 Task: Plan a trip to Turrialba, Costa Rica from 6th December, 2023 to 10th December, 2023 for 1 adult.1  bedroom having 1 bed and 1 bathroom. Property type can be hotel. Look for 4 properties as per requirement.
Action: Mouse moved to (456, 153)
Screenshot: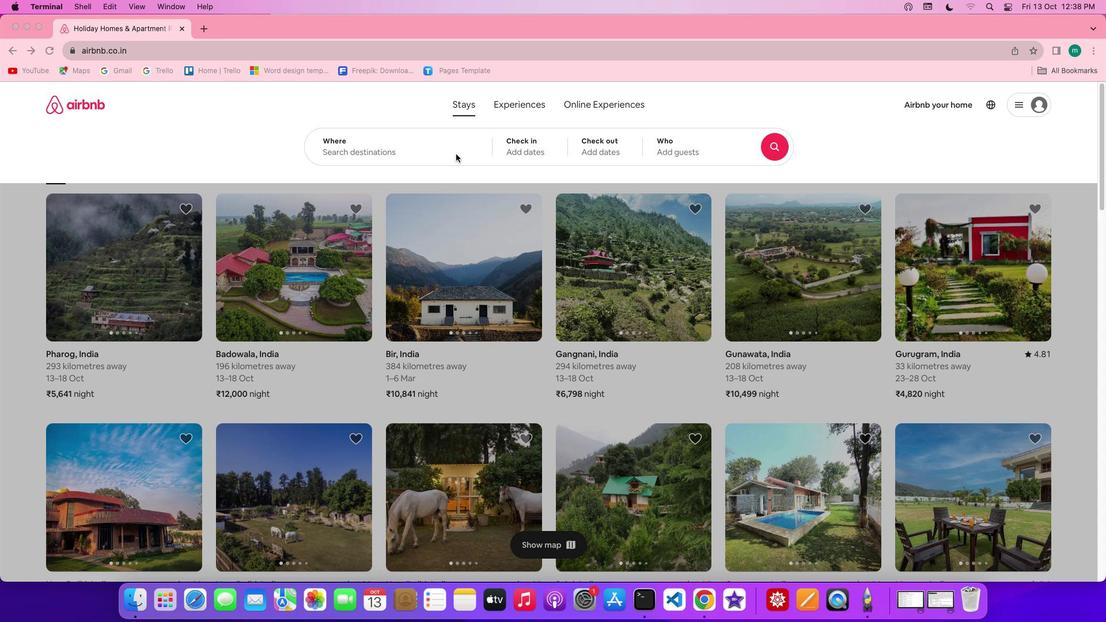 
Action: Mouse pressed left at (456, 153)
Screenshot: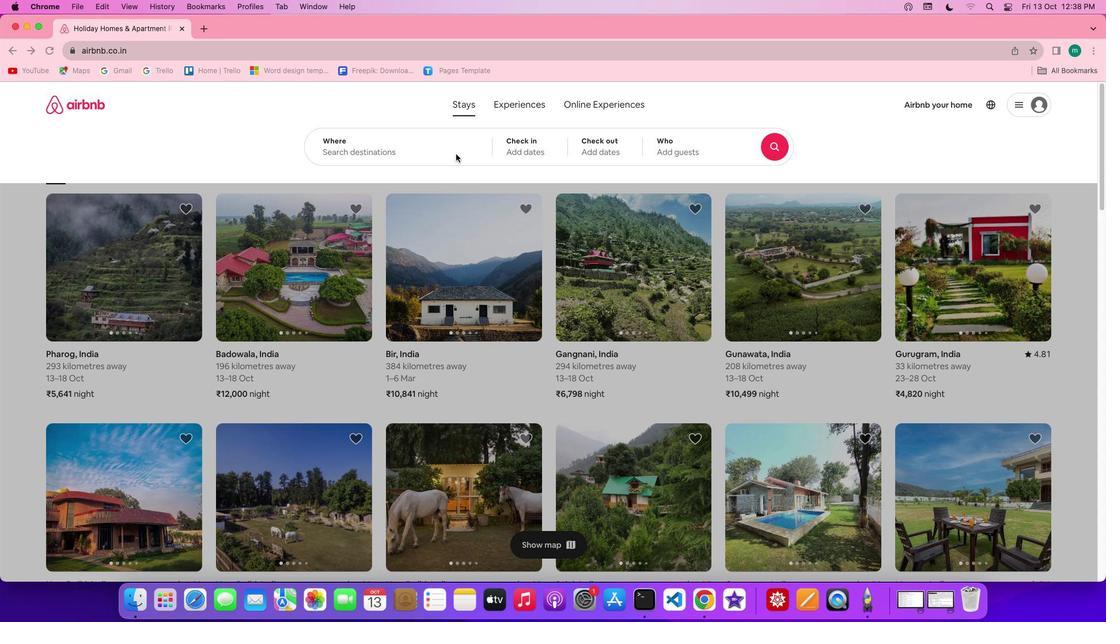 
Action: Mouse pressed left at (456, 153)
Screenshot: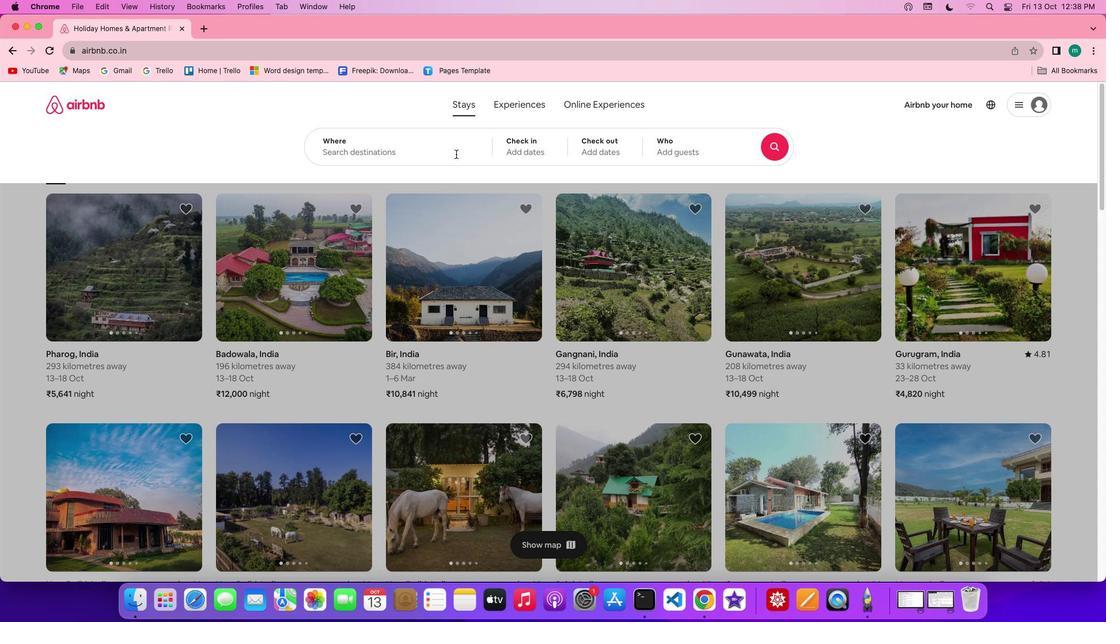 
Action: Key pressed Key.shift'T''u''r''r''i''a''l''b''a'','Key.shift'C''o''s''t''a'Key.spaceKey.shift'R''i''c''a'
Screenshot: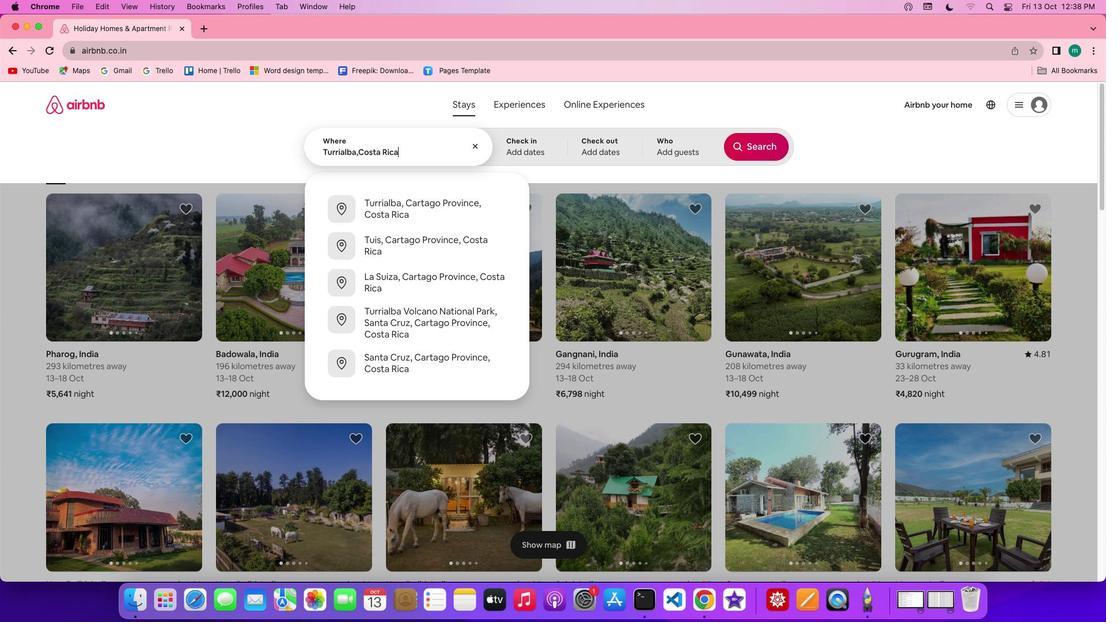 
Action: Mouse moved to (539, 148)
Screenshot: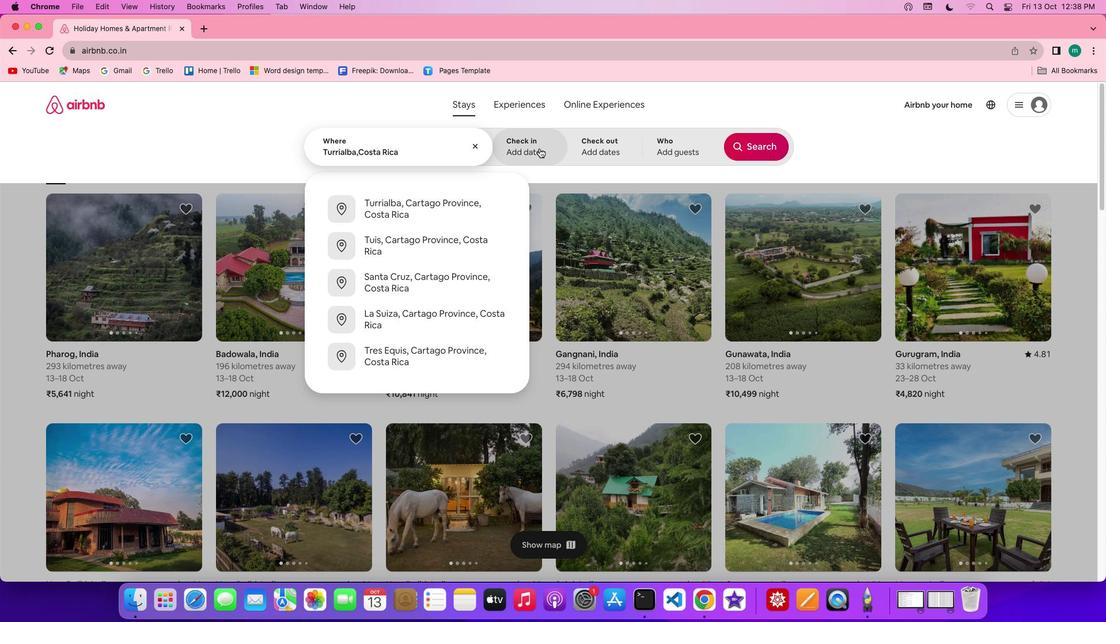 
Action: Mouse pressed left at (539, 148)
Screenshot: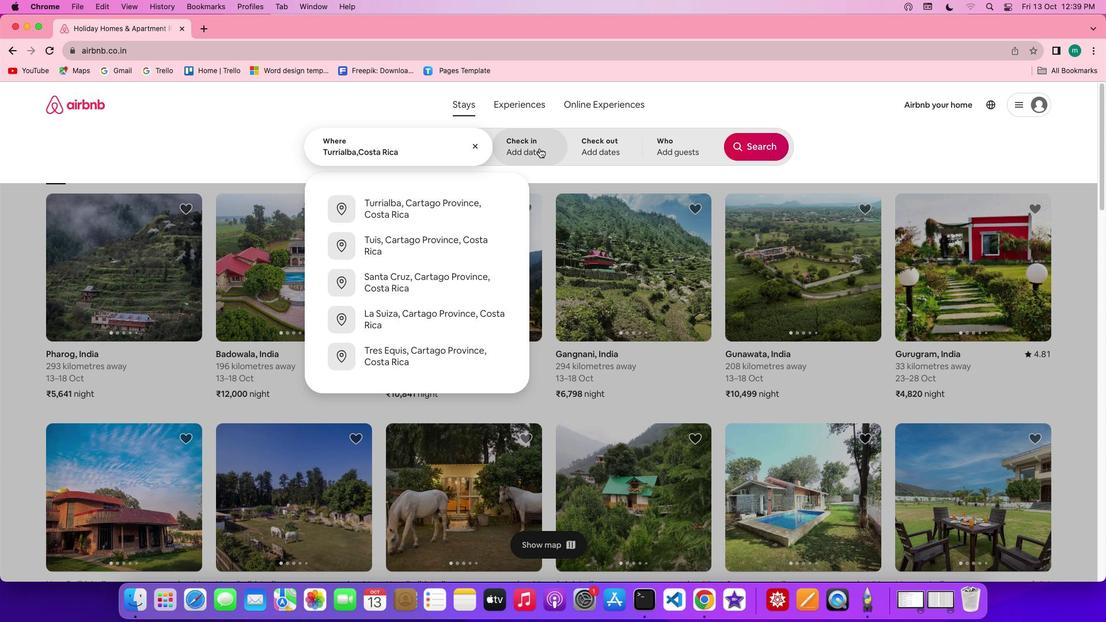 
Action: Mouse moved to (753, 241)
Screenshot: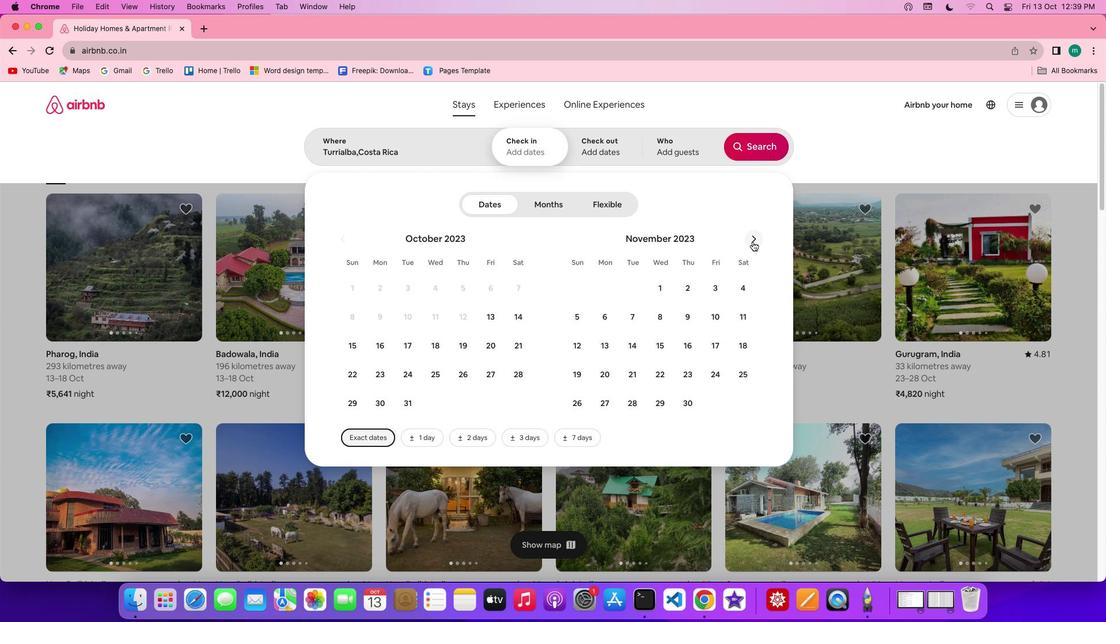 
Action: Mouse pressed left at (753, 241)
Screenshot: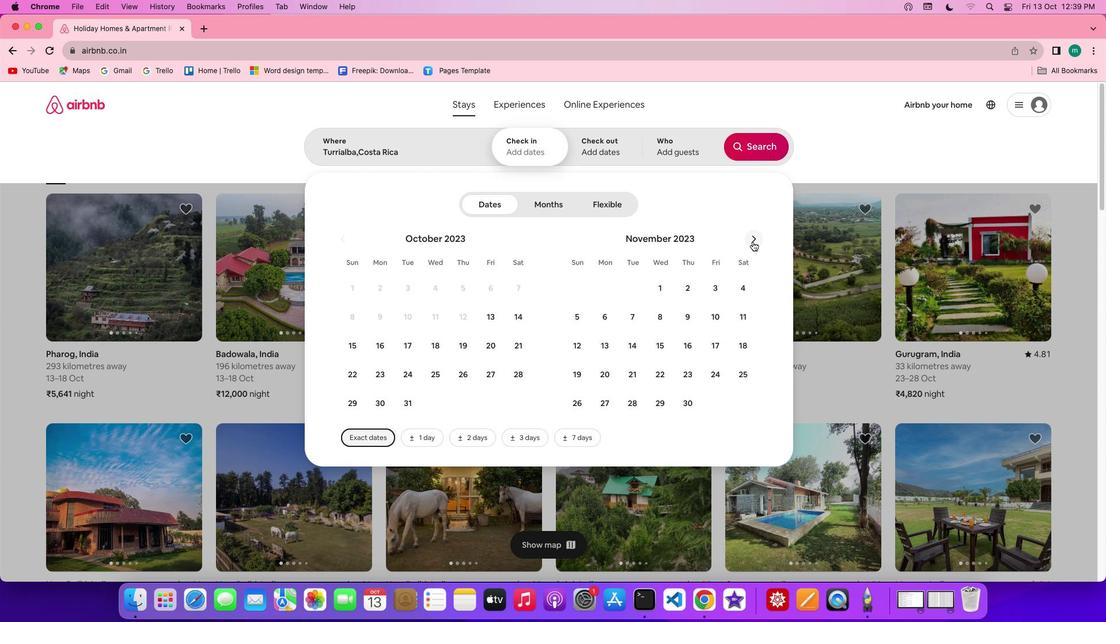 
Action: Mouse moved to (663, 313)
Screenshot: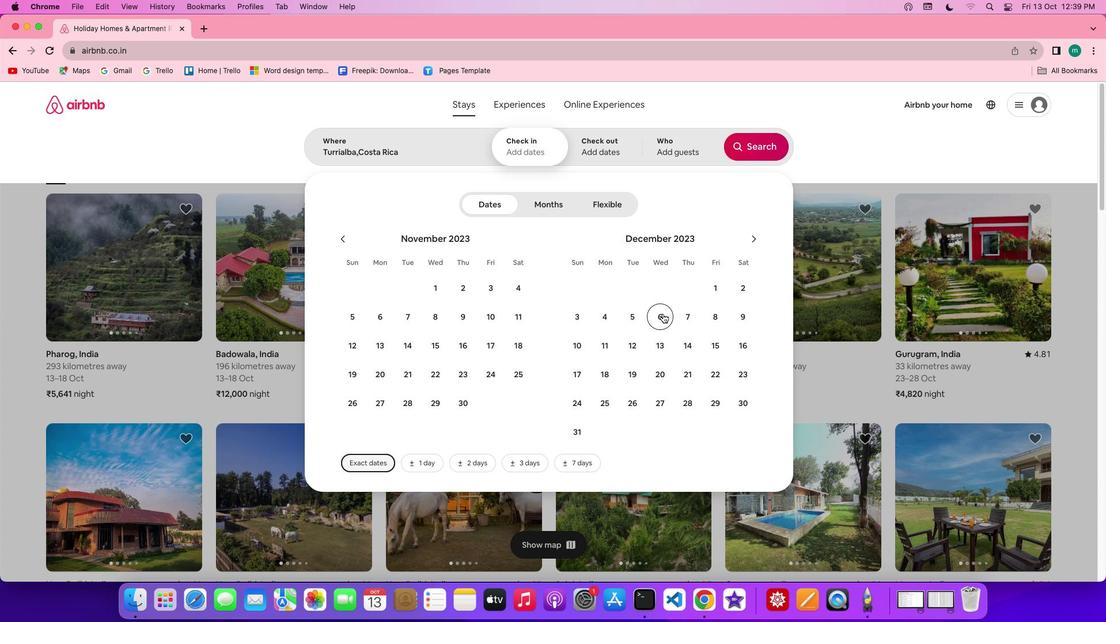 
Action: Mouse pressed left at (663, 313)
Screenshot: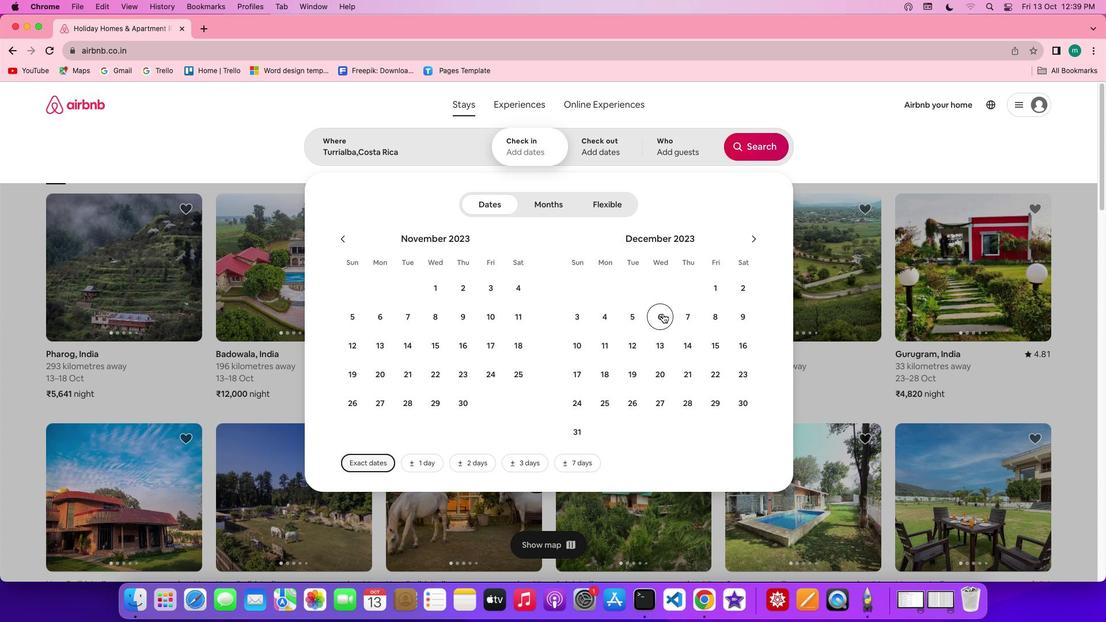 
Action: Mouse moved to (588, 345)
Screenshot: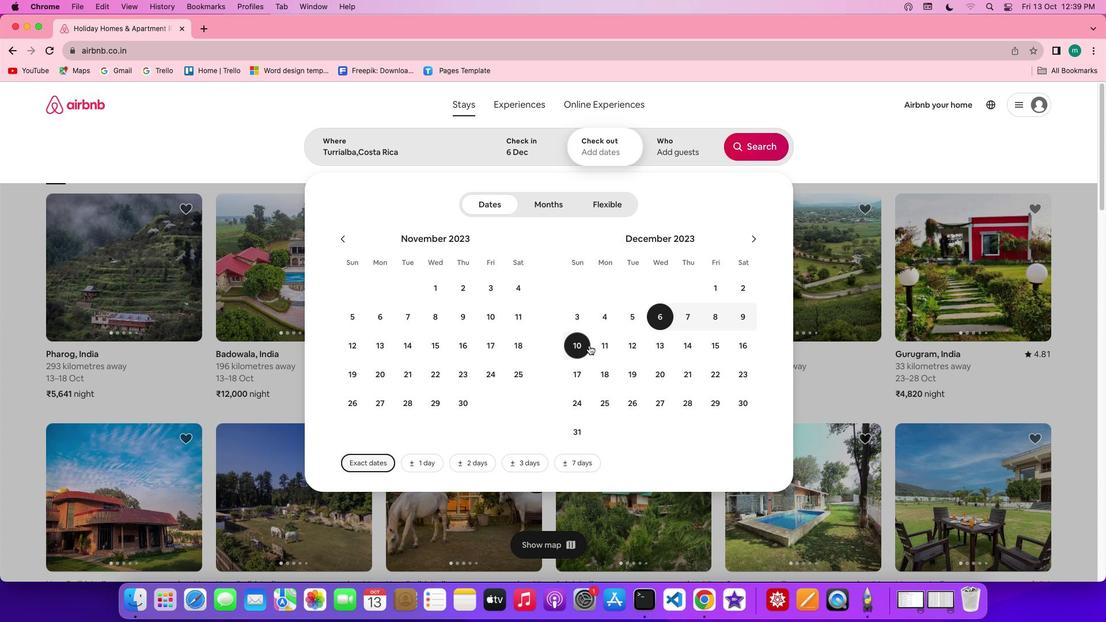 
Action: Mouse pressed left at (588, 345)
Screenshot: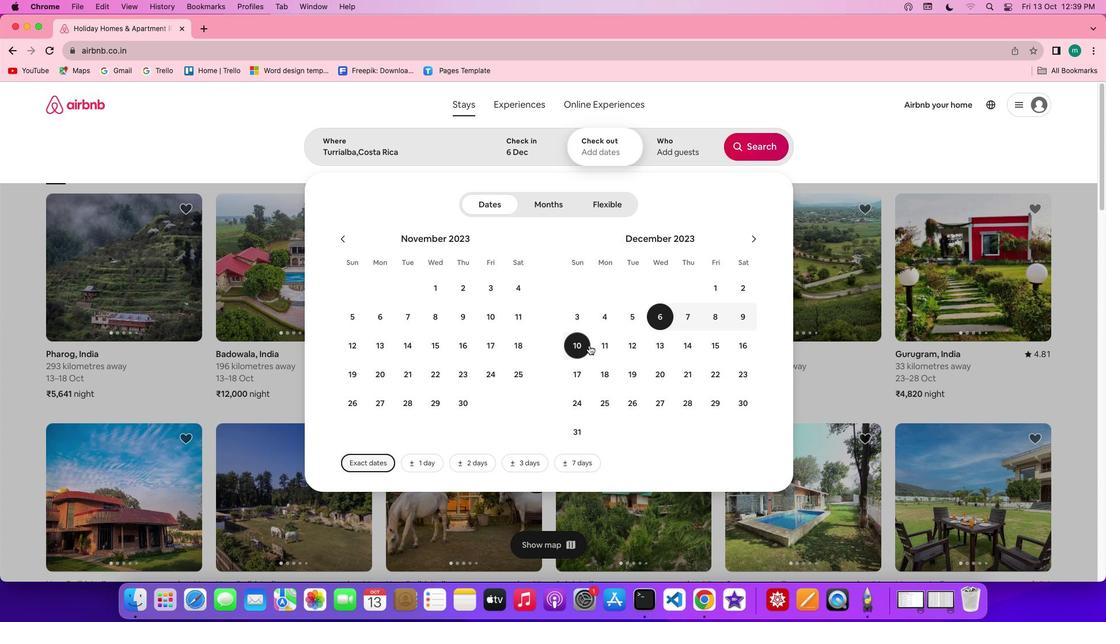 
Action: Mouse moved to (689, 140)
Screenshot: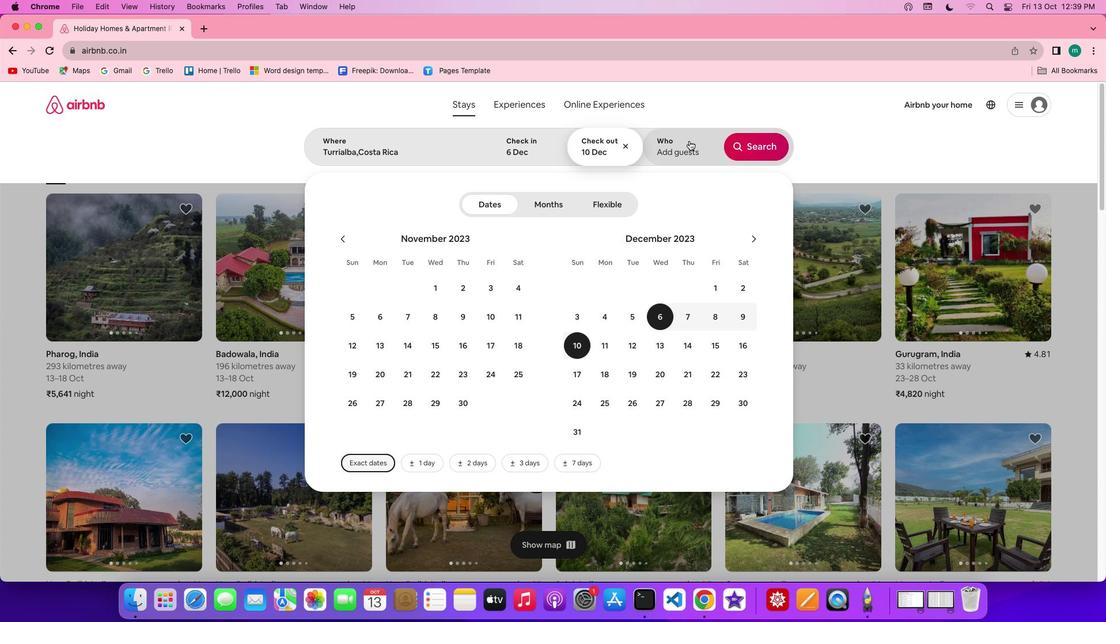 
Action: Mouse pressed left at (689, 140)
Screenshot: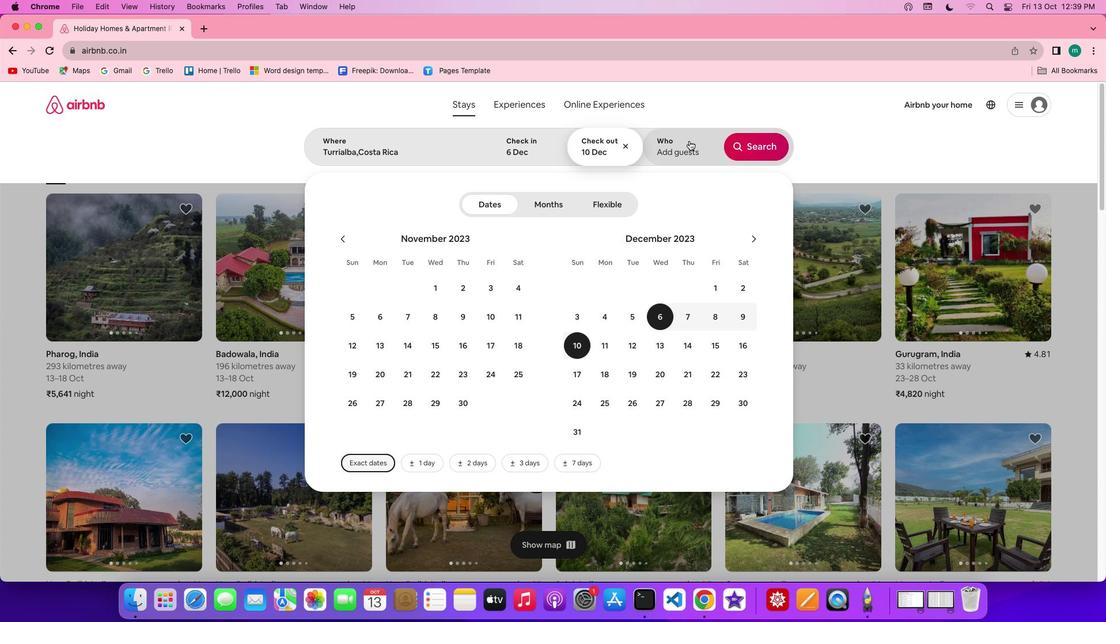 
Action: Mouse moved to (765, 210)
Screenshot: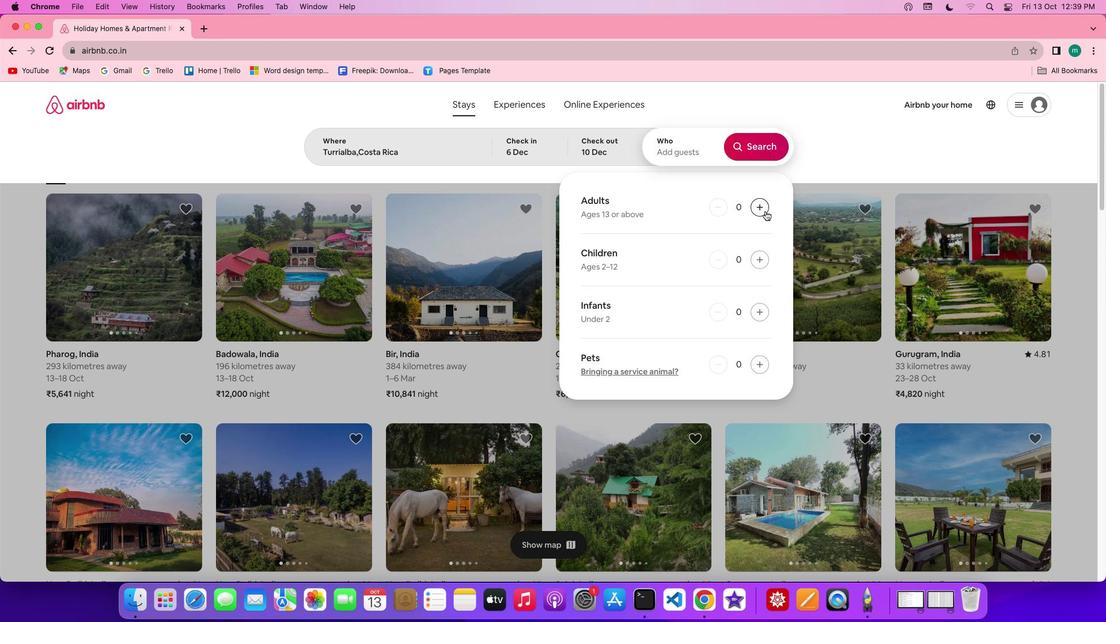 
Action: Mouse pressed left at (765, 210)
Screenshot: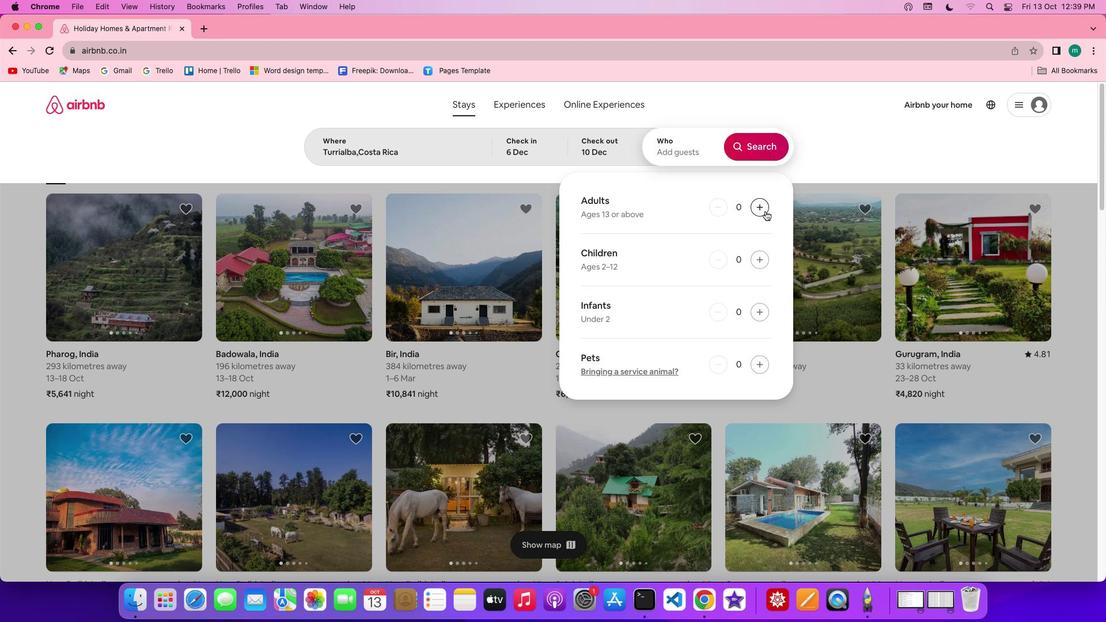 
Action: Mouse moved to (755, 147)
Screenshot: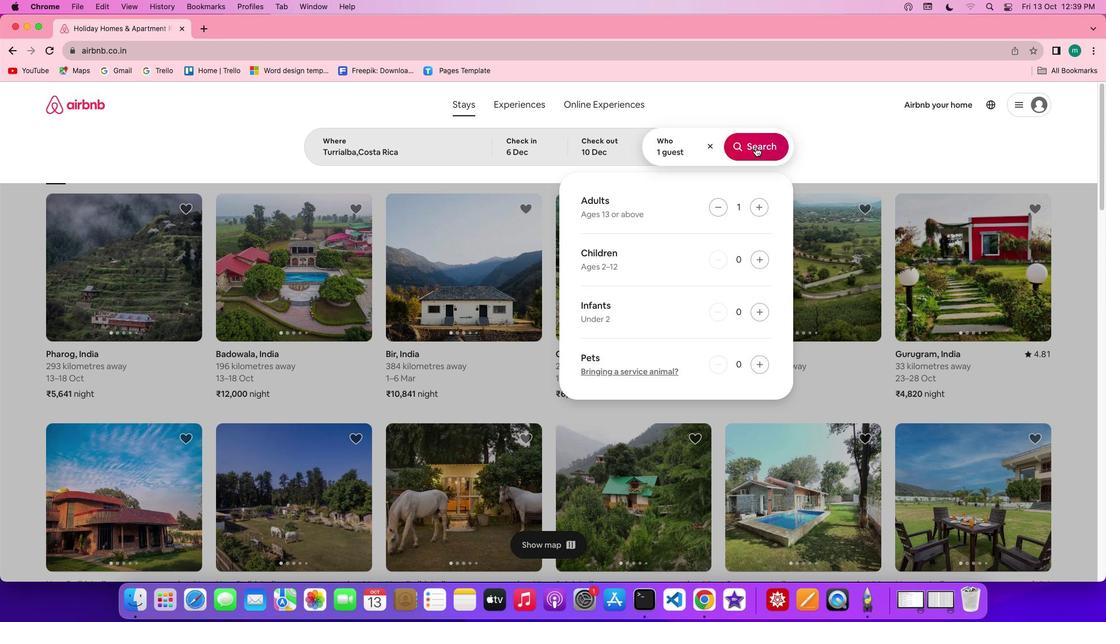 
Action: Mouse pressed left at (755, 147)
Screenshot: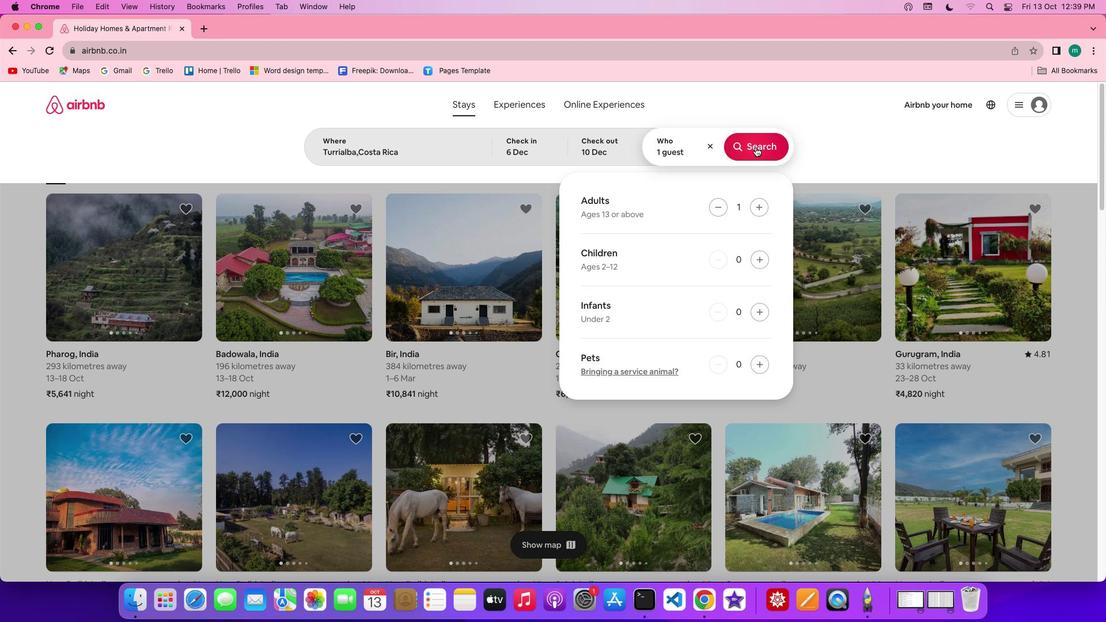 
Action: Mouse moved to (915, 153)
Screenshot: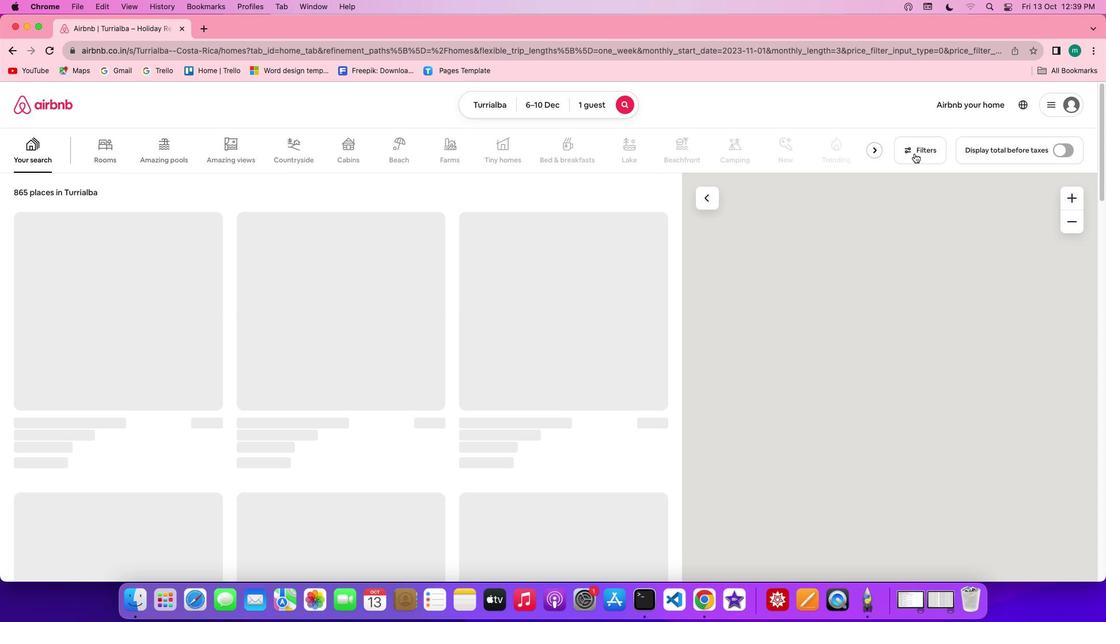 
Action: Mouse pressed left at (915, 153)
Screenshot: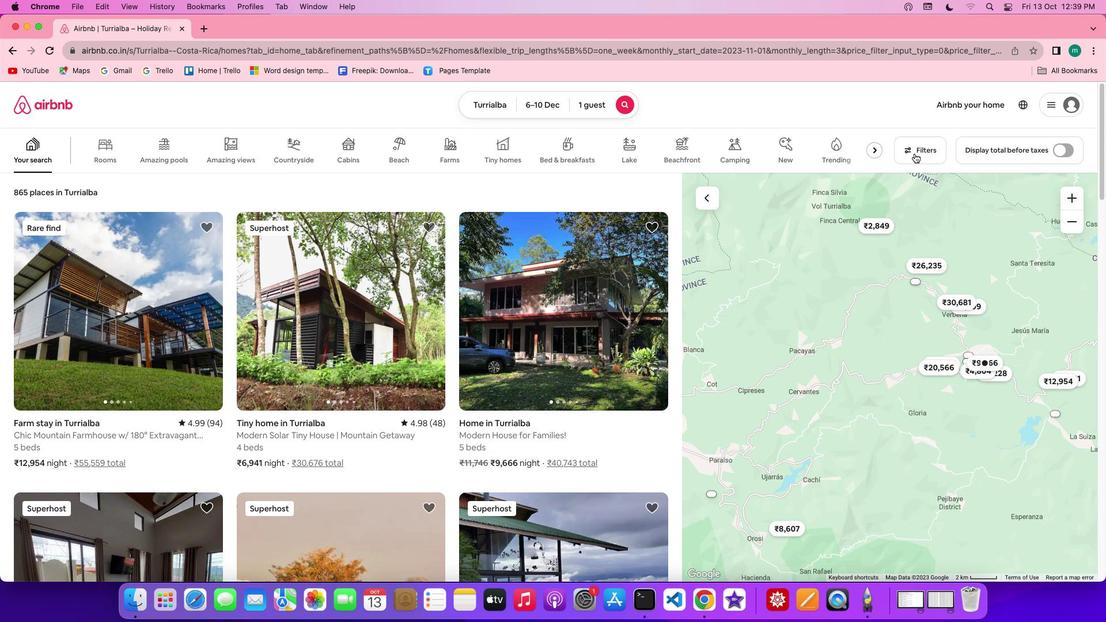 
Action: Mouse moved to (576, 338)
Screenshot: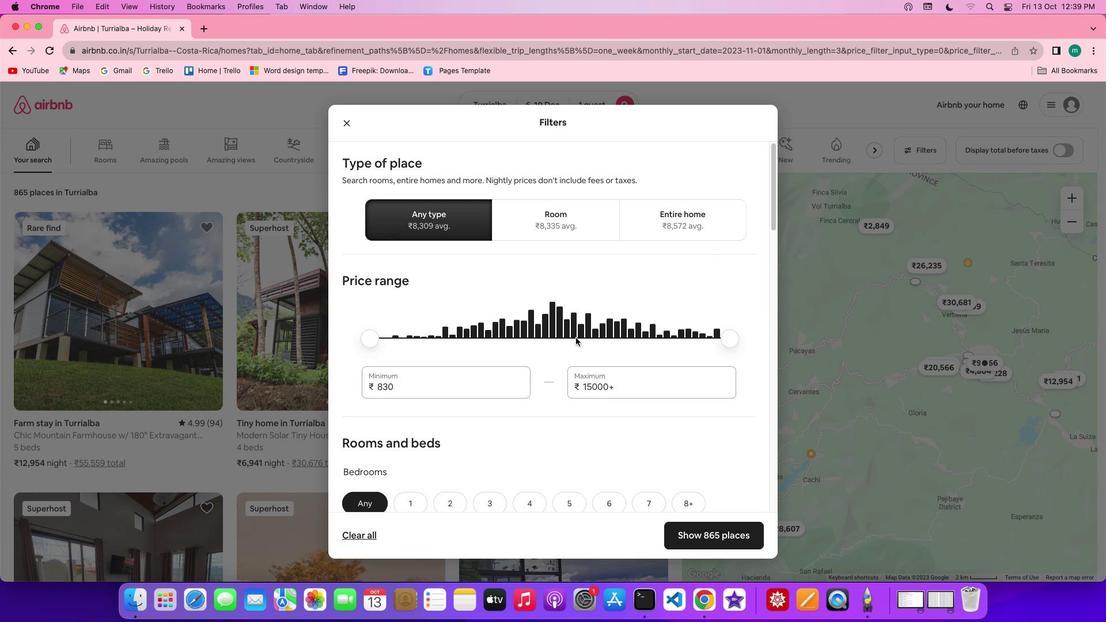 
Action: Mouse scrolled (576, 338) with delta (0, 0)
Screenshot: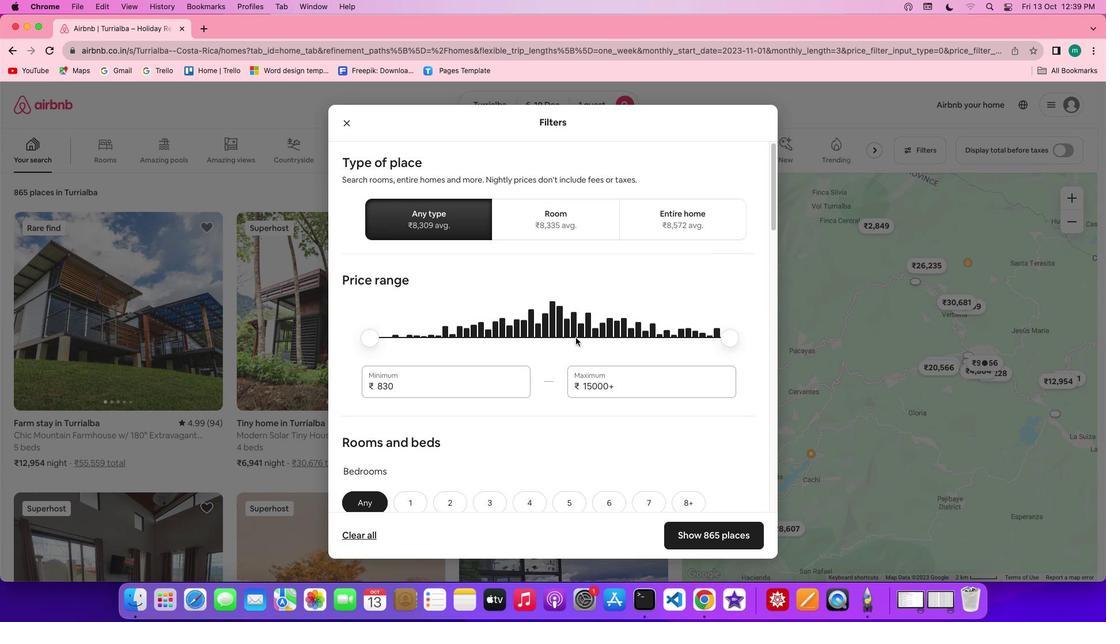 
Action: Mouse scrolled (576, 338) with delta (0, 0)
Screenshot: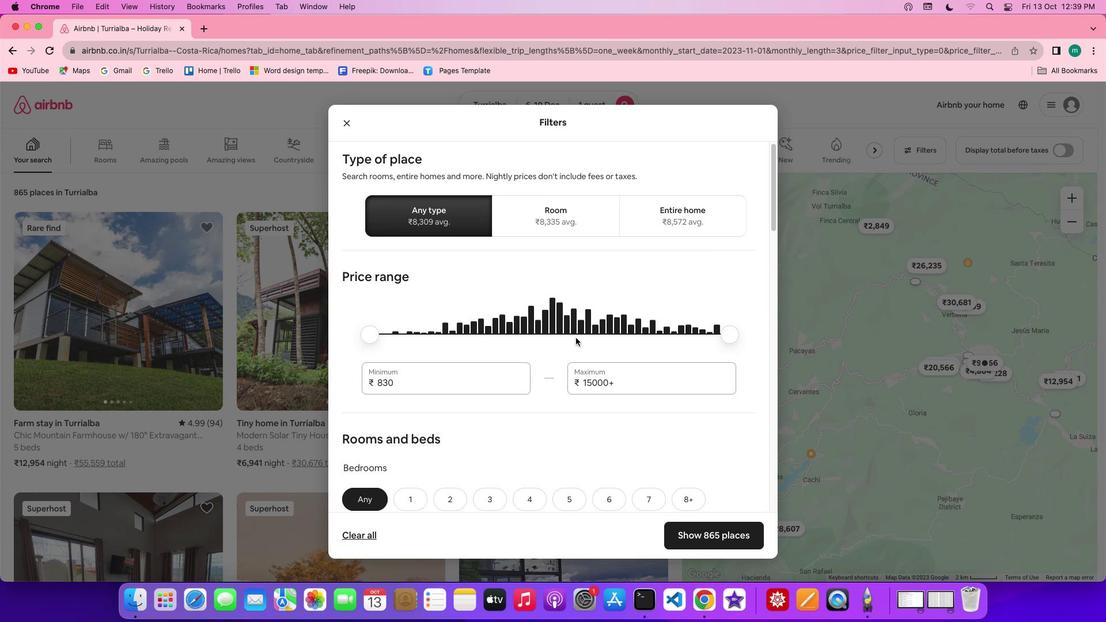 
Action: Mouse scrolled (576, 338) with delta (0, 0)
Screenshot: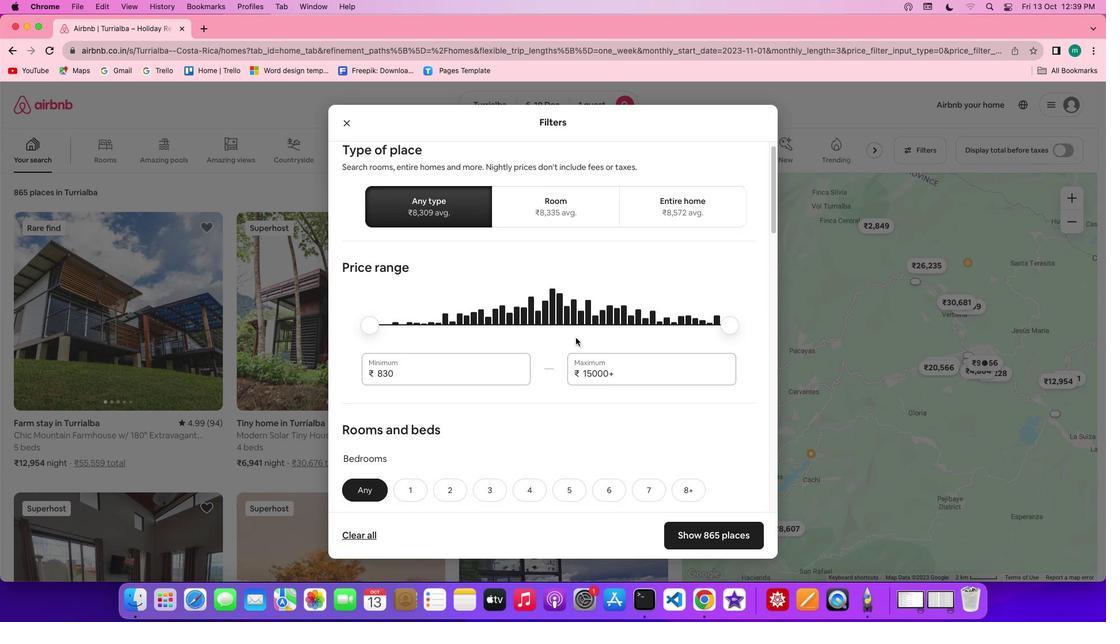 
Action: Mouse scrolled (576, 338) with delta (0, 0)
Screenshot: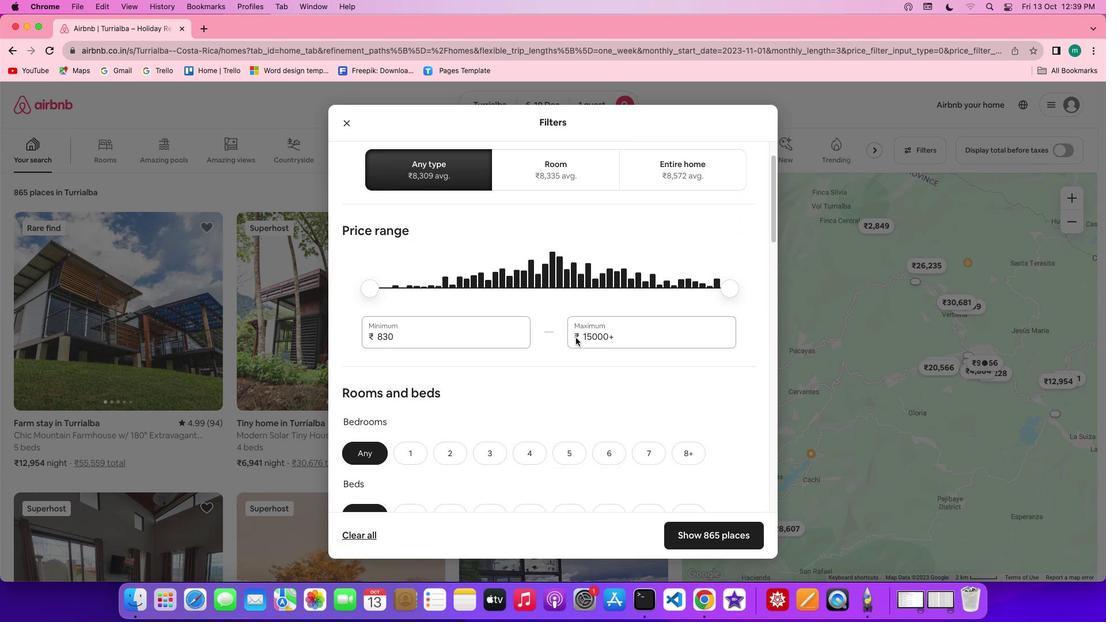 
Action: Mouse scrolled (576, 338) with delta (0, 0)
Screenshot: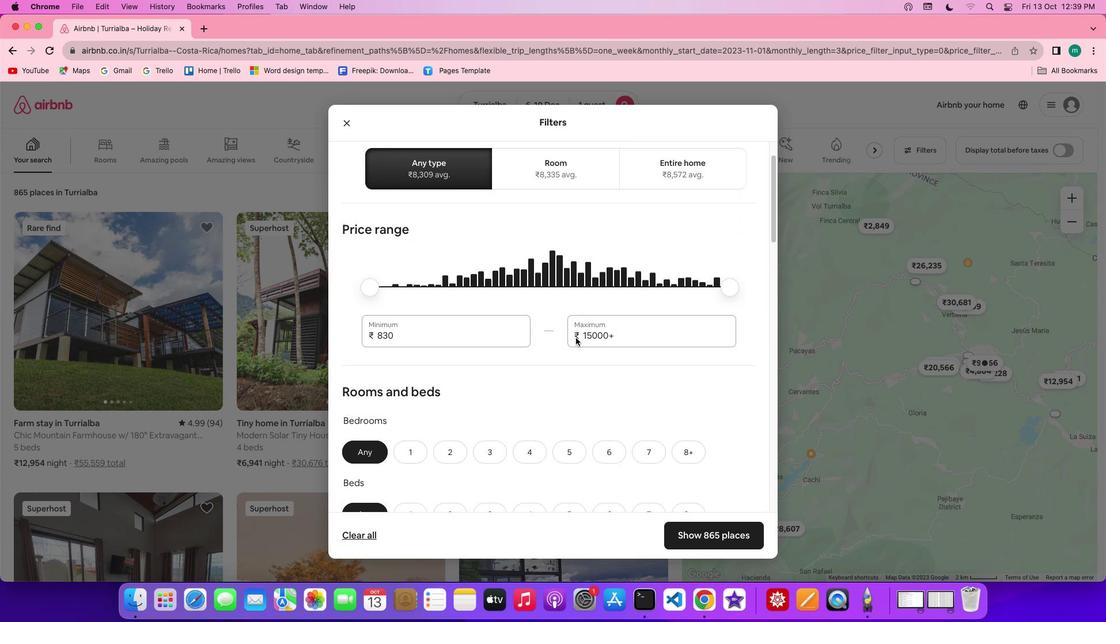 
Action: Mouse scrolled (576, 338) with delta (0, 0)
Screenshot: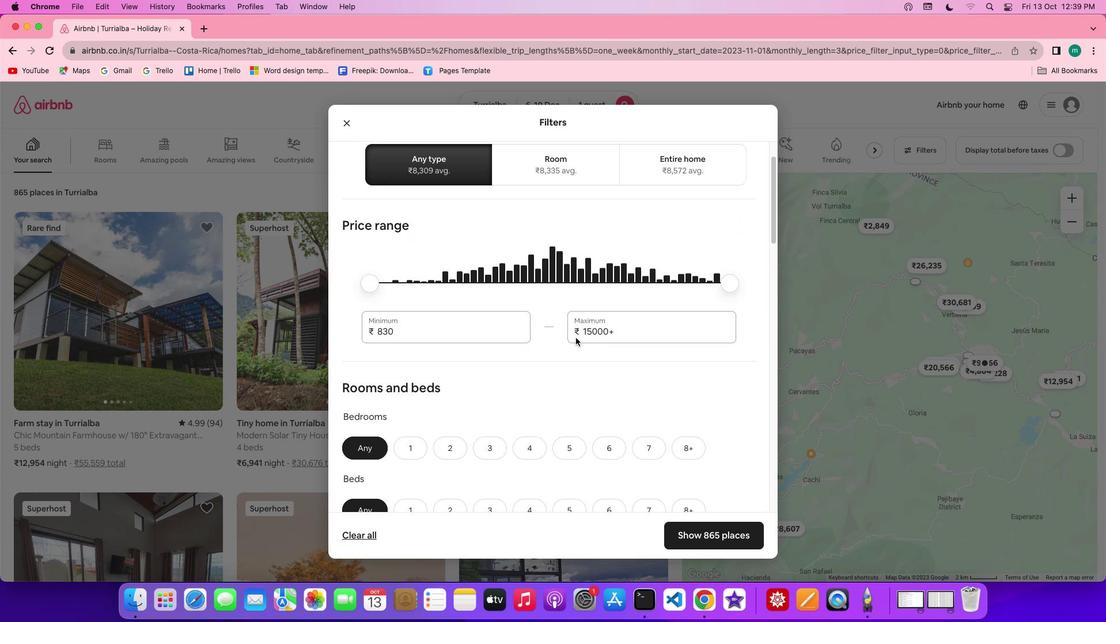 
Action: Mouse scrolled (576, 338) with delta (0, 0)
Screenshot: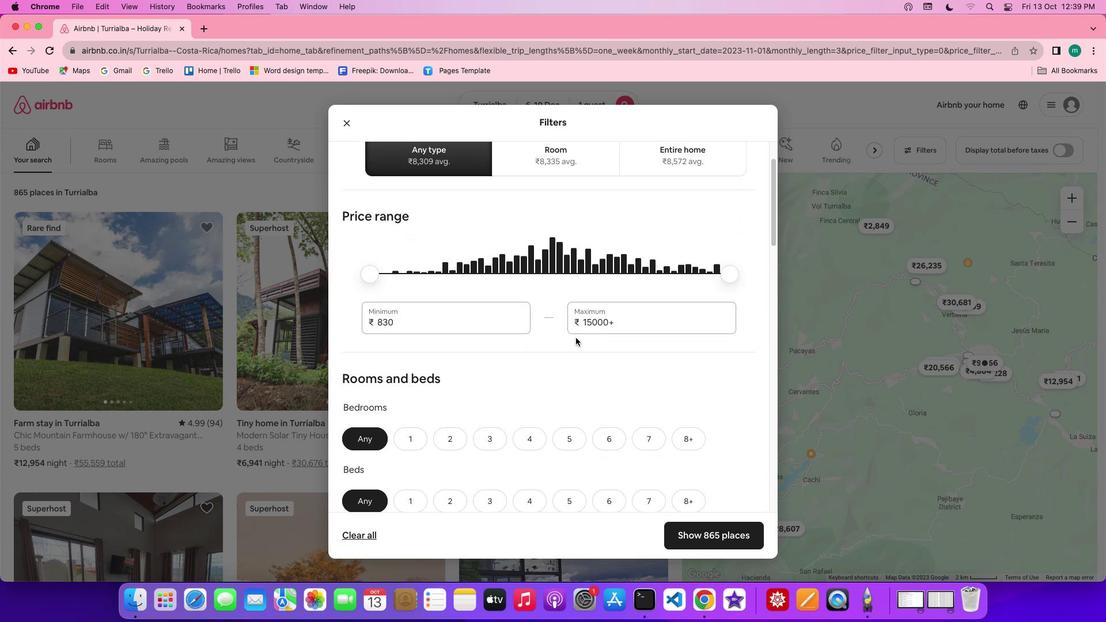 
Action: Mouse scrolled (576, 338) with delta (0, 0)
Screenshot: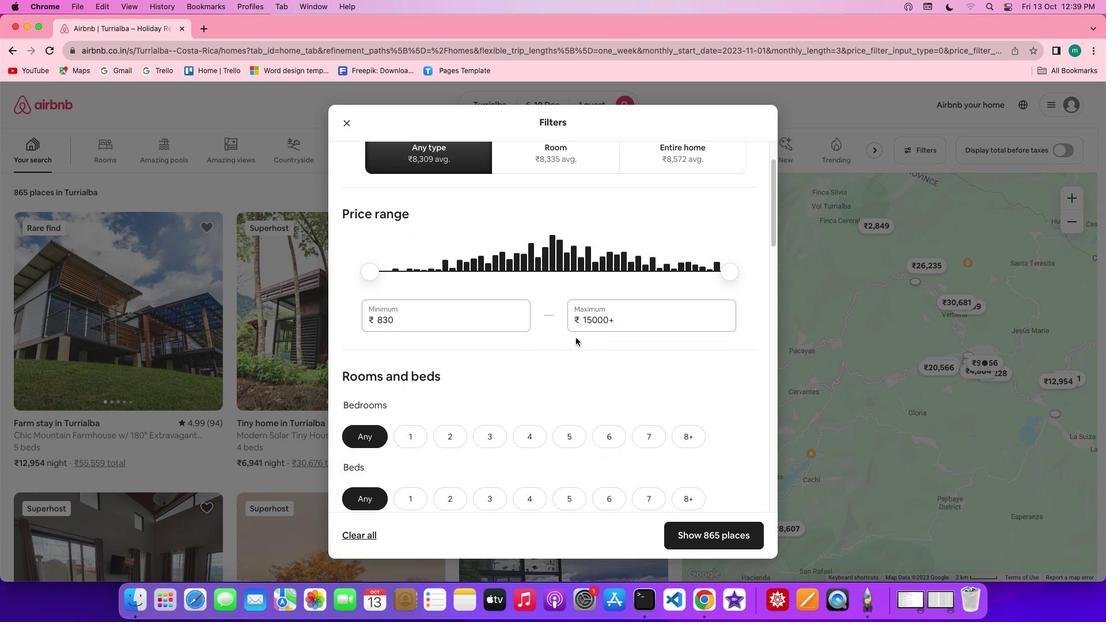 
Action: Mouse scrolled (576, 338) with delta (0, 0)
Screenshot: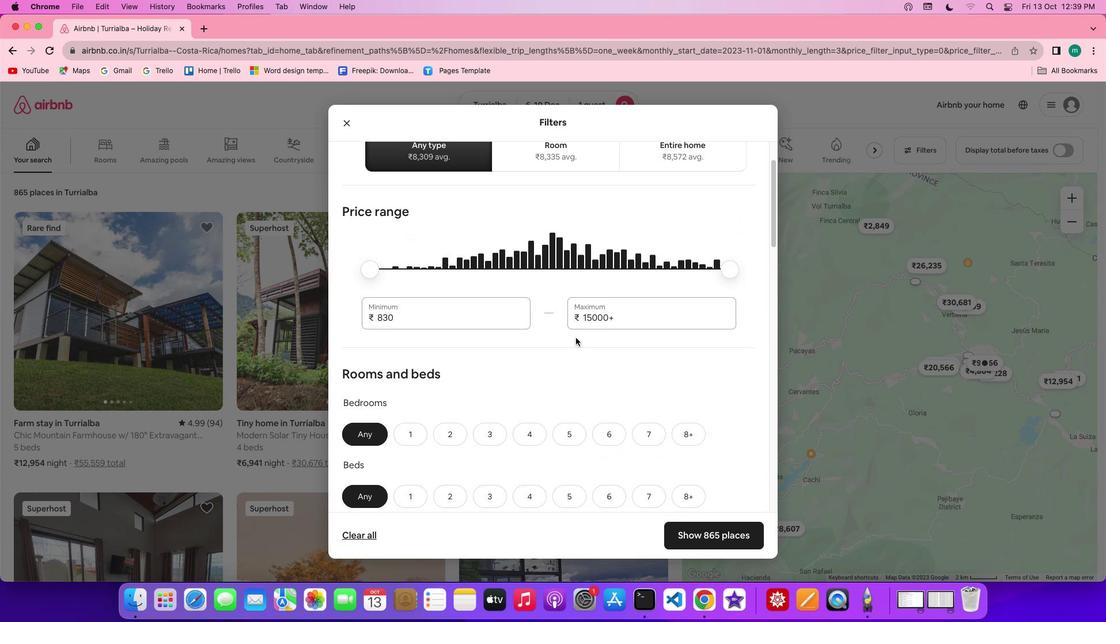 
Action: Mouse scrolled (576, 338) with delta (0, 0)
Screenshot: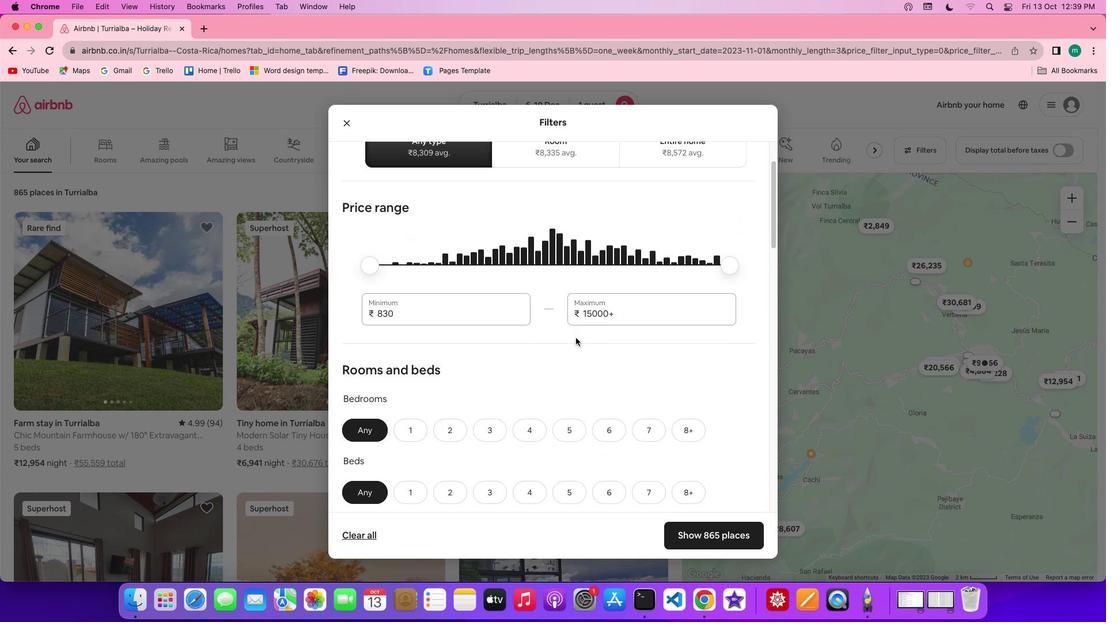 
Action: Mouse scrolled (576, 338) with delta (0, 0)
Screenshot: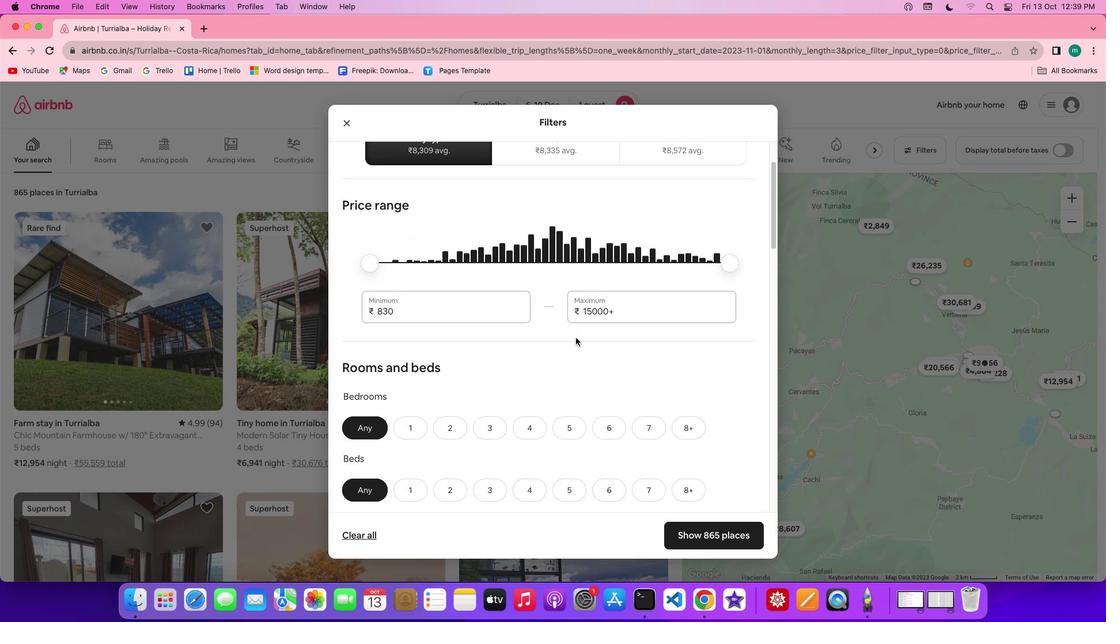 
Action: Mouse scrolled (576, 338) with delta (0, 0)
Screenshot: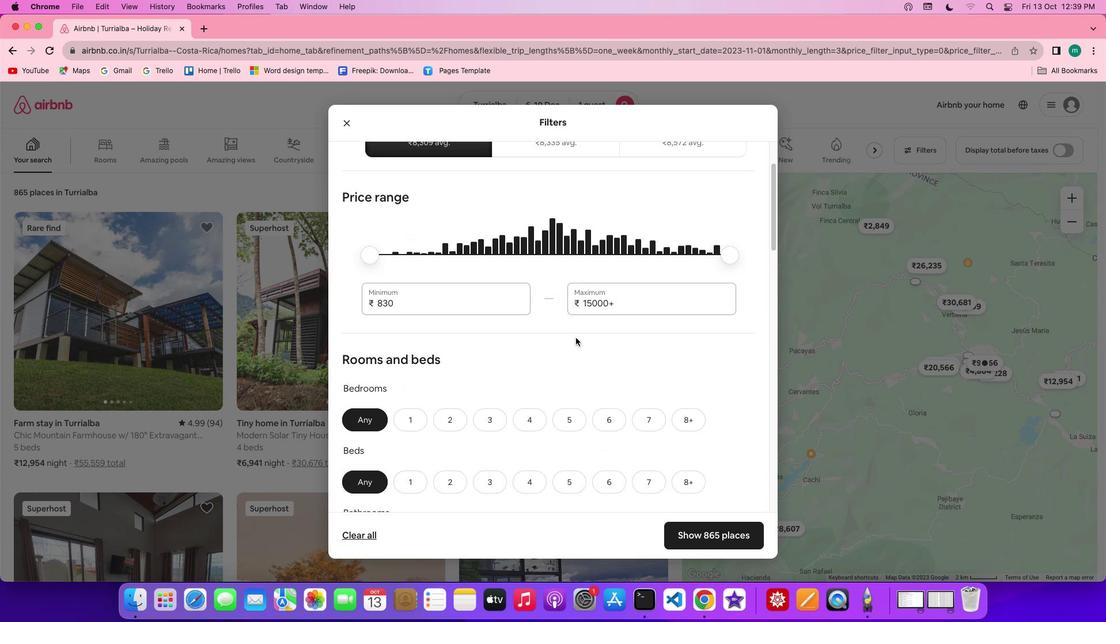 
Action: Mouse scrolled (576, 338) with delta (0, -1)
Screenshot: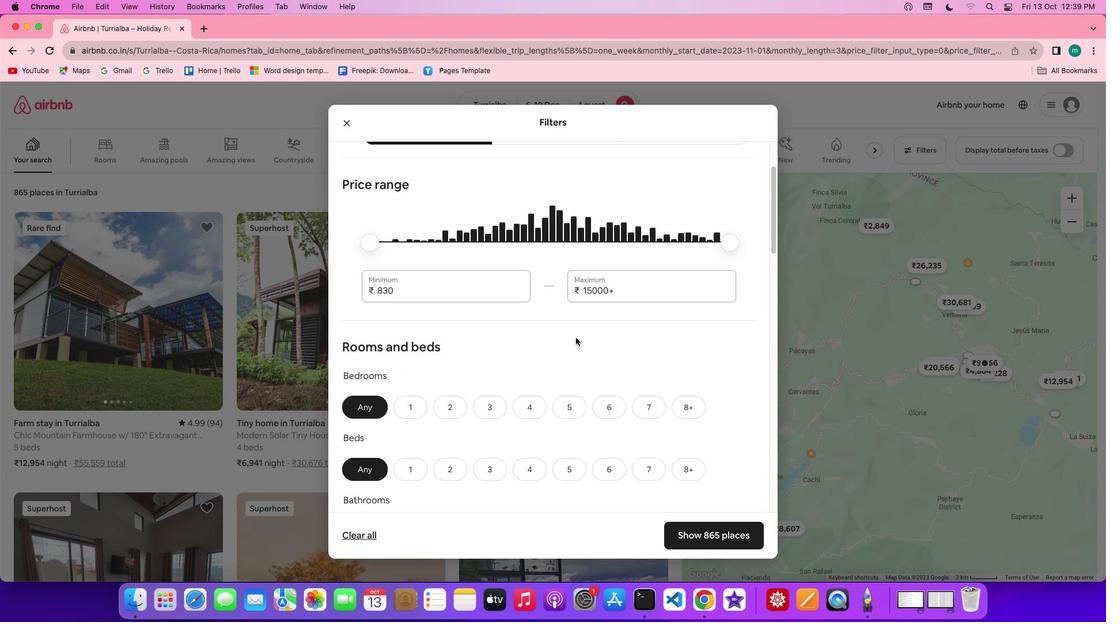
Action: Mouse scrolled (576, 338) with delta (0, 0)
Screenshot: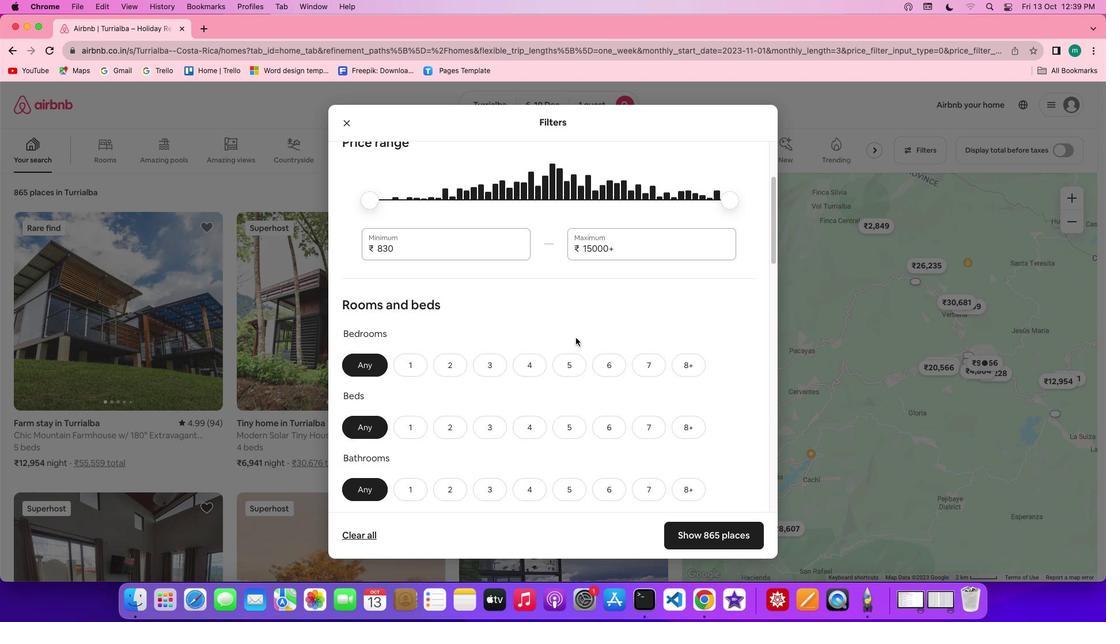 
Action: Mouse scrolled (576, 338) with delta (0, 0)
Screenshot: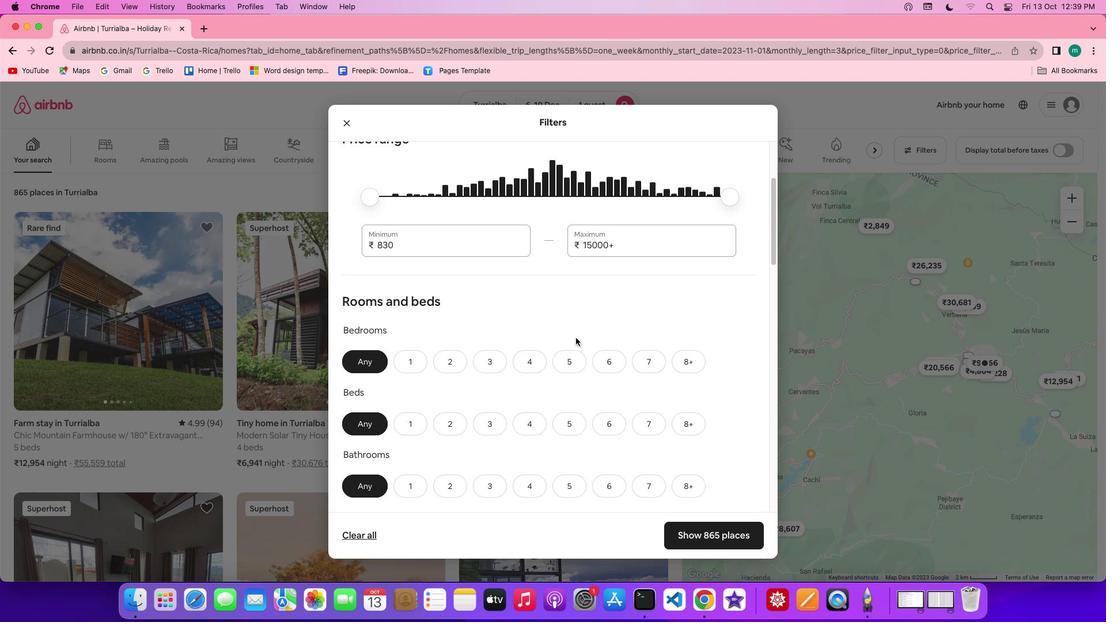 
Action: Mouse scrolled (576, 338) with delta (0, 0)
Screenshot: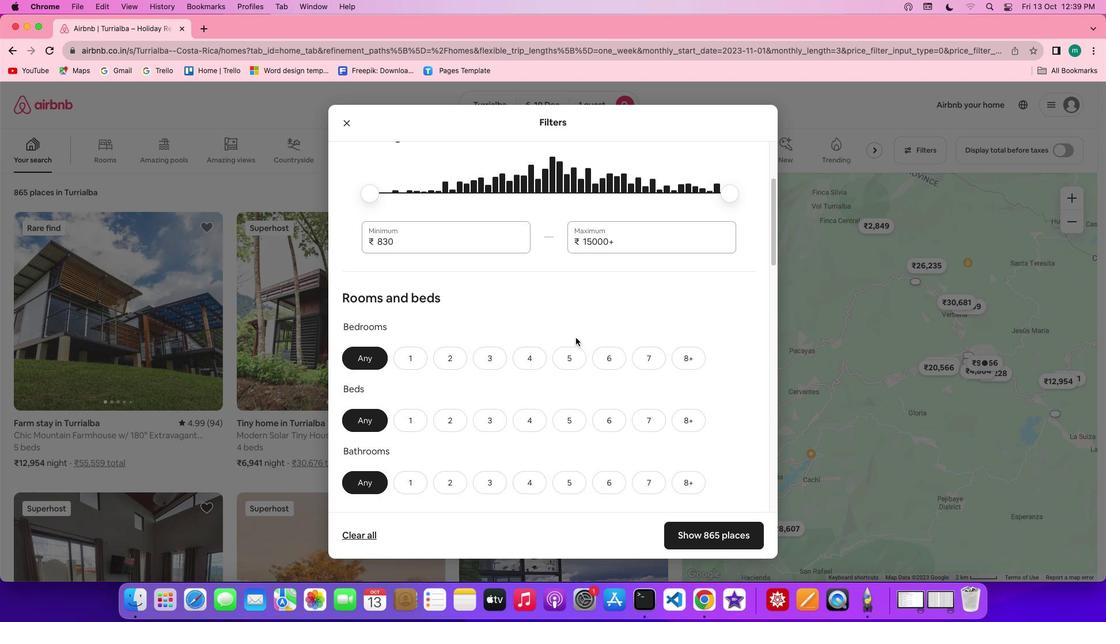
Action: Mouse scrolled (576, 338) with delta (0, 0)
Screenshot: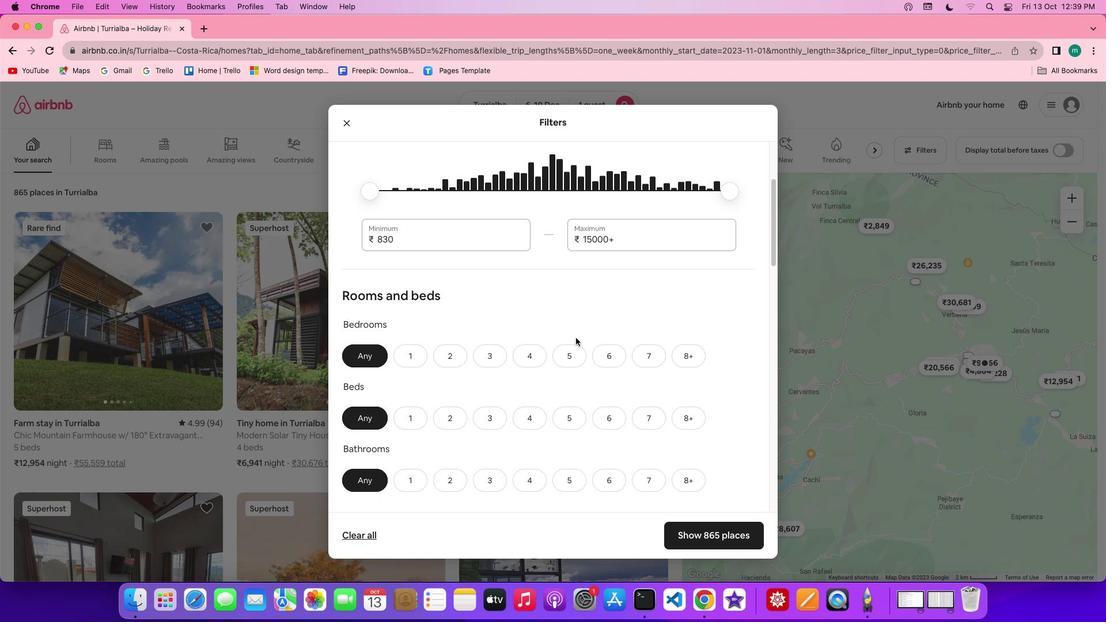 
Action: Mouse scrolled (576, 338) with delta (0, 0)
Screenshot: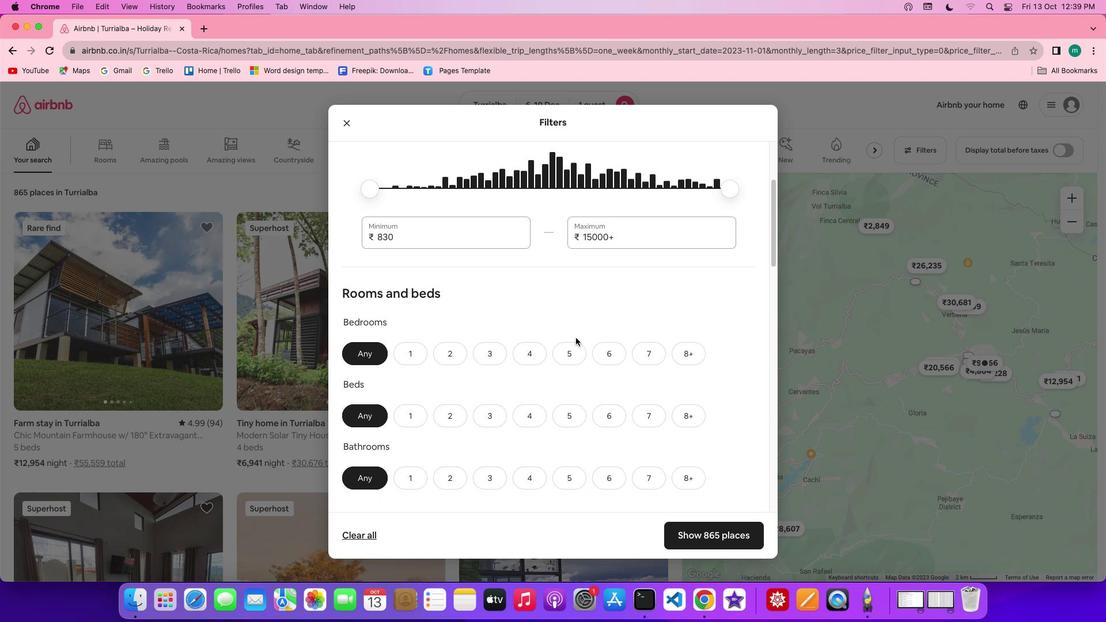 
Action: Mouse scrolled (576, 338) with delta (0, 0)
Screenshot: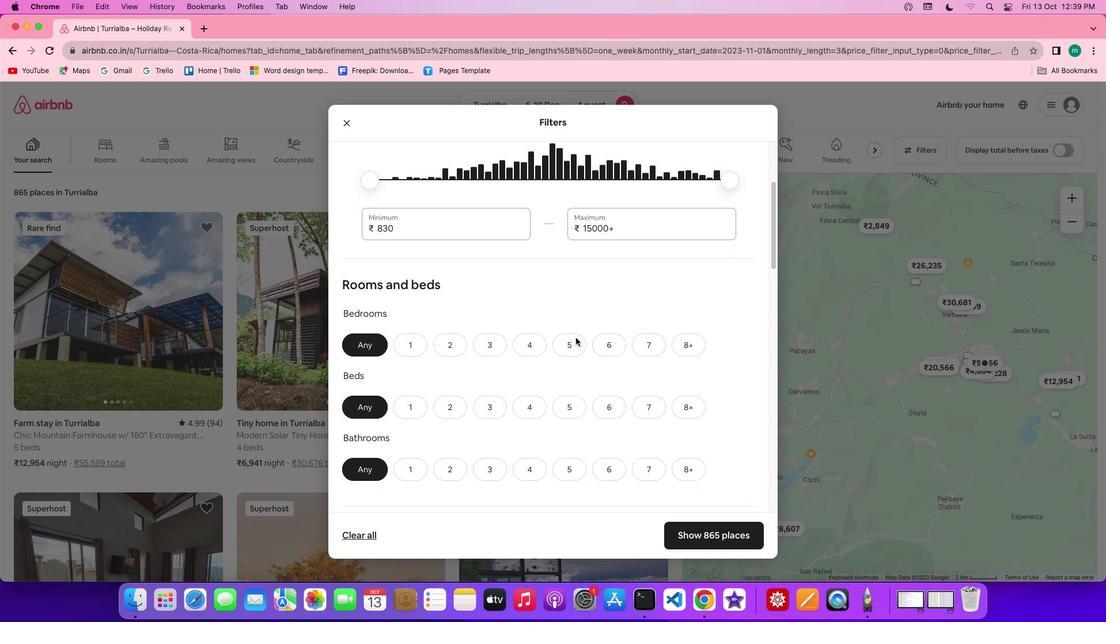 
Action: Mouse scrolled (576, 338) with delta (0, 0)
Screenshot: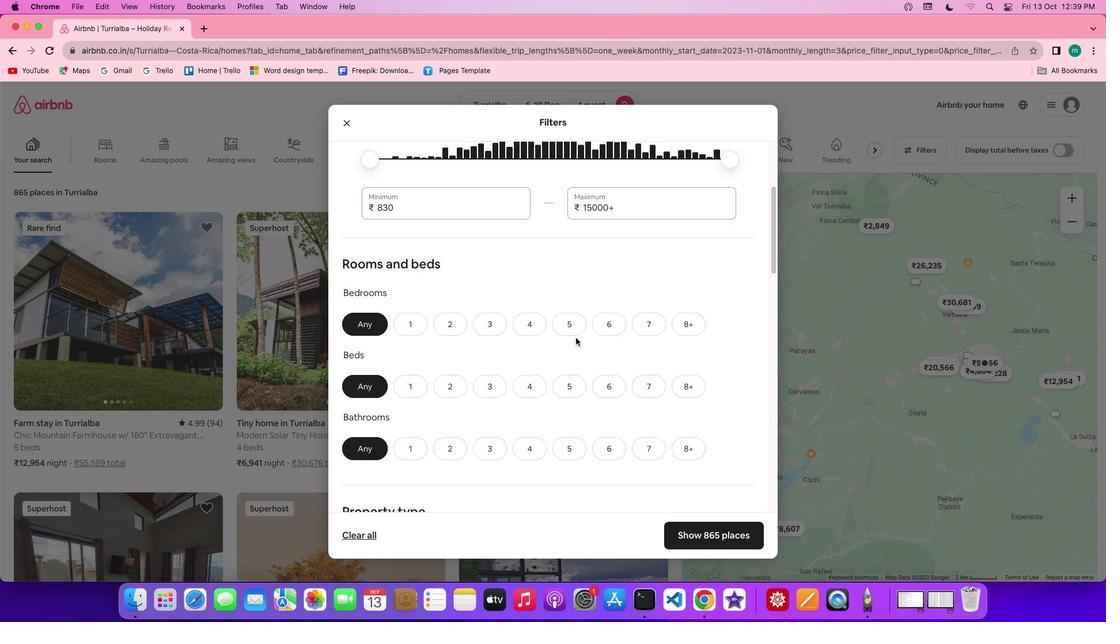 
Action: Mouse scrolled (576, 338) with delta (0, 0)
Screenshot: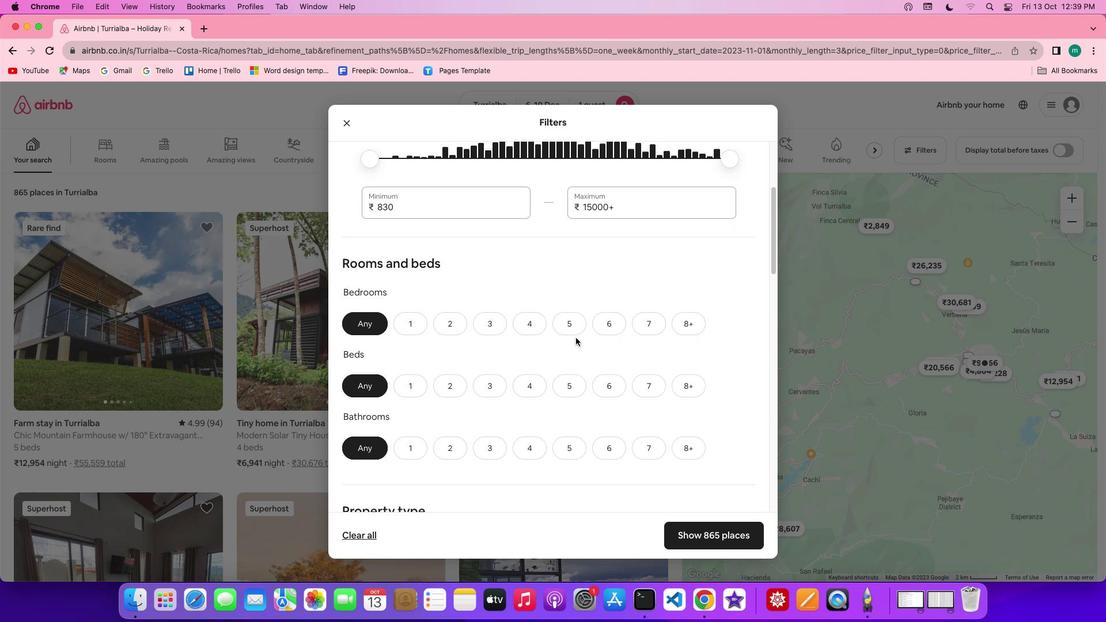 
Action: Mouse scrolled (576, 338) with delta (0, 0)
Screenshot: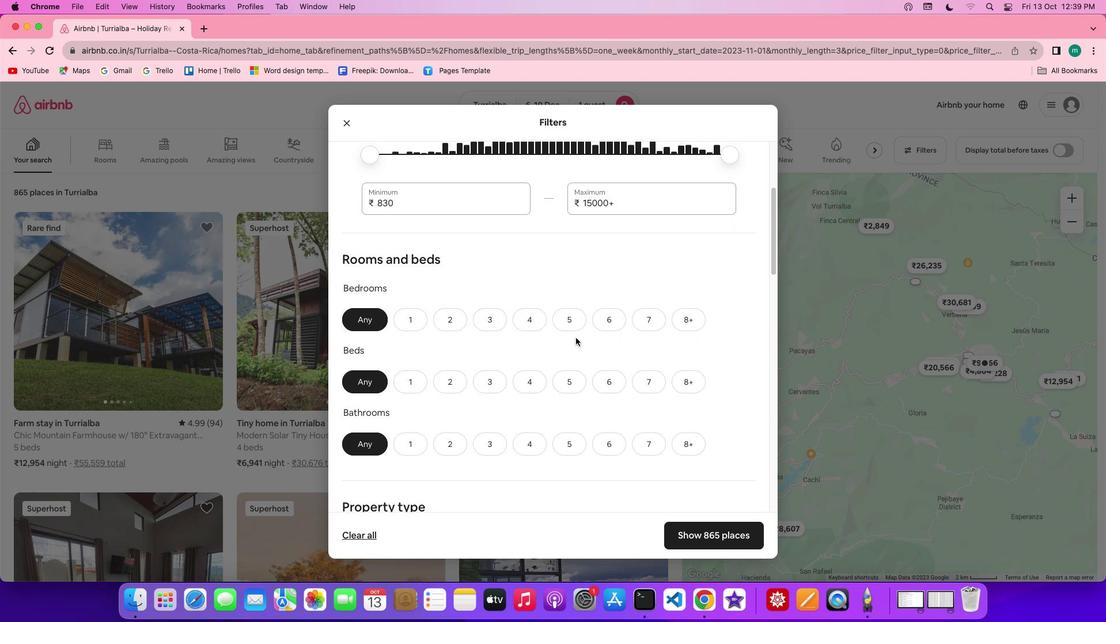 
Action: Mouse moved to (405, 298)
Screenshot: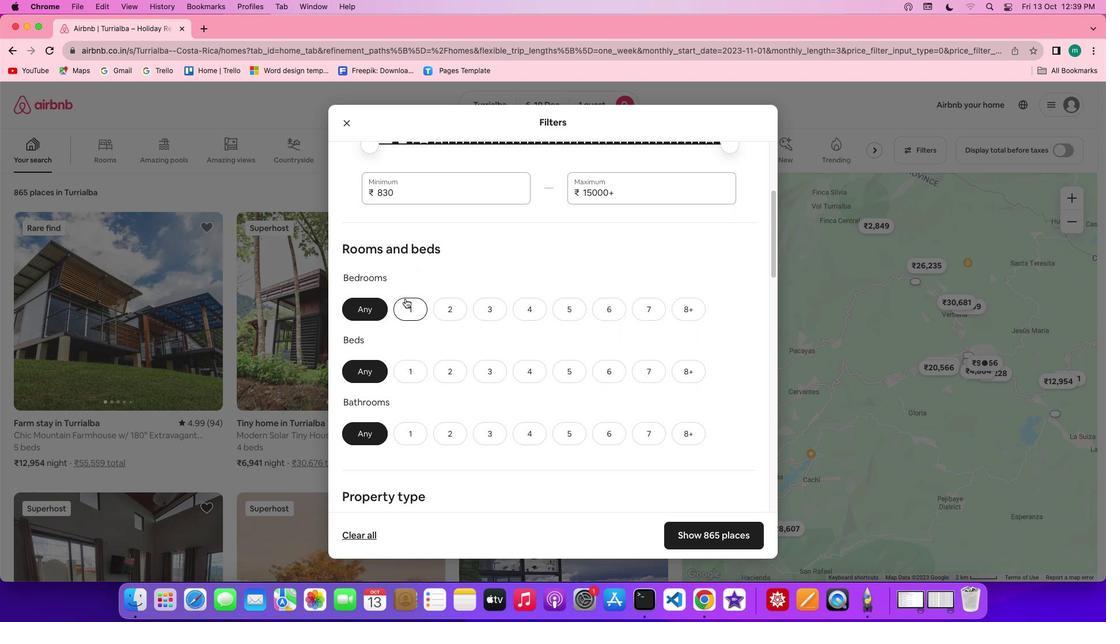 
Action: Mouse pressed left at (405, 298)
Screenshot: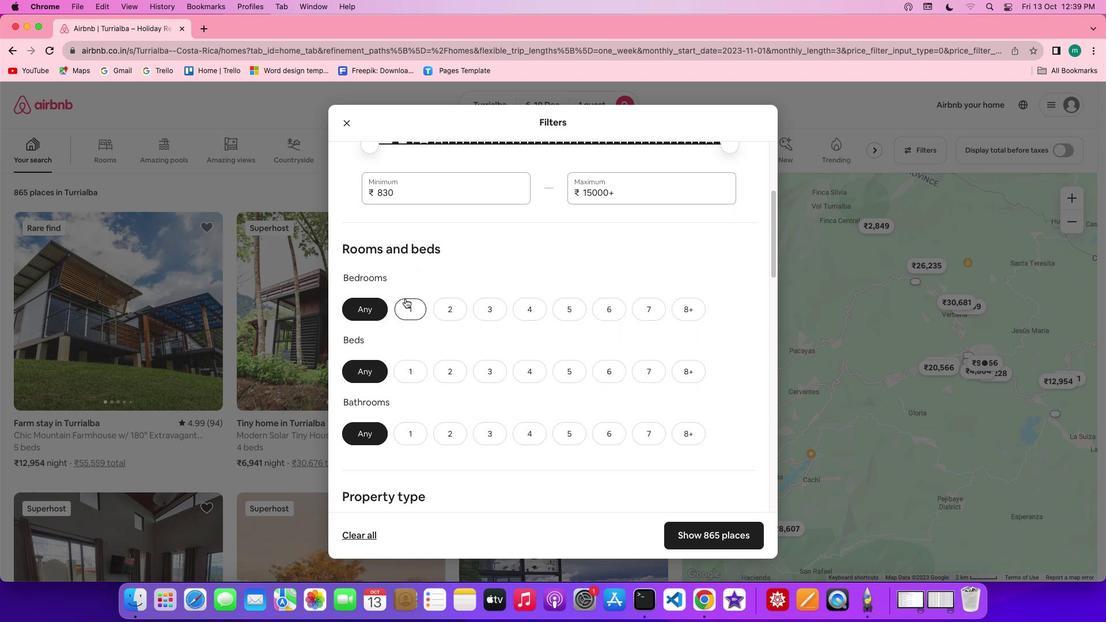 
Action: Mouse moved to (409, 368)
Screenshot: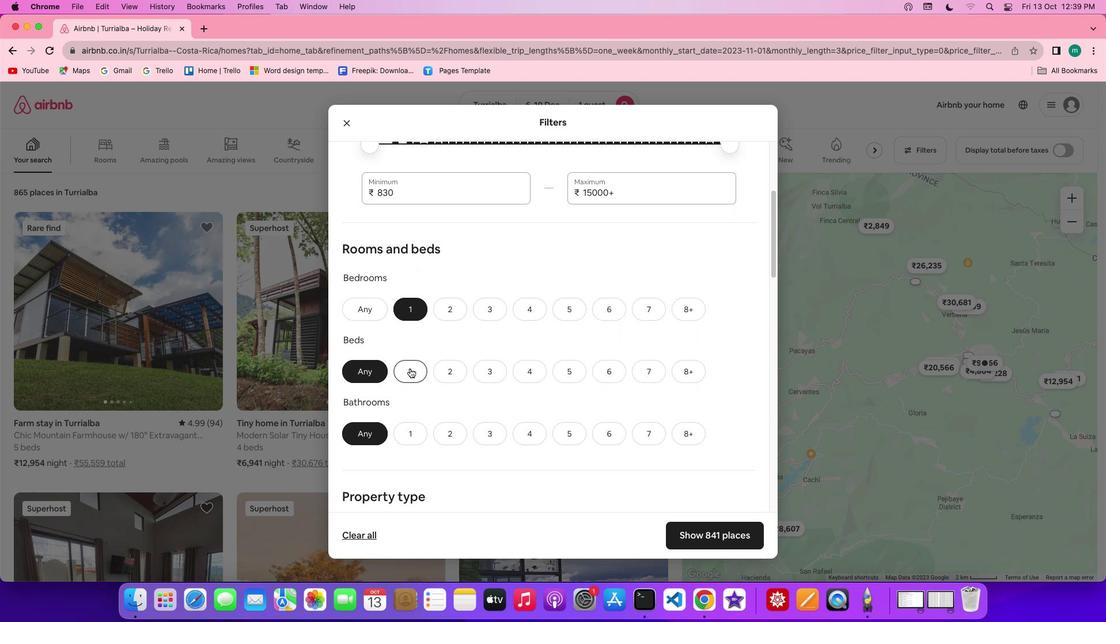 
Action: Mouse pressed left at (409, 368)
Screenshot: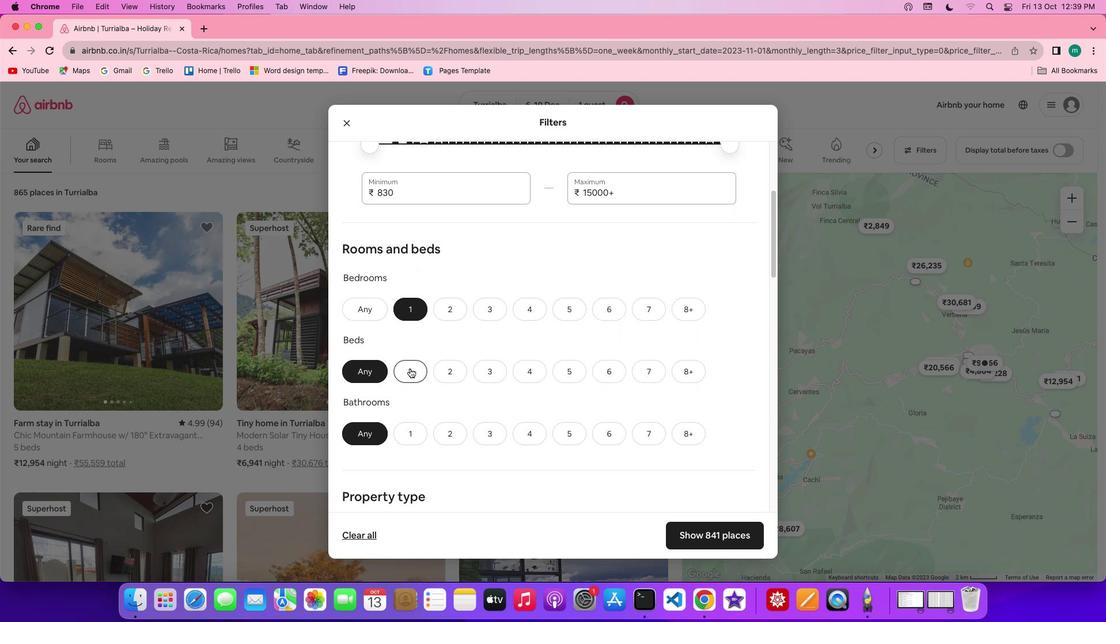 
Action: Mouse moved to (407, 435)
Screenshot: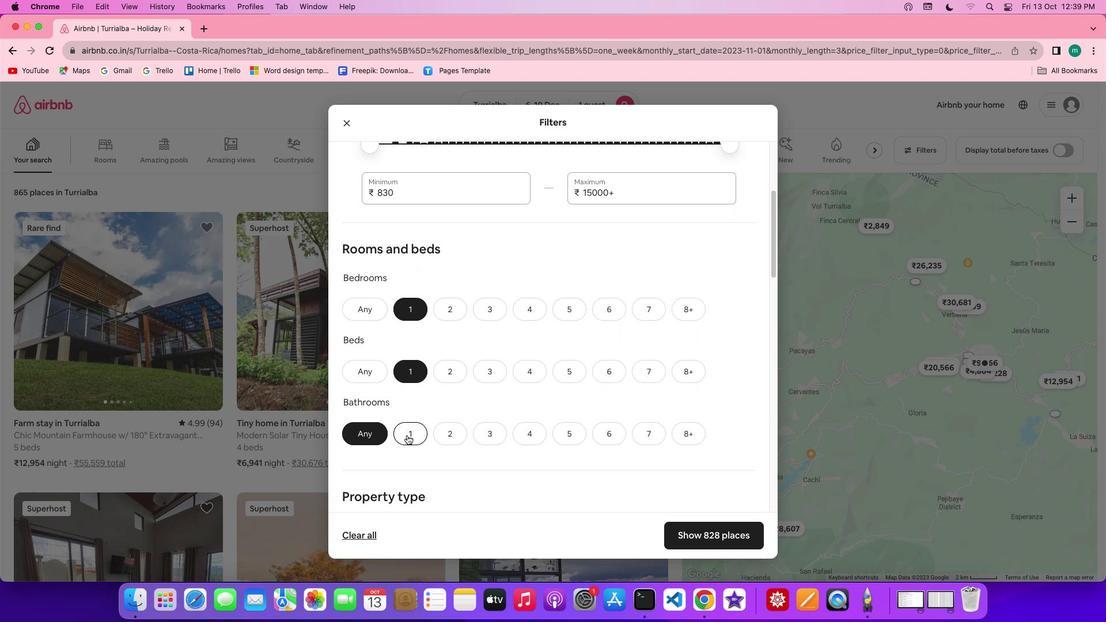 
Action: Mouse pressed left at (407, 435)
Screenshot: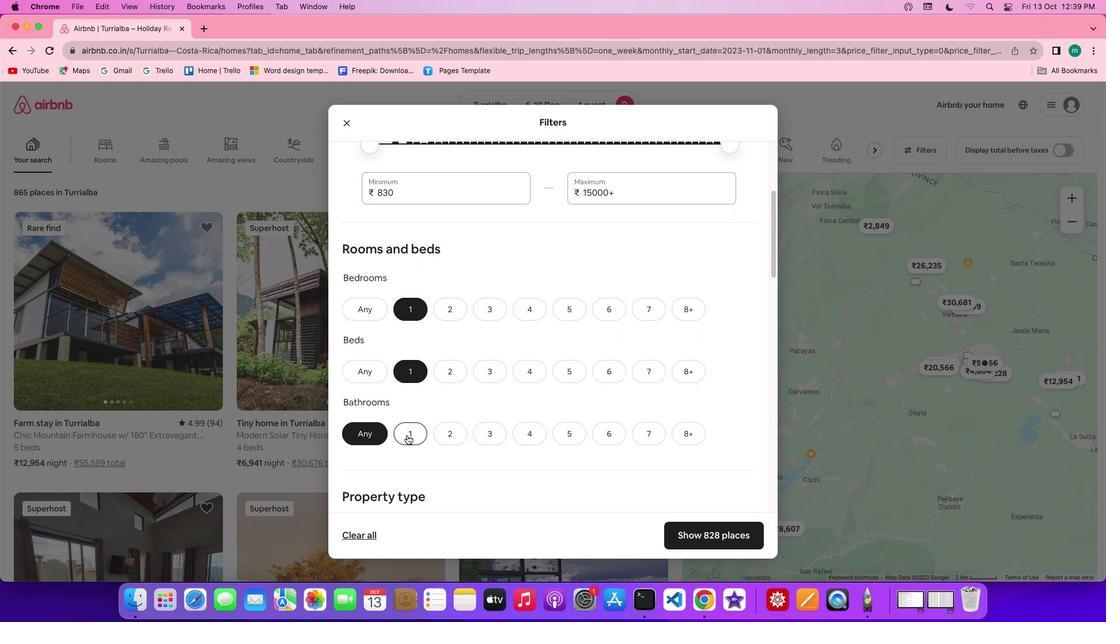 
Action: Mouse moved to (541, 425)
Screenshot: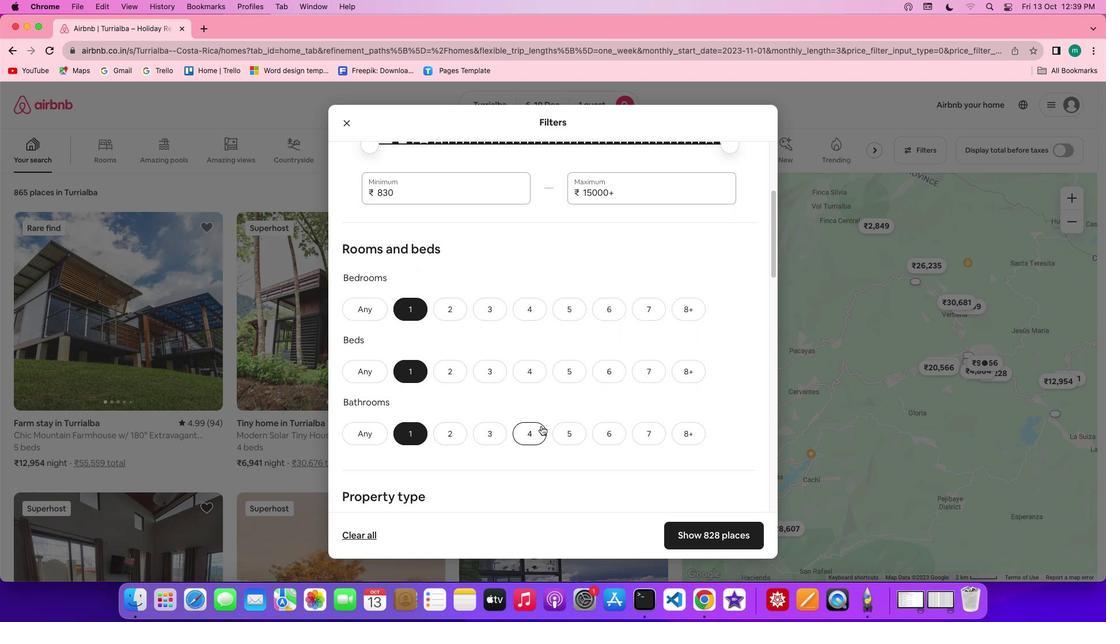 
Action: Mouse scrolled (541, 425) with delta (0, 0)
Screenshot: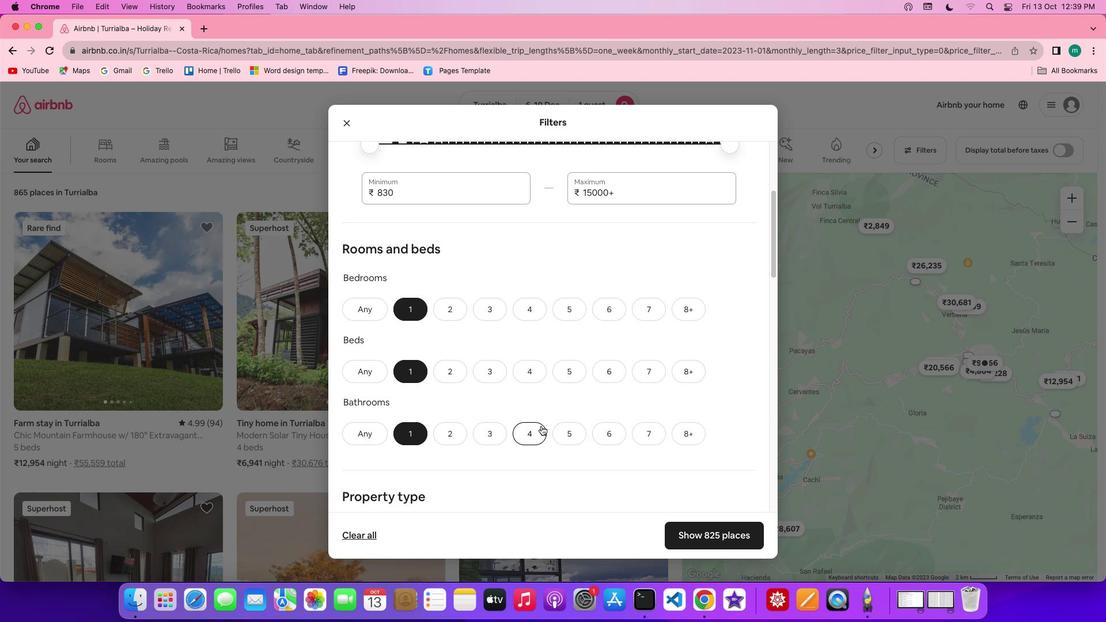 
Action: Mouse scrolled (541, 425) with delta (0, 0)
Screenshot: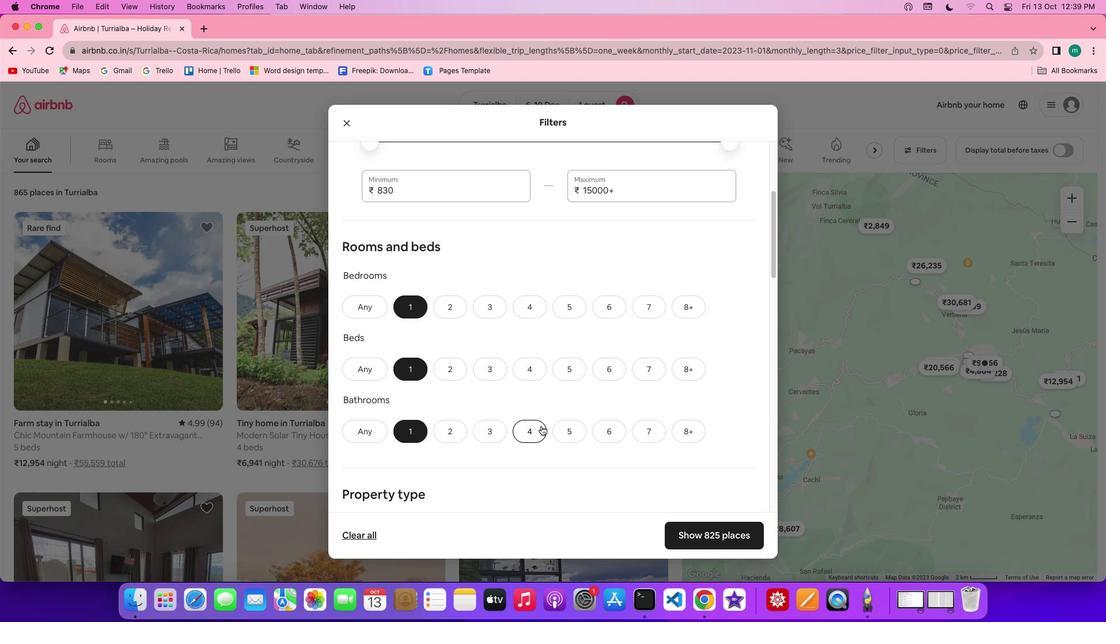 
Action: Mouse scrolled (541, 425) with delta (0, 0)
Screenshot: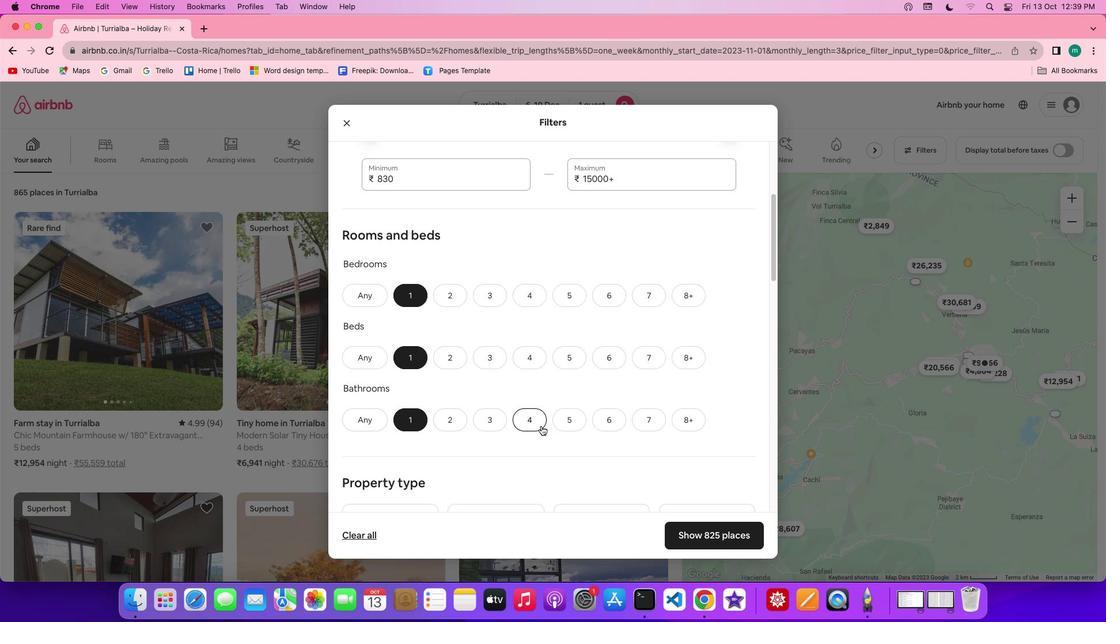 
Action: Mouse scrolled (541, 425) with delta (0, 0)
Screenshot: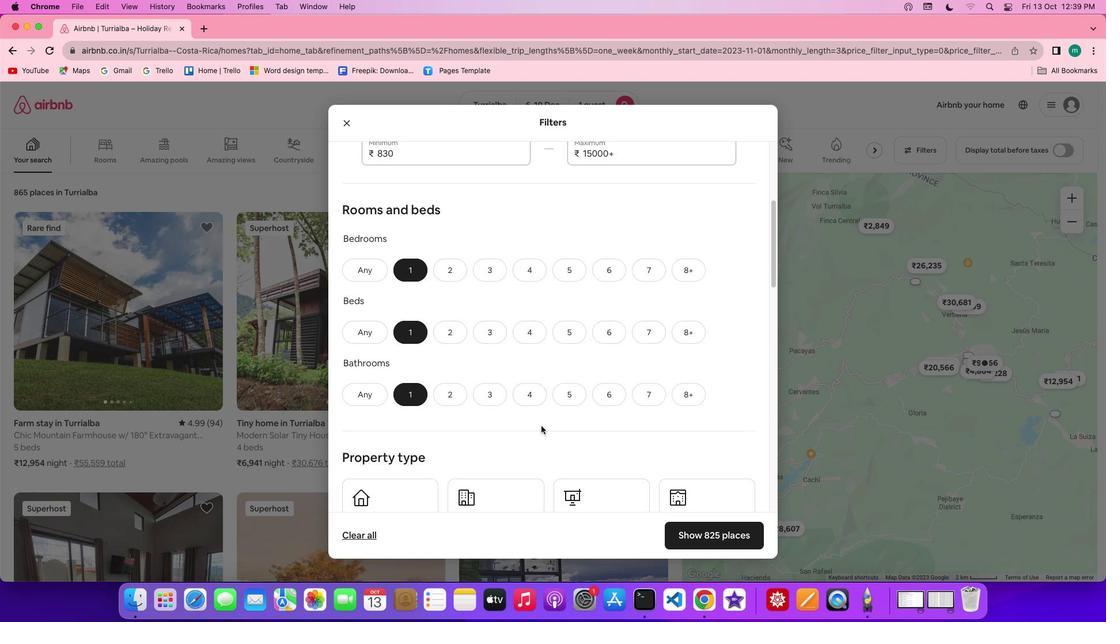 
Action: Mouse scrolled (541, 425) with delta (0, 0)
Screenshot: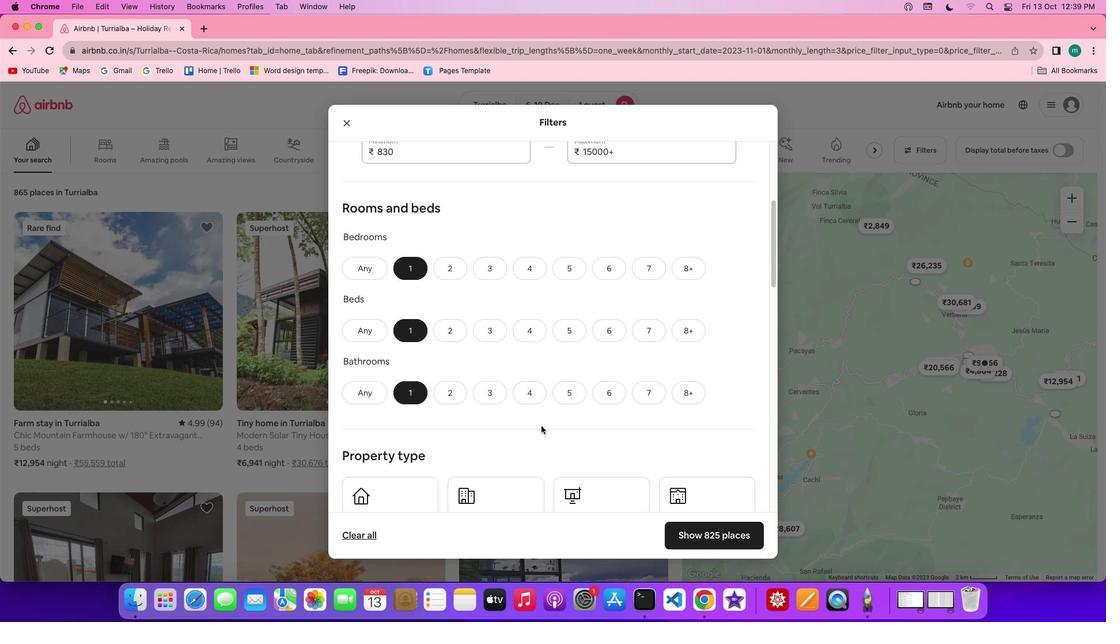 
Action: Mouse scrolled (541, 425) with delta (0, 0)
Screenshot: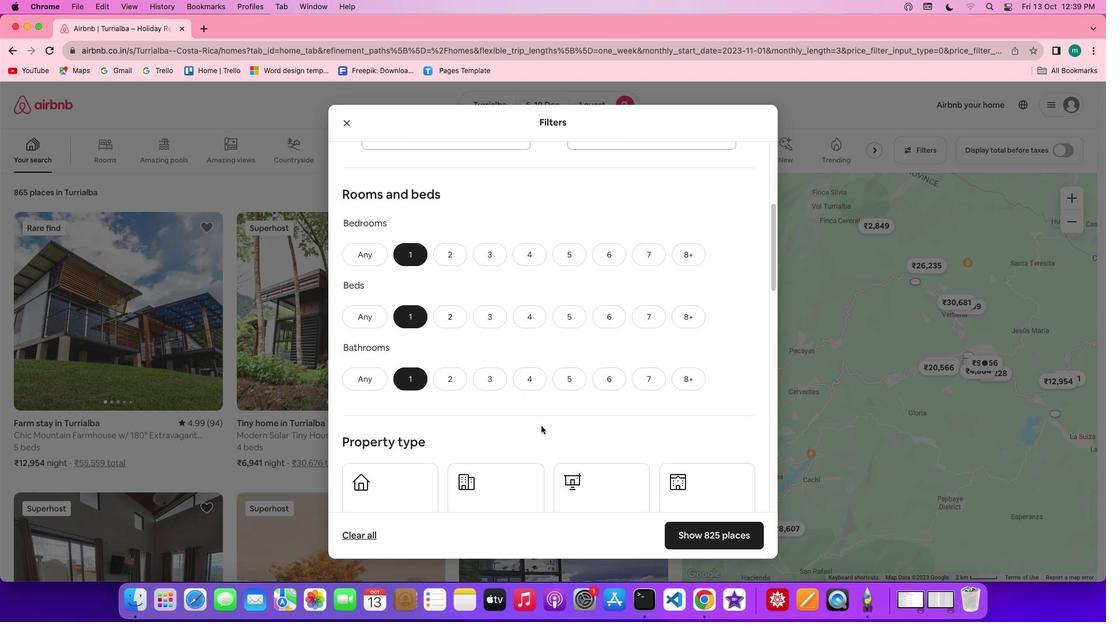 
Action: Mouse scrolled (541, 425) with delta (0, 0)
Screenshot: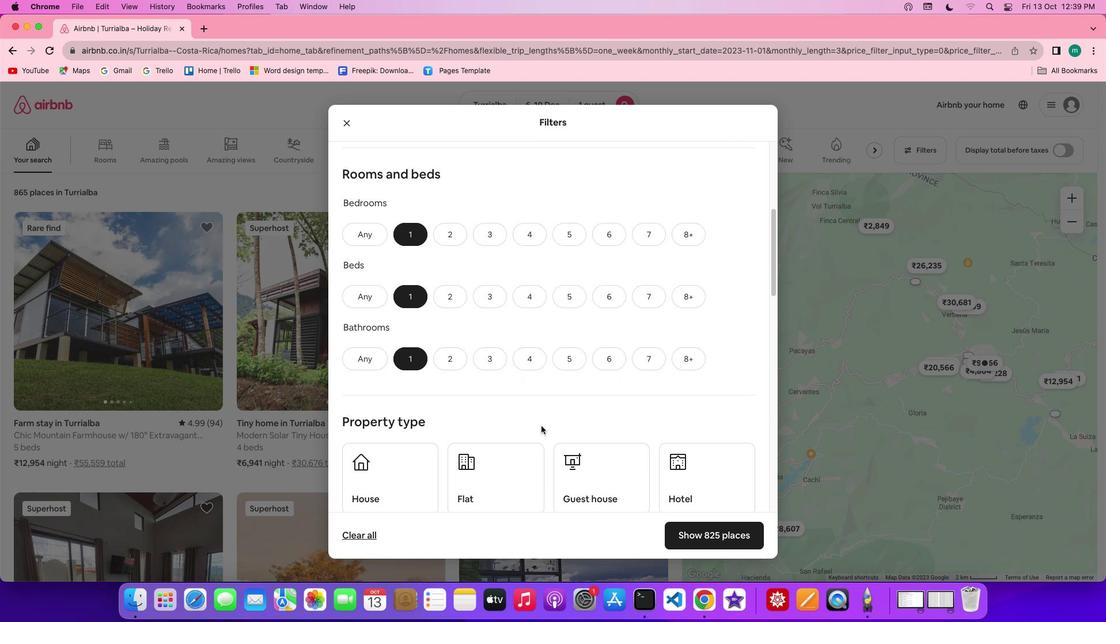 
Action: Mouse scrolled (541, 425) with delta (0, 0)
Screenshot: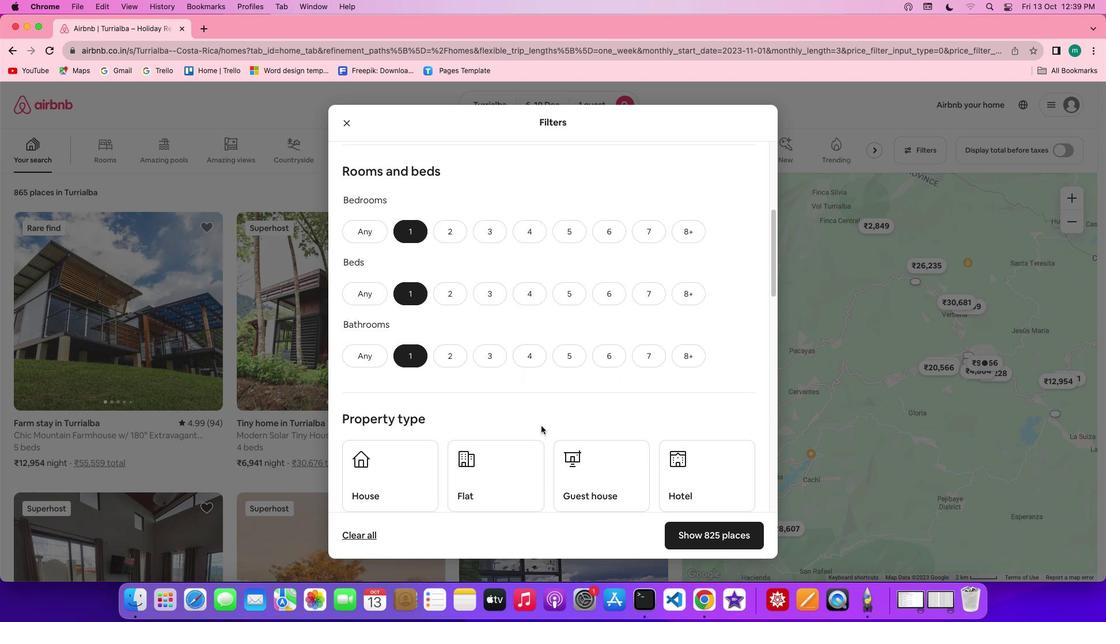 
Action: Mouse scrolled (541, 425) with delta (0, 0)
Screenshot: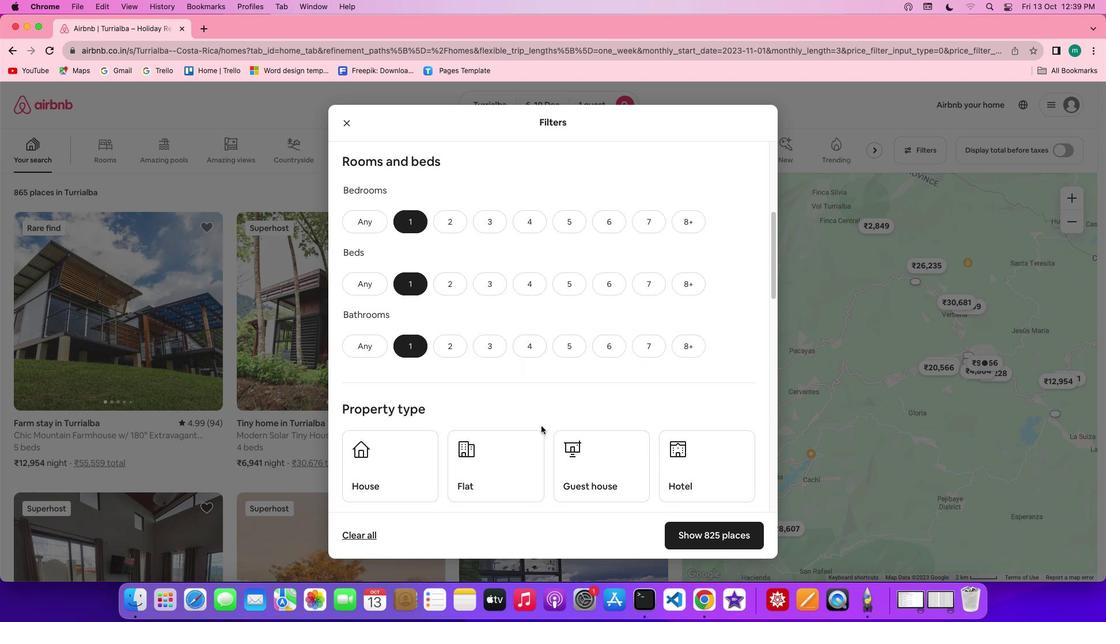 
Action: Mouse scrolled (541, 425) with delta (0, 0)
Screenshot: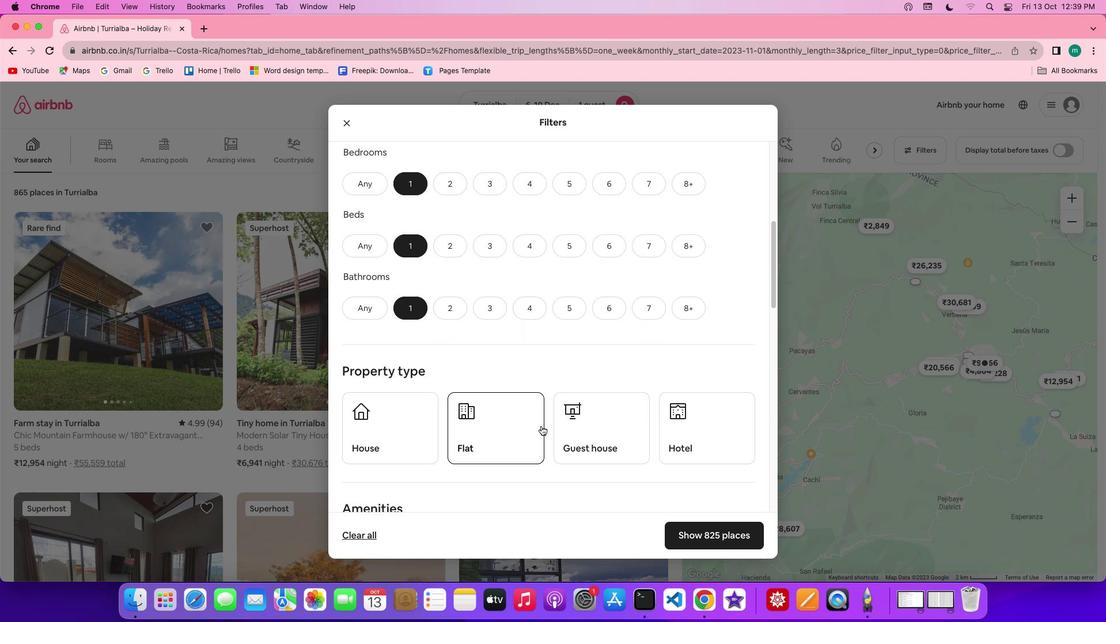 
Action: Mouse scrolled (541, 425) with delta (0, 0)
Screenshot: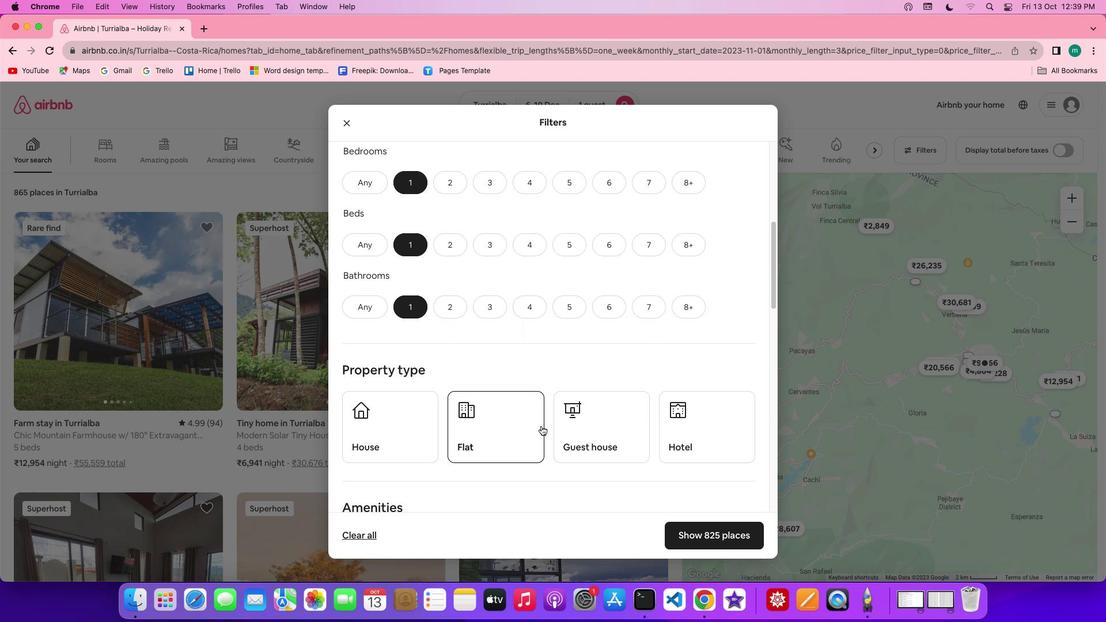 
Action: Mouse scrolled (541, 425) with delta (0, 0)
Screenshot: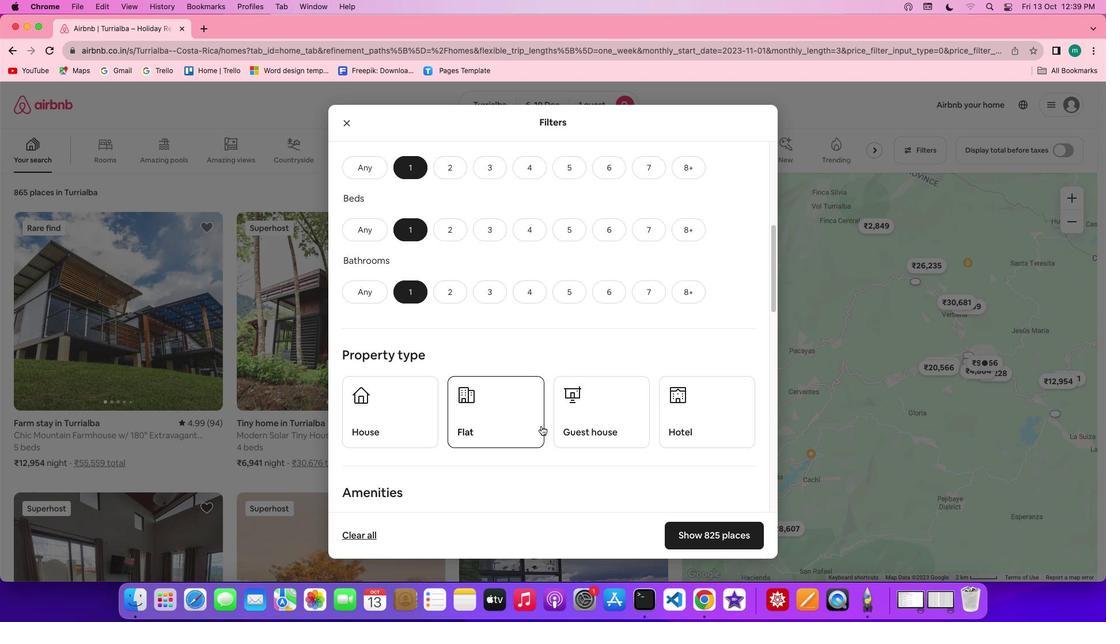 
Action: Mouse scrolled (541, 425) with delta (0, 0)
Screenshot: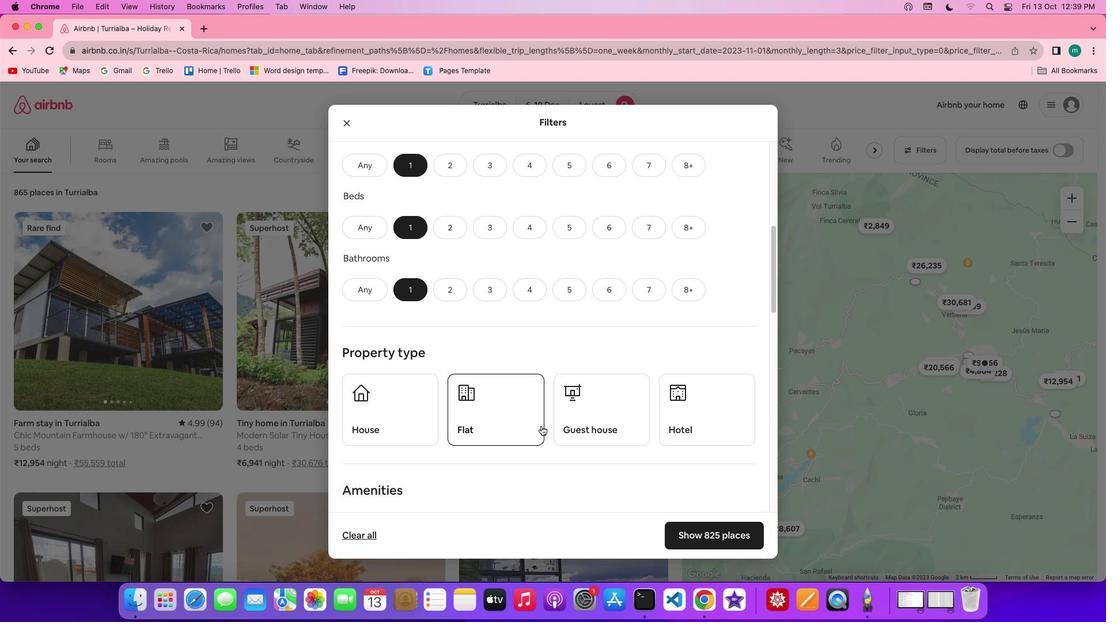 
Action: Mouse scrolled (541, 425) with delta (0, 0)
Screenshot: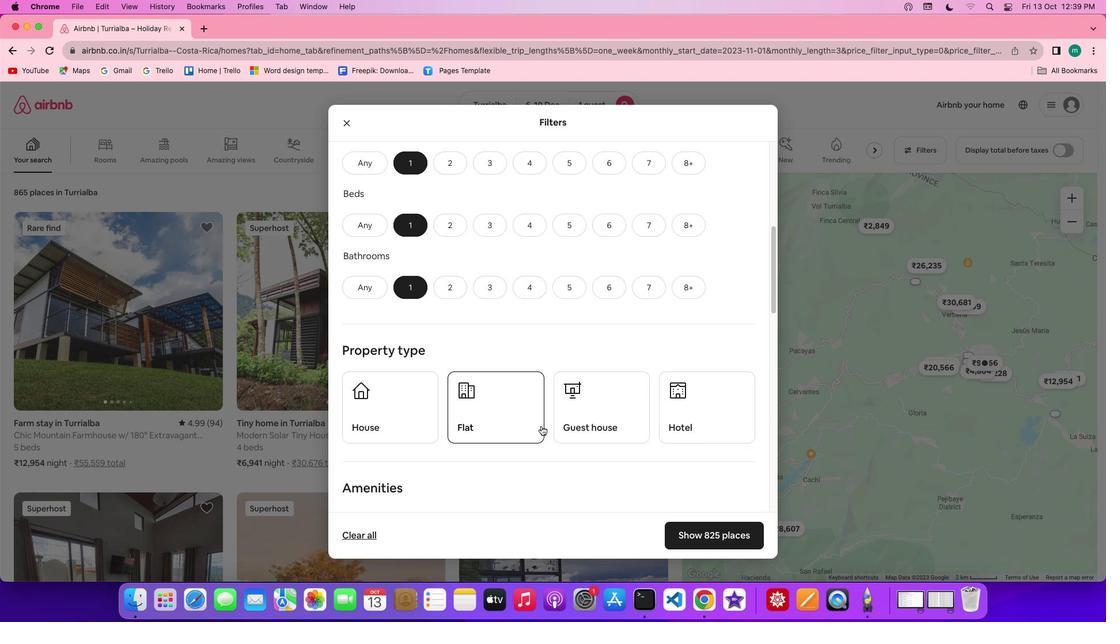 
Action: Mouse scrolled (541, 425) with delta (0, 0)
Screenshot: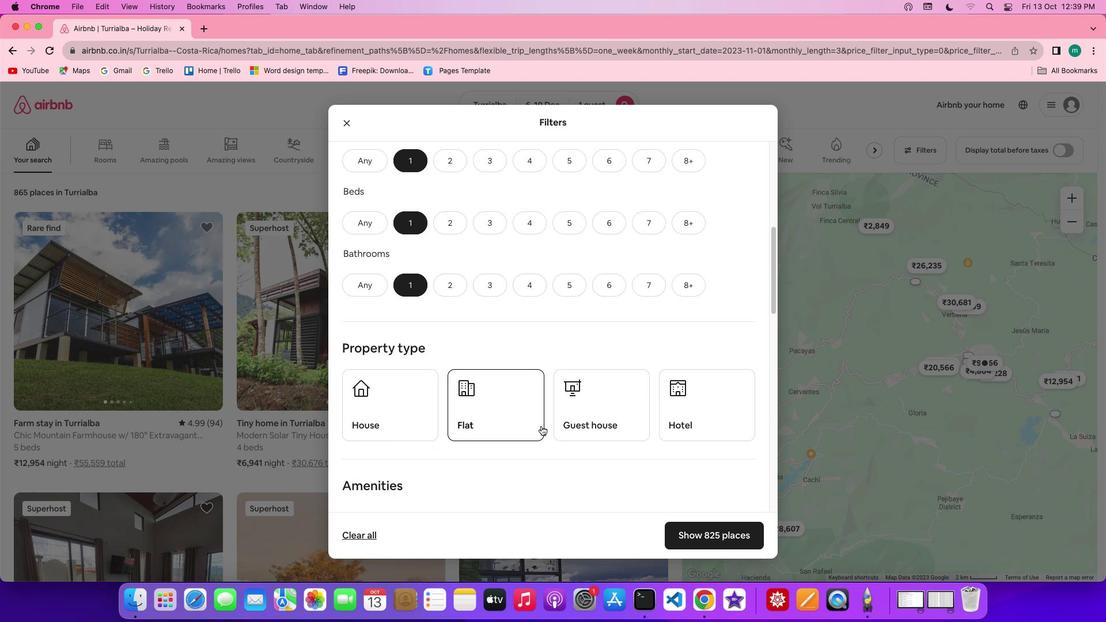 
Action: Mouse scrolled (541, 425) with delta (0, 0)
Screenshot: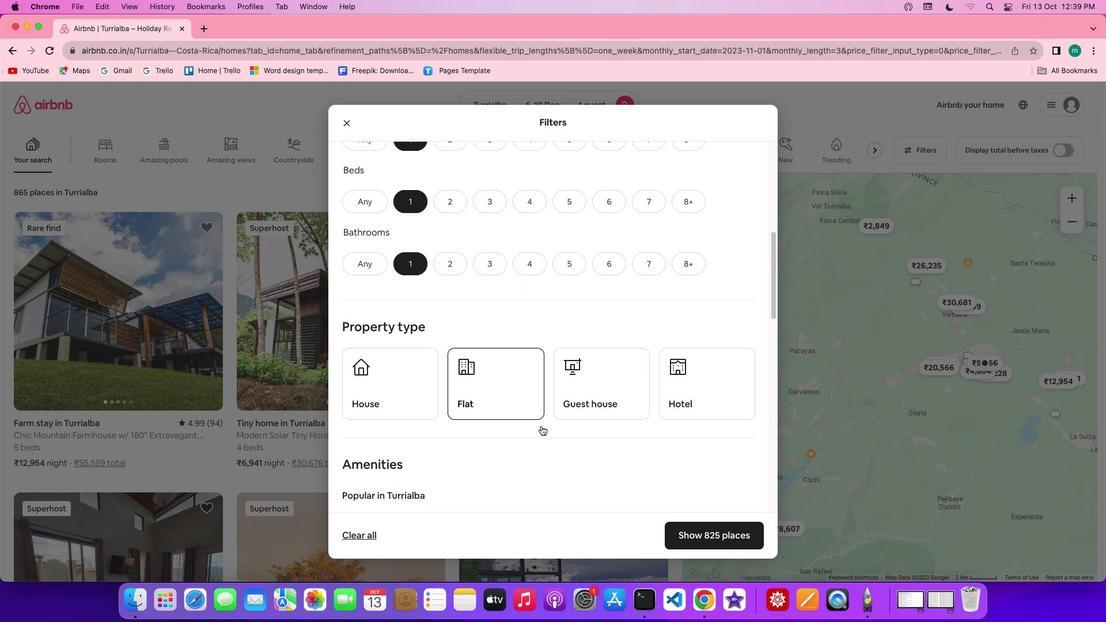 
Action: Mouse moved to (731, 354)
Screenshot: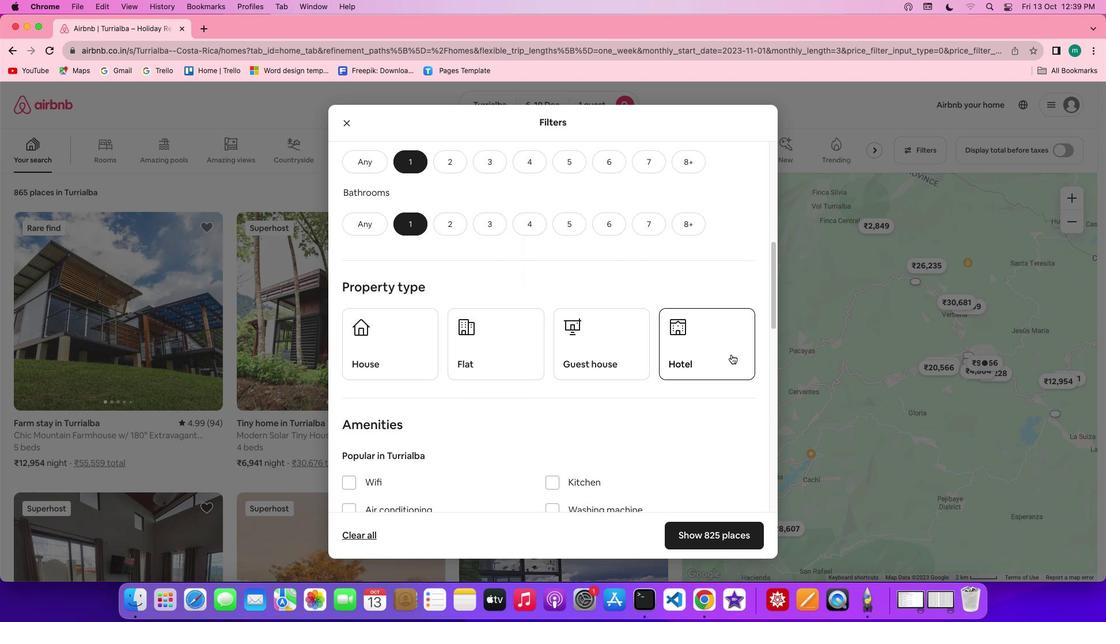 
Action: Mouse pressed left at (731, 354)
Screenshot: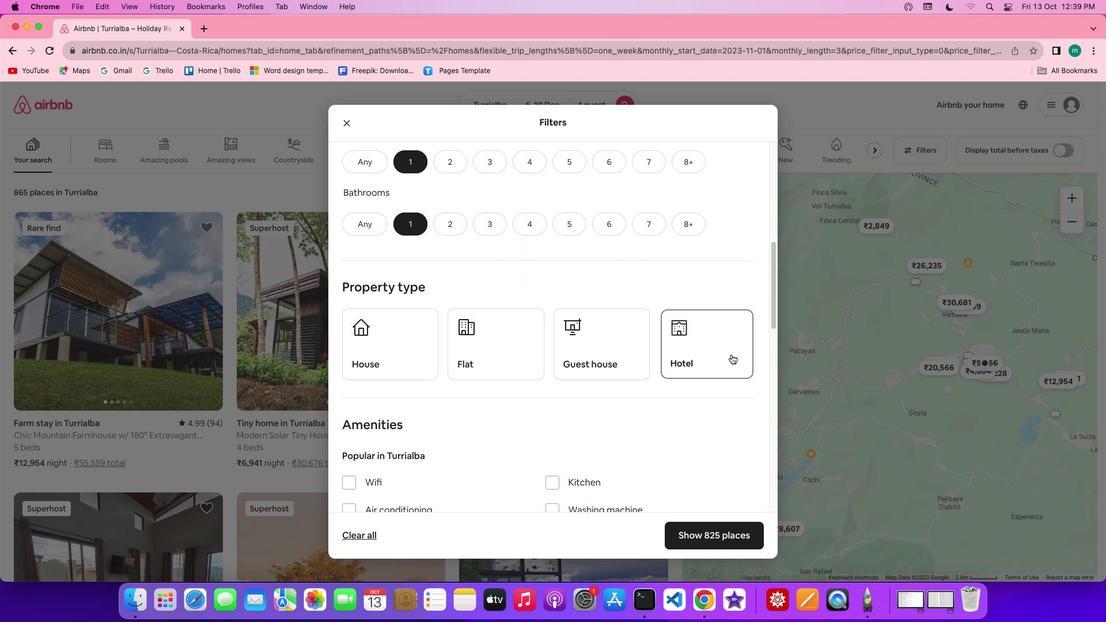 
Action: Mouse moved to (740, 538)
Screenshot: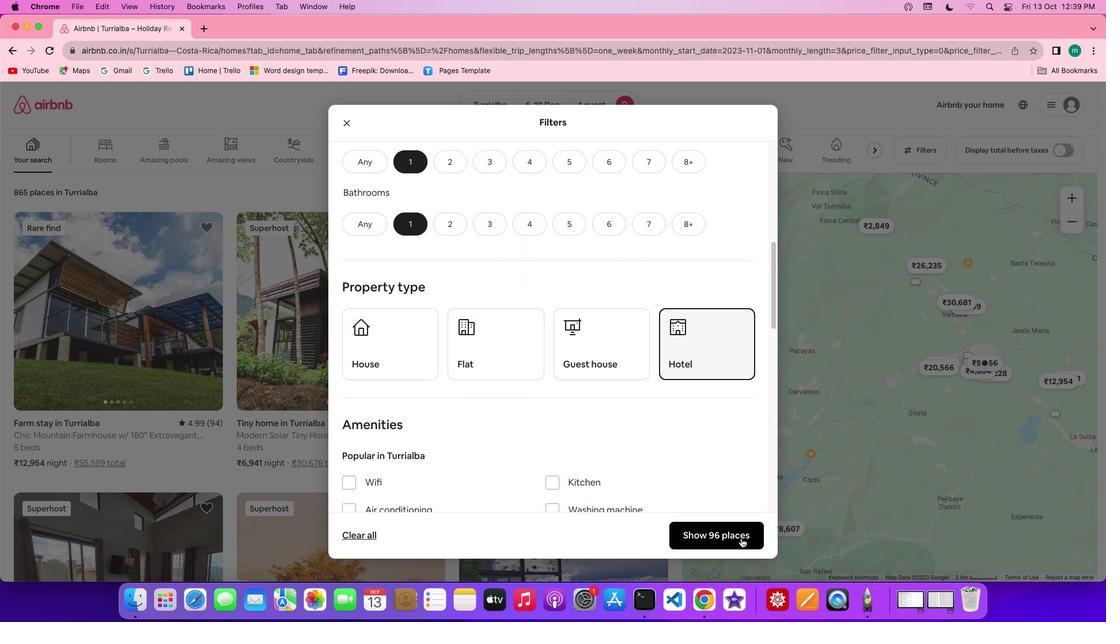 
Action: Mouse pressed left at (740, 538)
Screenshot: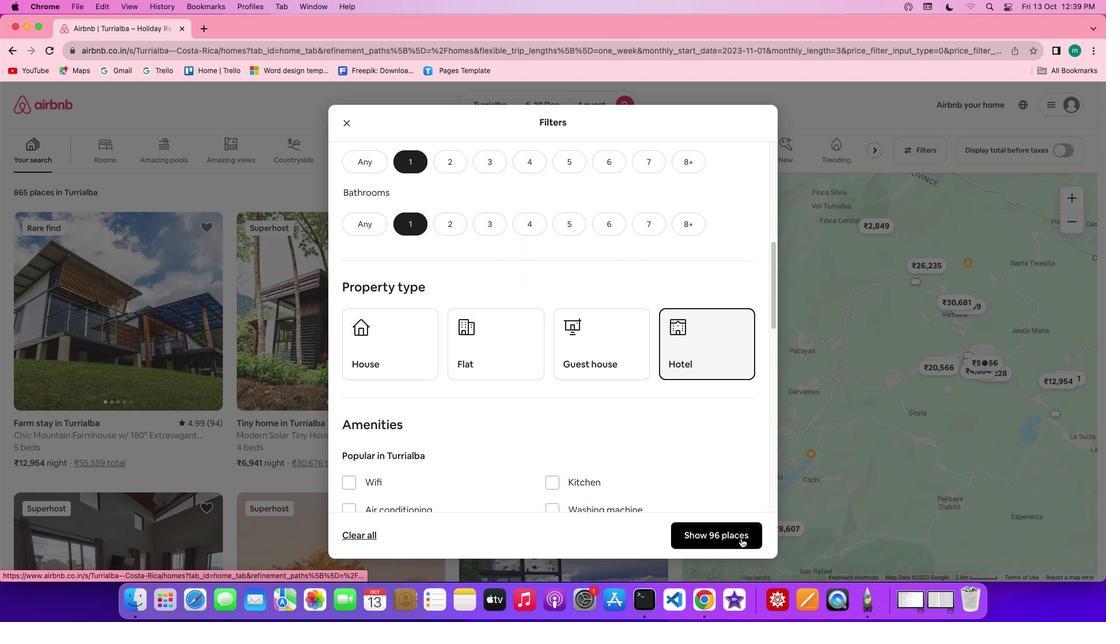 
Action: Mouse moved to (108, 365)
Screenshot: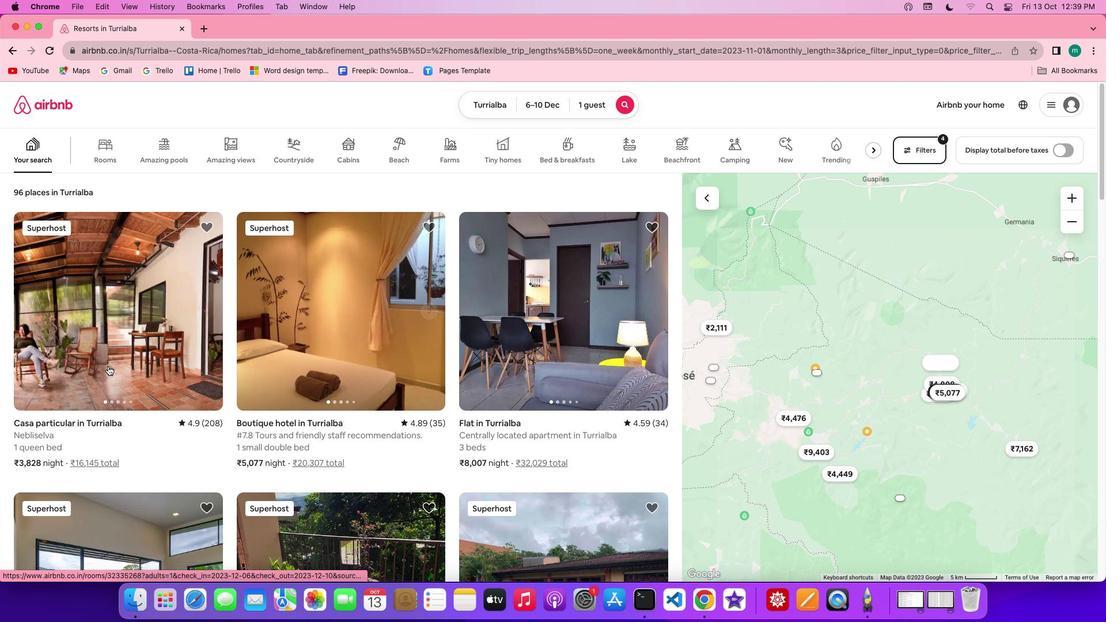 
Action: Mouse pressed left at (108, 365)
Screenshot: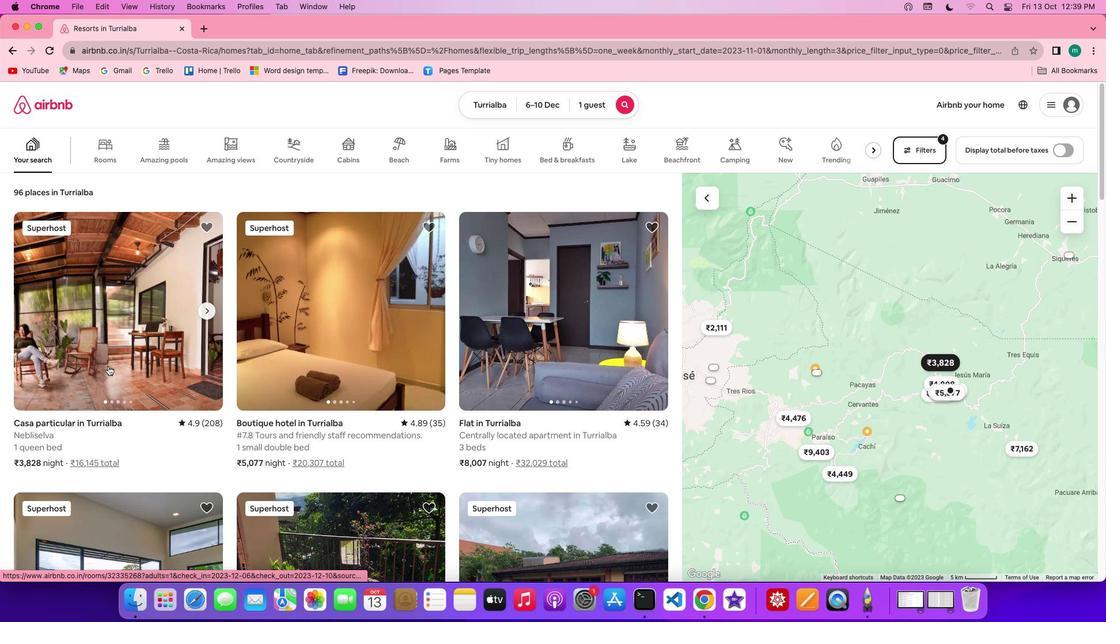 
Action: Mouse moved to (798, 432)
Screenshot: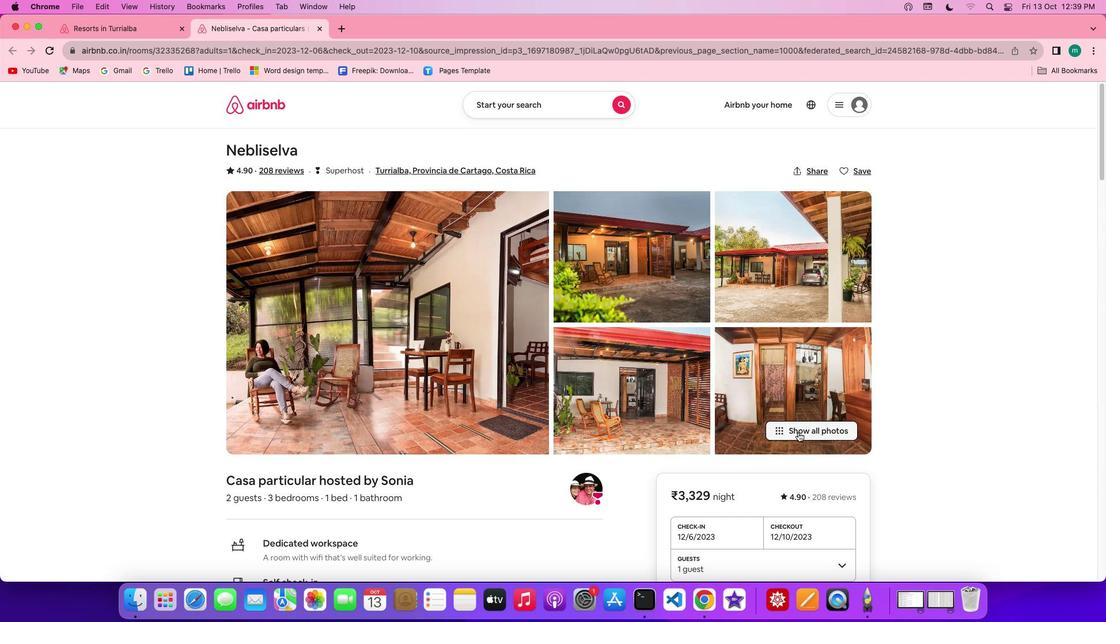 
Action: Mouse pressed left at (798, 432)
Screenshot: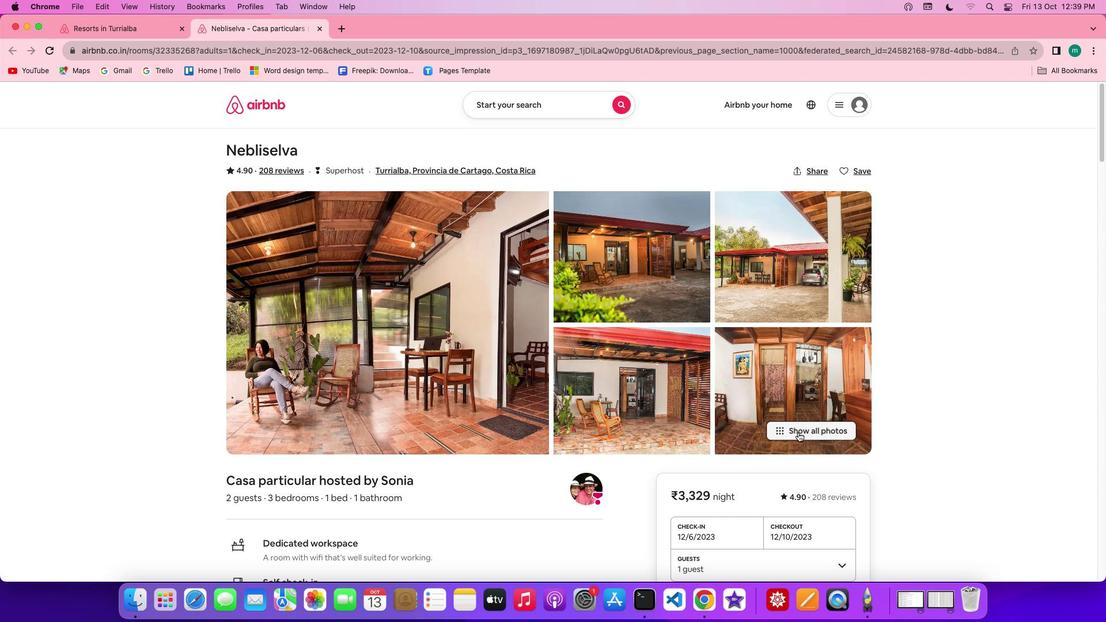 
Action: Mouse moved to (568, 423)
Screenshot: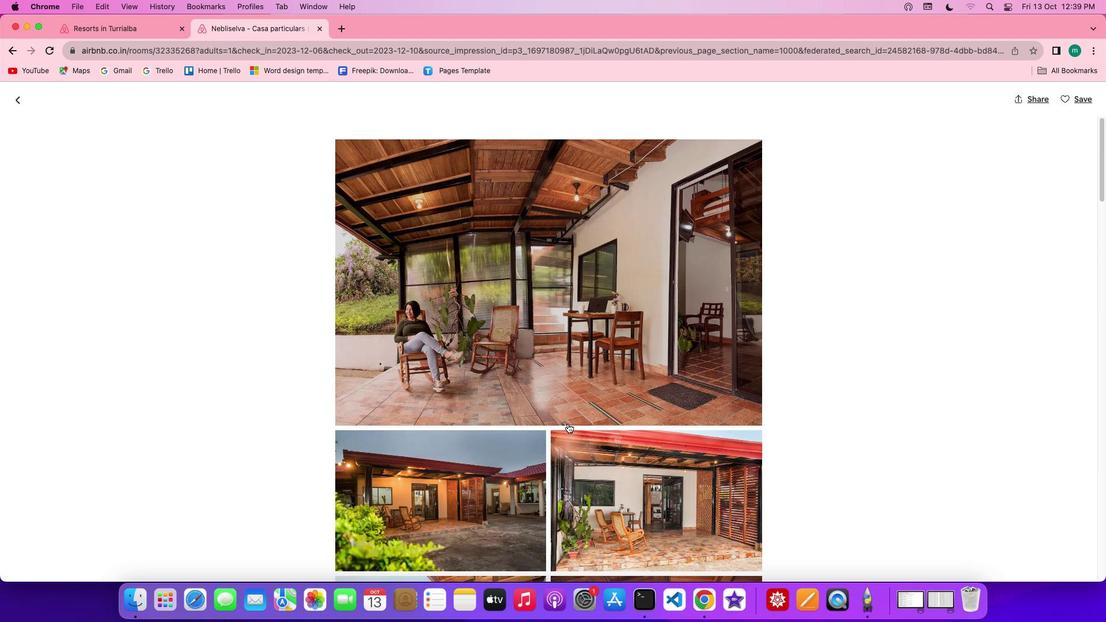
Action: Mouse scrolled (568, 423) with delta (0, 0)
Screenshot: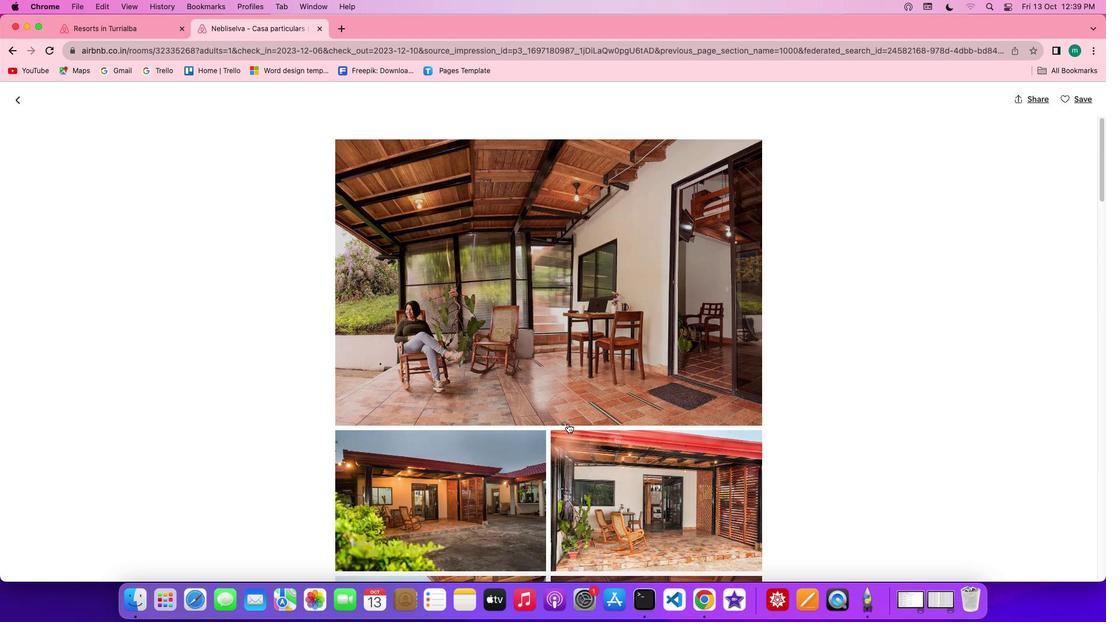 
Action: Mouse scrolled (568, 423) with delta (0, 0)
Screenshot: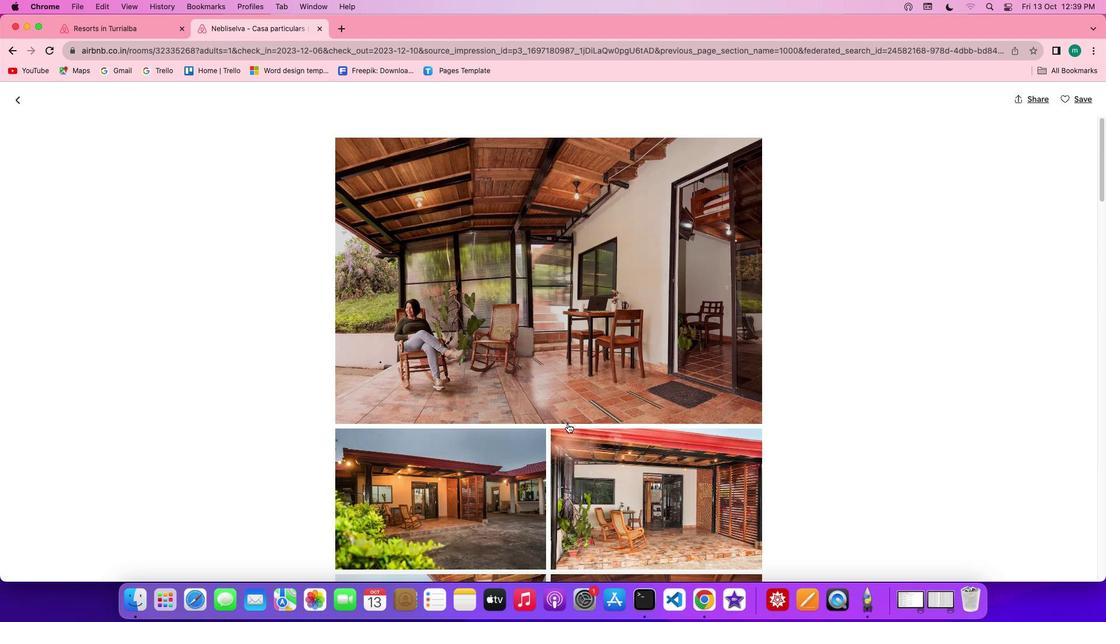 
Action: Mouse scrolled (568, 423) with delta (0, 0)
Screenshot: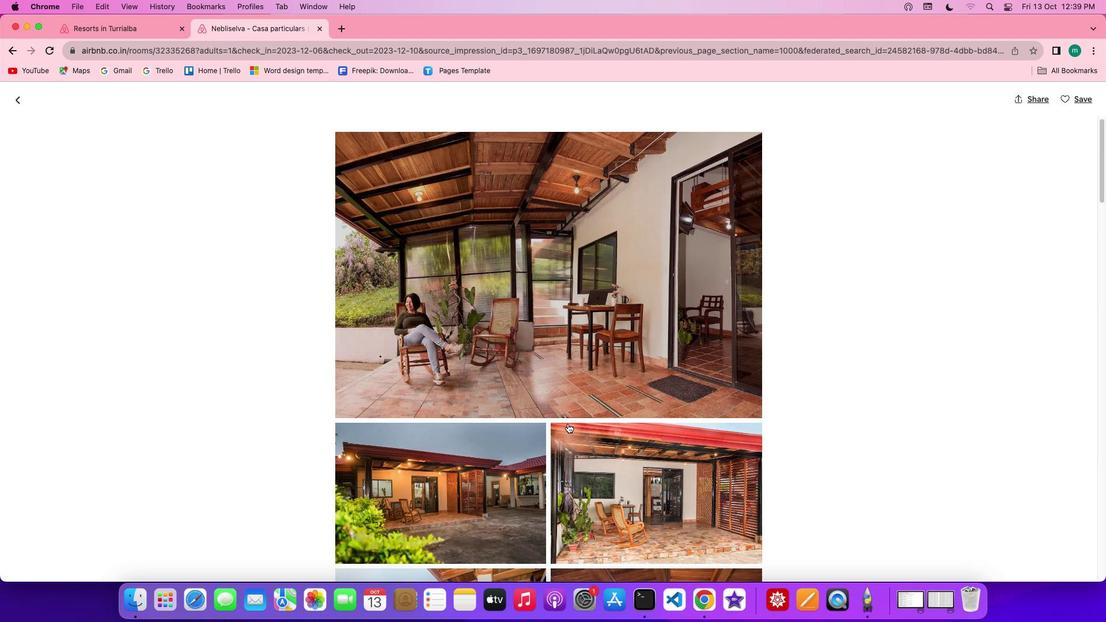 
Action: Mouse scrolled (568, 423) with delta (0, 0)
Screenshot: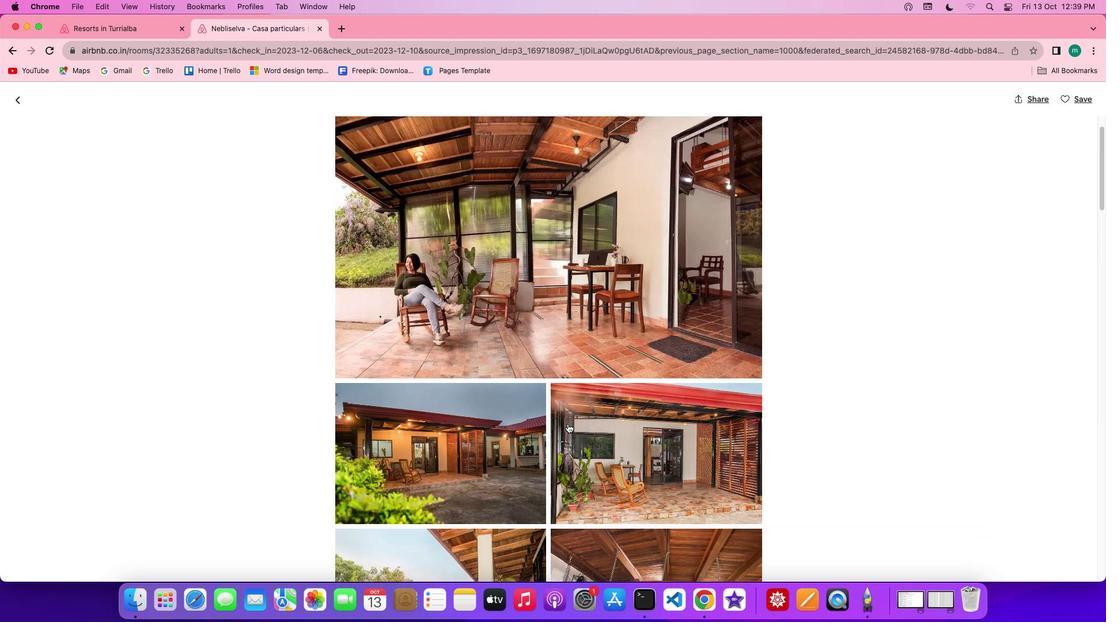 
Action: Mouse scrolled (568, 423) with delta (0, 0)
Screenshot: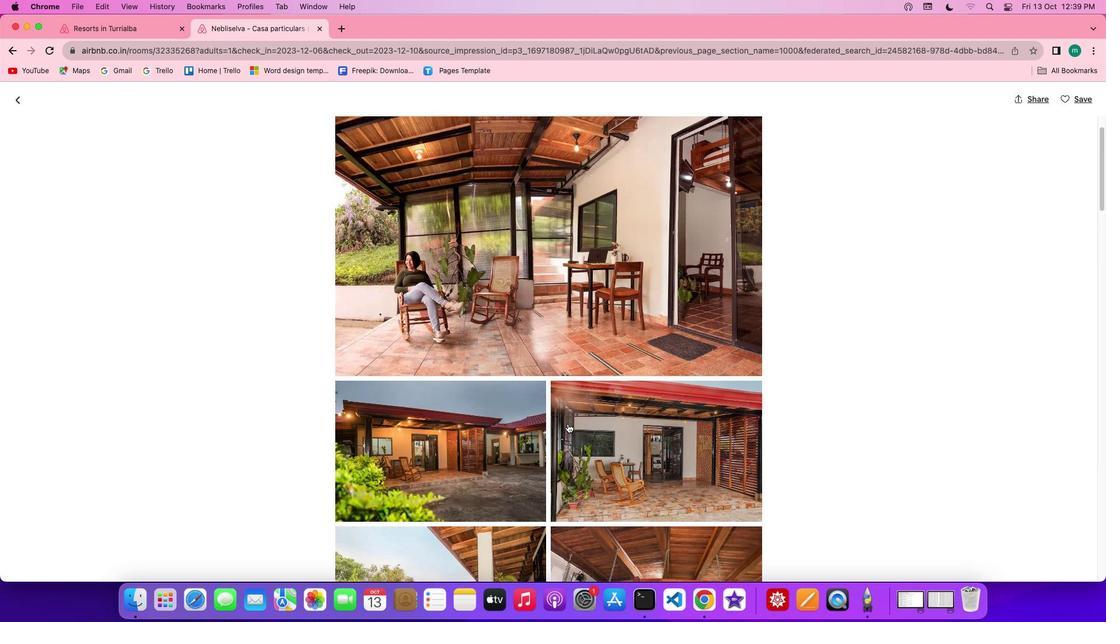 
Action: Mouse scrolled (568, 423) with delta (0, 0)
Screenshot: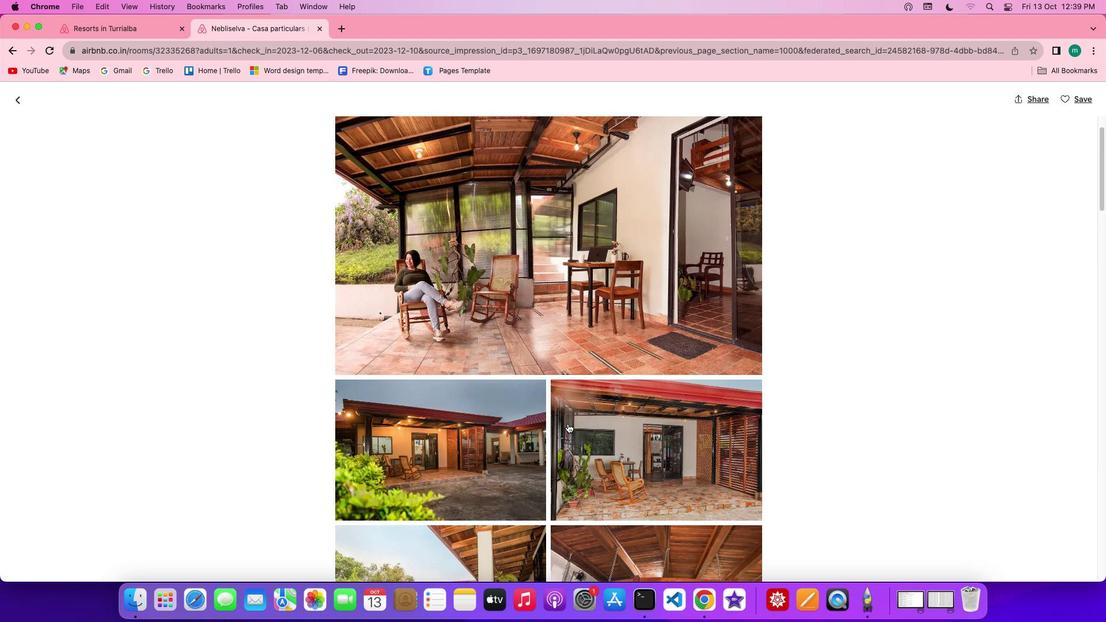 
Action: Mouse scrolled (568, 423) with delta (0, -1)
Screenshot: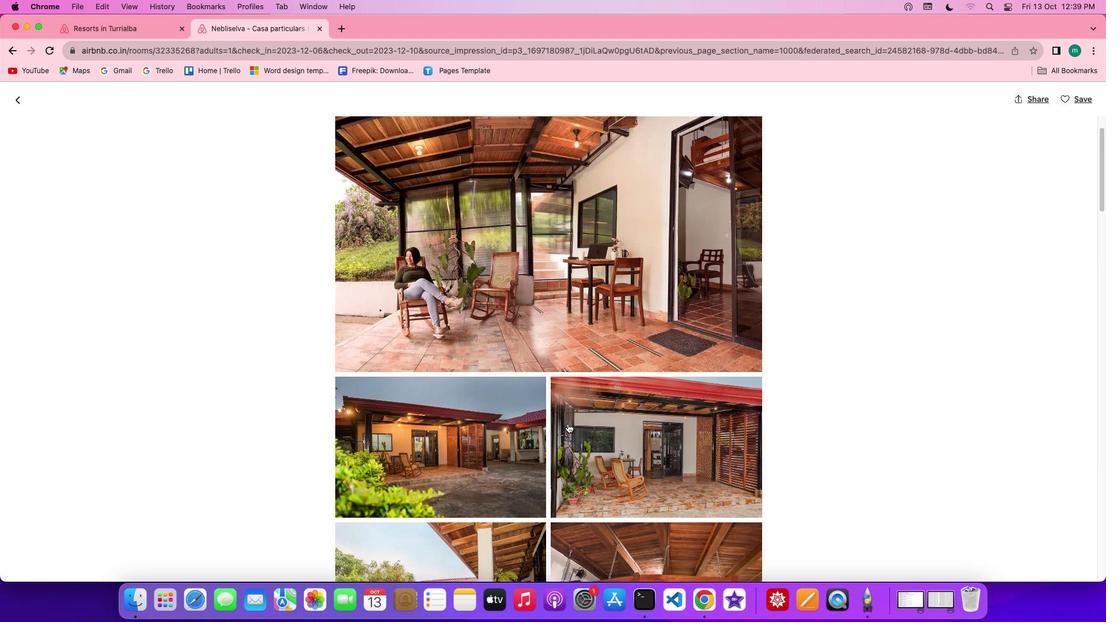 
Action: Mouse scrolled (568, 423) with delta (0, 0)
Screenshot: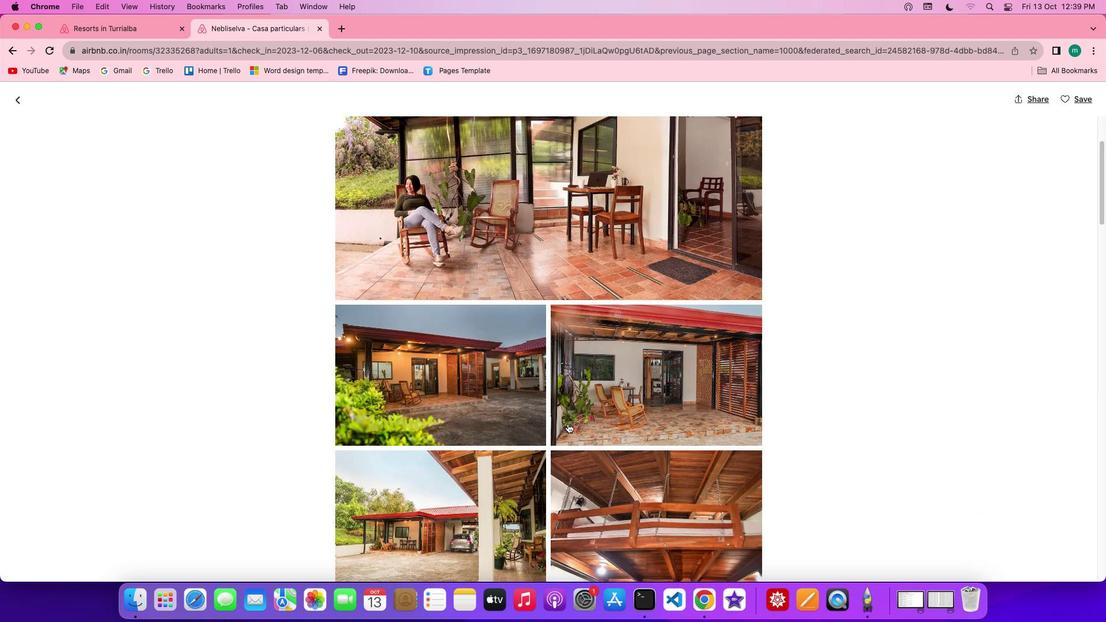 
Action: Mouse scrolled (568, 423) with delta (0, 0)
Screenshot: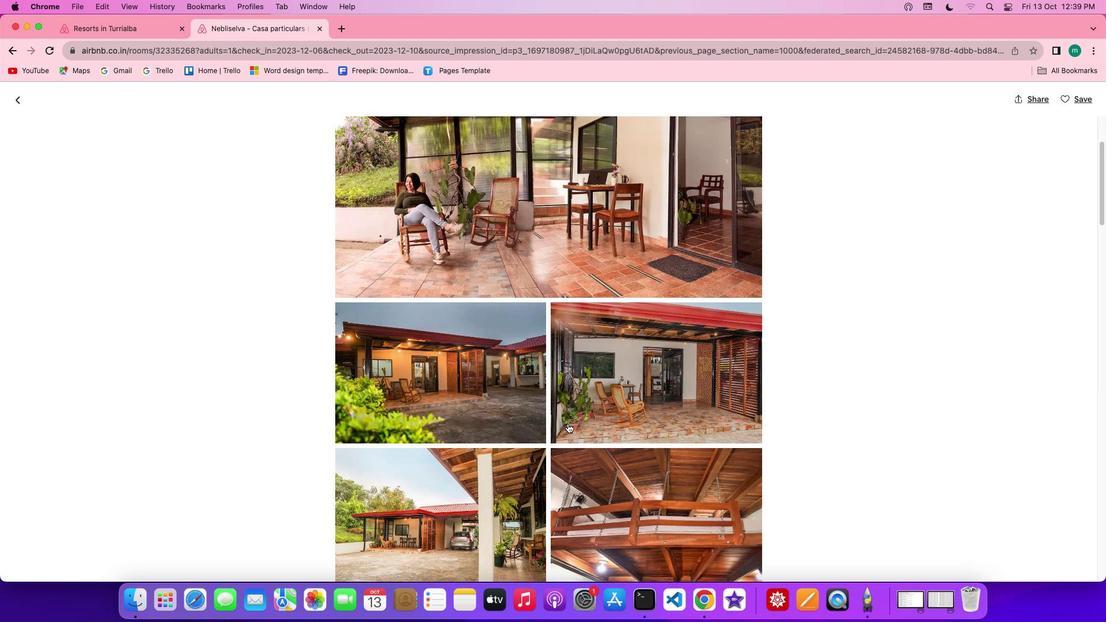 
Action: Mouse scrolled (568, 423) with delta (0, 0)
Screenshot: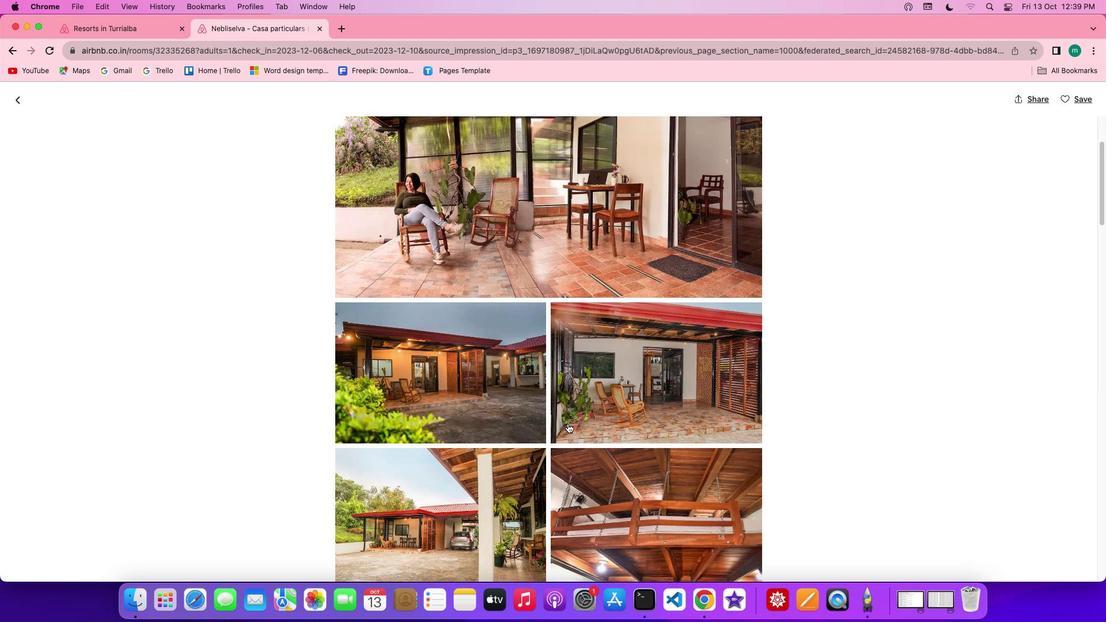 
Action: Mouse scrolled (568, 423) with delta (0, -1)
Screenshot: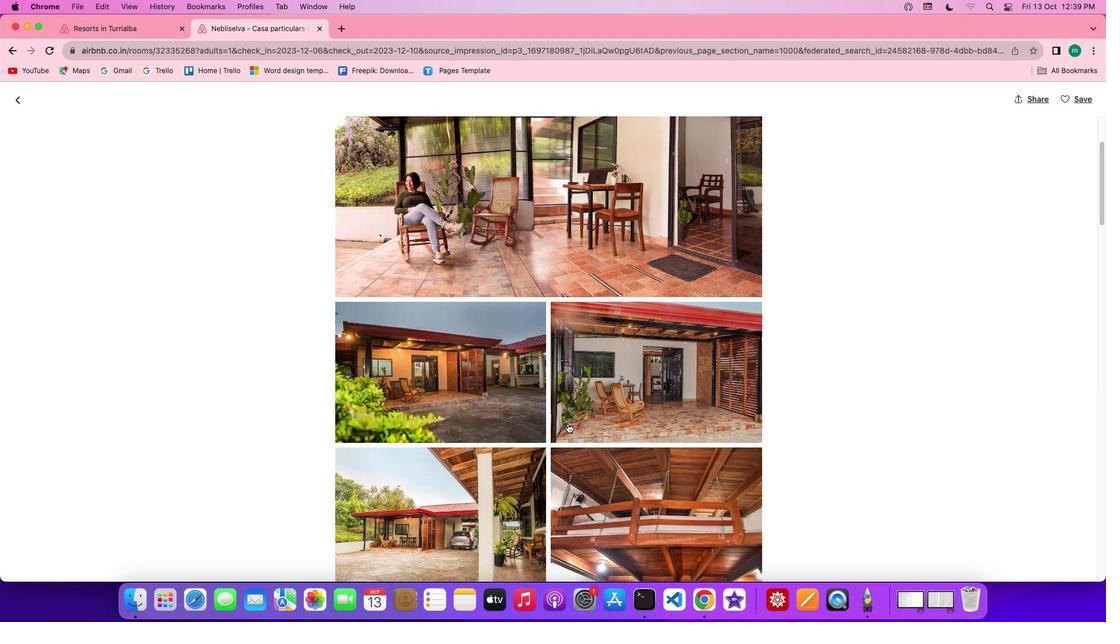 
Action: Mouse scrolled (568, 423) with delta (0, 0)
Screenshot: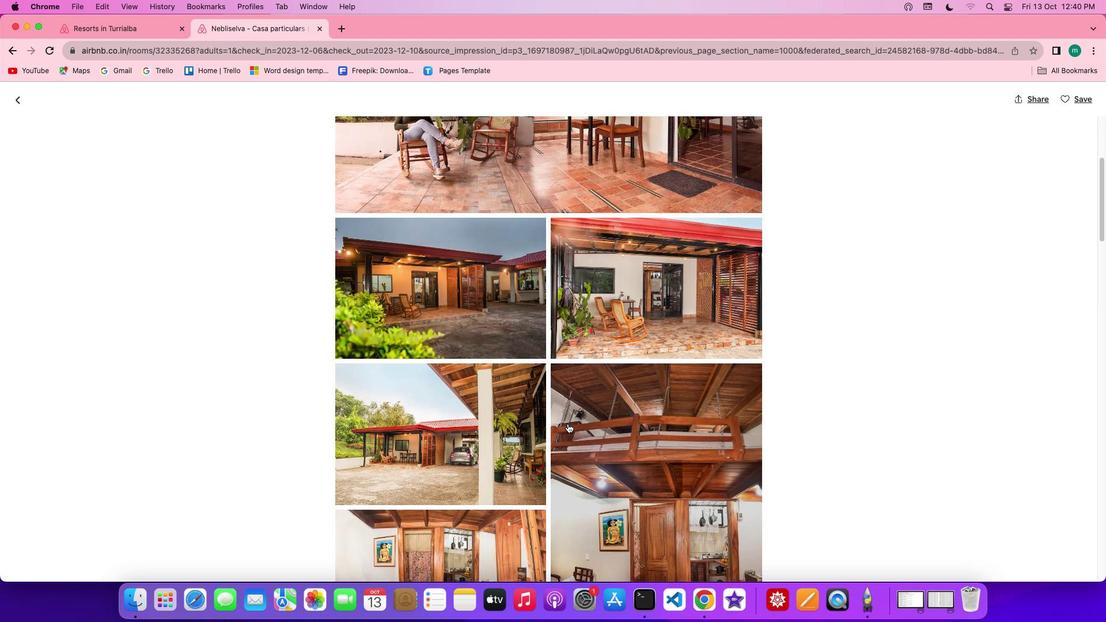 
Action: Mouse scrolled (568, 423) with delta (0, 0)
Screenshot: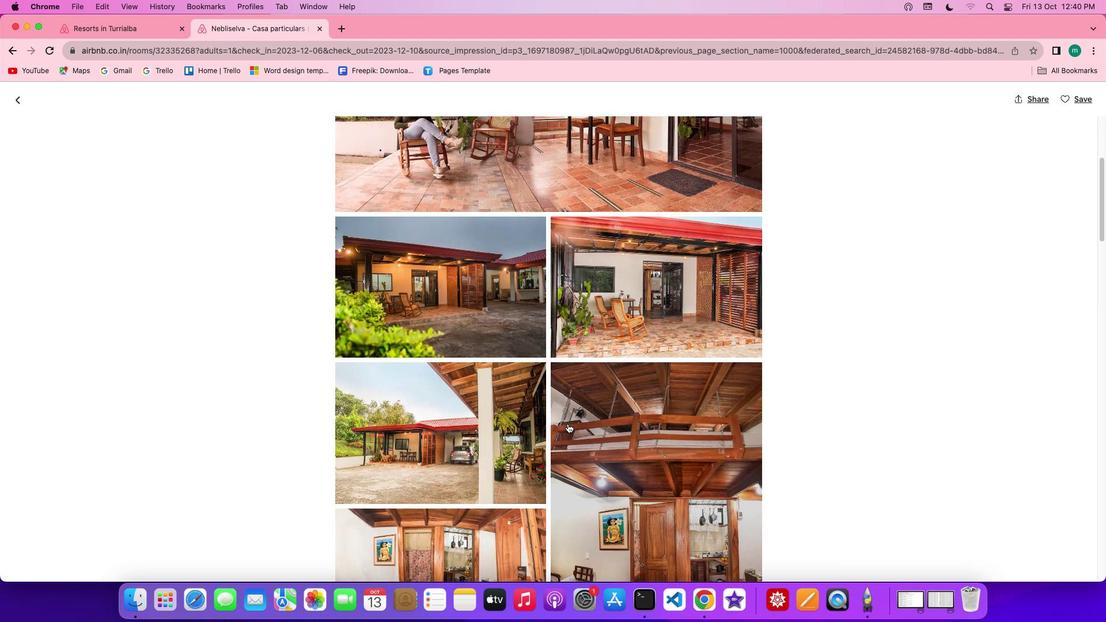 
Action: Mouse moved to (692, 462)
Screenshot: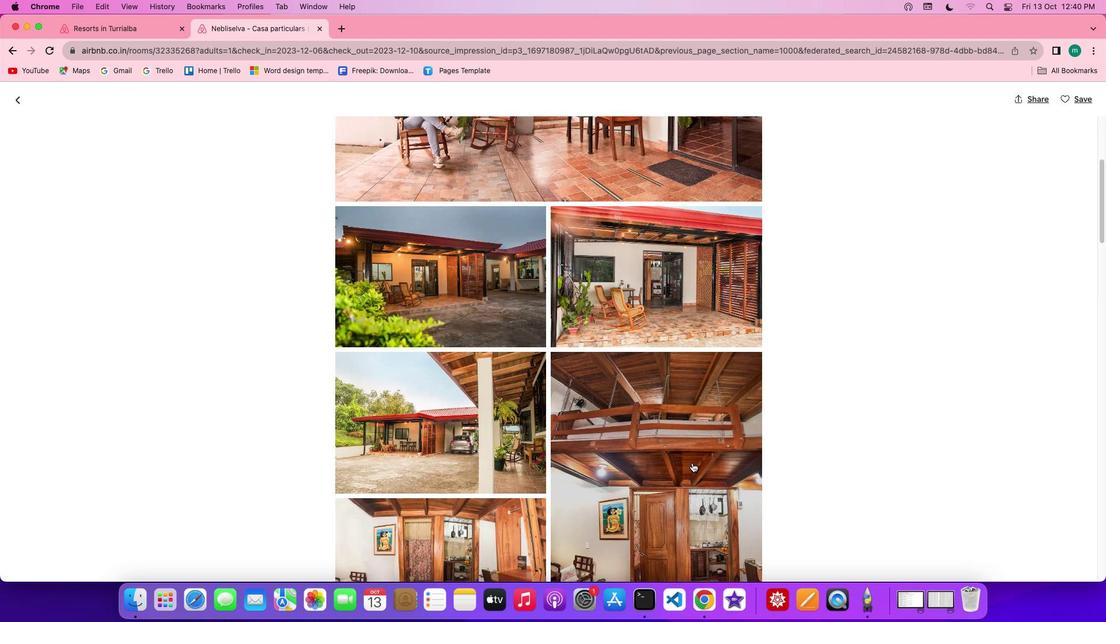 
Action: Mouse scrolled (692, 462) with delta (0, 0)
Screenshot: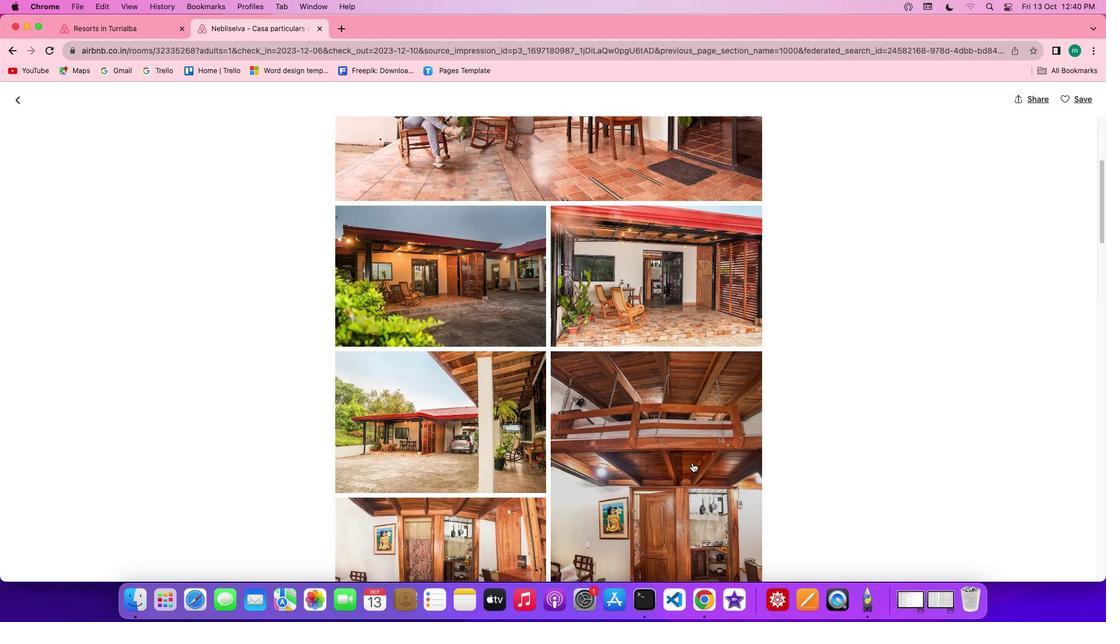 
Action: Mouse scrolled (692, 462) with delta (0, 0)
Screenshot: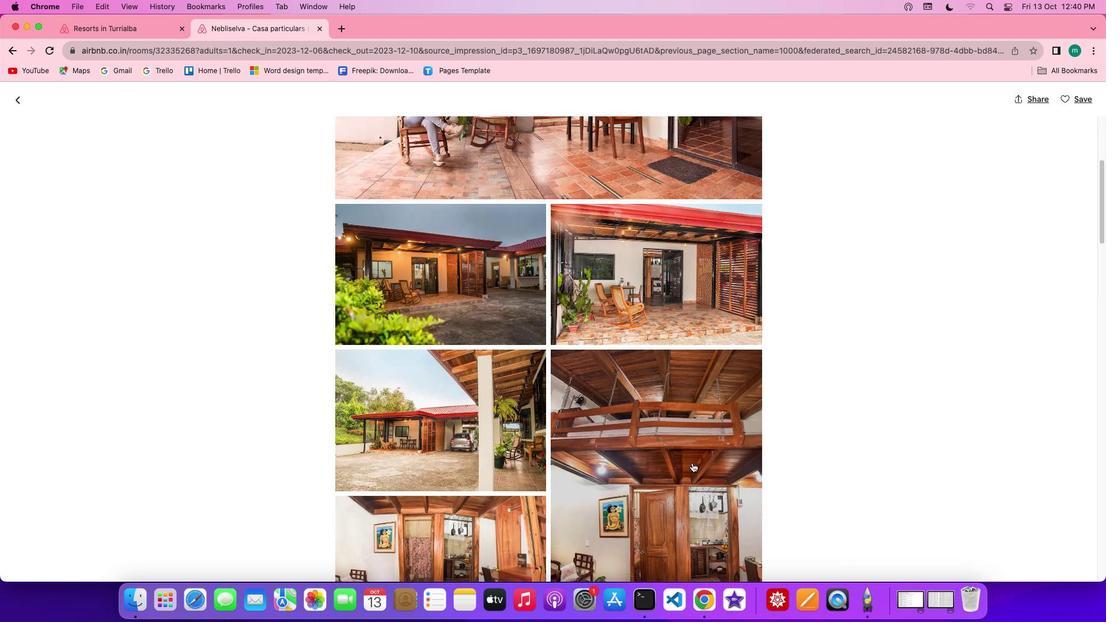 
Action: Mouse scrolled (692, 462) with delta (0, 0)
Screenshot: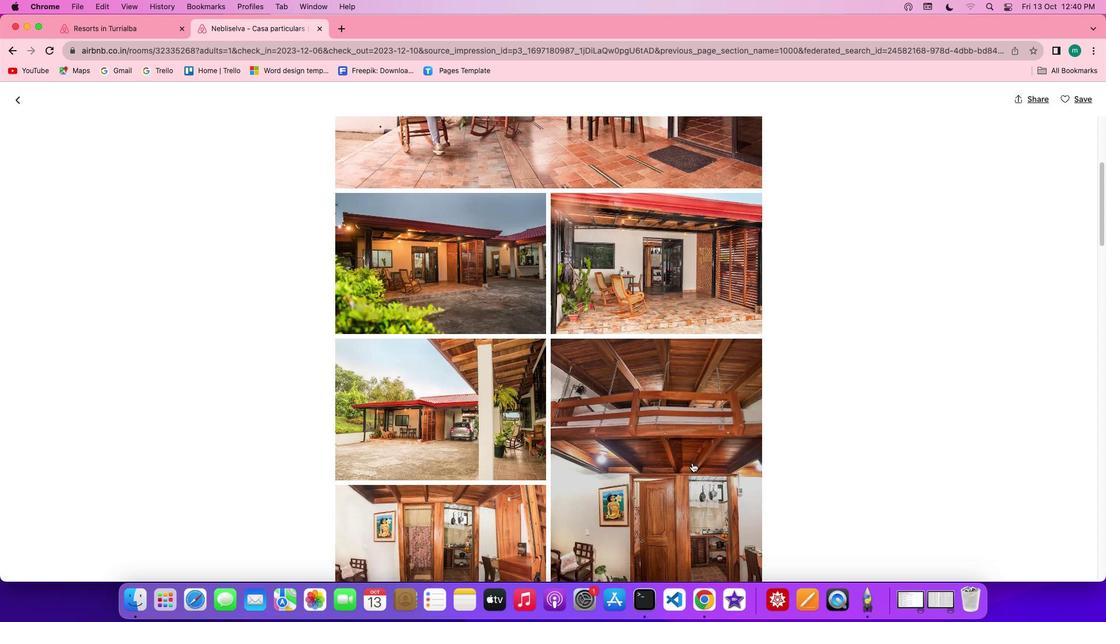 
Action: Mouse scrolled (692, 462) with delta (0, 0)
Screenshot: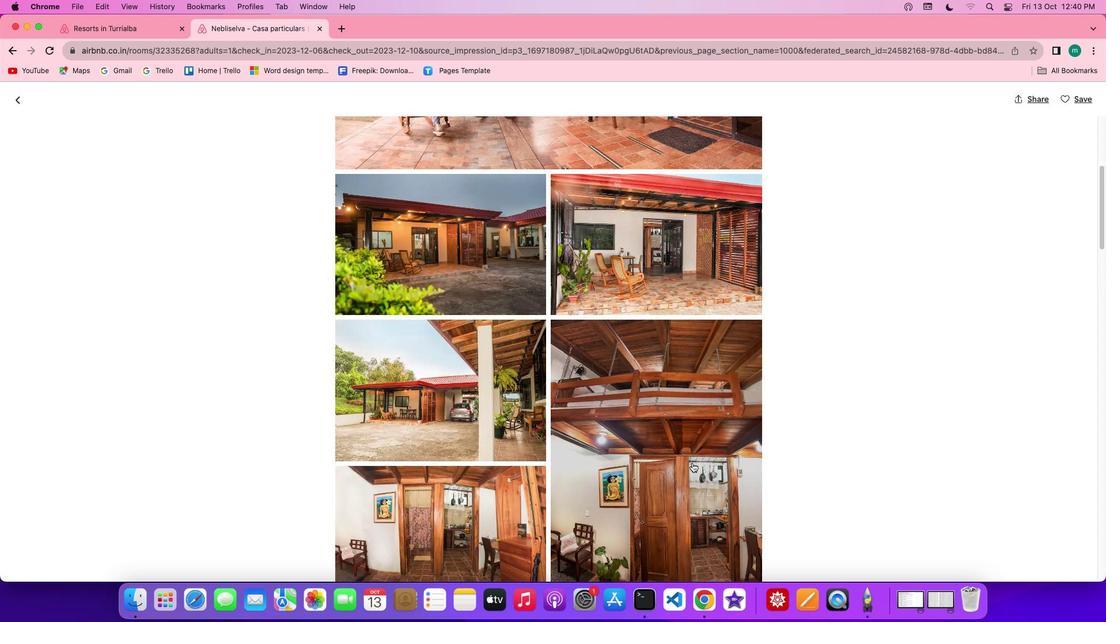 
Action: Mouse scrolled (692, 462) with delta (0, 0)
Screenshot: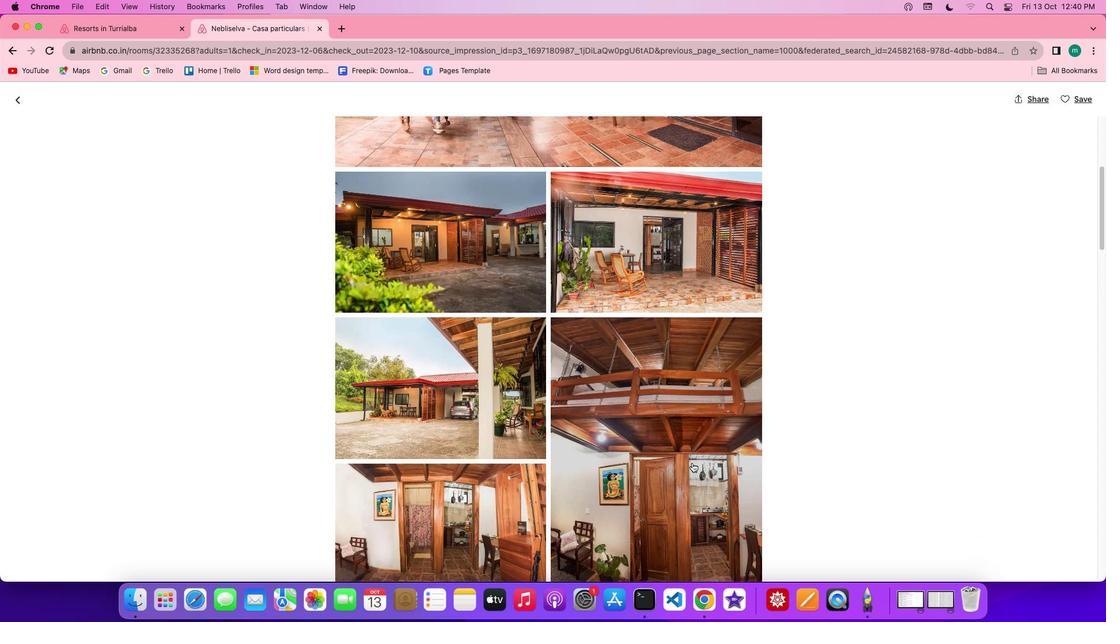 
Action: Mouse scrolled (692, 462) with delta (0, 0)
Screenshot: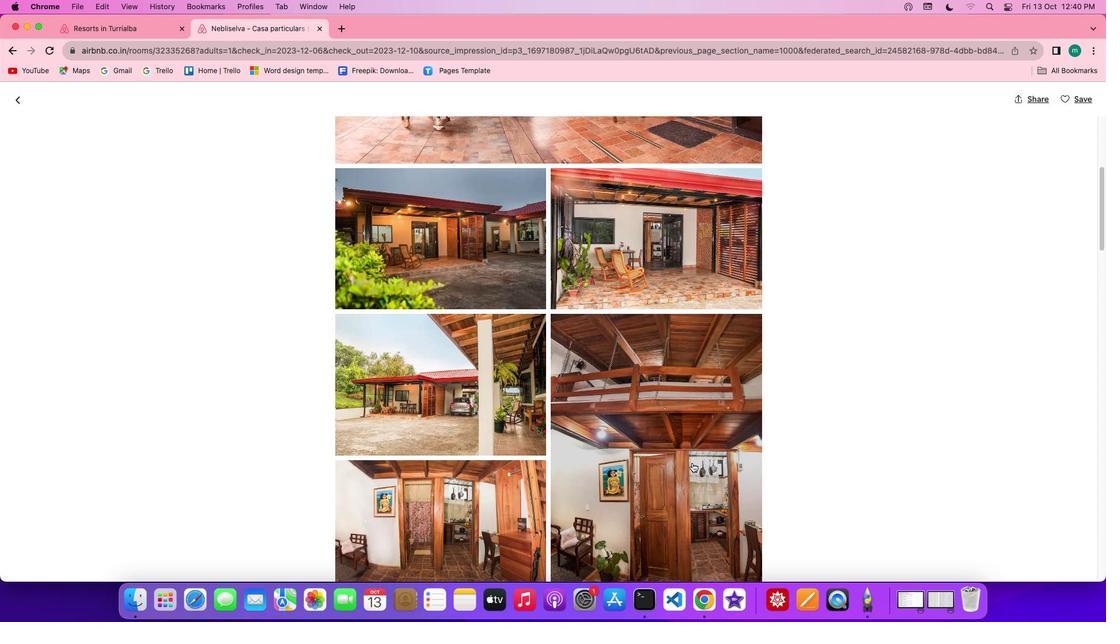 
Action: Mouse scrolled (692, 462) with delta (0, 0)
Screenshot: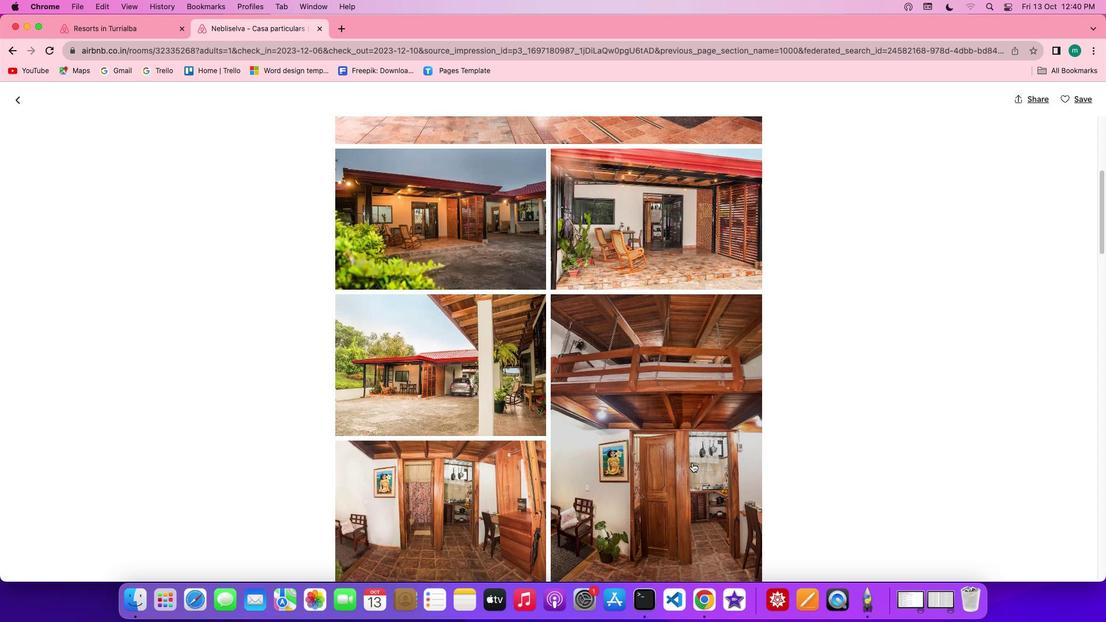 
Action: Mouse scrolled (692, 462) with delta (0, 0)
Screenshot: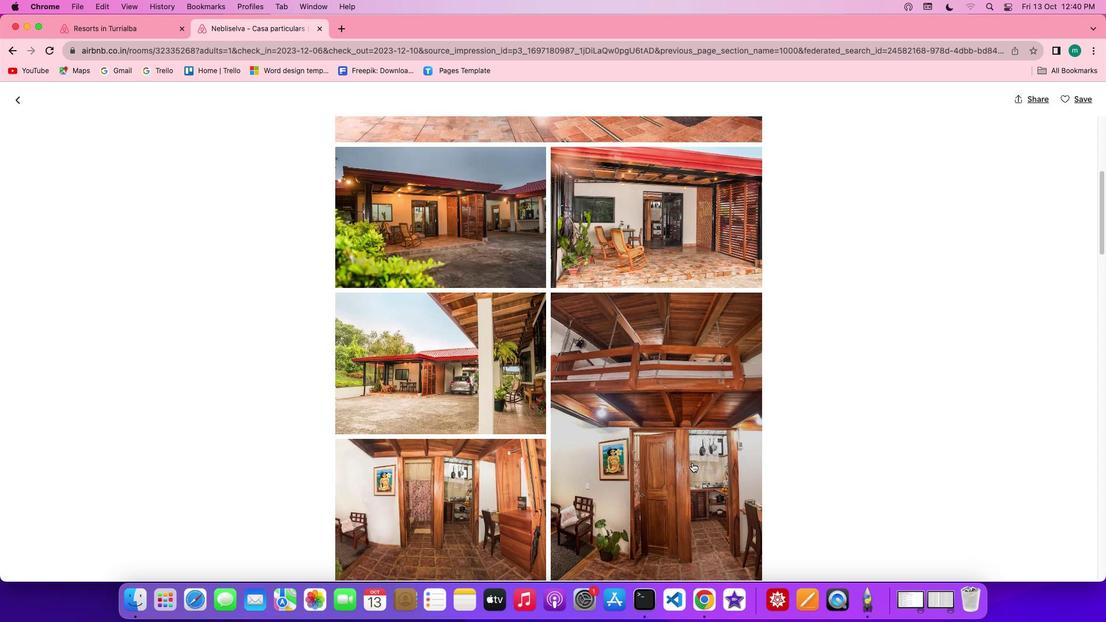 
Action: Mouse scrolled (692, 462) with delta (0, 0)
Screenshot: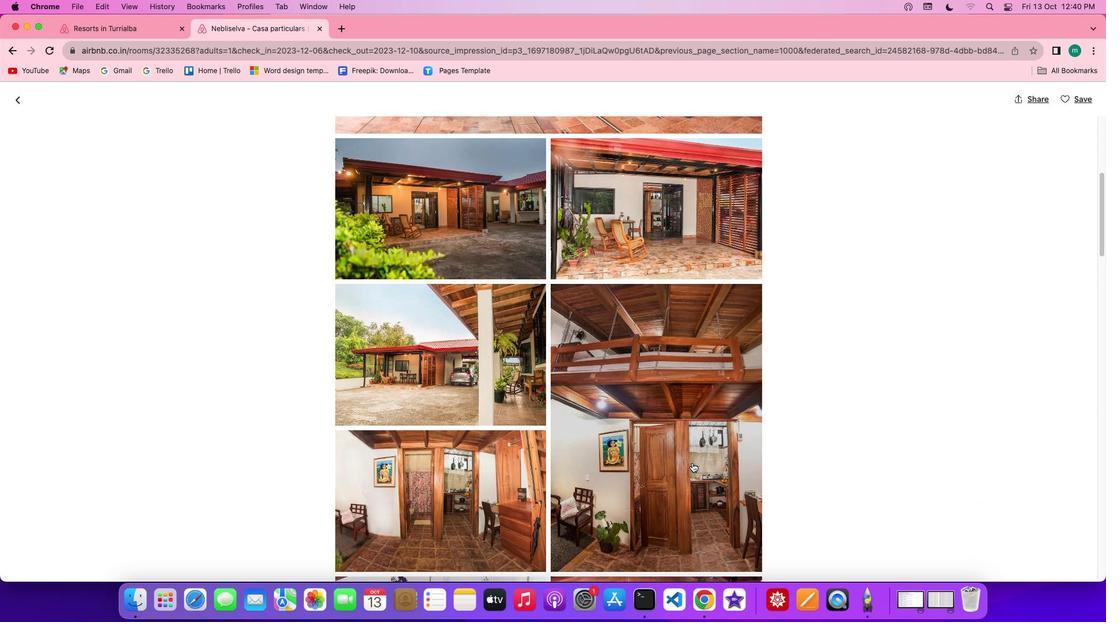 
Action: Mouse scrolled (692, 462) with delta (0, 0)
Screenshot: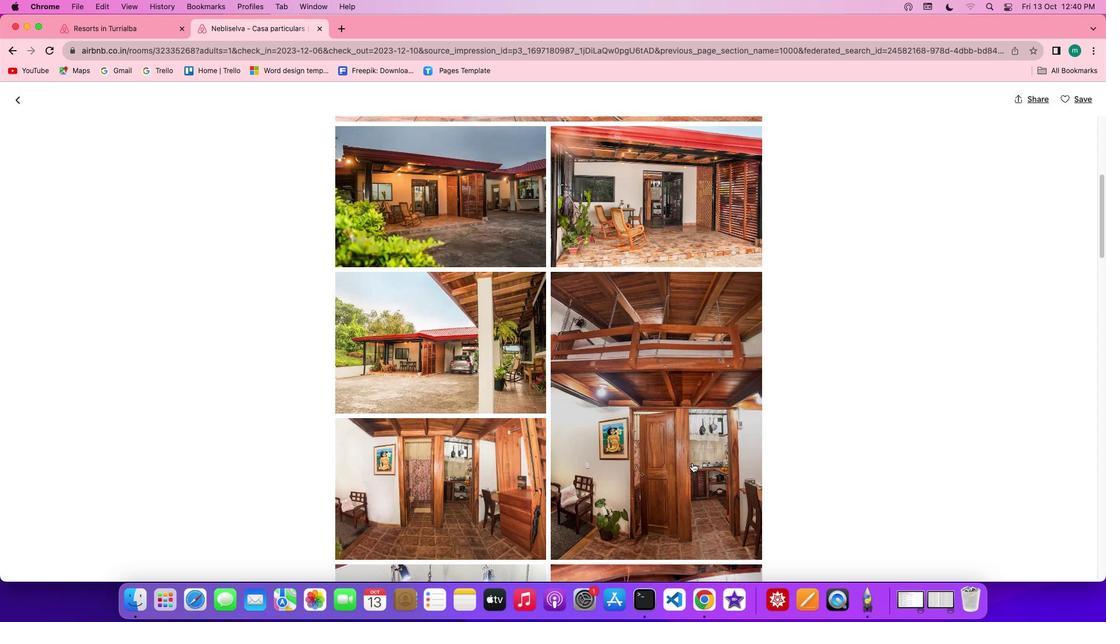 
Action: Mouse scrolled (692, 462) with delta (0, 0)
Screenshot: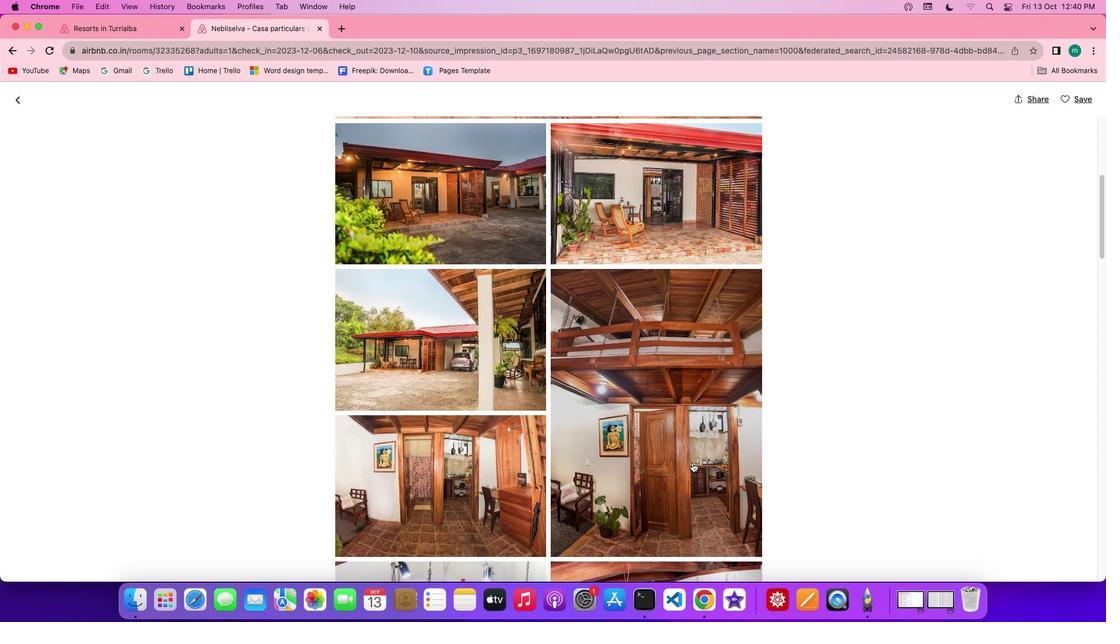
Action: Mouse scrolled (692, 462) with delta (0, 0)
Screenshot: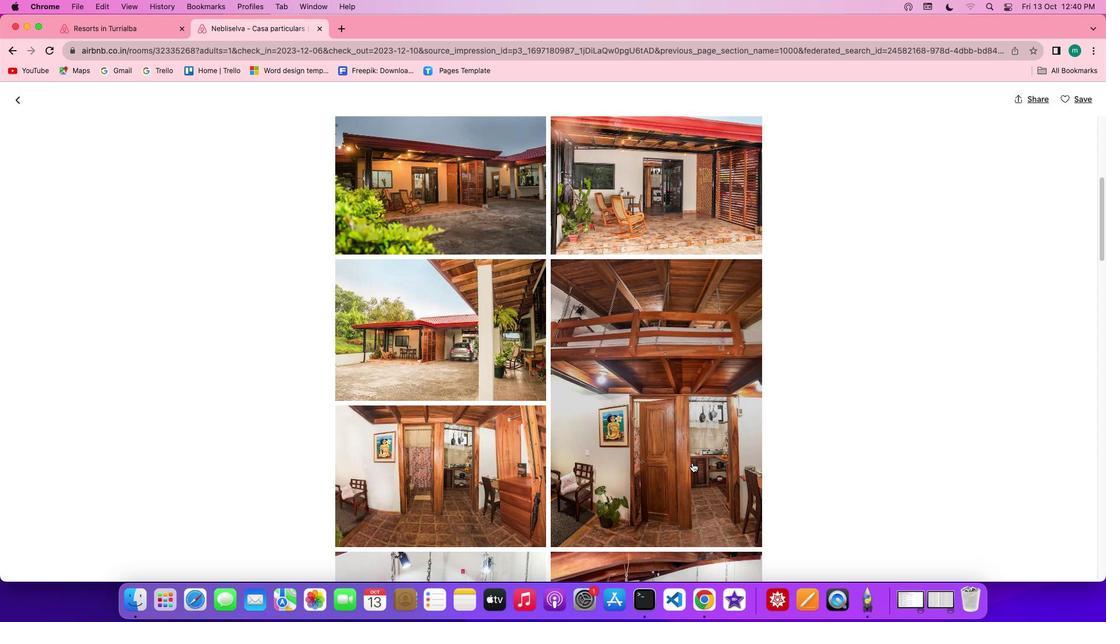 
Action: Mouse scrolled (692, 462) with delta (0, 0)
Screenshot: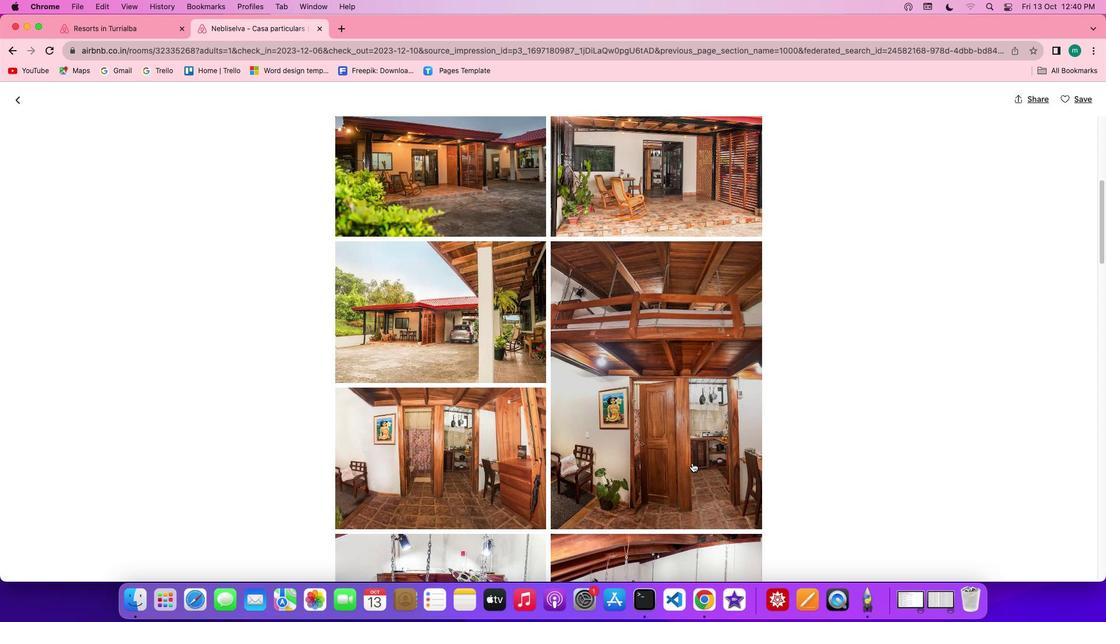 
Action: Mouse scrolled (692, 462) with delta (0, 0)
Screenshot: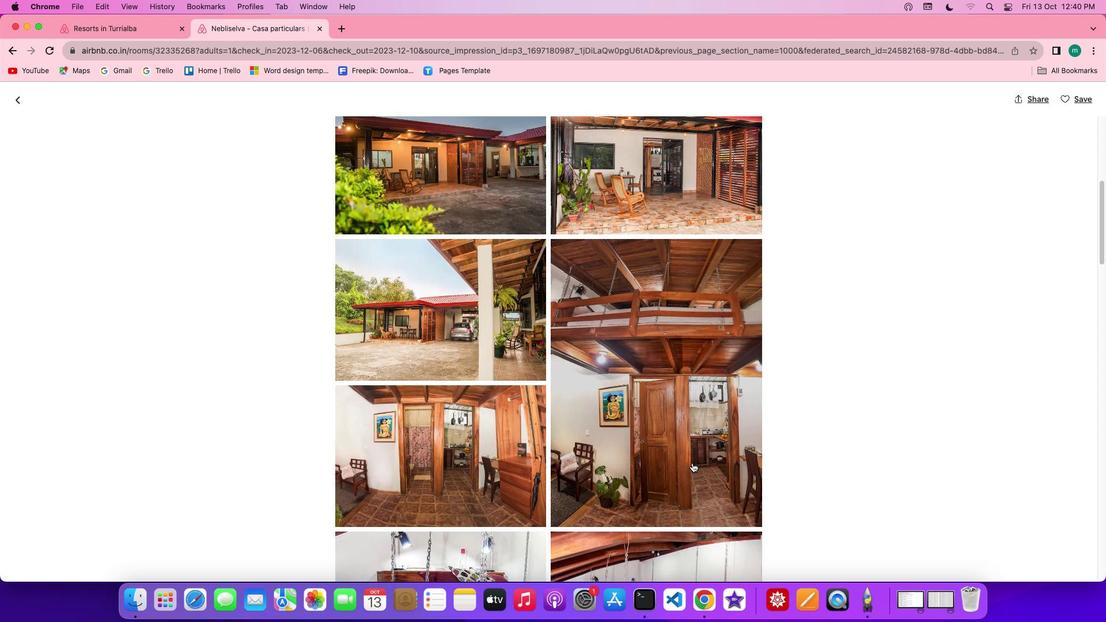 
Action: Mouse scrolled (692, 462) with delta (0, 0)
Screenshot: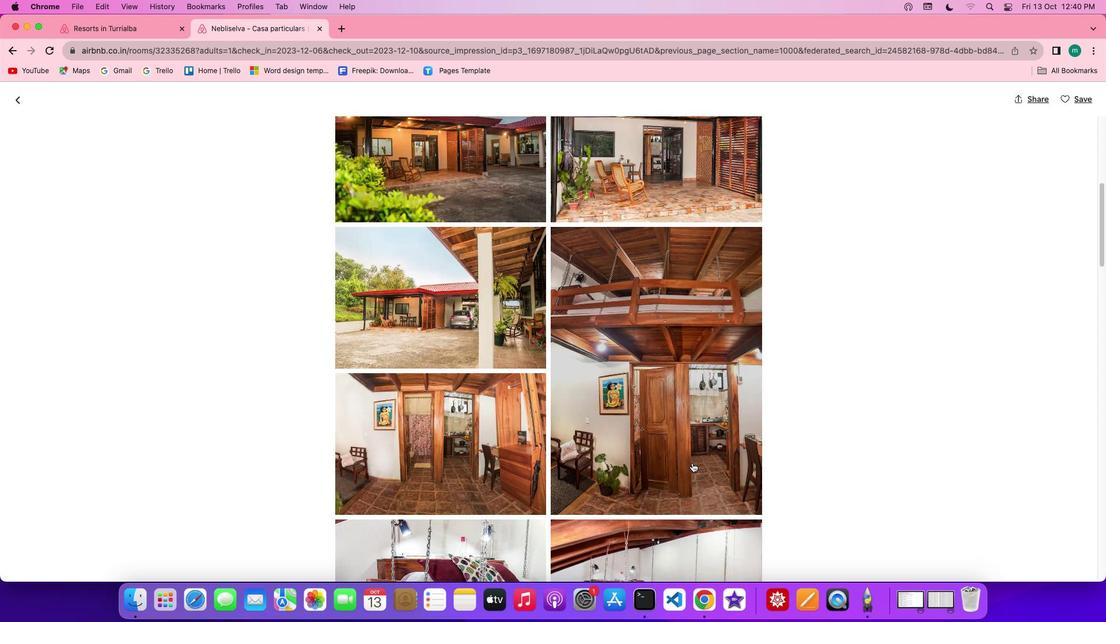 
Action: Mouse scrolled (692, 462) with delta (0, 0)
Screenshot: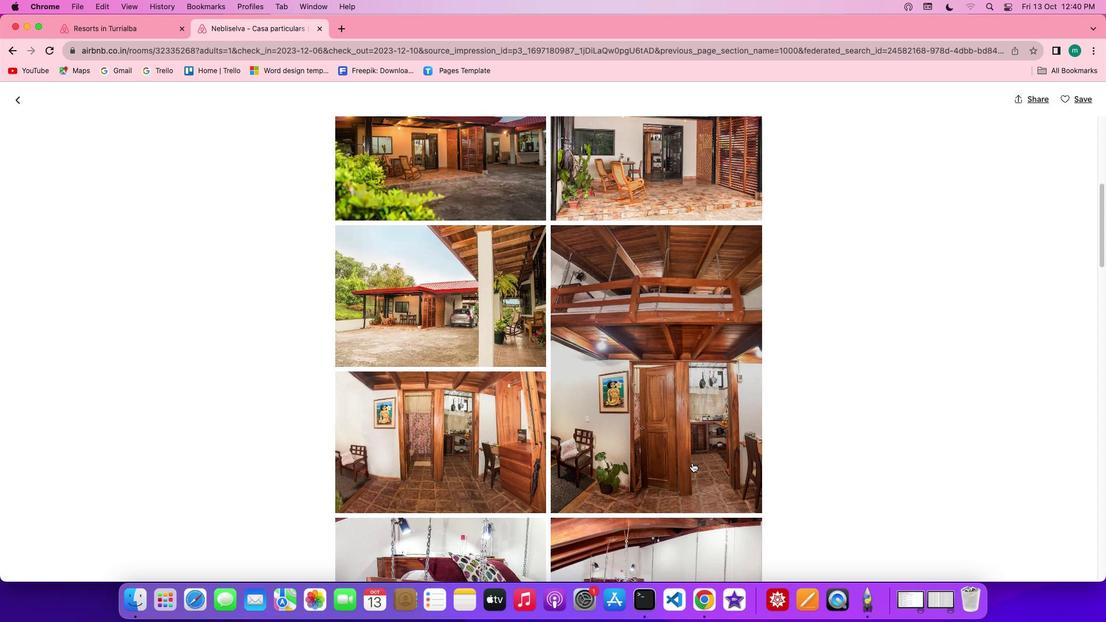
Action: Mouse scrolled (692, 462) with delta (0, 0)
Screenshot: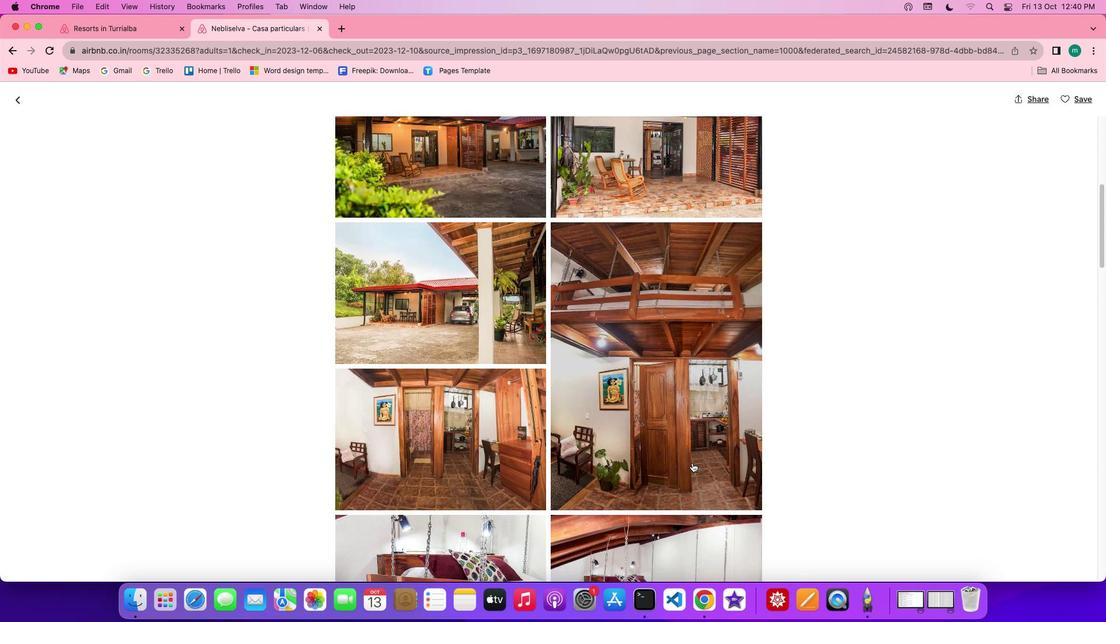 
Action: Mouse scrolled (692, 462) with delta (0, 0)
Screenshot: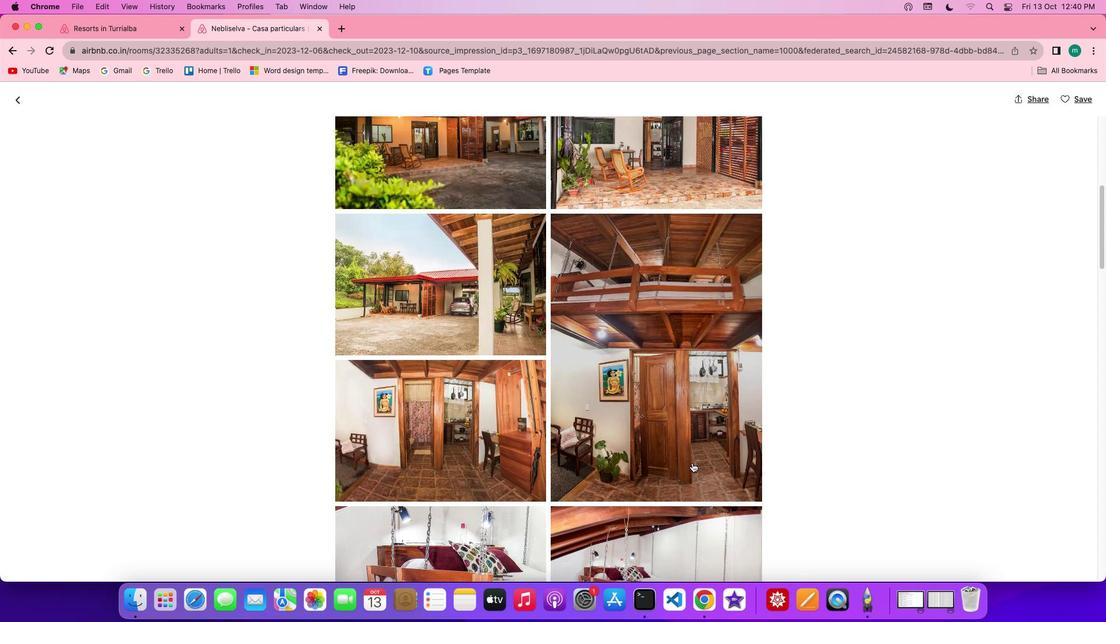 
Action: Mouse scrolled (692, 462) with delta (0, 0)
Screenshot: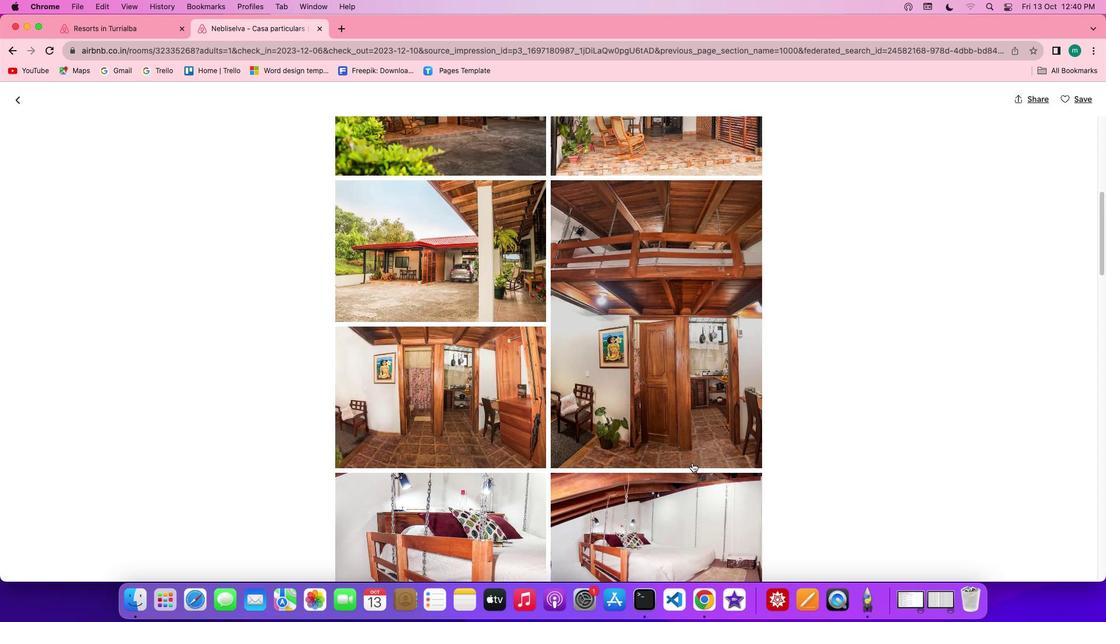 
Action: Mouse scrolled (692, 462) with delta (0, 0)
Screenshot: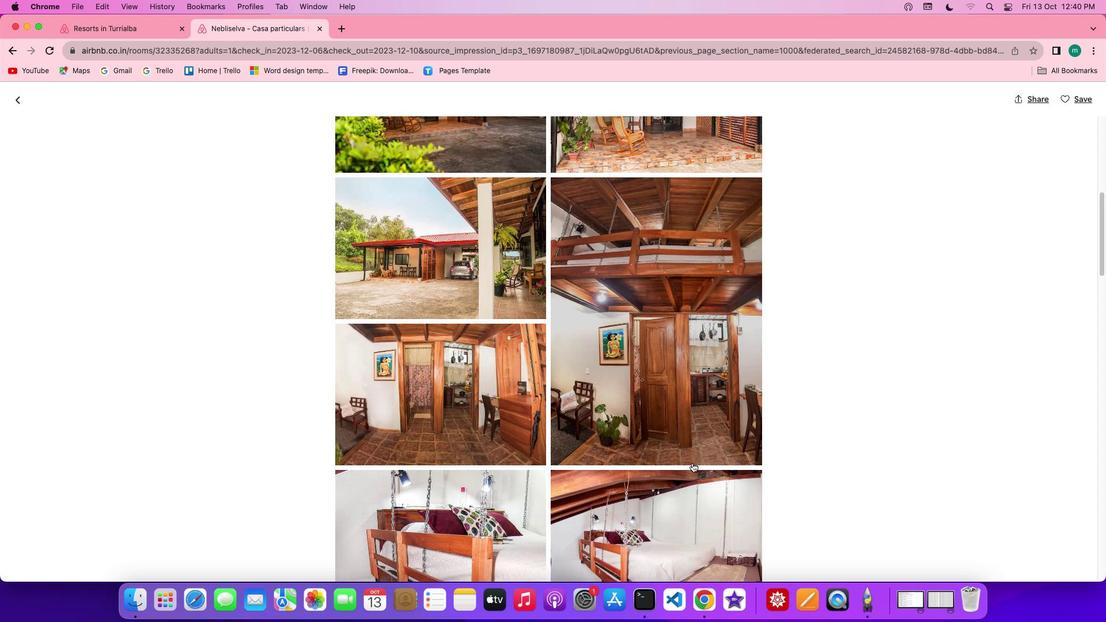 
Action: Mouse scrolled (692, 462) with delta (0, 0)
Screenshot: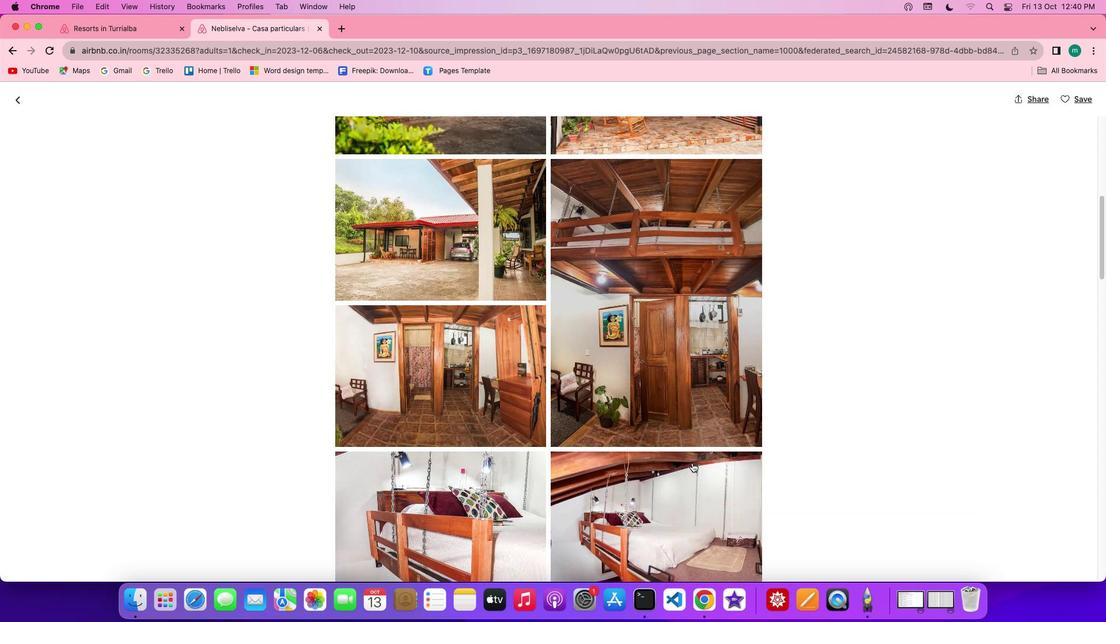 
Action: Mouse scrolled (692, 462) with delta (0, 0)
Screenshot: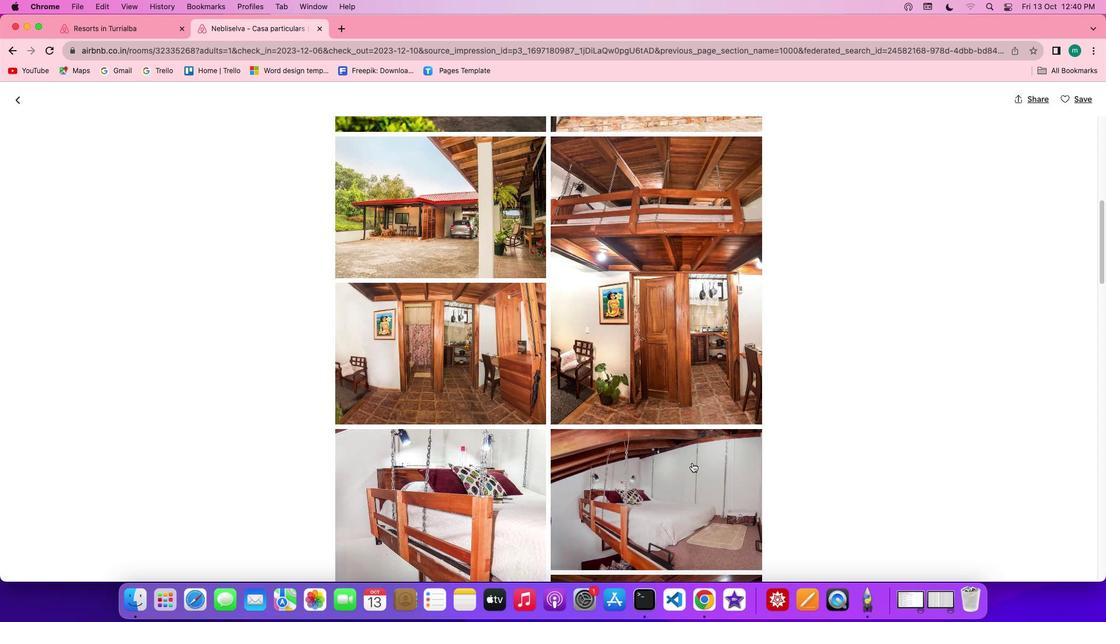 
Action: Mouse scrolled (692, 462) with delta (0, 0)
Screenshot: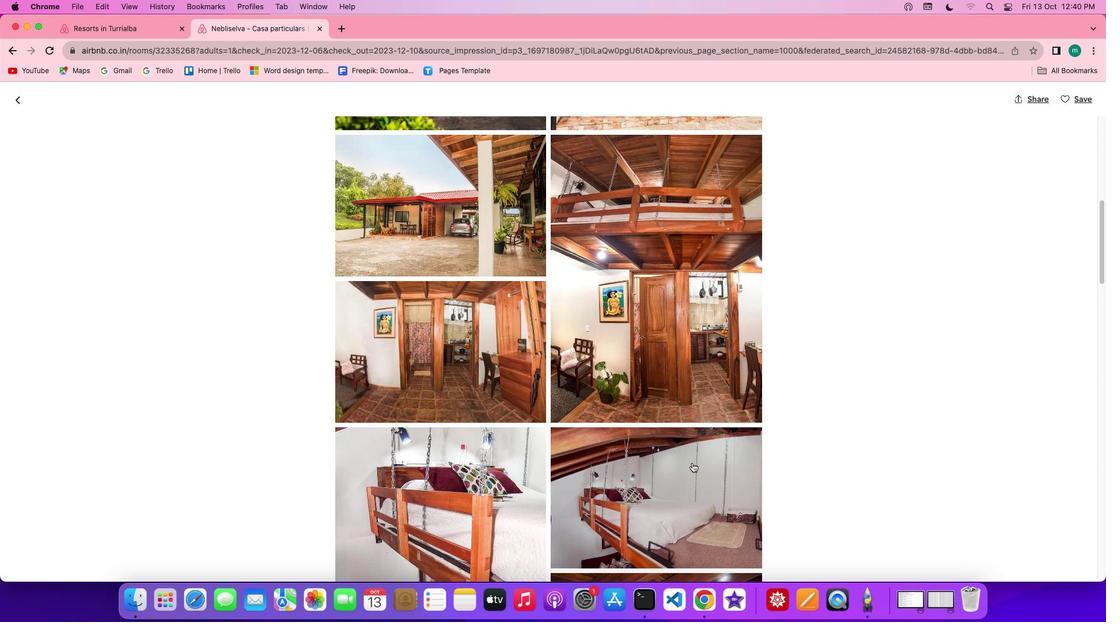 
Action: Mouse scrolled (692, 462) with delta (0, 0)
Screenshot: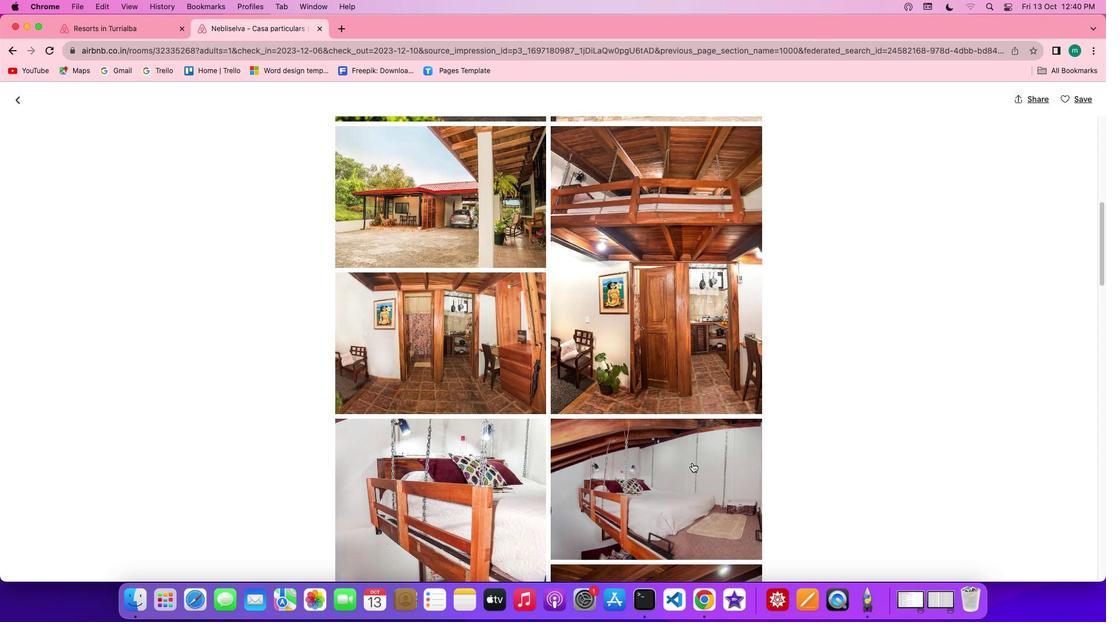 
Action: Mouse scrolled (692, 462) with delta (0, 0)
Screenshot: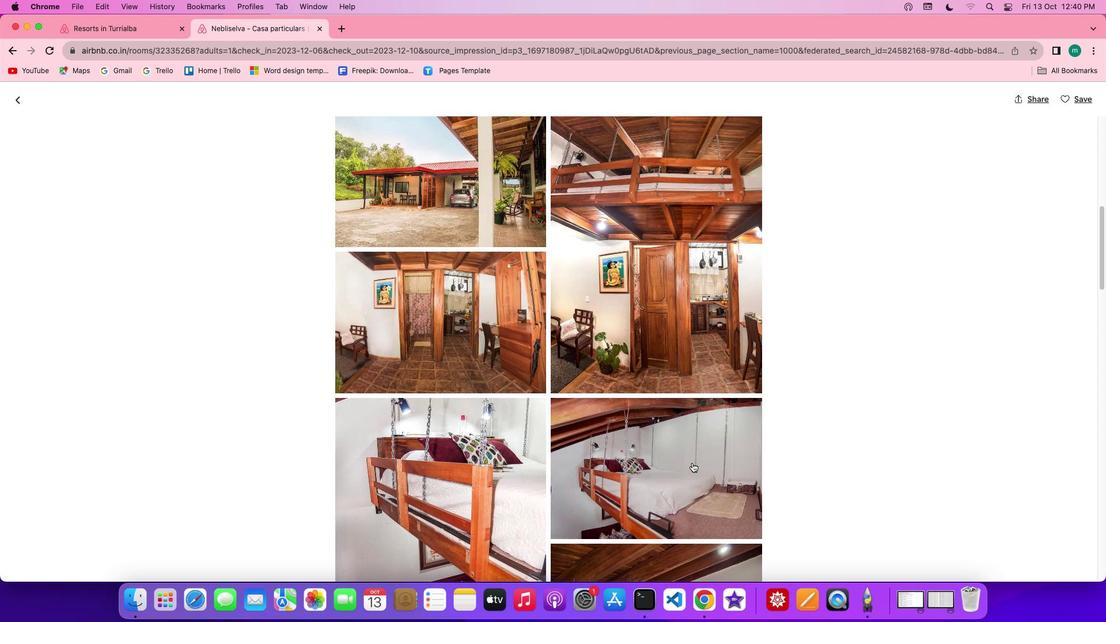 
Action: Mouse scrolled (692, 462) with delta (0, 0)
Screenshot: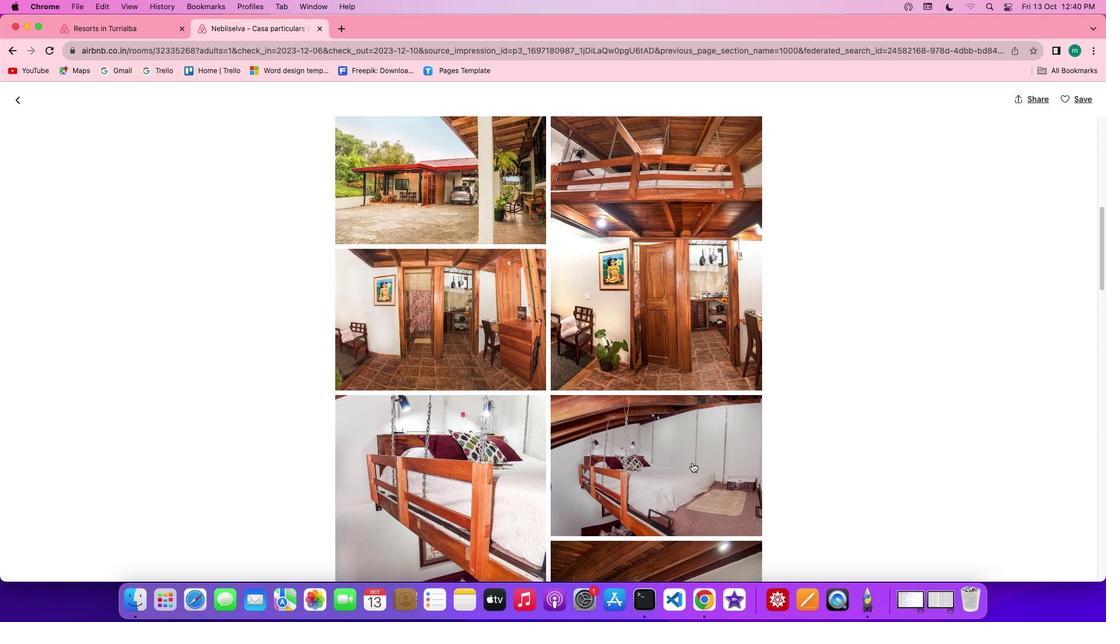 
Action: Mouse scrolled (692, 462) with delta (0, 0)
Screenshot: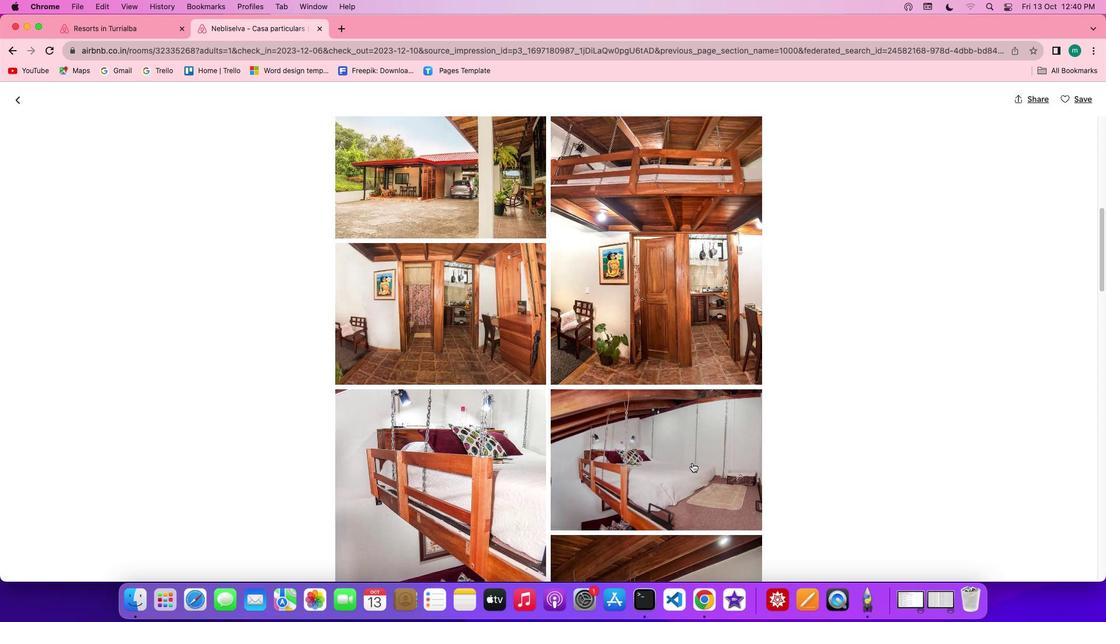 
Action: Mouse scrolled (692, 462) with delta (0, 0)
Screenshot: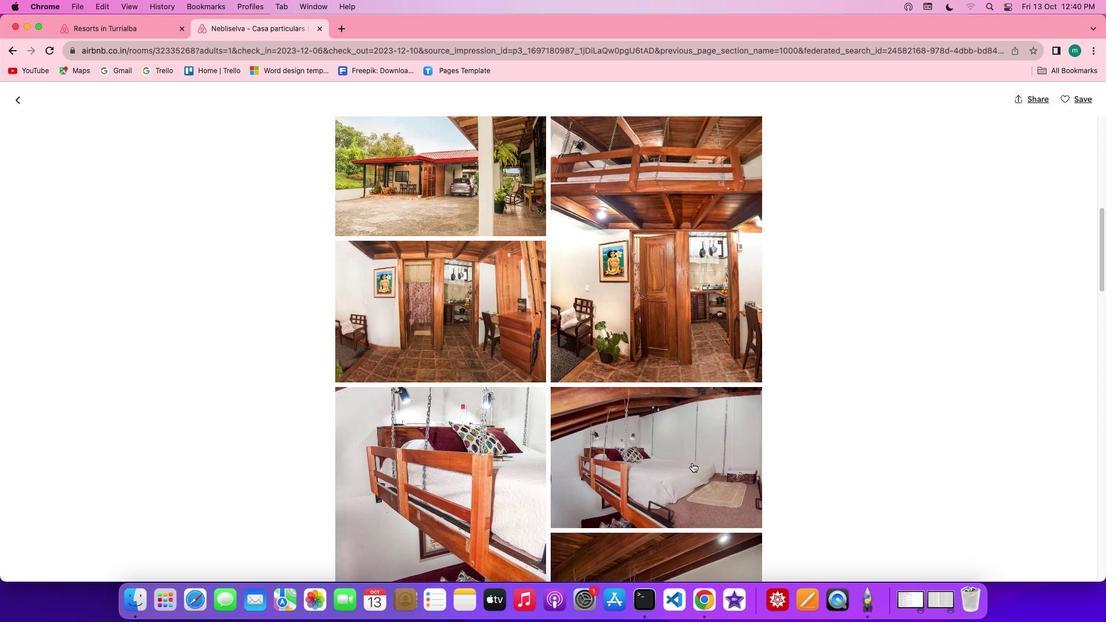 
Action: Mouse scrolled (692, 462) with delta (0, 0)
Screenshot: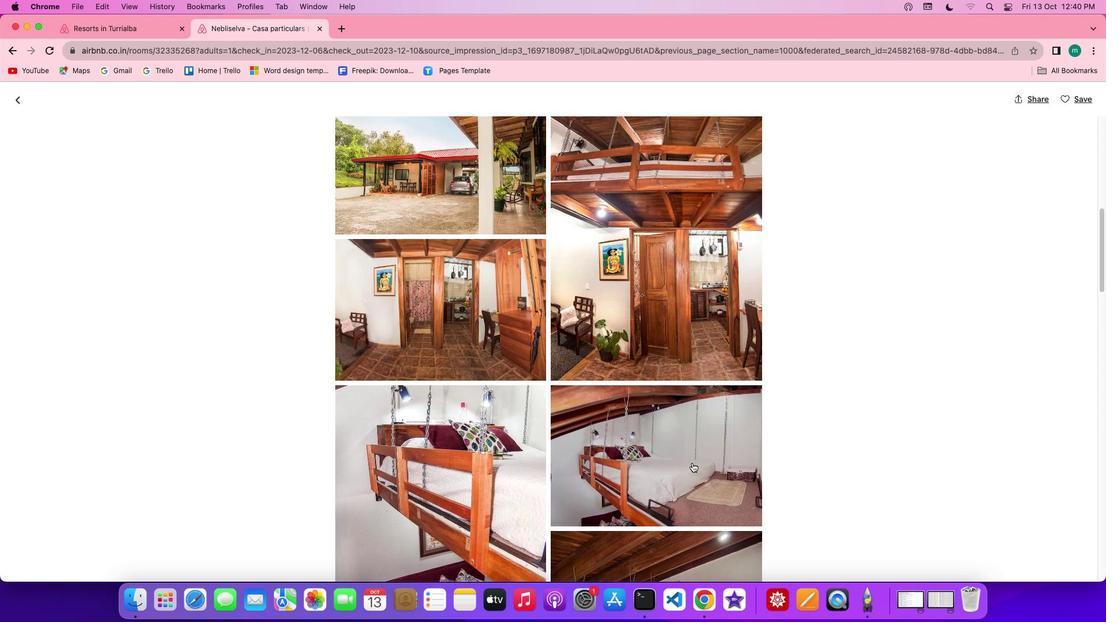 
Action: Mouse scrolled (692, 462) with delta (0, 0)
Screenshot: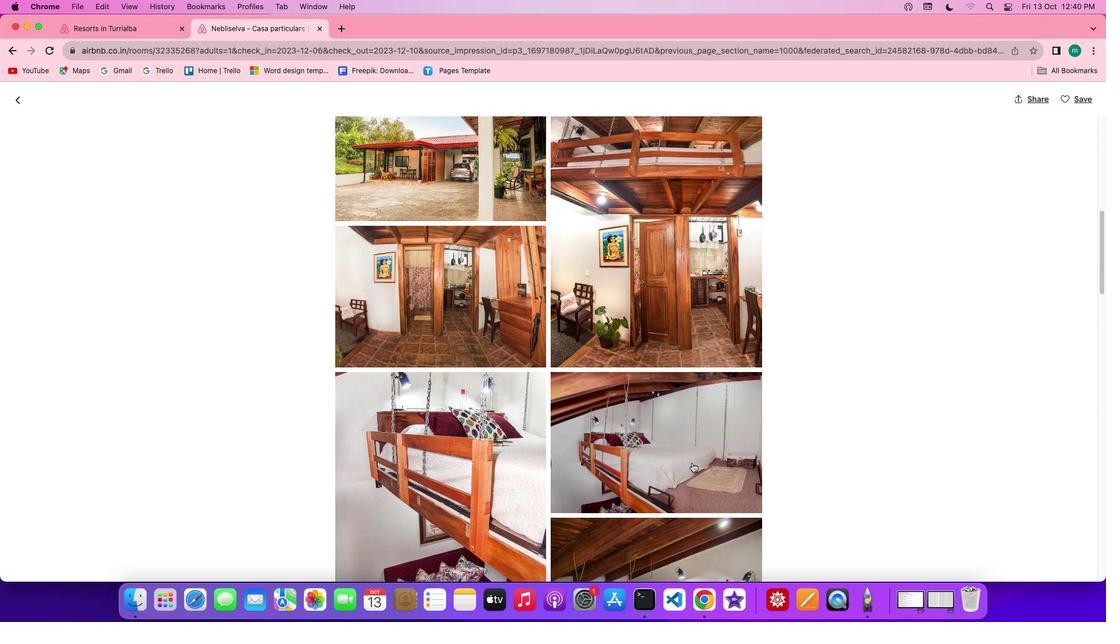 
Action: Mouse scrolled (692, 462) with delta (0, 0)
Screenshot: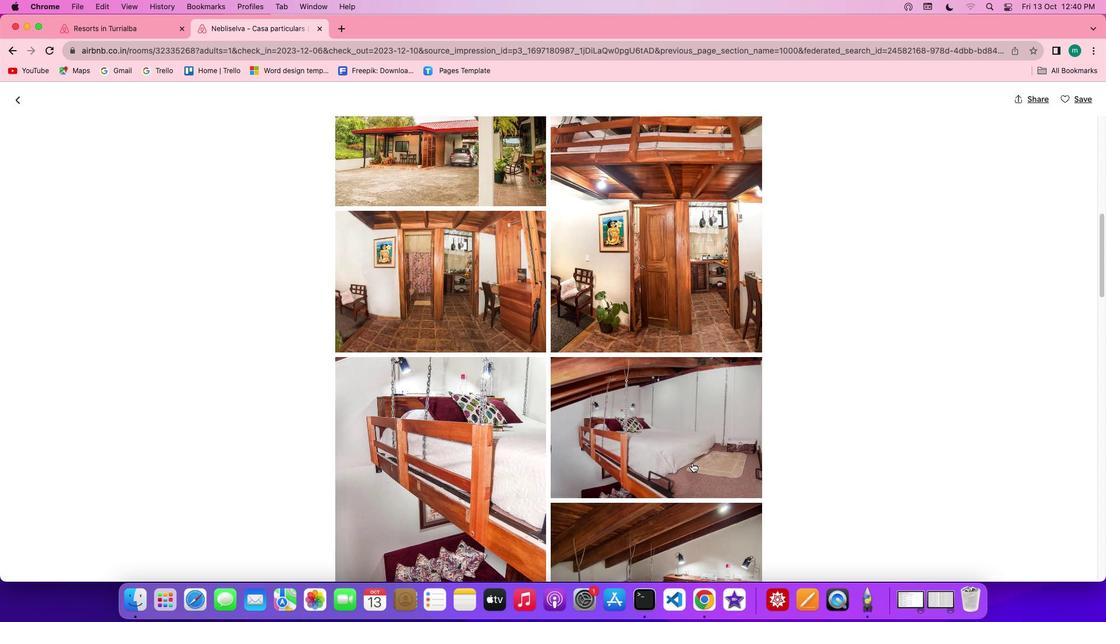 
Action: Mouse scrolled (692, 462) with delta (0, 0)
Screenshot: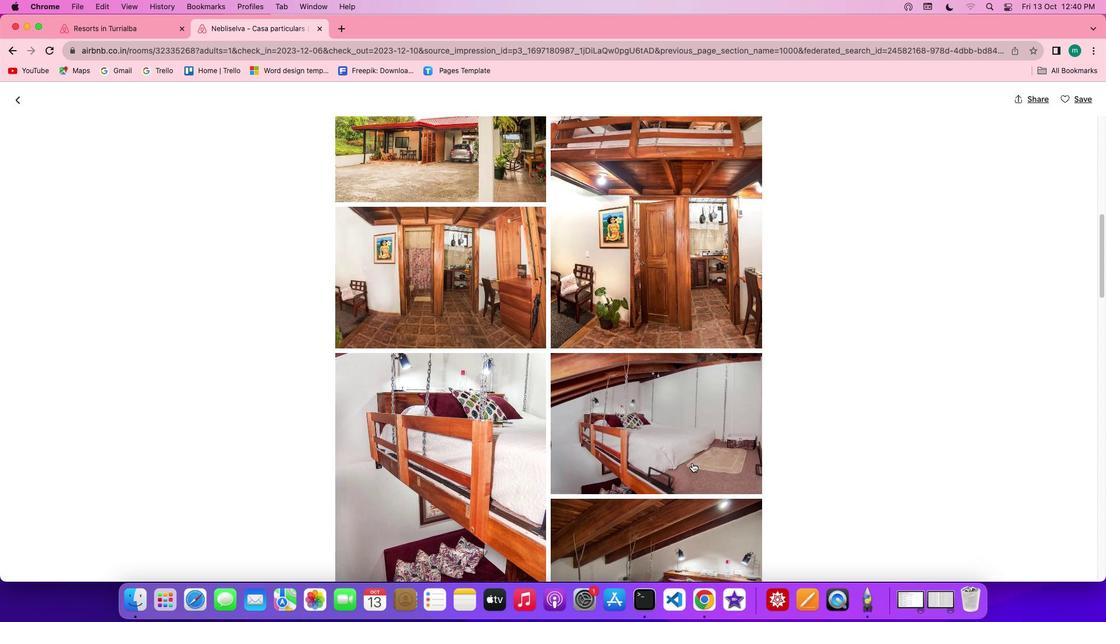 
Action: Mouse scrolled (692, 462) with delta (0, 0)
Screenshot: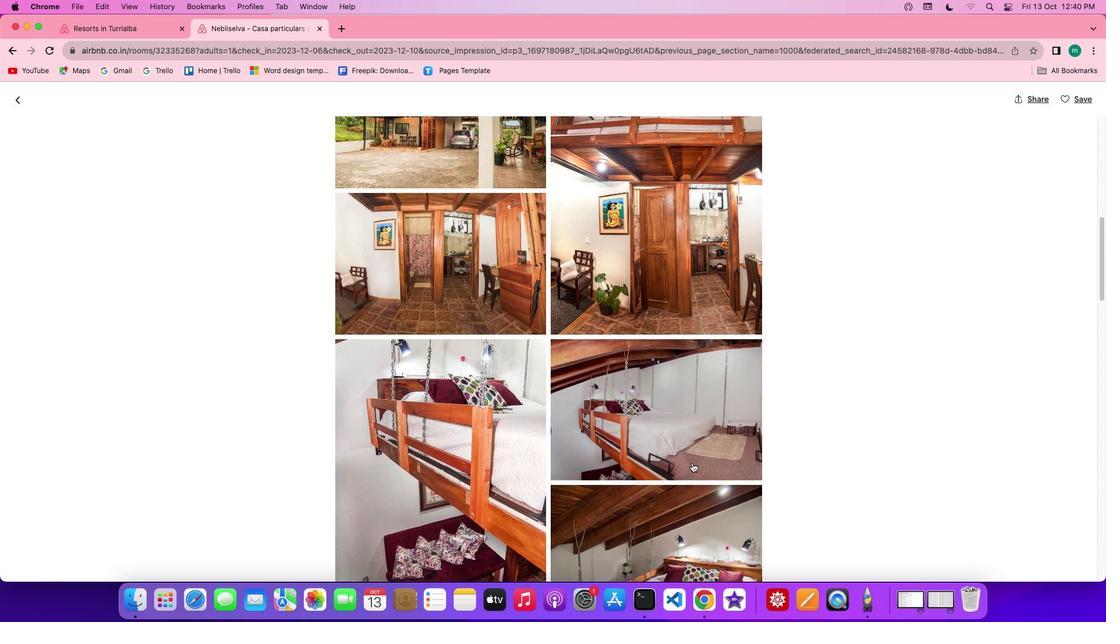
Action: Mouse scrolled (692, 462) with delta (0, 0)
Screenshot: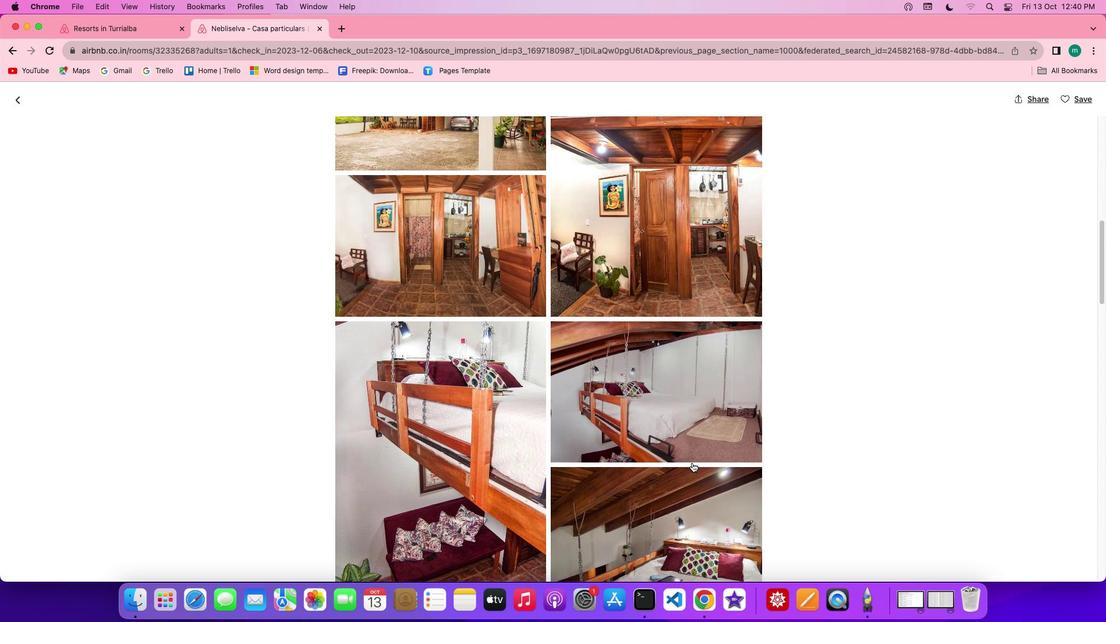 
Action: Mouse scrolled (692, 462) with delta (0, 0)
Screenshot: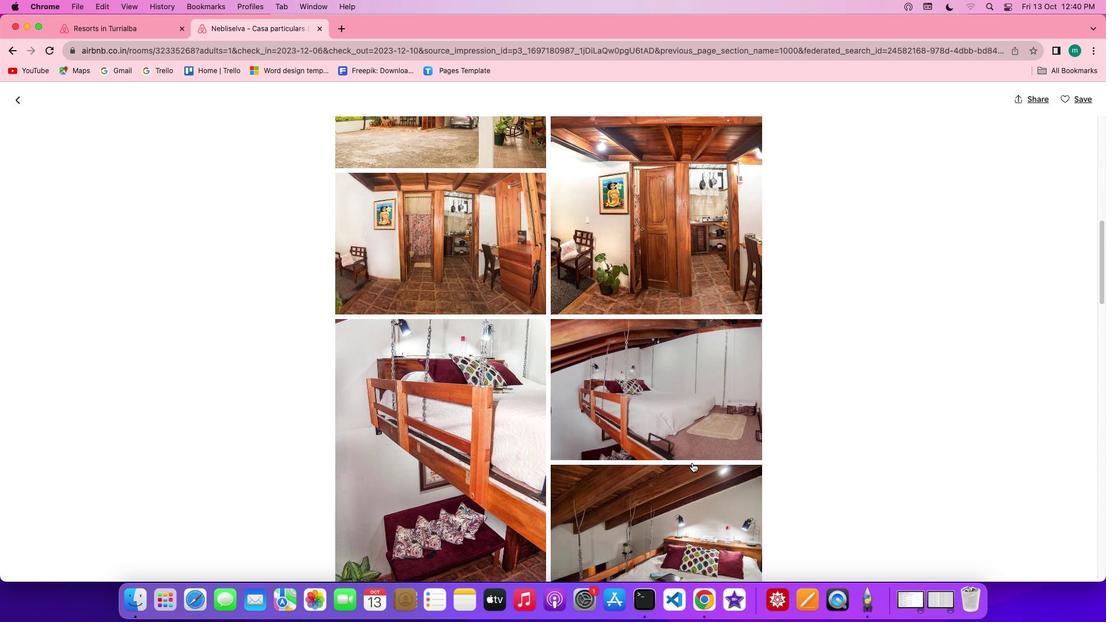 
Action: Mouse scrolled (692, 462) with delta (0, 0)
Screenshot: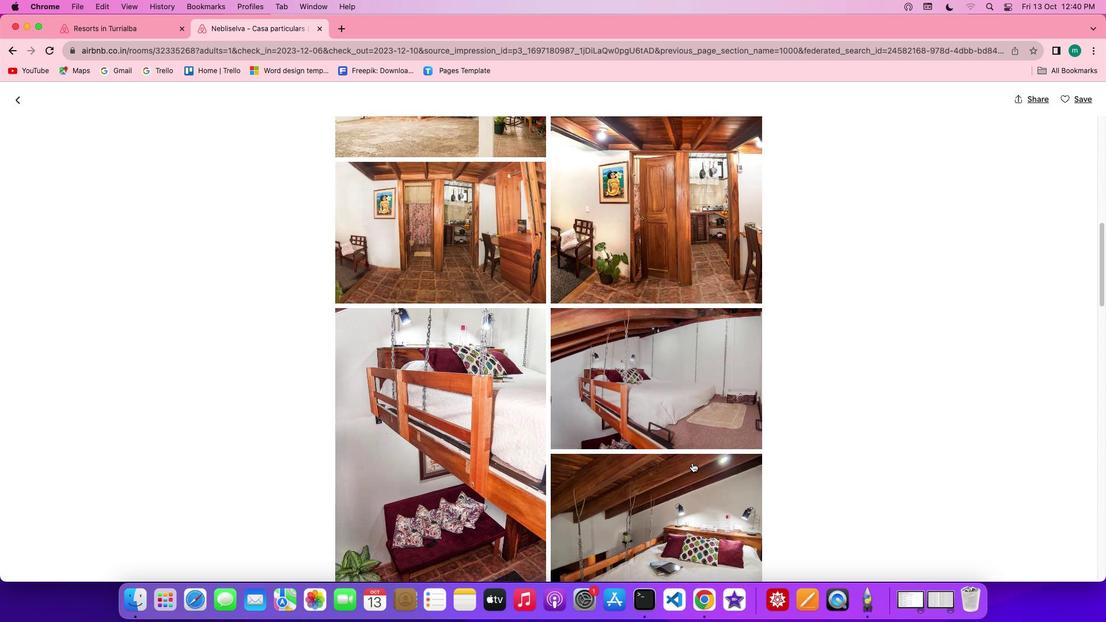 
Action: Mouse scrolled (692, 462) with delta (0, 0)
Screenshot: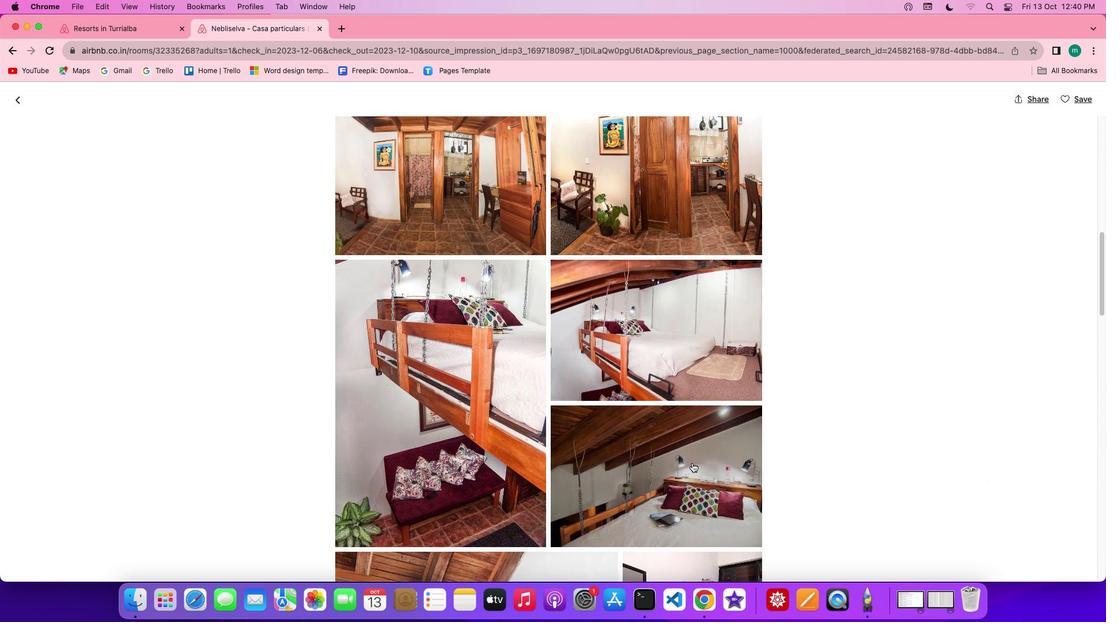 
Action: Mouse scrolled (692, 462) with delta (0, 0)
Screenshot: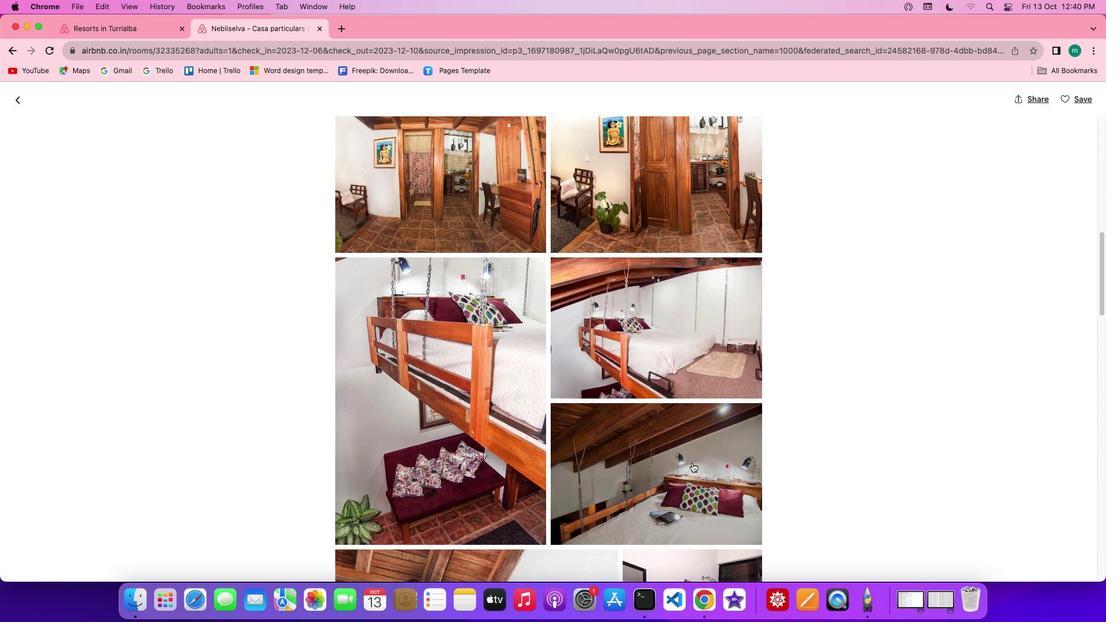 
Action: Mouse scrolled (692, 462) with delta (0, 0)
Screenshot: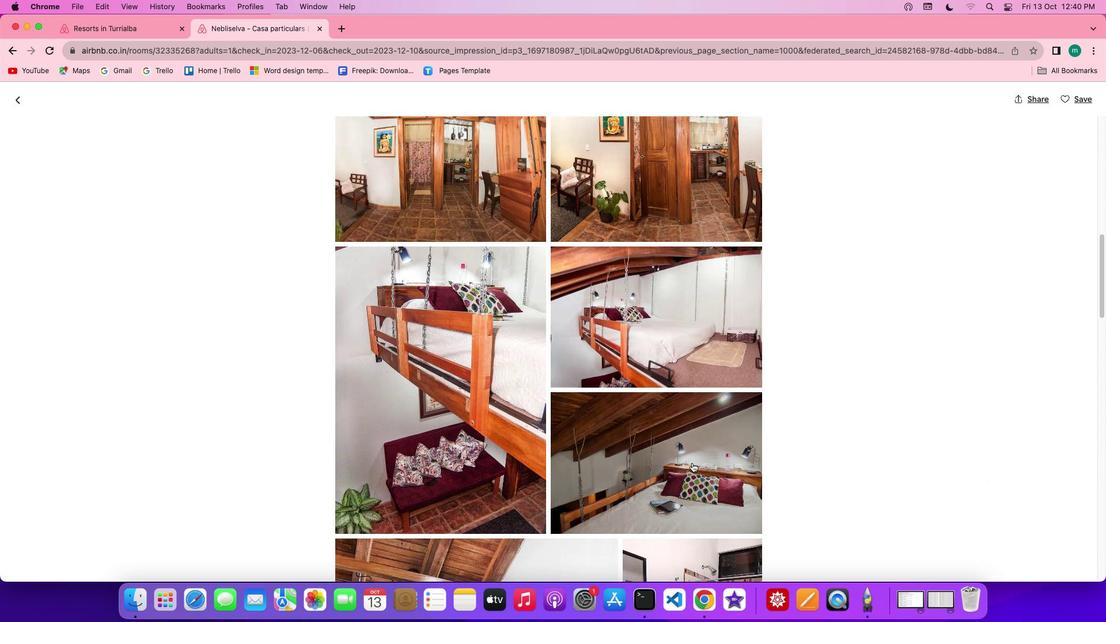
Action: Mouse scrolled (692, 462) with delta (0, 0)
Screenshot: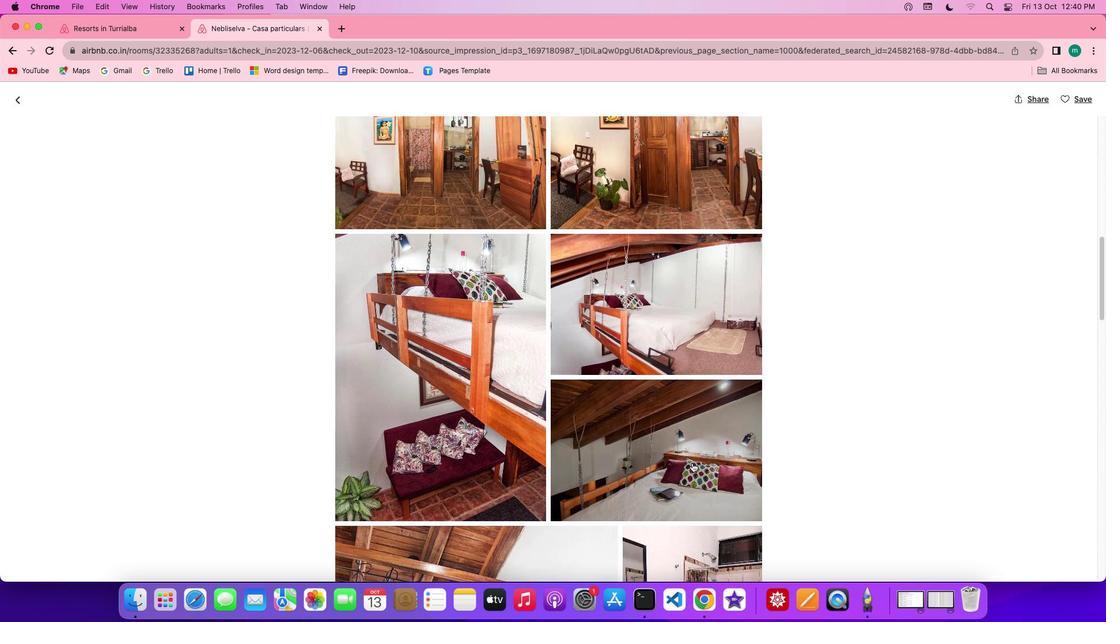 
Action: Mouse scrolled (692, 462) with delta (0, 0)
Screenshot: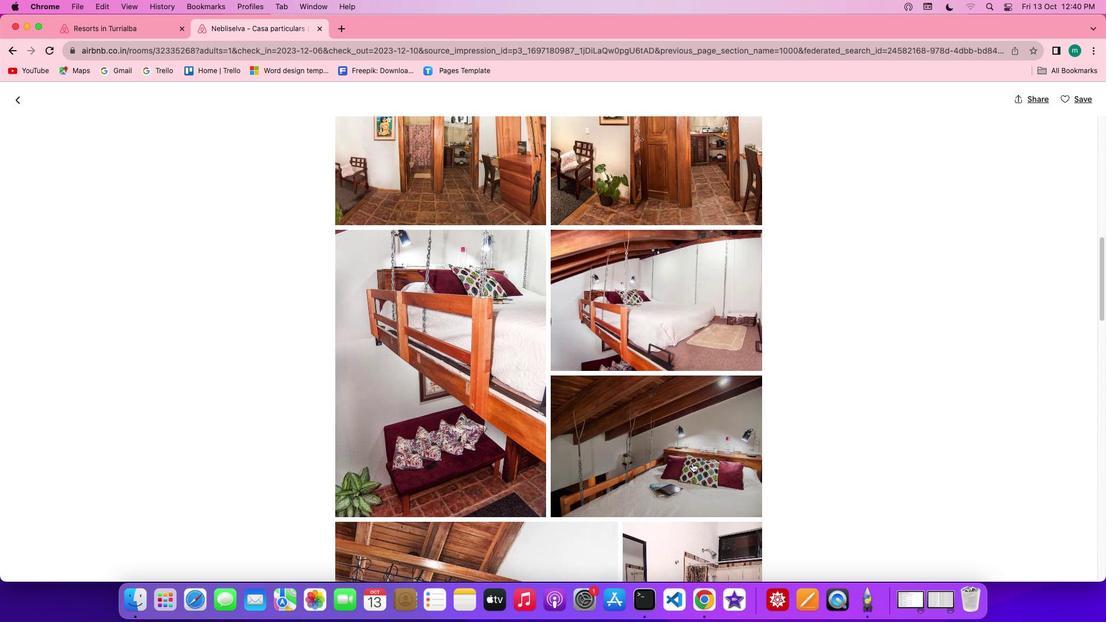 
Action: Mouse scrolled (692, 462) with delta (0, 0)
Screenshot: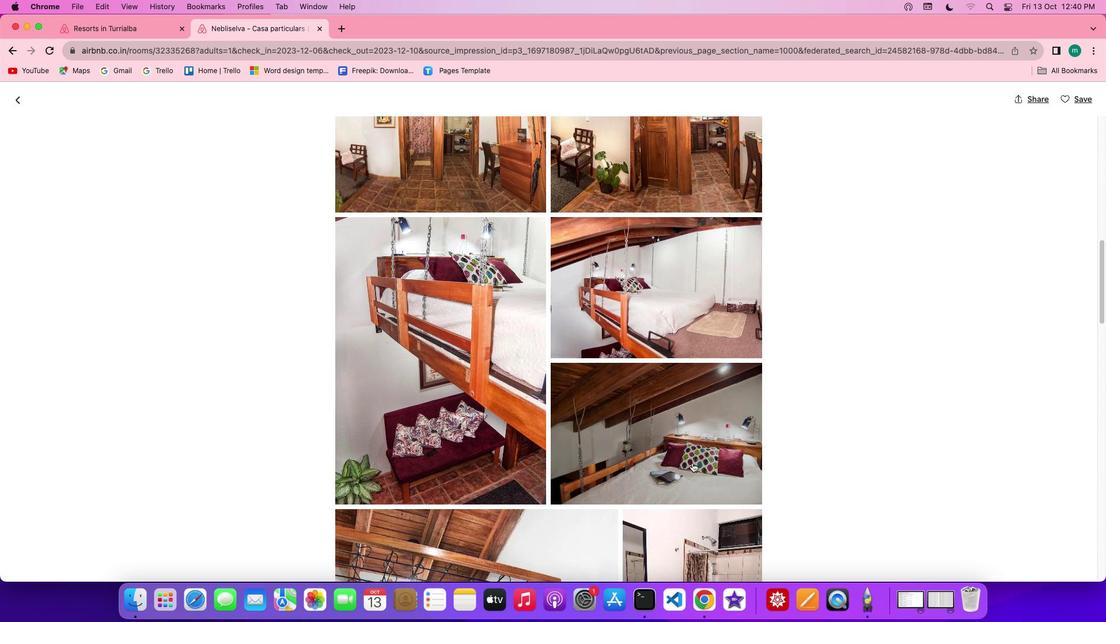 
Action: Mouse scrolled (692, 462) with delta (0, 0)
Screenshot: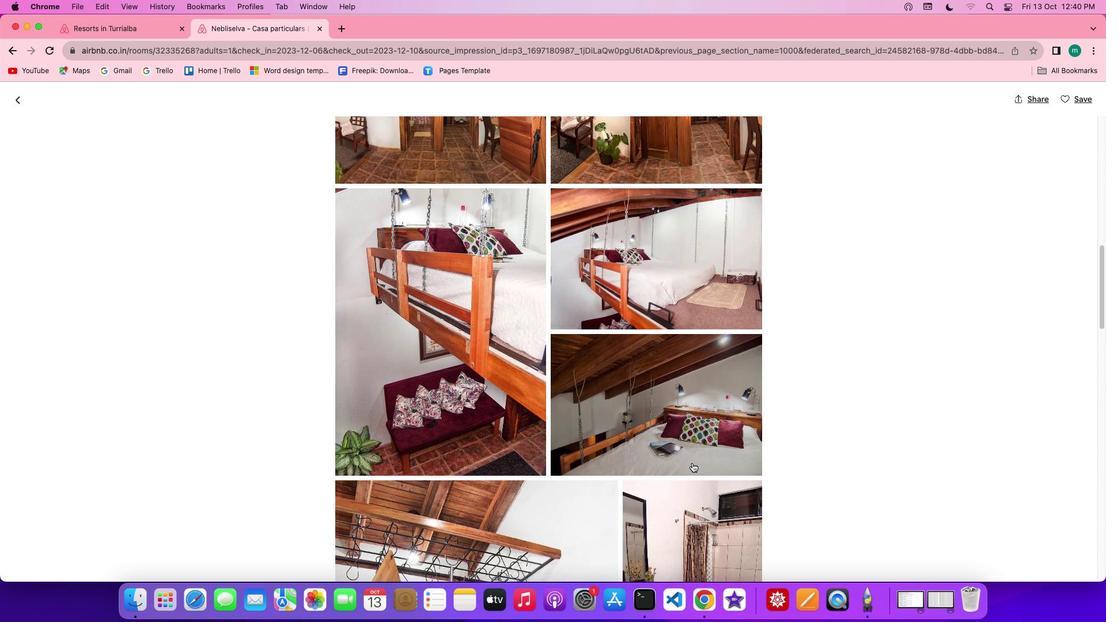 
Action: Mouse scrolled (692, 462) with delta (0, 0)
Screenshot: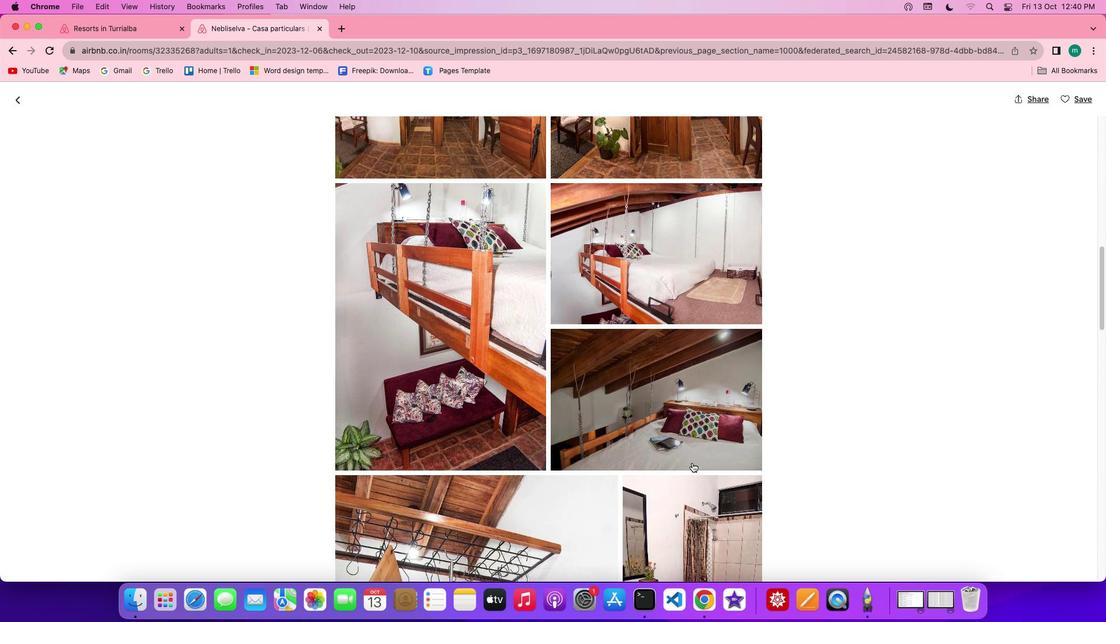 
Action: Mouse scrolled (692, 462) with delta (0, 0)
Screenshot: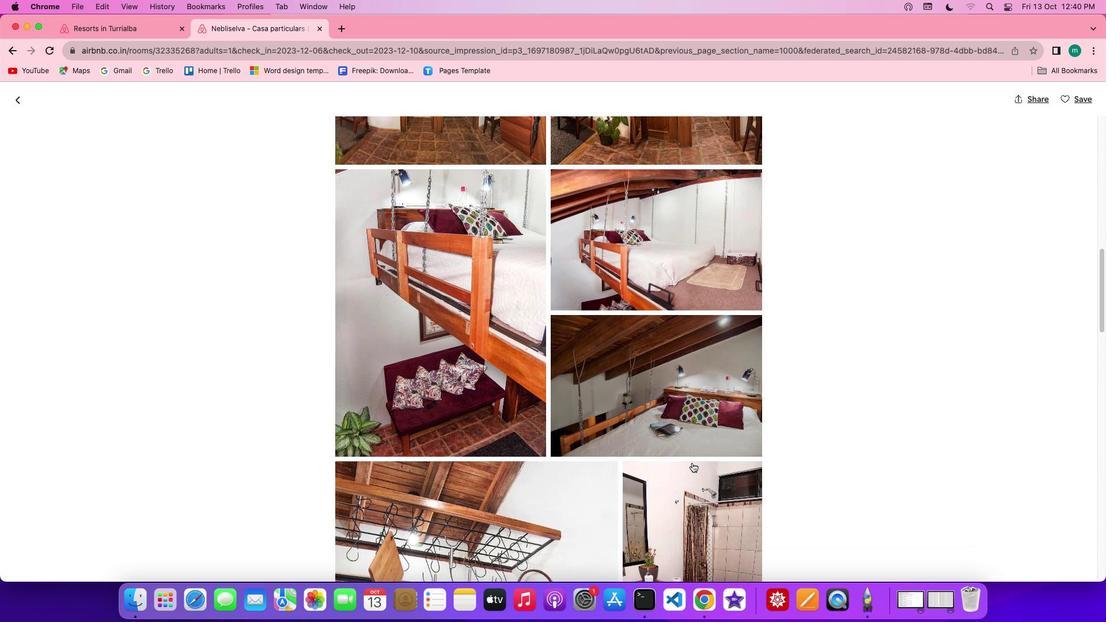 
Action: Mouse scrolled (692, 462) with delta (0, 0)
Screenshot: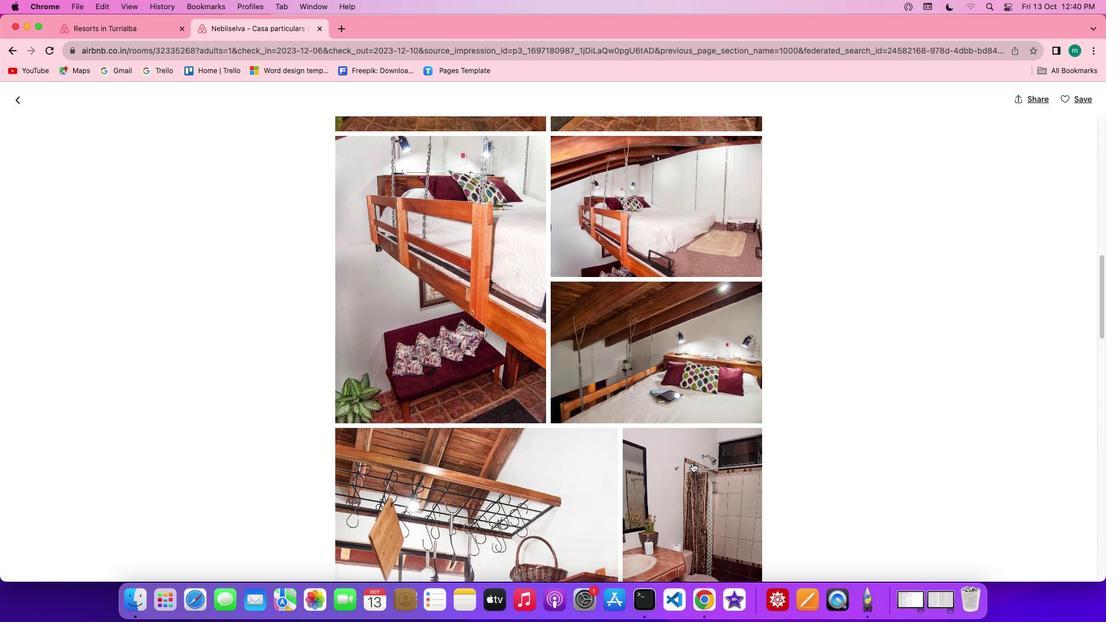 
Action: Mouse scrolled (692, 462) with delta (0, 0)
Screenshot: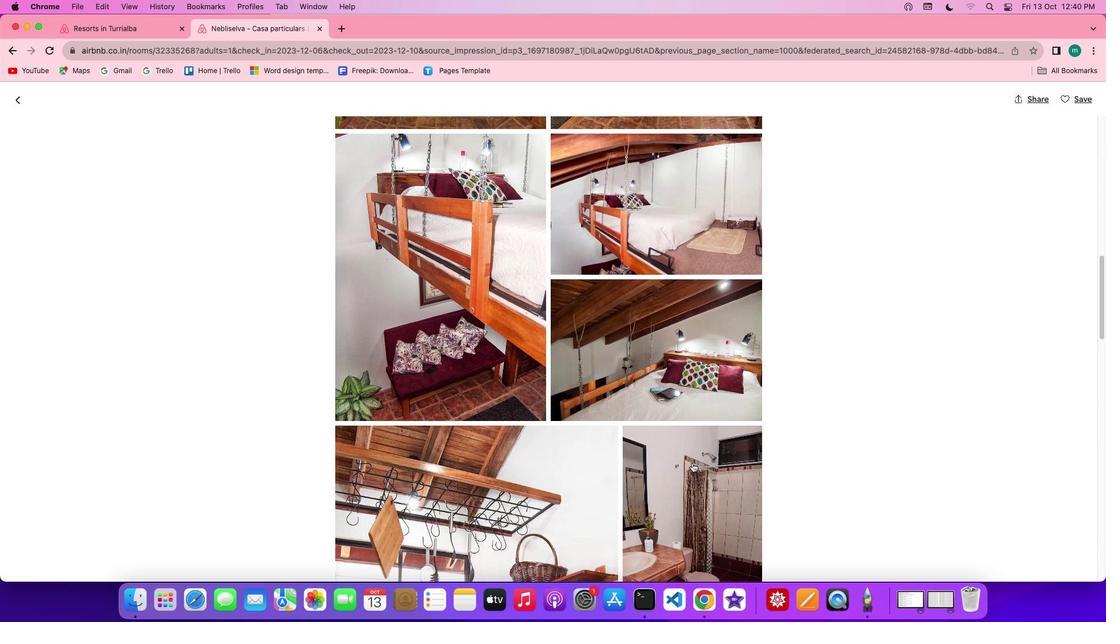 
Action: Mouse scrolled (692, 462) with delta (0, -1)
Screenshot: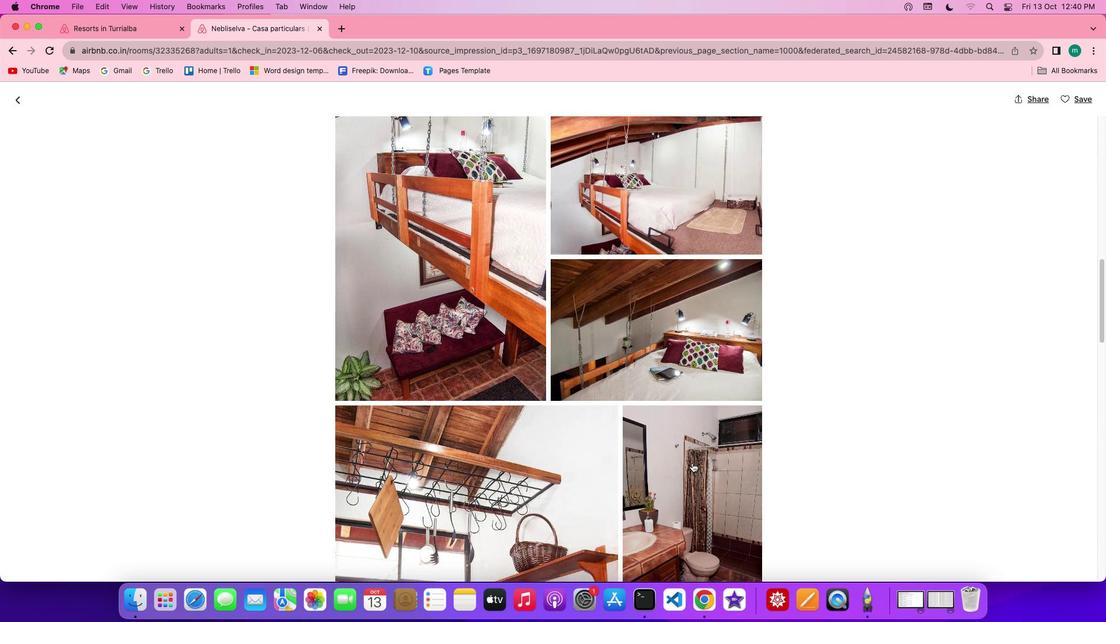 
Action: Mouse scrolled (692, 462) with delta (0, 0)
Screenshot: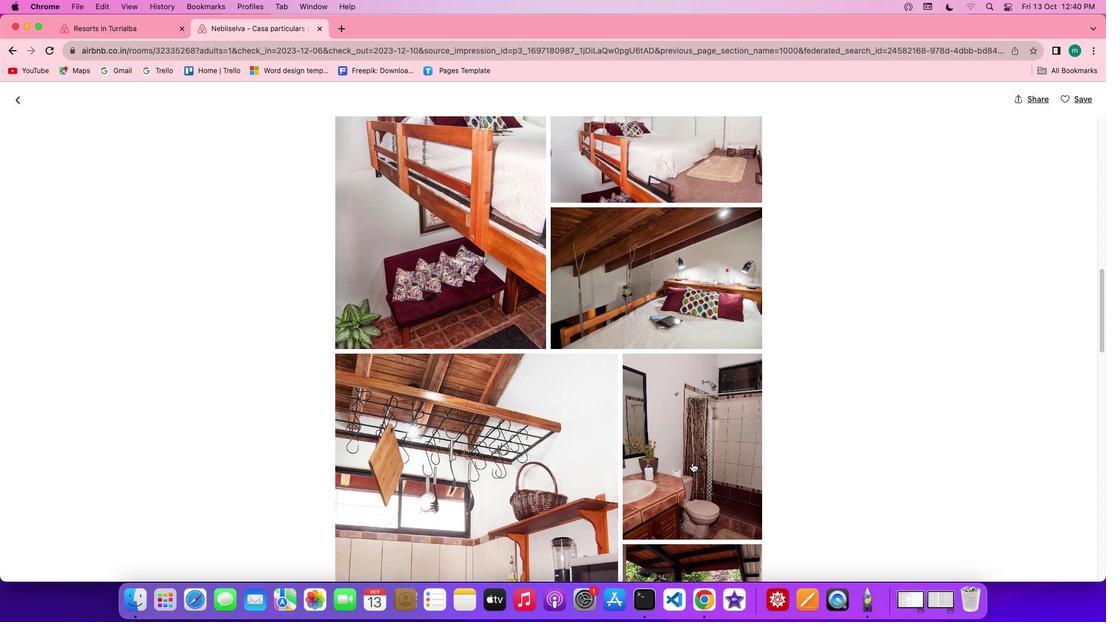 
Action: Mouse scrolled (692, 462) with delta (0, 0)
Screenshot: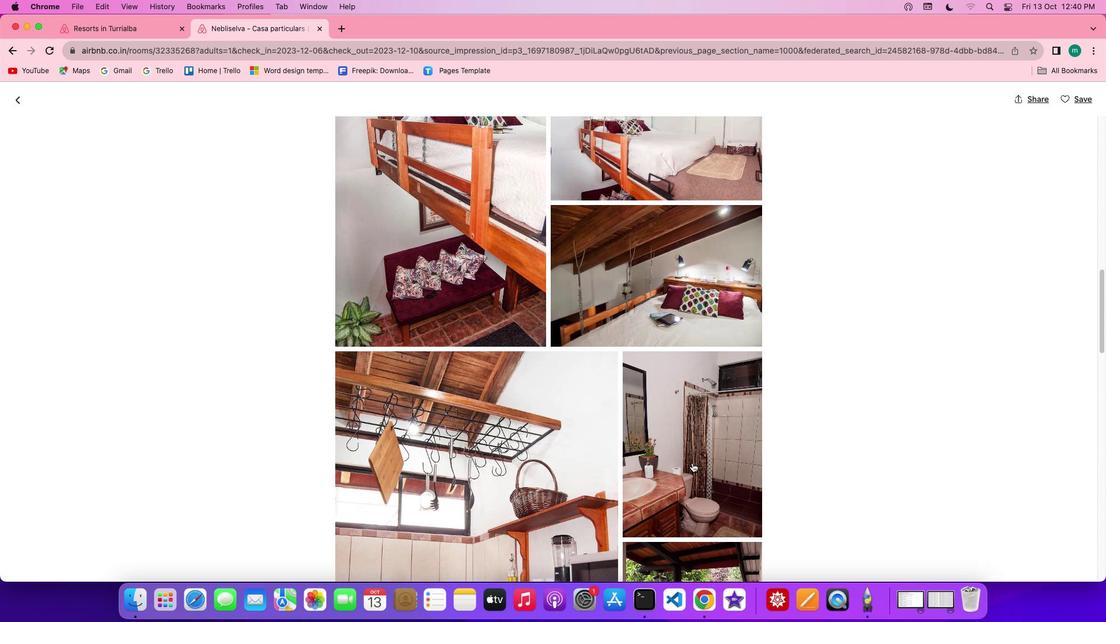 
Action: Mouse scrolled (692, 462) with delta (0, 0)
Screenshot: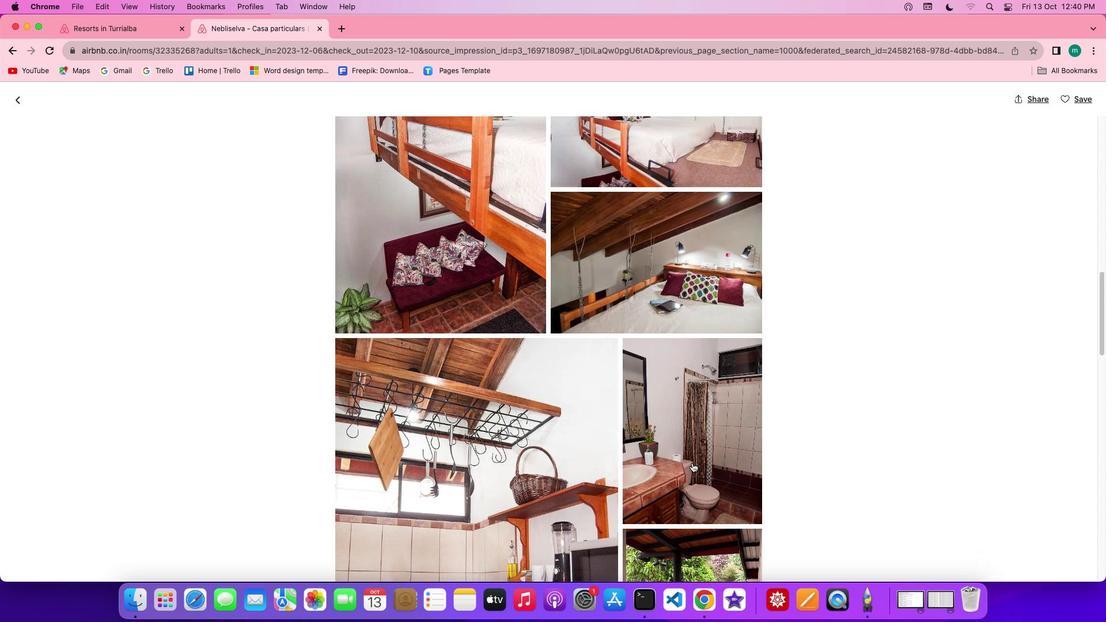 
Action: Mouse scrolled (692, 462) with delta (0, 0)
Screenshot: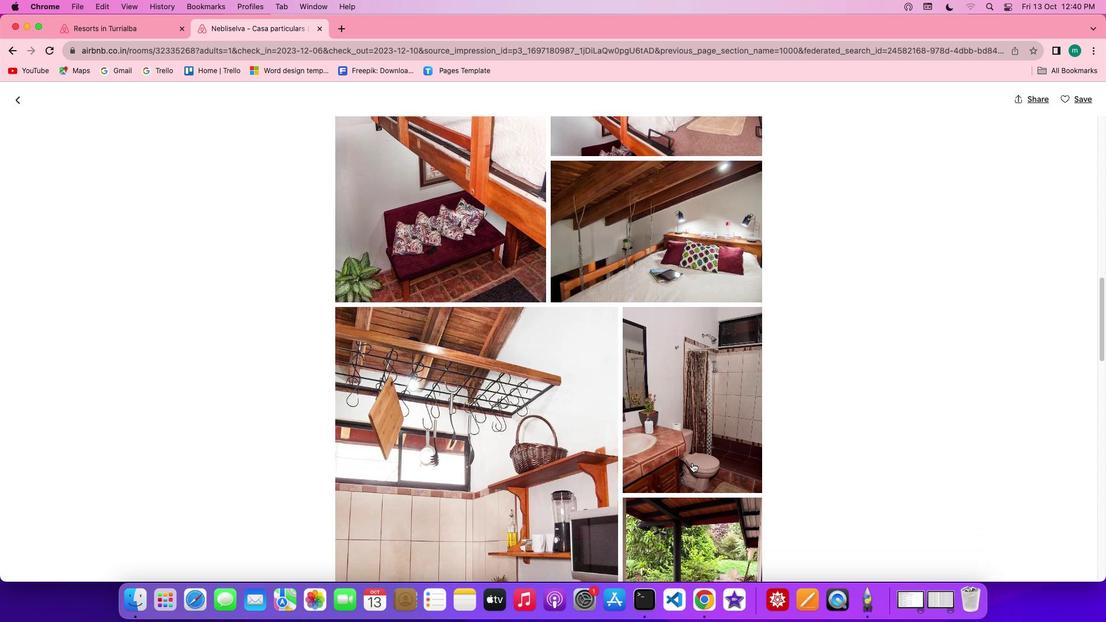 
Action: Mouse scrolled (692, 462) with delta (0, 0)
Screenshot: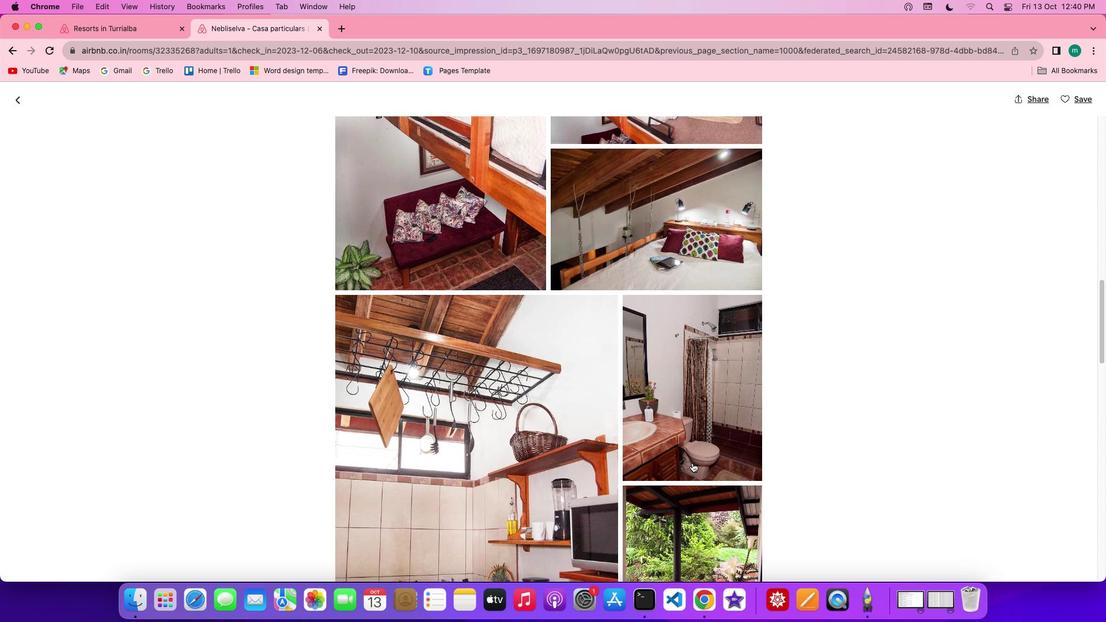
Action: Mouse scrolled (692, 462) with delta (0, 0)
Screenshot: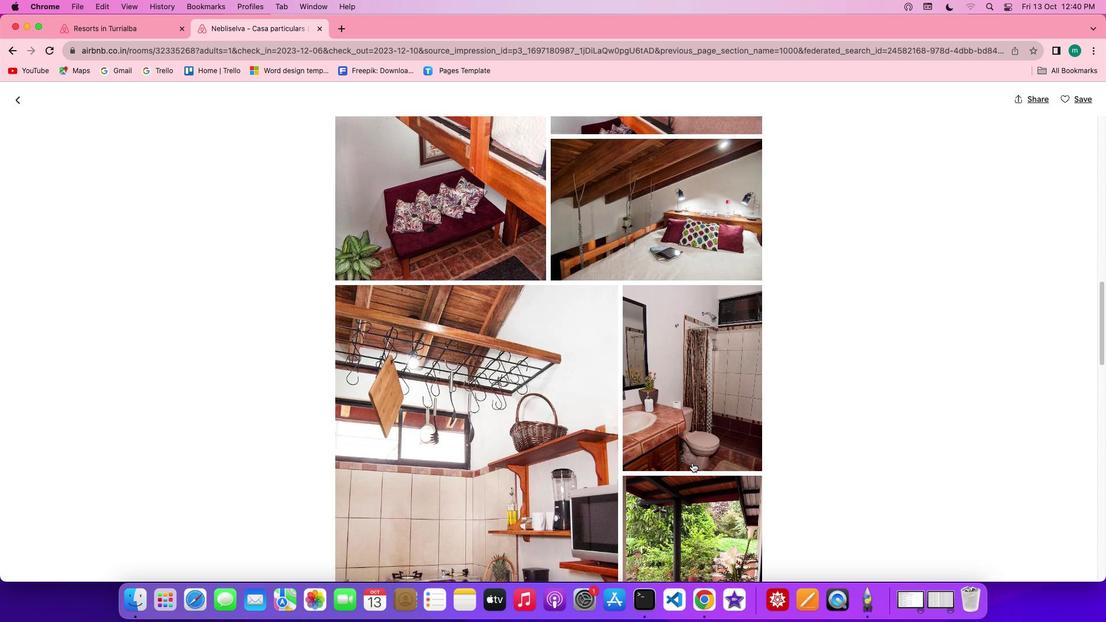 
Action: Mouse scrolled (692, 462) with delta (0, -1)
Screenshot: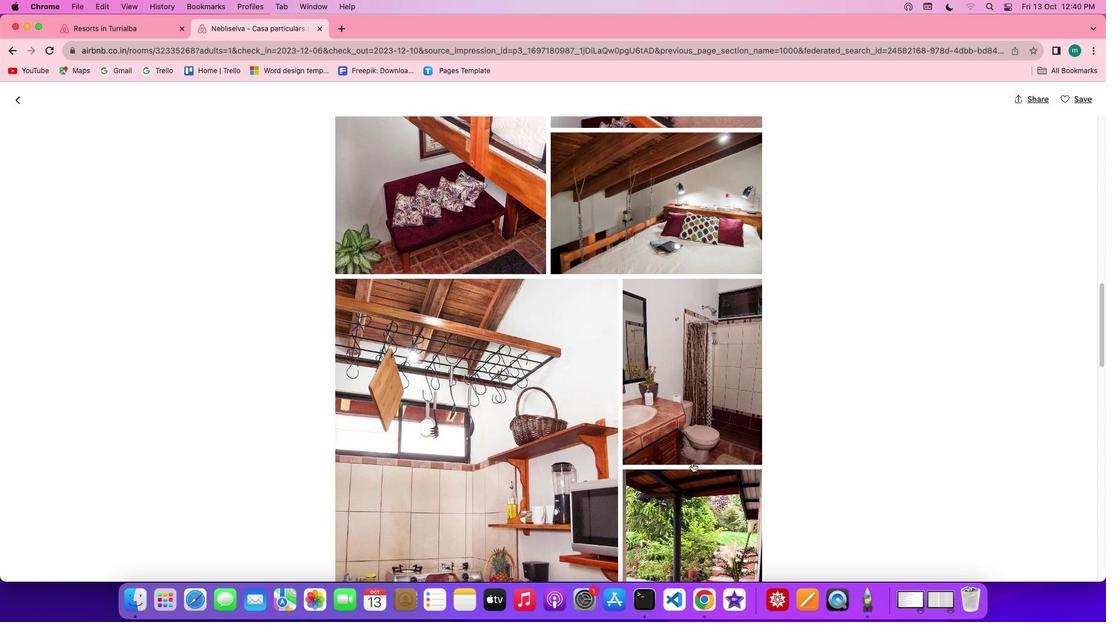 
Action: Mouse scrolled (692, 462) with delta (0, -1)
Screenshot: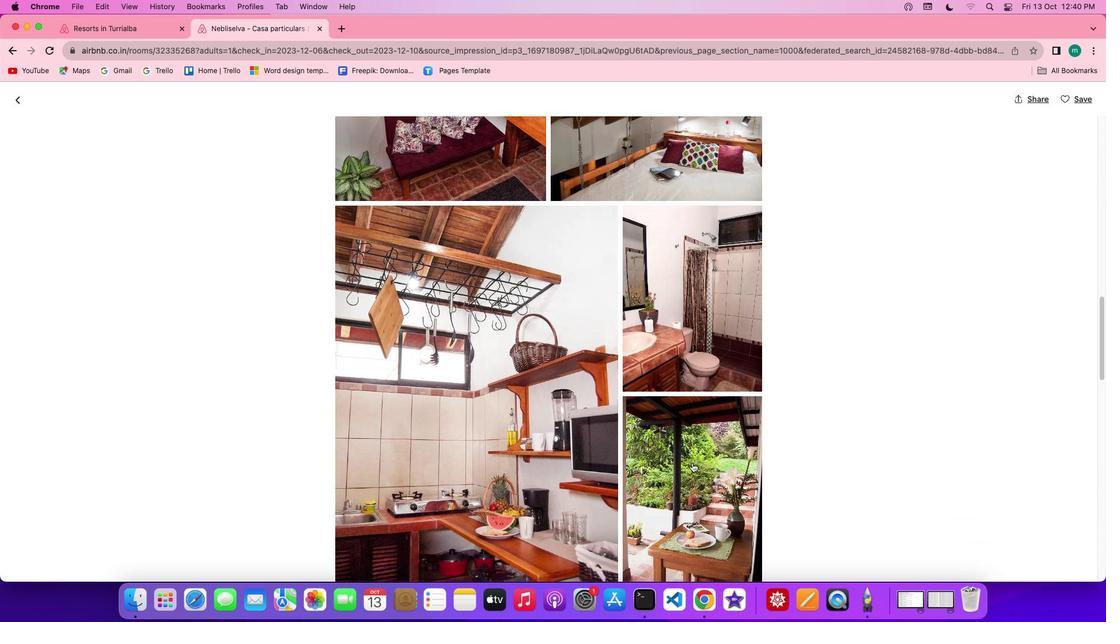 
Action: Mouse scrolled (692, 462) with delta (0, 0)
Screenshot: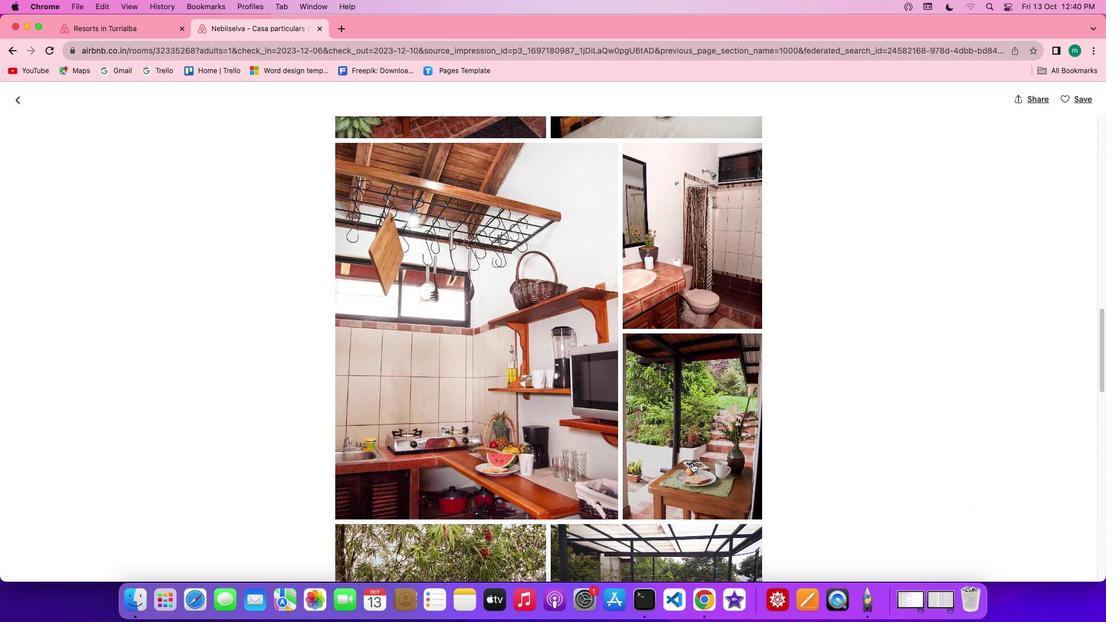 
Action: Mouse scrolled (692, 462) with delta (0, 0)
Screenshot: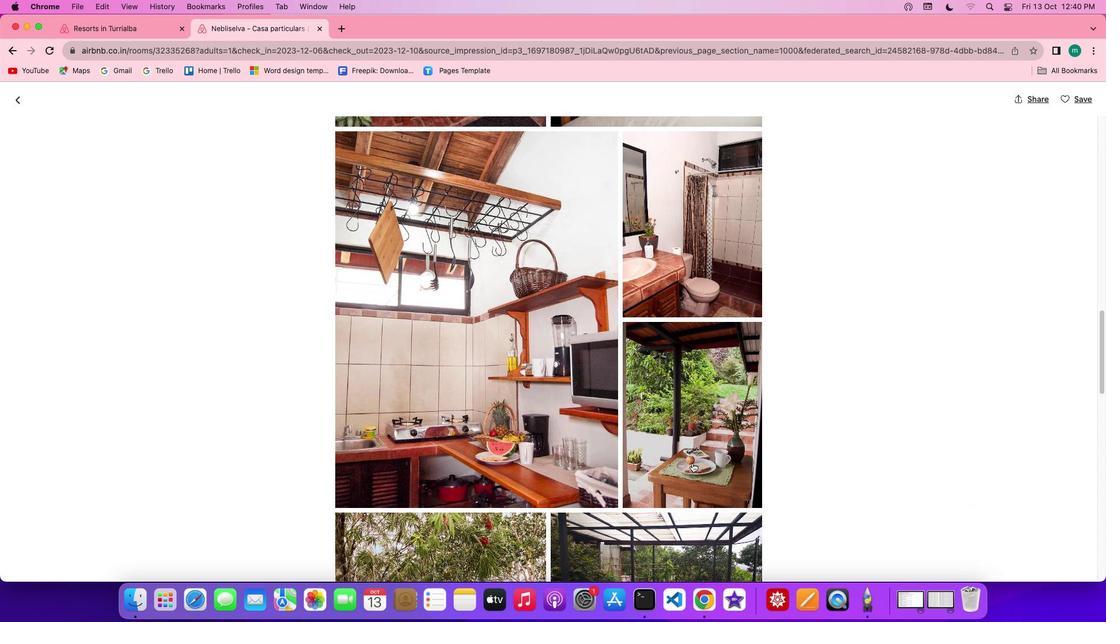 
Action: Mouse scrolled (692, 462) with delta (0, -1)
Screenshot: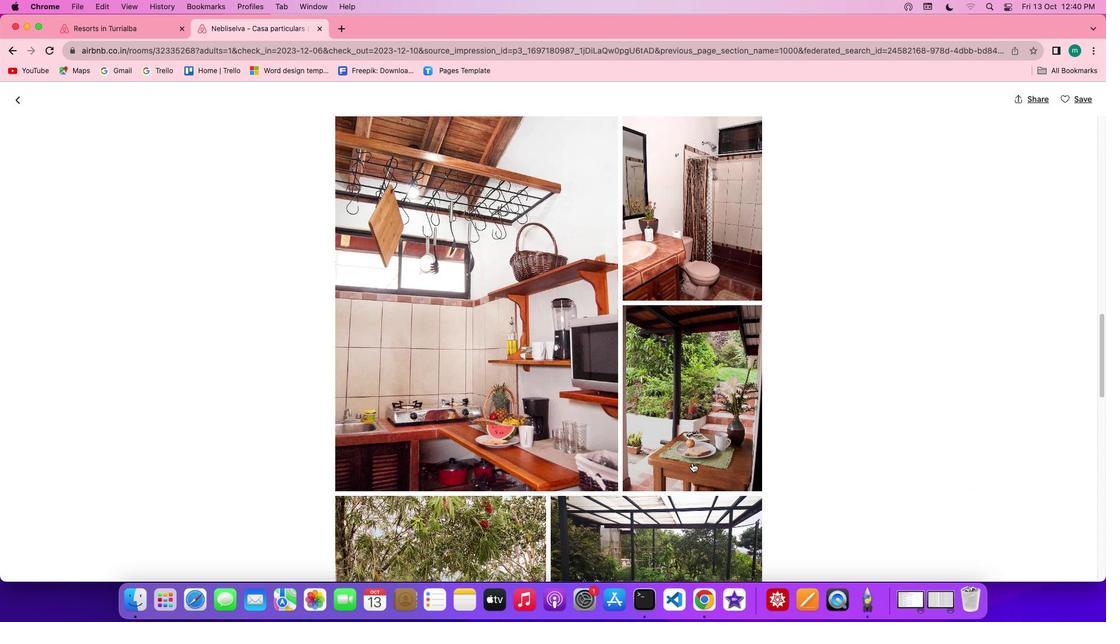 
Action: Mouse scrolled (692, 462) with delta (0, -2)
Screenshot: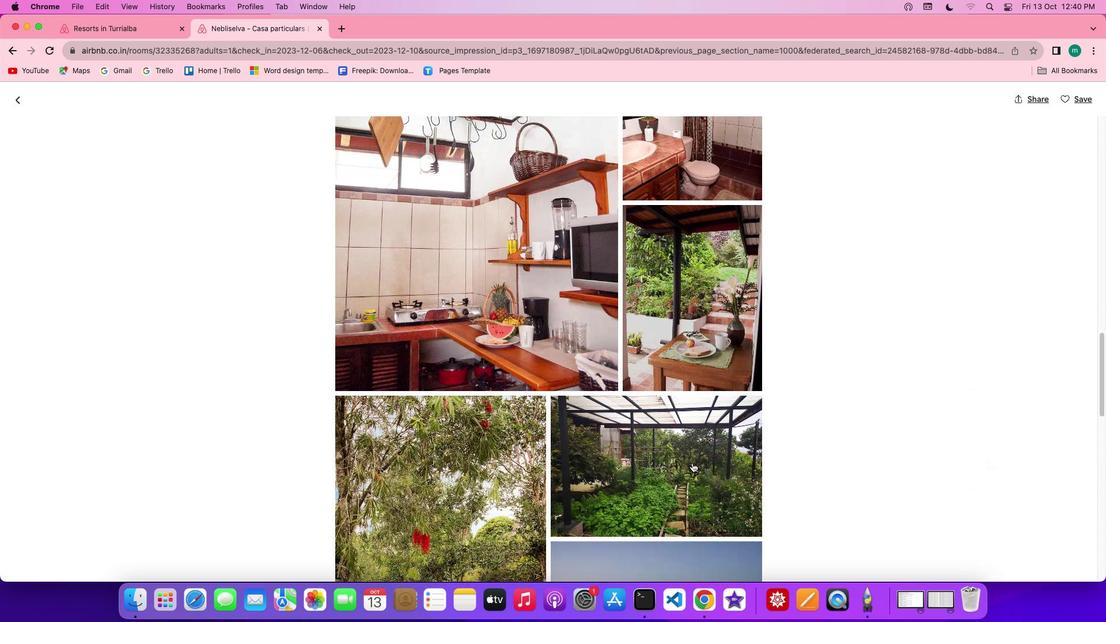 
Action: Mouse scrolled (692, 462) with delta (0, -2)
Screenshot: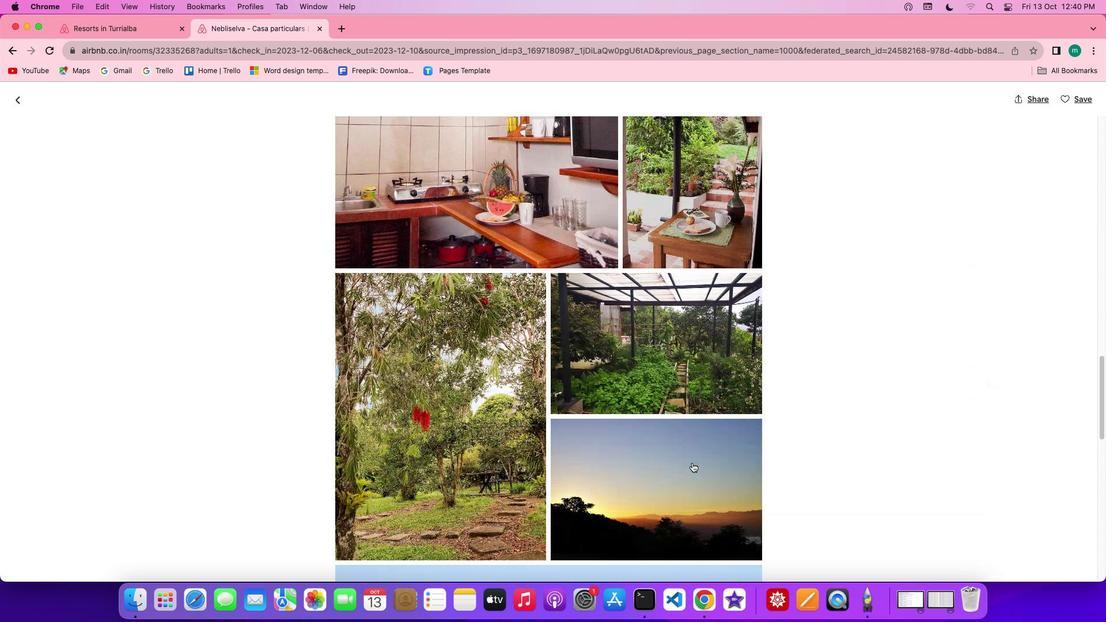 
Action: Mouse scrolled (692, 462) with delta (0, 0)
Screenshot: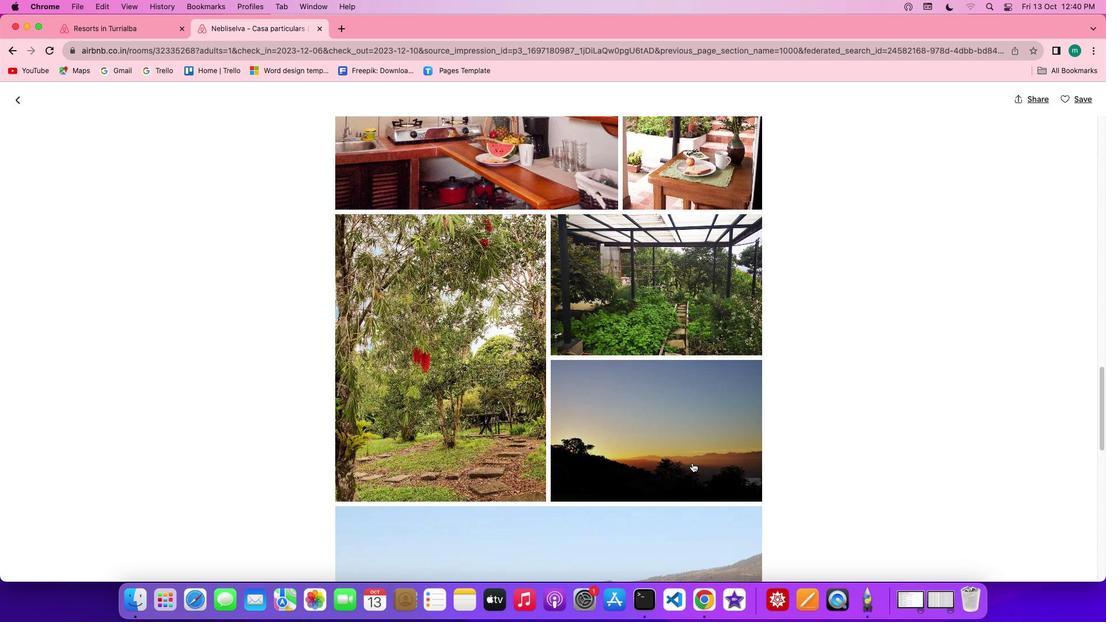 
Action: Mouse scrolled (692, 462) with delta (0, 0)
Screenshot: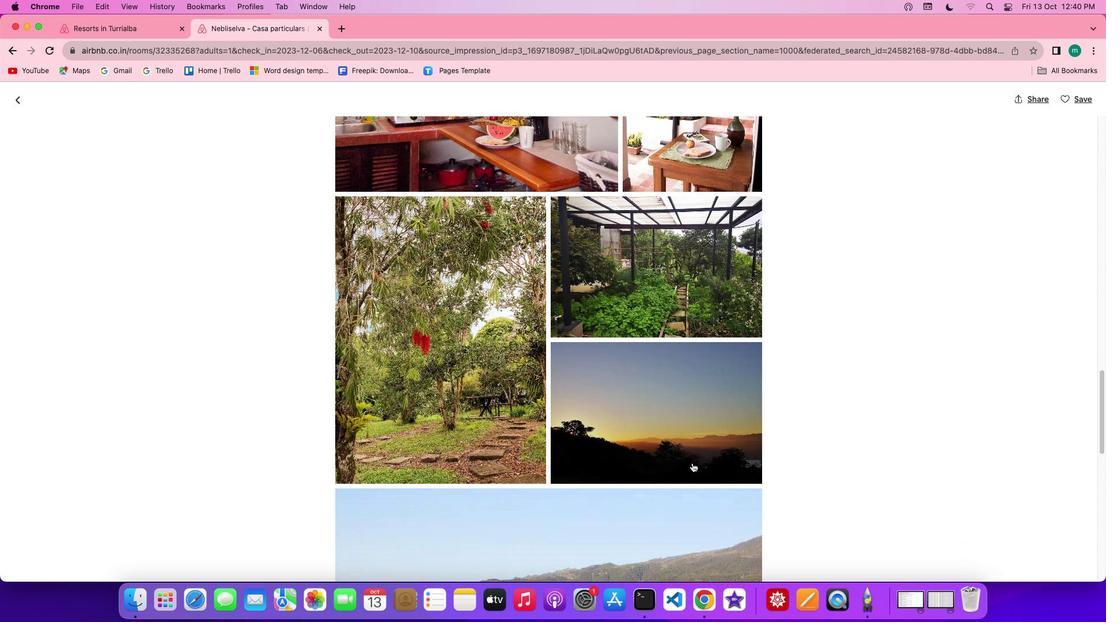
Action: Mouse scrolled (692, 462) with delta (0, -1)
Screenshot: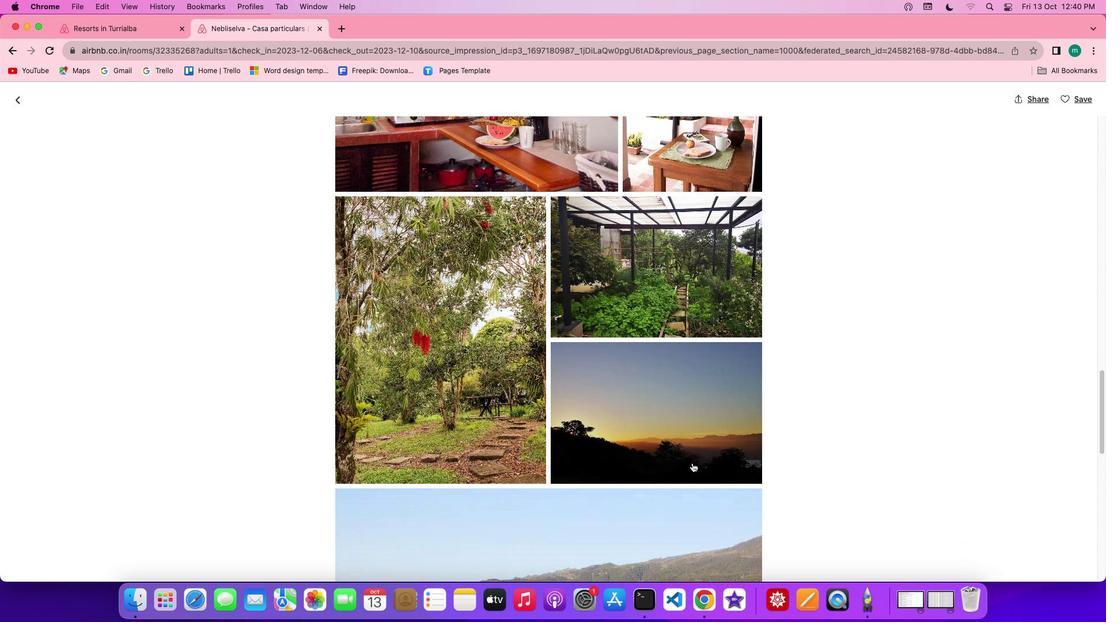 
Action: Mouse scrolled (692, 462) with delta (0, -2)
Screenshot: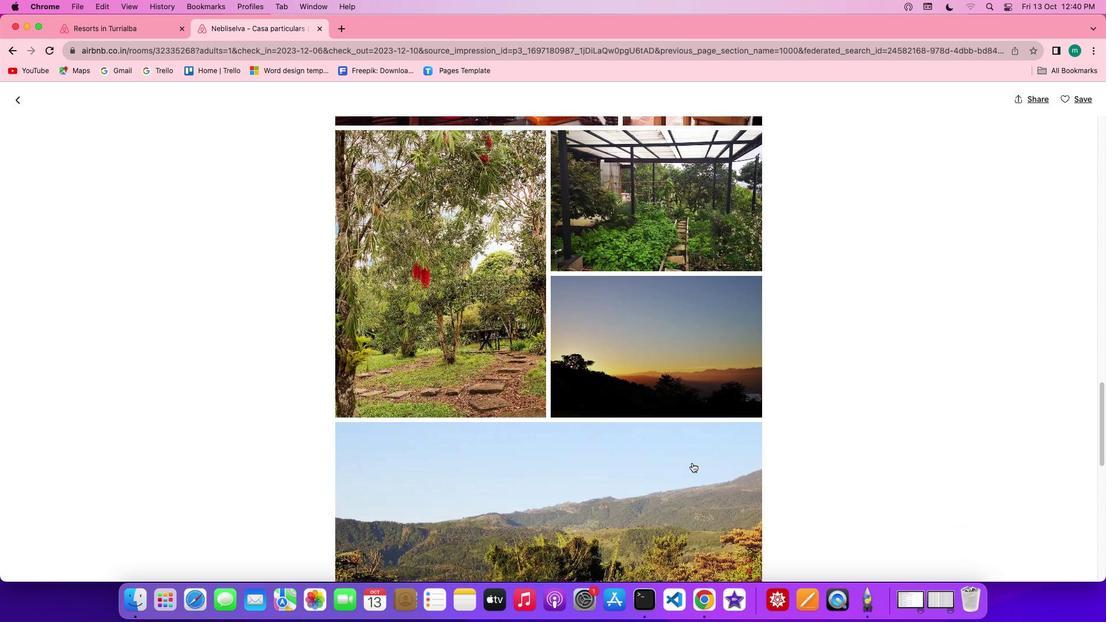 
Action: Mouse scrolled (692, 462) with delta (0, 0)
Screenshot: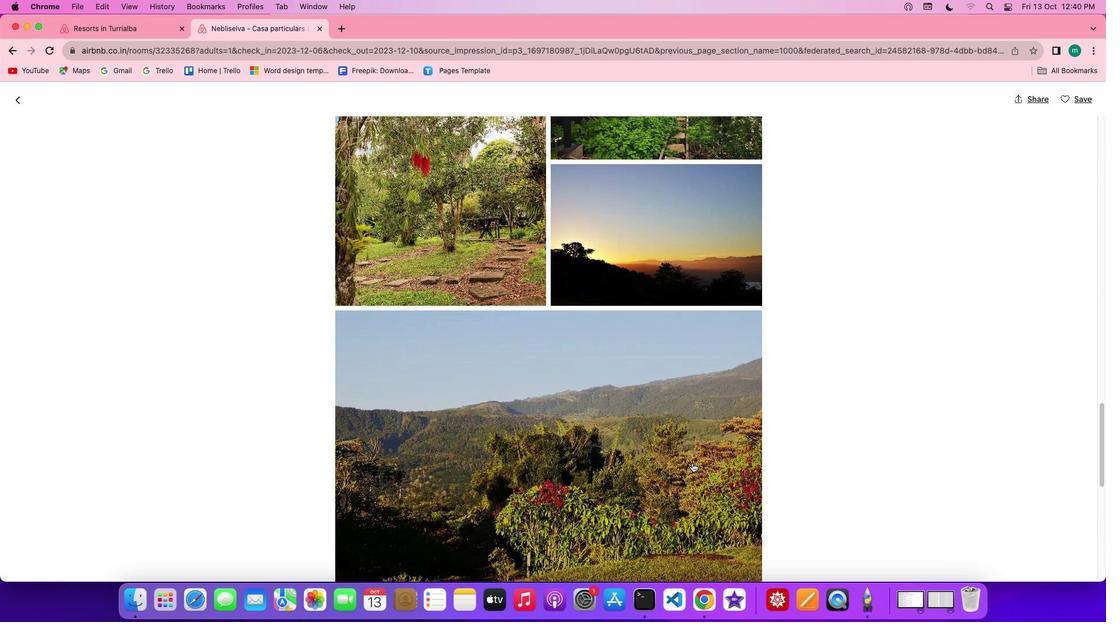 
Action: Mouse scrolled (692, 462) with delta (0, 0)
Screenshot: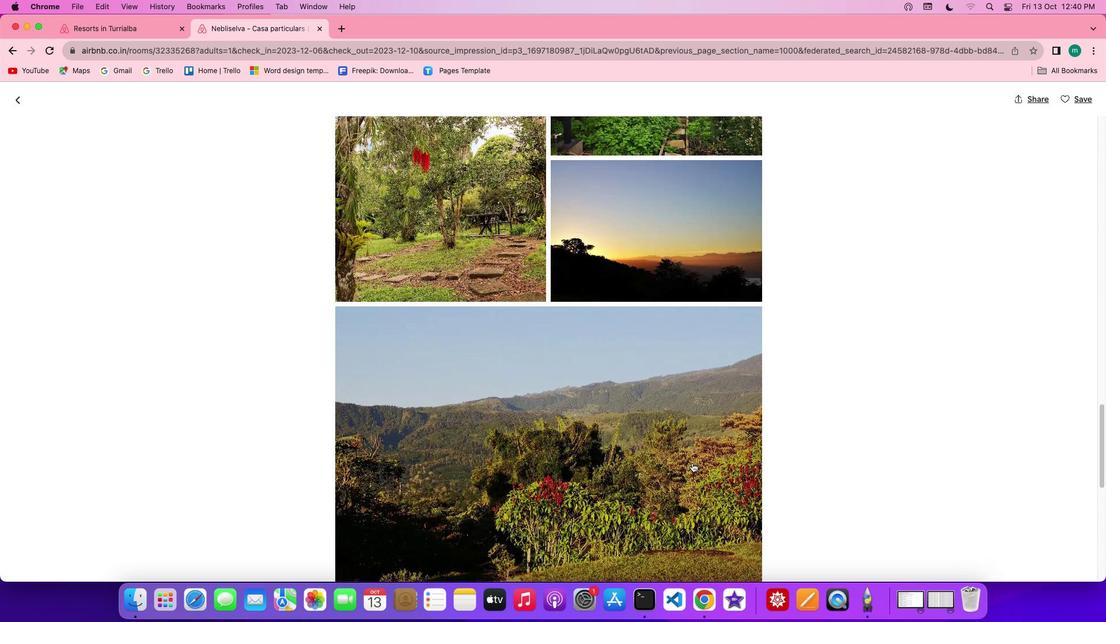 
Action: Mouse scrolled (692, 462) with delta (0, -1)
Screenshot: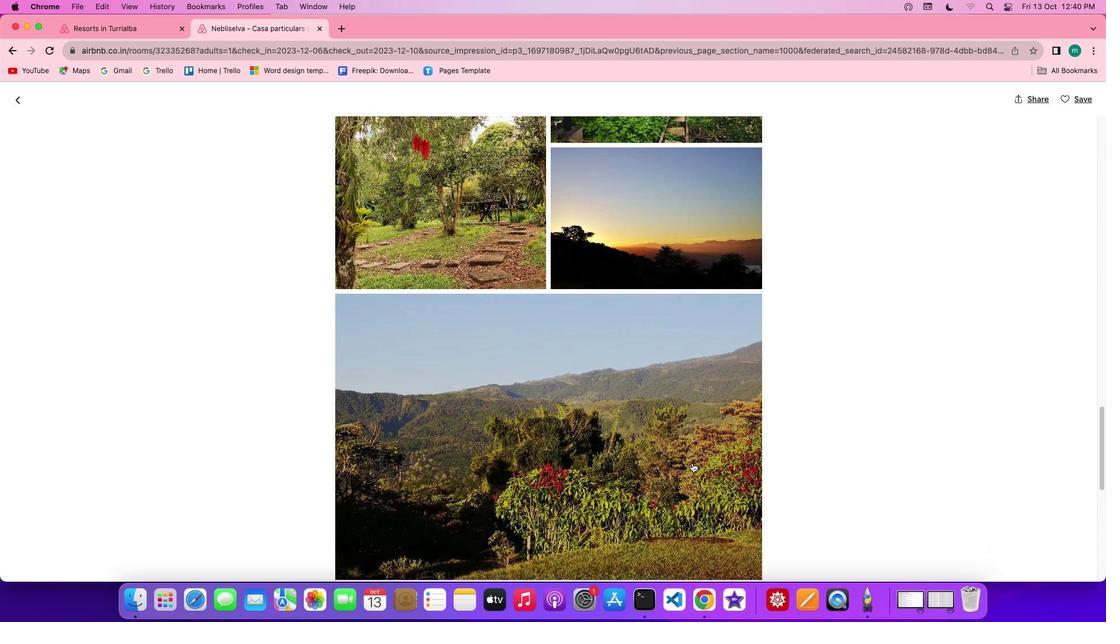 
Action: Mouse scrolled (692, 462) with delta (0, 0)
Screenshot: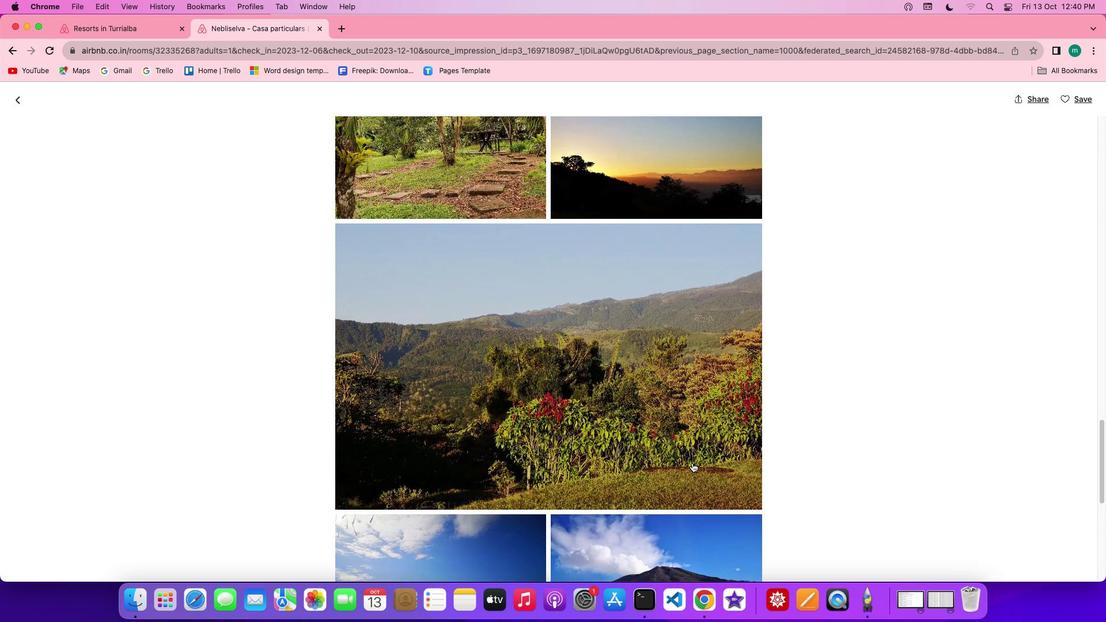 
Action: Mouse scrolled (692, 462) with delta (0, 0)
Screenshot: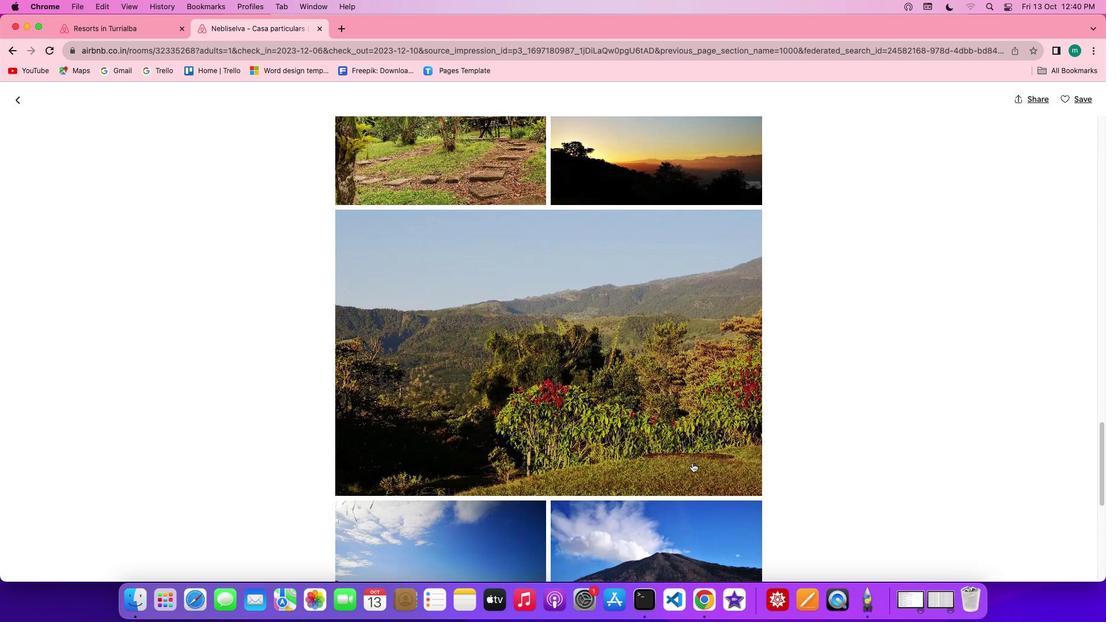 
Action: Mouse scrolled (692, 462) with delta (0, -1)
Screenshot: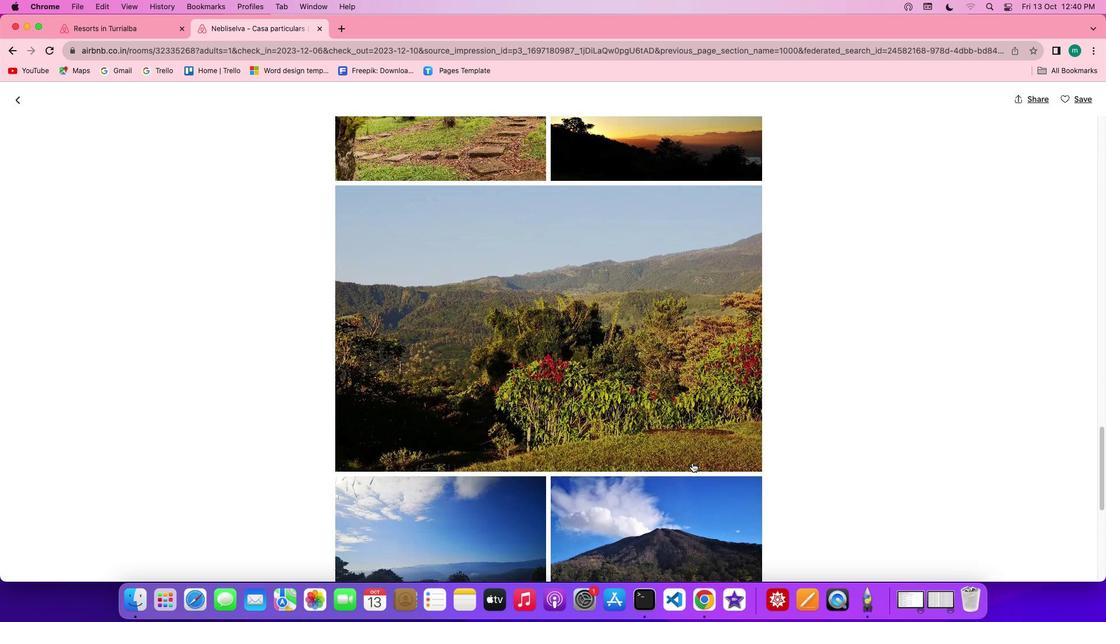 
Action: Mouse scrolled (692, 462) with delta (0, -1)
Screenshot: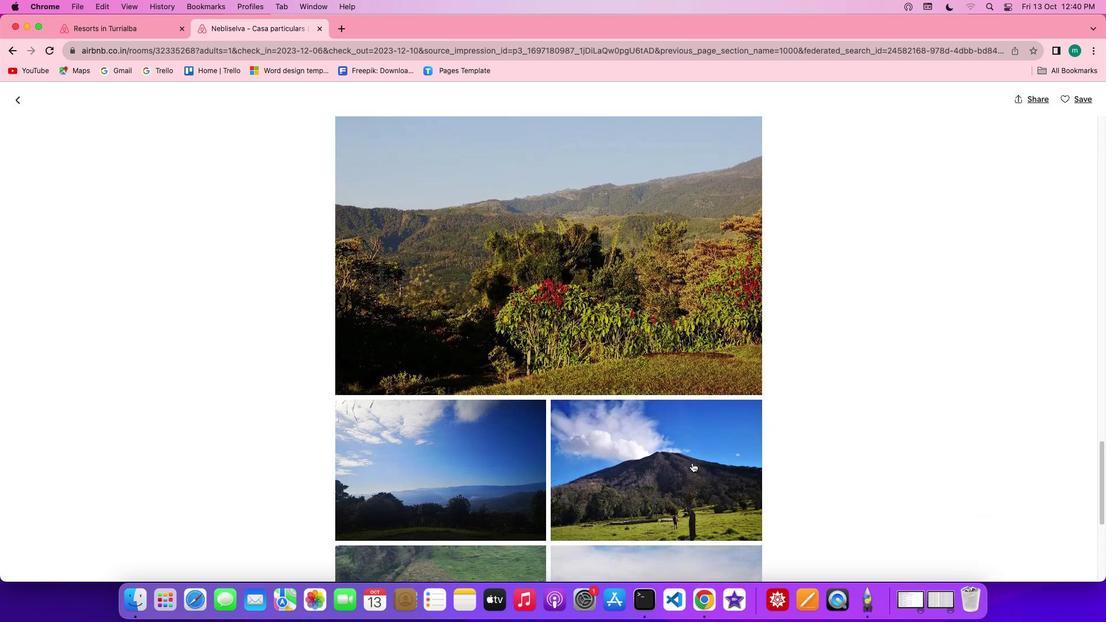 
Action: Mouse scrolled (692, 462) with delta (0, 0)
Screenshot: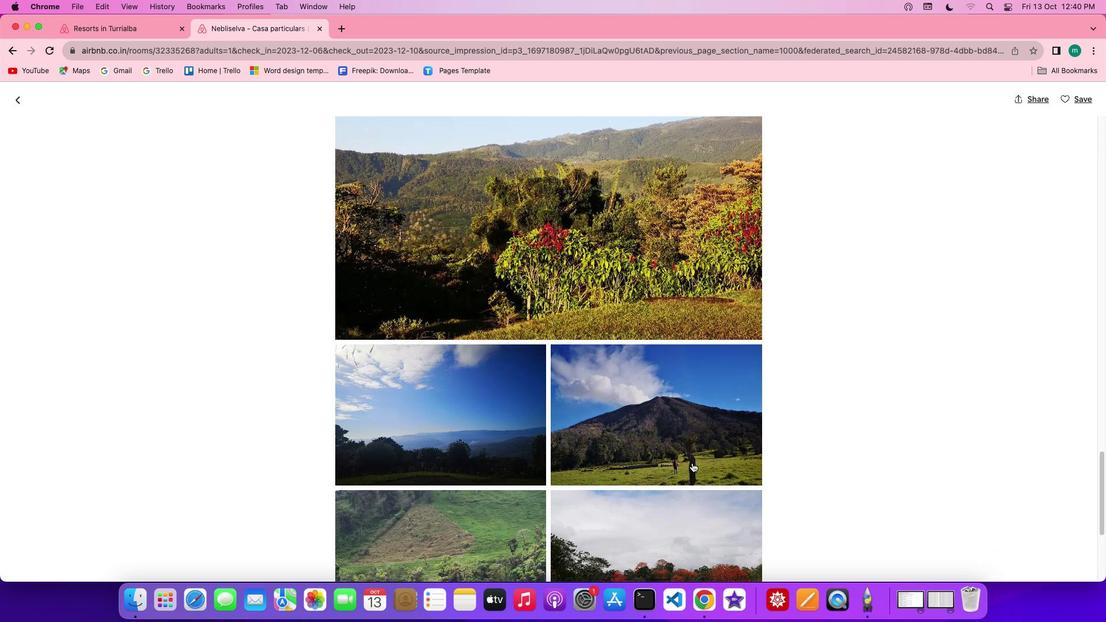 
Action: Mouse scrolled (692, 462) with delta (0, 0)
Screenshot: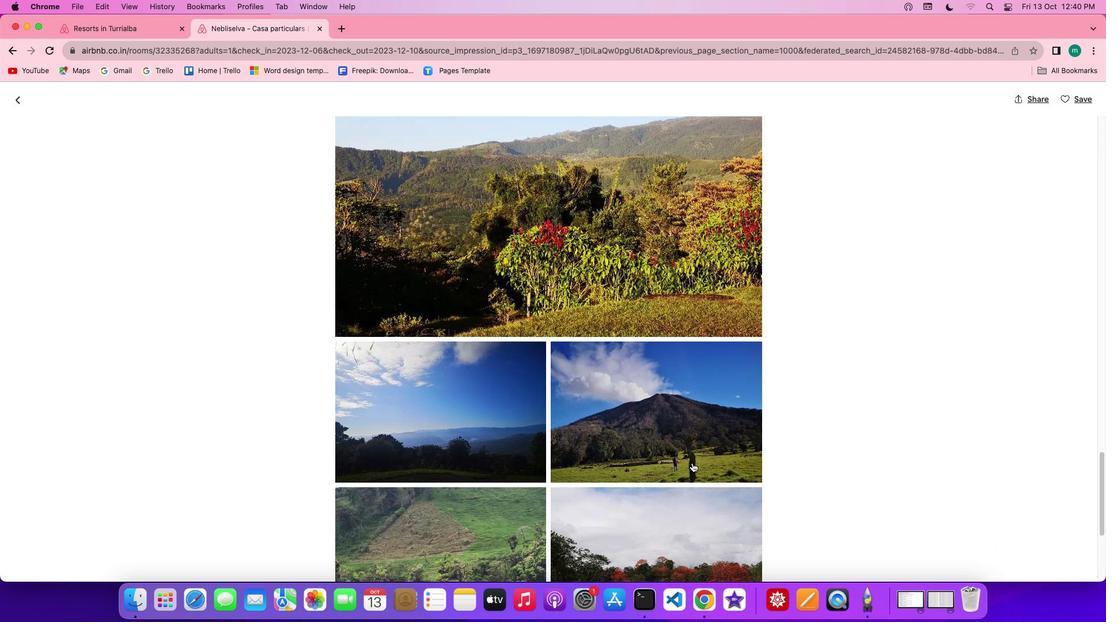 
Action: Mouse scrolled (692, 462) with delta (0, -1)
Screenshot: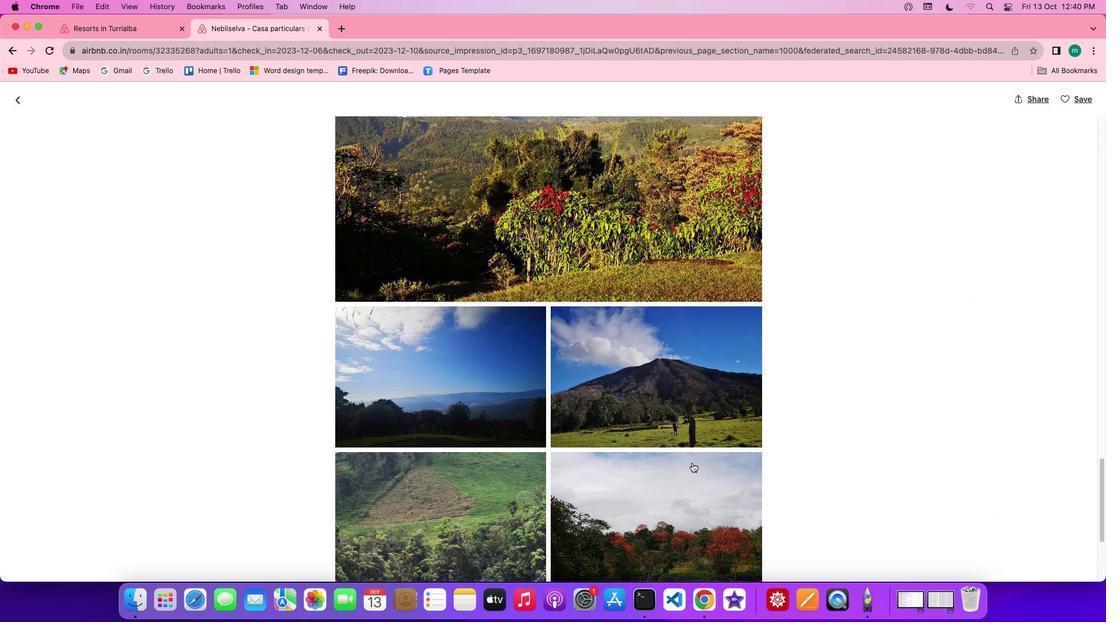 
Action: Mouse scrolled (692, 462) with delta (0, 0)
Screenshot: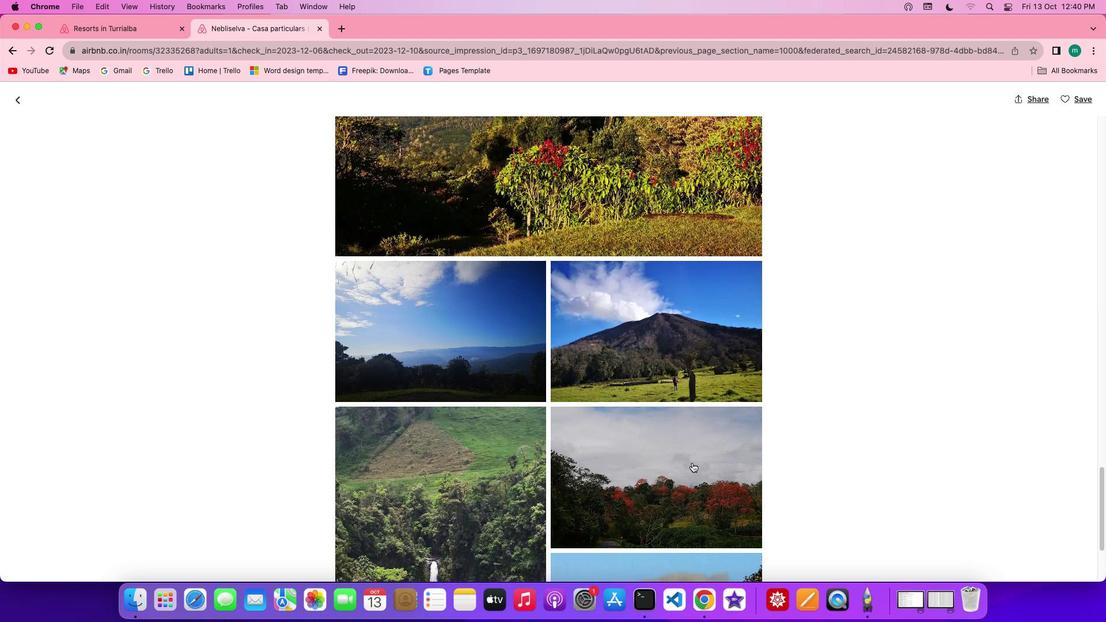 
Action: Mouse scrolled (692, 462) with delta (0, 0)
Screenshot: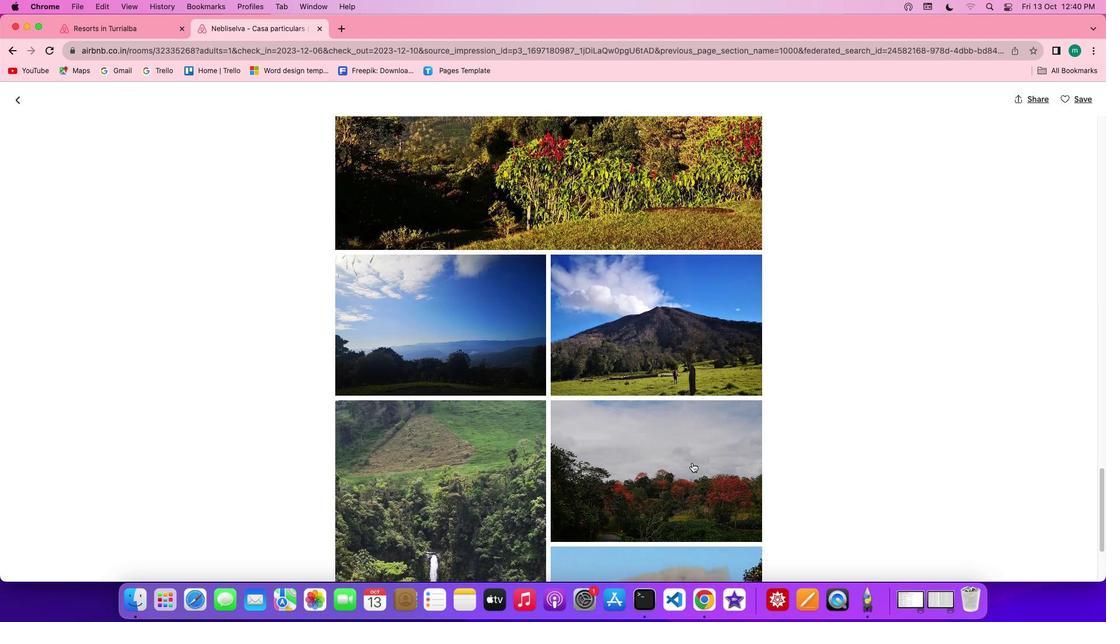
Action: Mouse scrolled (692, 462) with delta (0, -1)
Screenshot: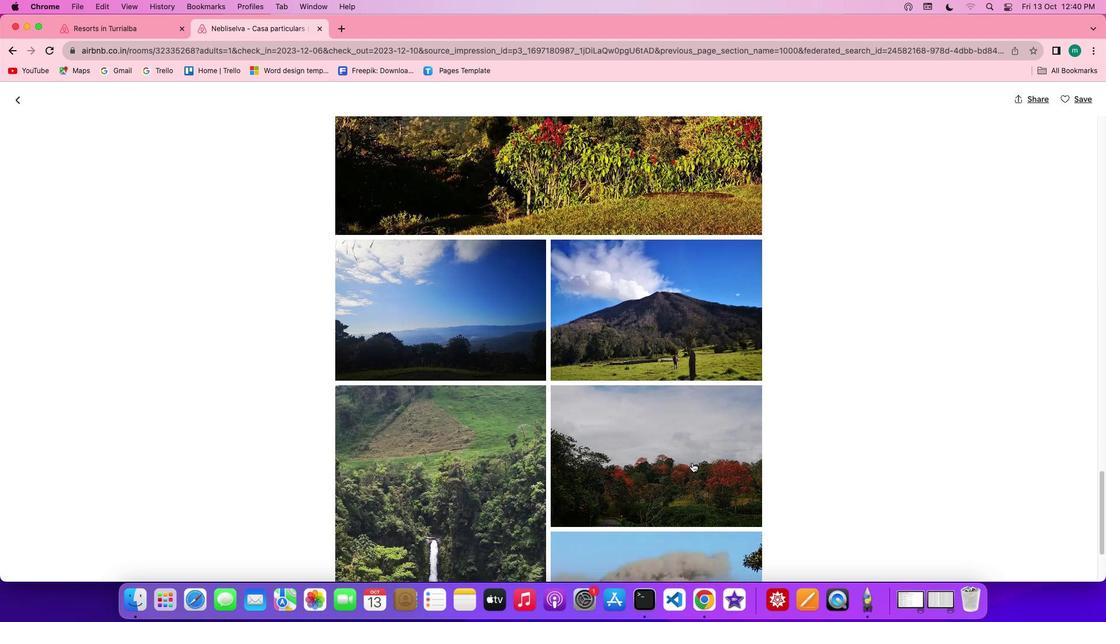 
Action: Mouse scrolled (692, 462) with delta (0, 0)
Screenshot: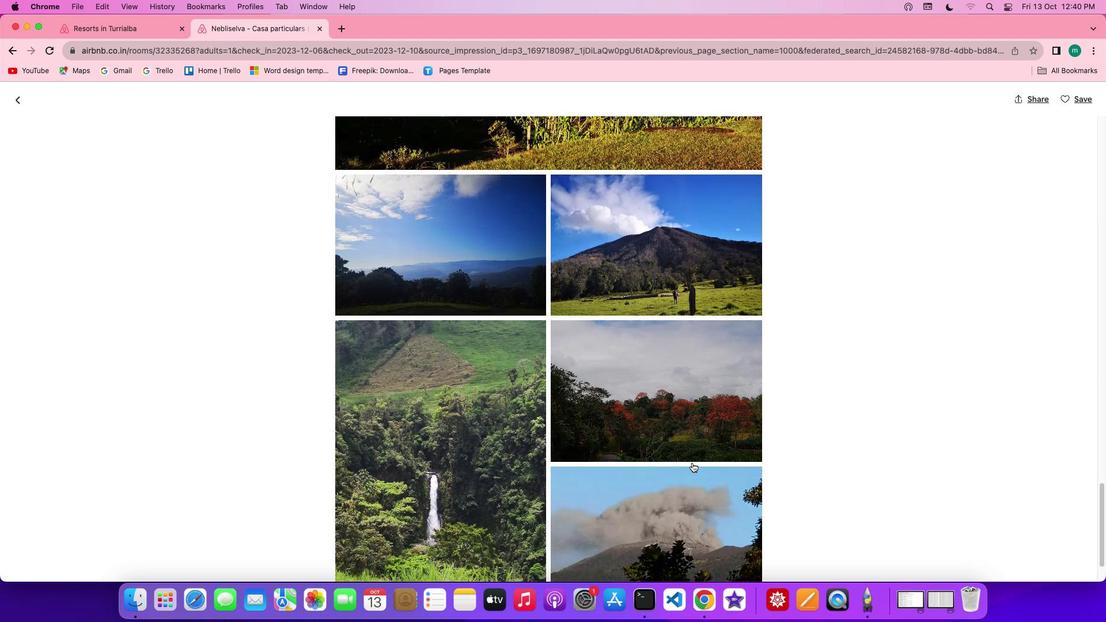 
Action: Mouse scrolled (692, 462) with delta (0, 0)
Screenshot: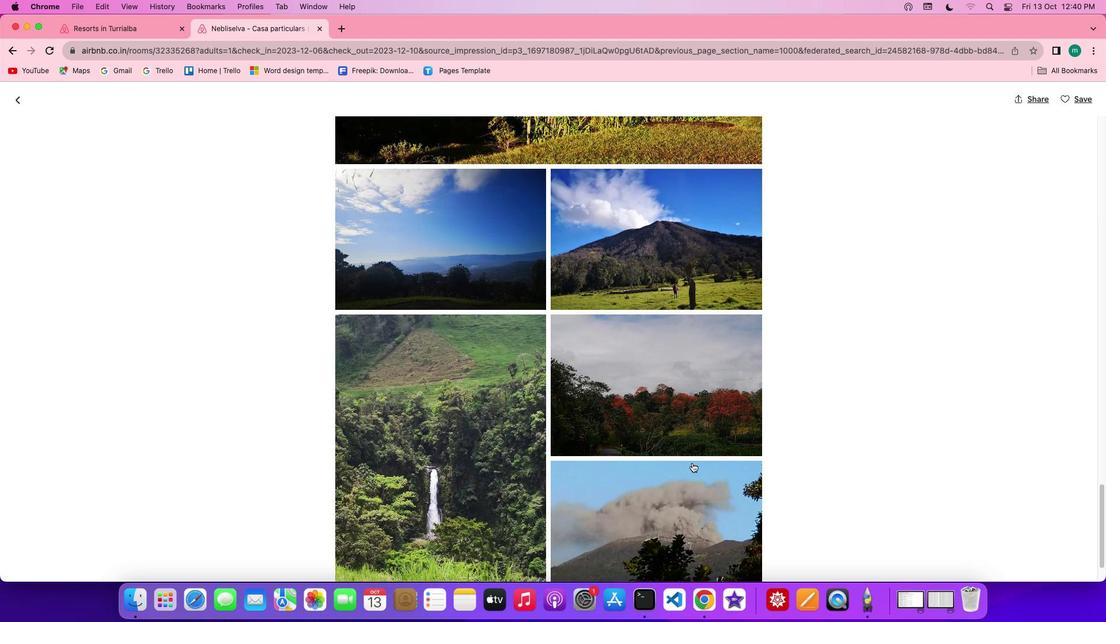 
Action: Mouse scrolled (692, 462) with delta (0, -1)
Screenshot: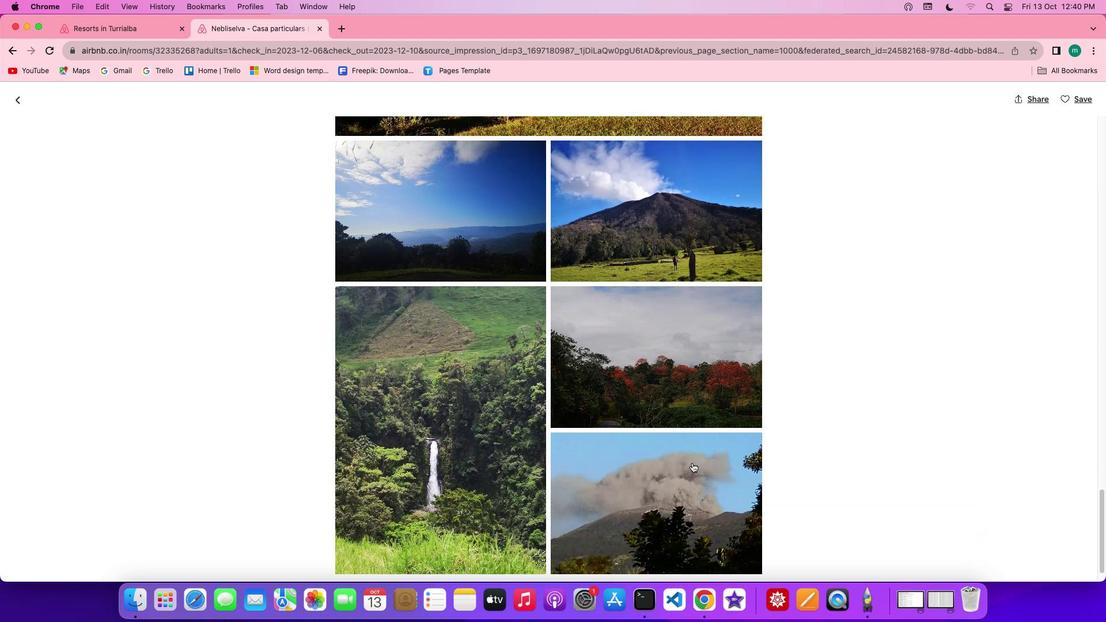 
Action: Mouse scrolled (692, 462) with delta (0, 0)
Screenshot: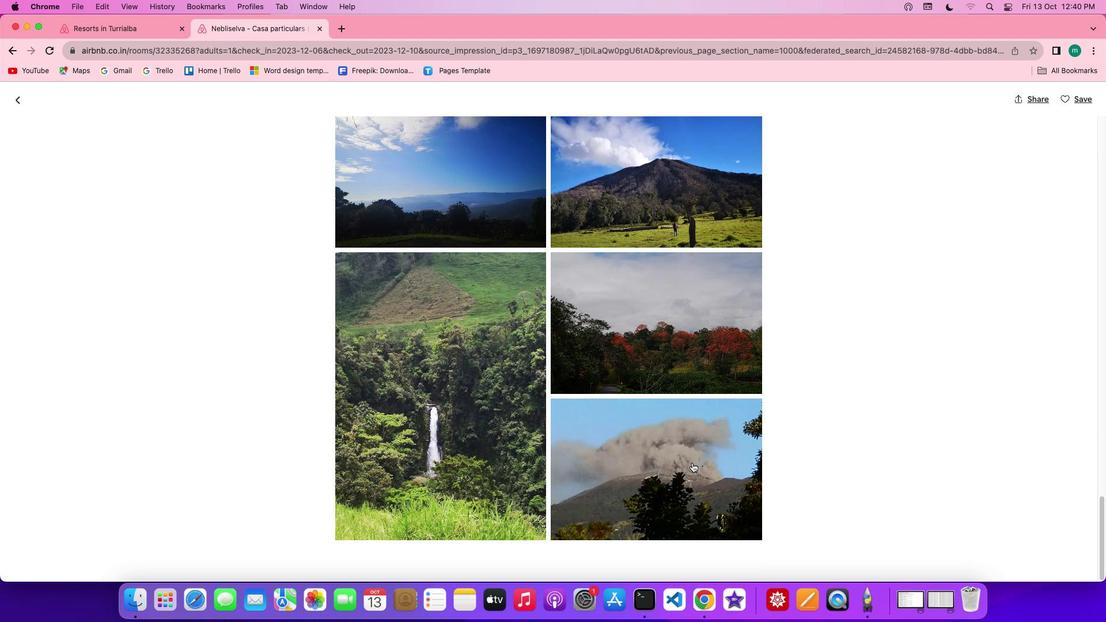 
Action: Mouse scrolled (692, 462) with delta (0, 0)
Screenshot: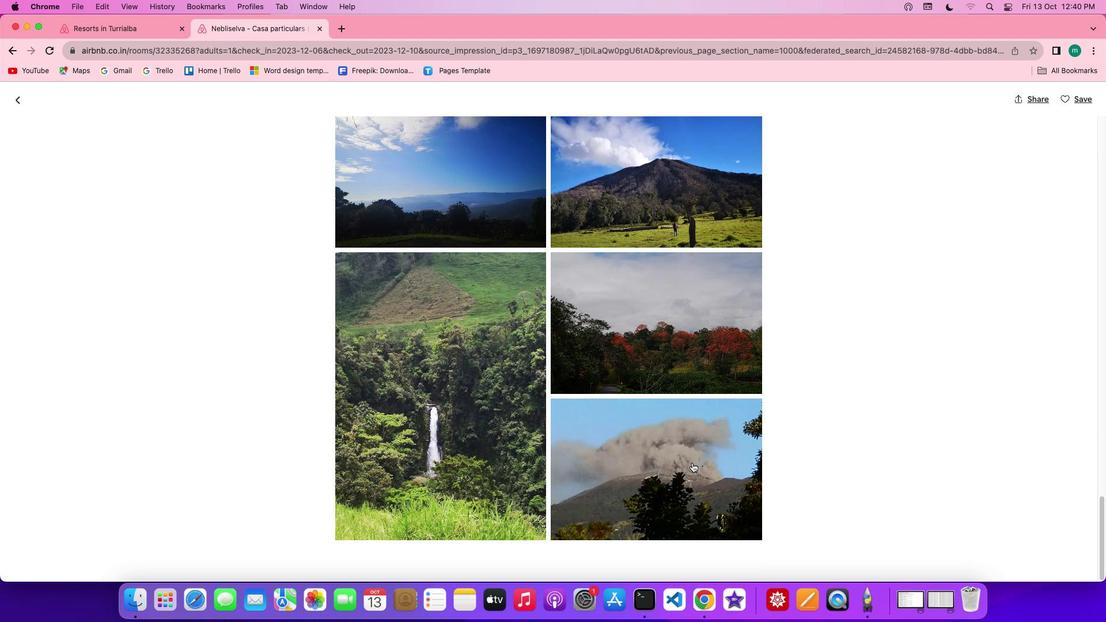 
Action: Mouse scrolled (692, 462) with delta (0, -1)
Screenshot: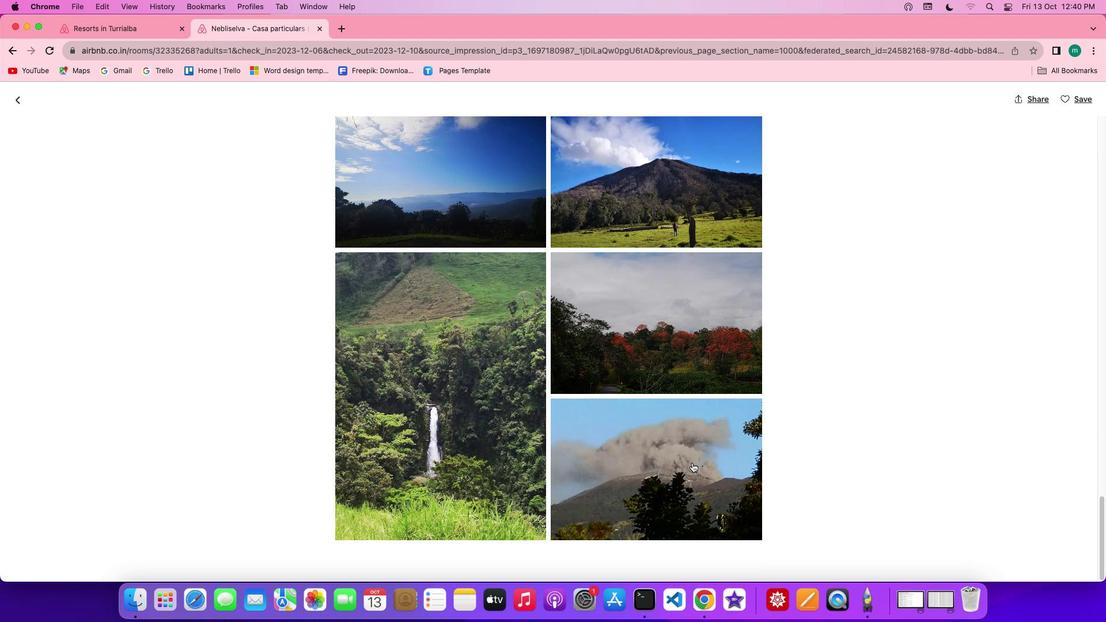 
Action: Mouse scrolled (692, 462) with delta (0, 0)
Screenshot: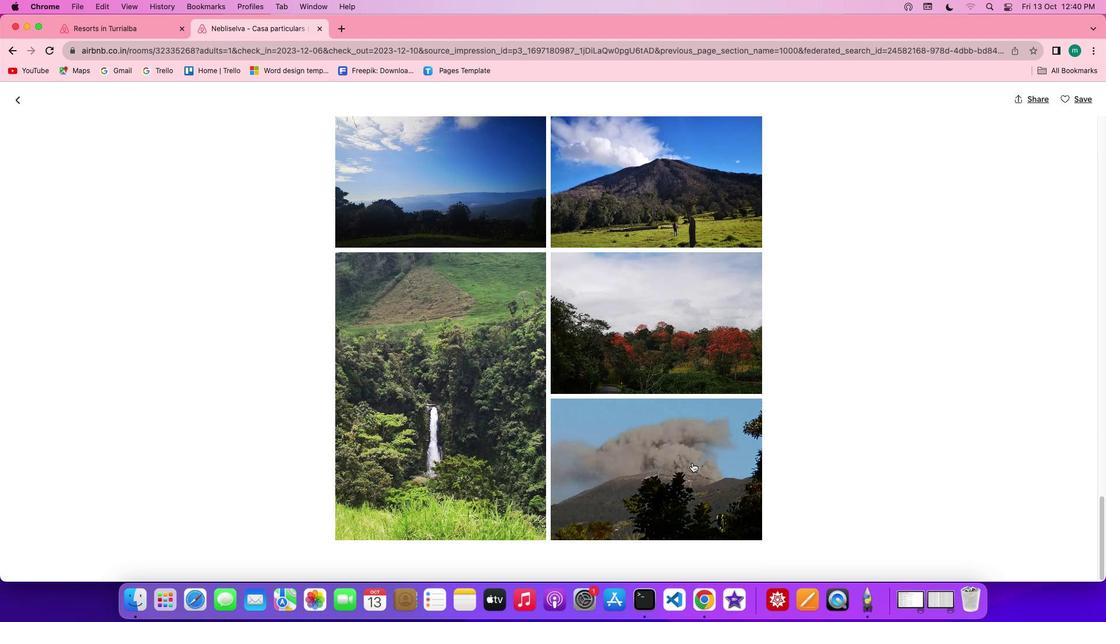 
Action: Mouse scrolled (692, 462) with delta (0, 0)
Screenshot: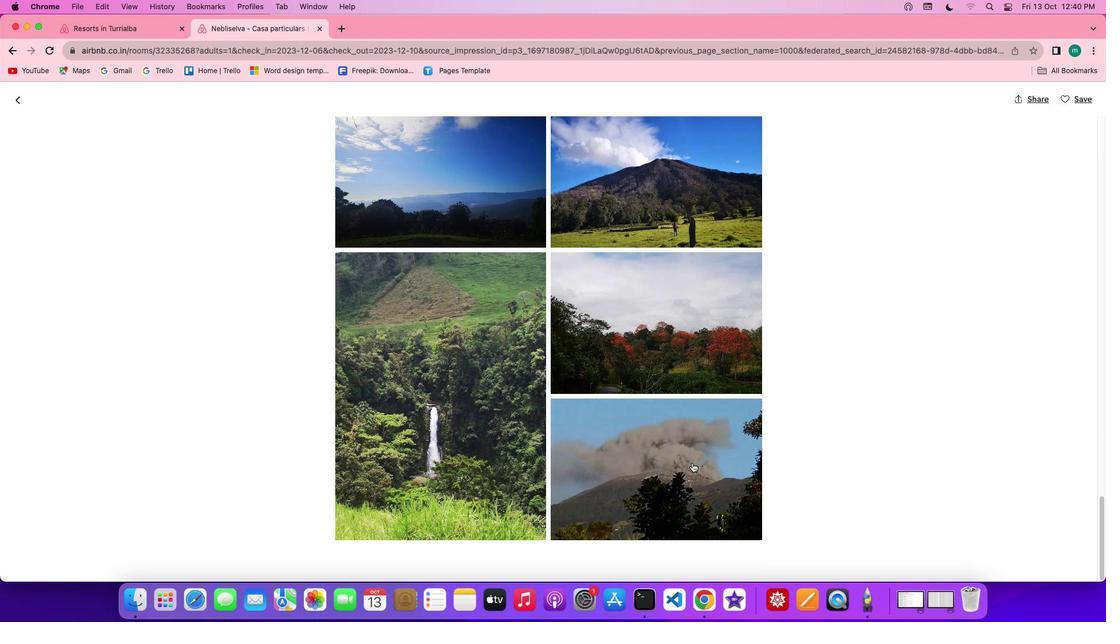 
Action: Mouse scrolled (692, 462) with delta (0, -1)
Screenshot: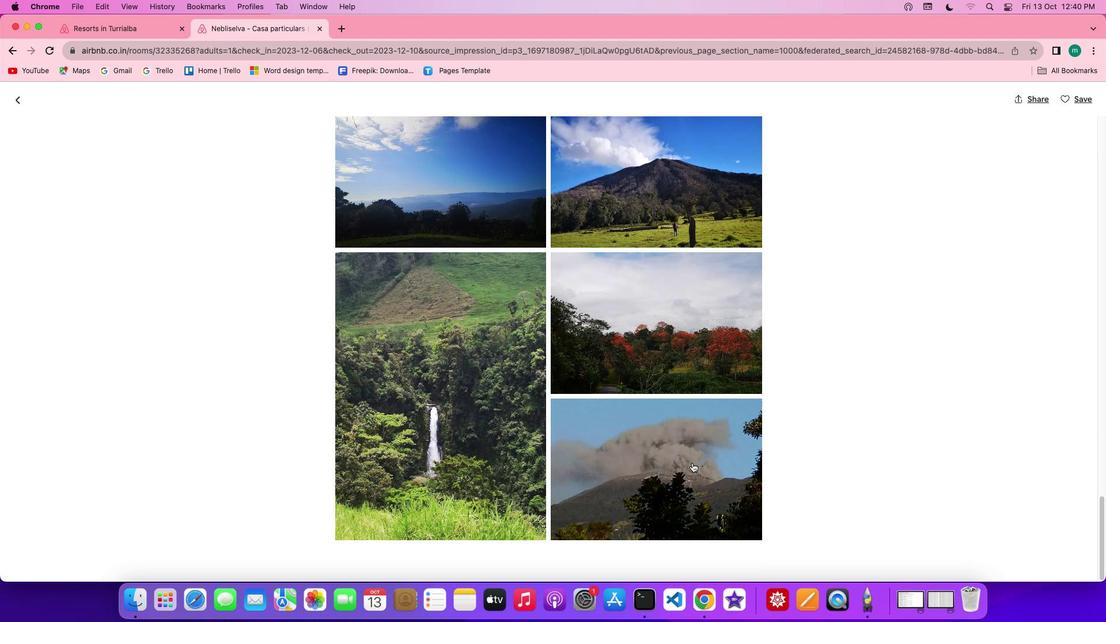
Action: Mouse scrolled (692, 462) with delta (0, -2)
Screenshot: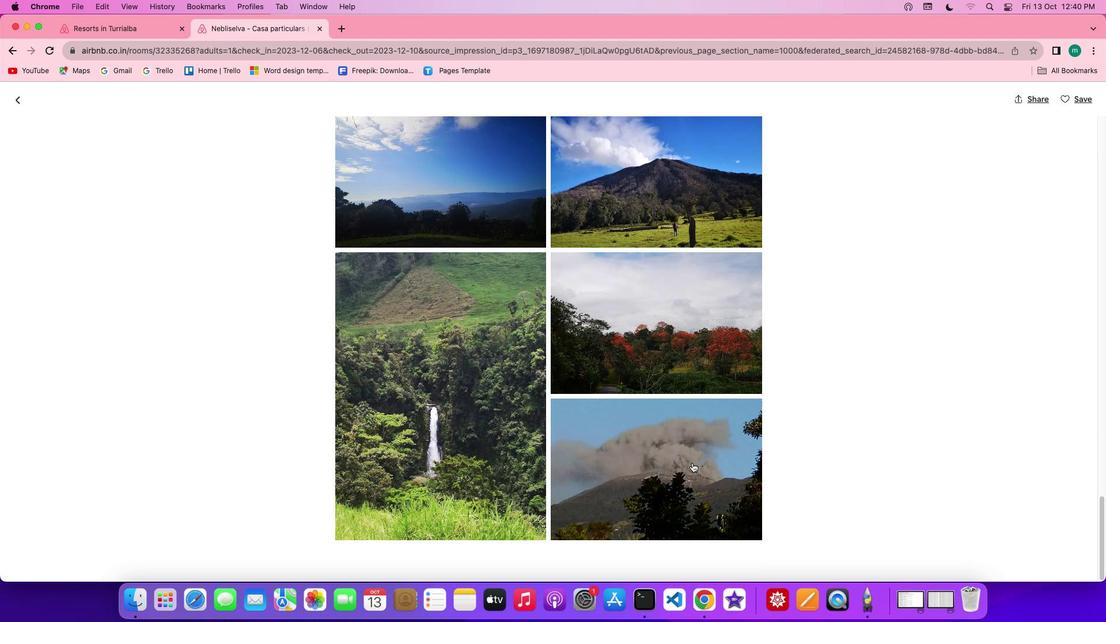 
Action: Mouse moved to (21, 103)
Screenshot: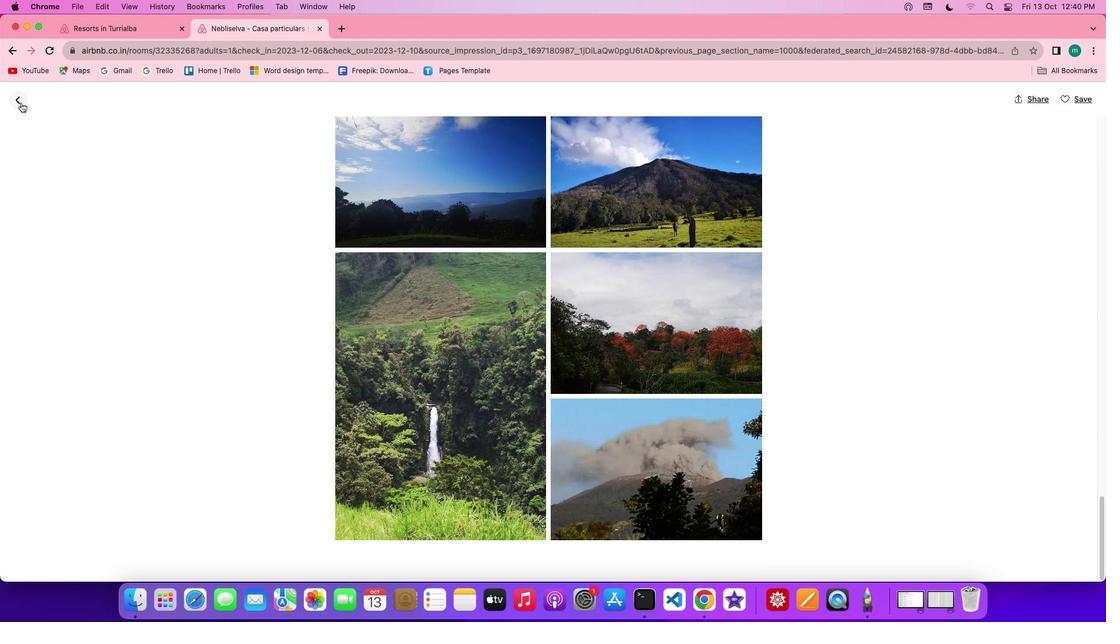 
Action: Mouse pressed left at (21, 103)
Screenshot: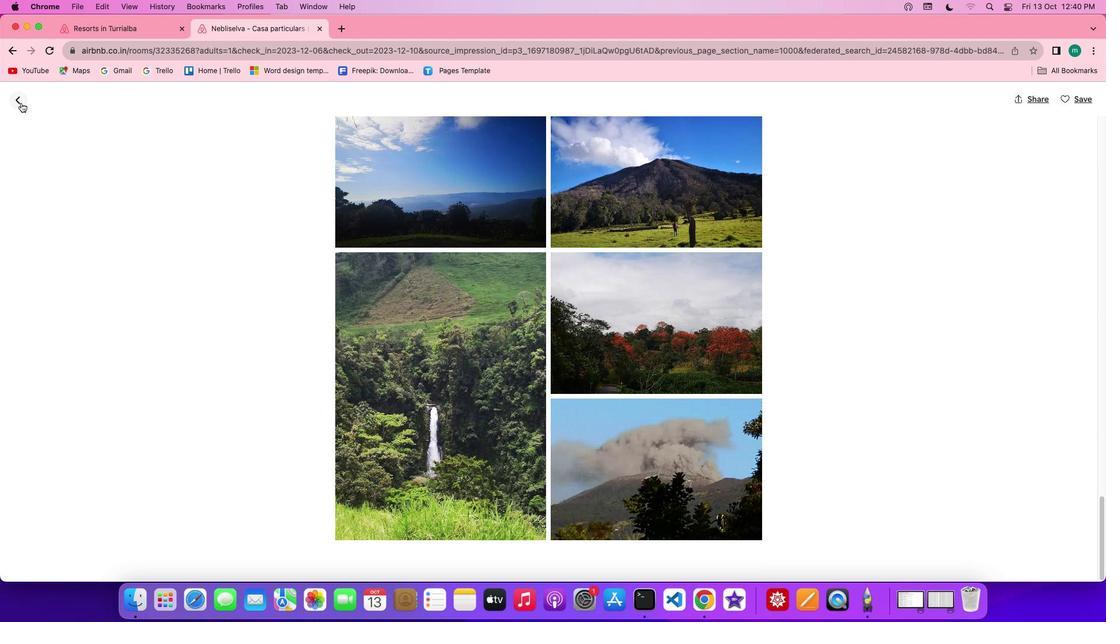 
Action: Mouse moved to (618, 445)
Screenshot: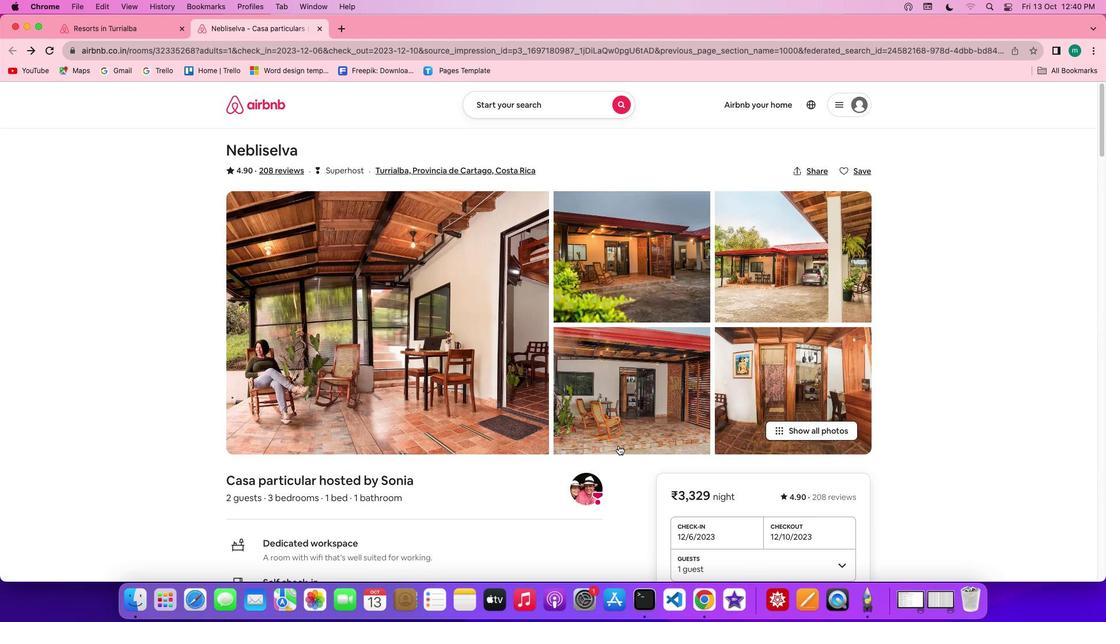 
Action: Mouse scrolled (618, 445) with delta (0, 0)
Screenshot: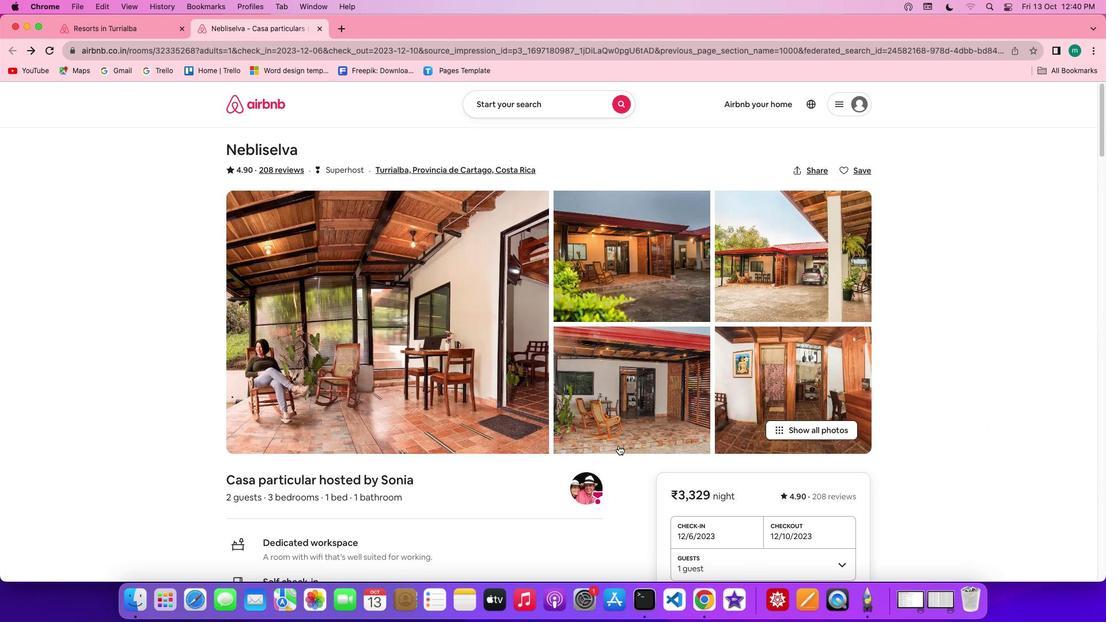 
Action: Mouse scrolled (618, 445) with delta (0, 0)
Screenshot: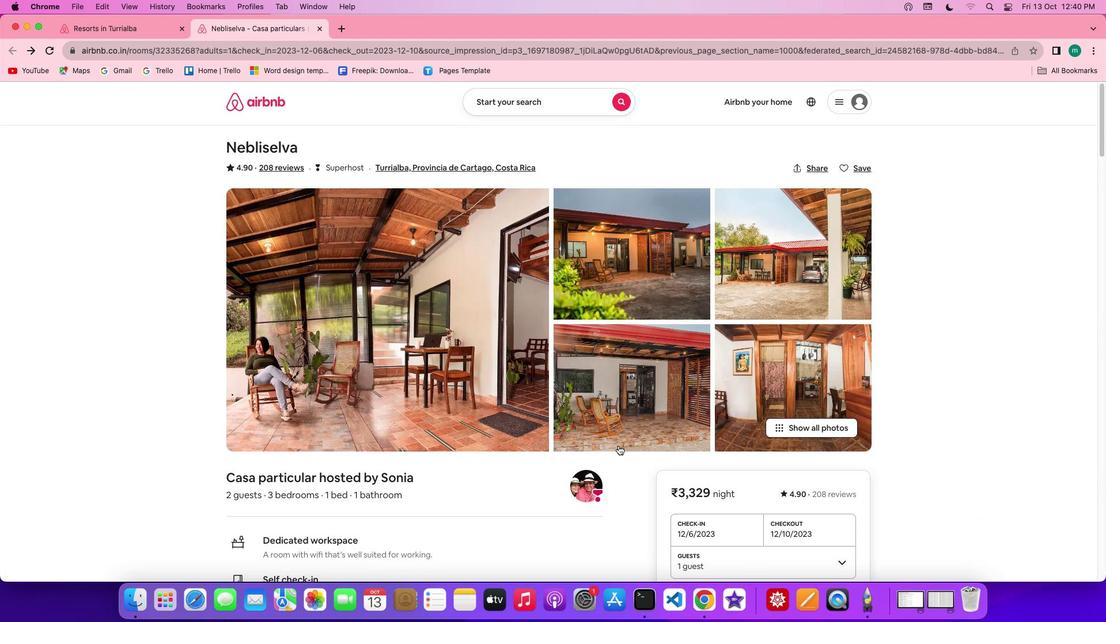 
Action: Mouse scrolled (618, 445) with delta (0, 0)
Screenshot: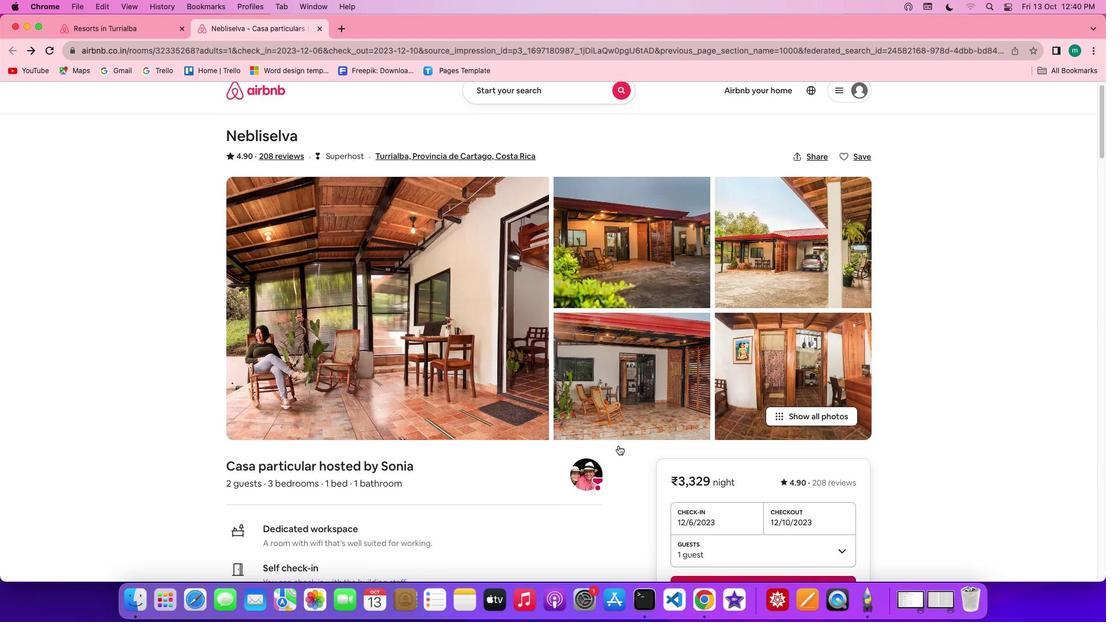 
Action: Mouse scrolled (618, 445) with delta (0, -1)
Screenshot: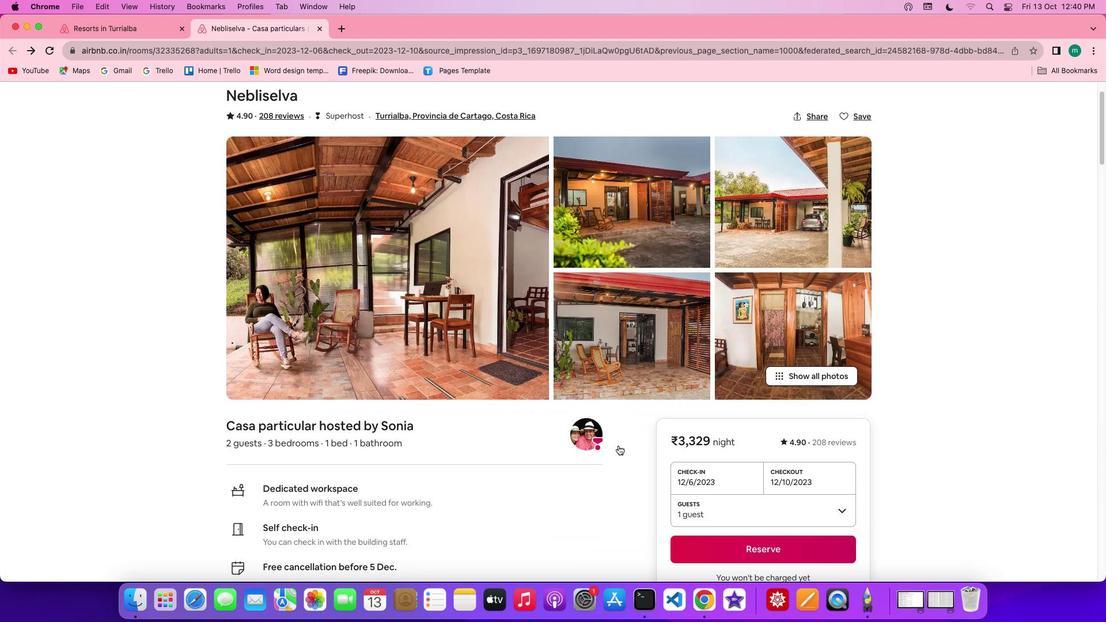 
Action: Mouse scrolled (618, 445) with delta (0, 0)
Screenshot: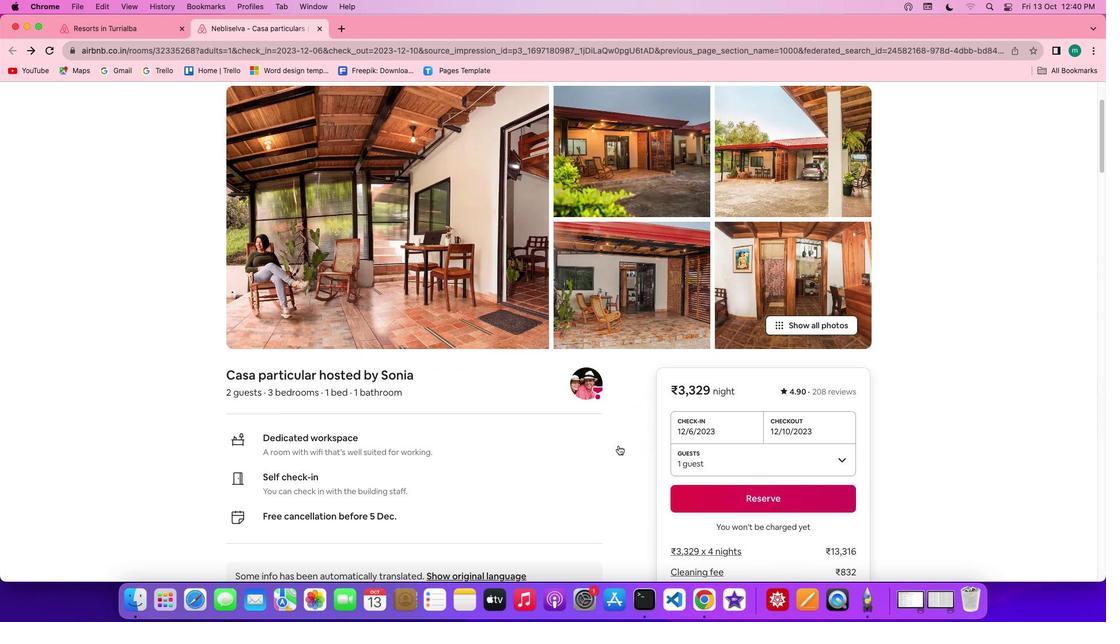 
Action: Mouse scrolled (618, 445) with delta (0, 0)
Screenshot: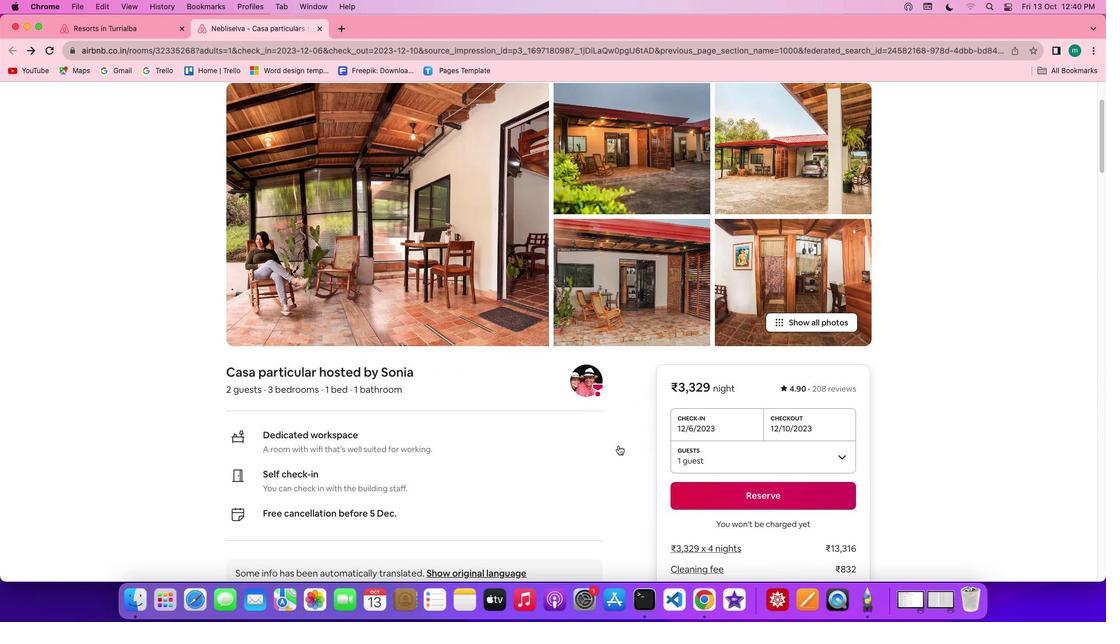 
Action: Mouse scrolled (618, 445) with delta (0, 0)
Screenshot: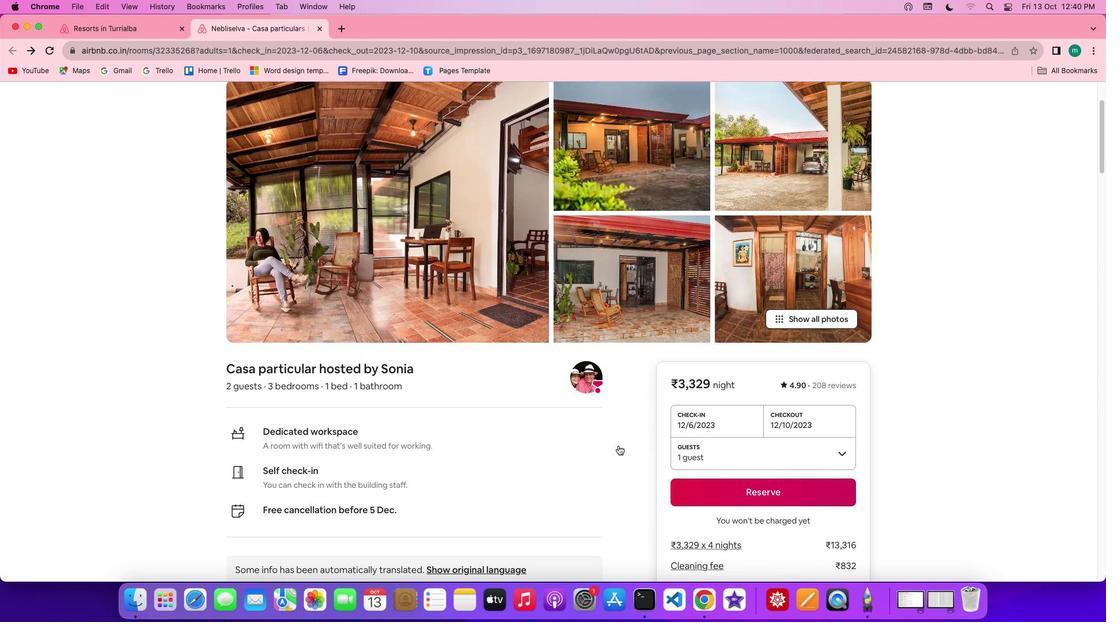 
Action: Mouse scrolled (618, 445) with delta (0, 0)
Screenshot: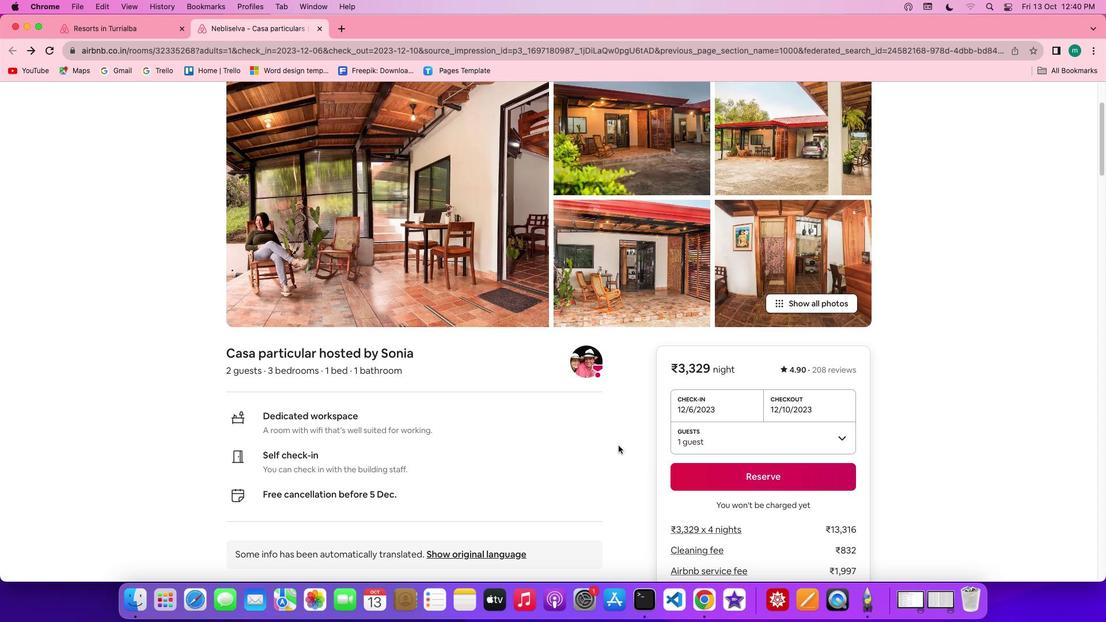 
Action: Mouse scrolled (618, 445) with delta (0, 0)
Screenshot: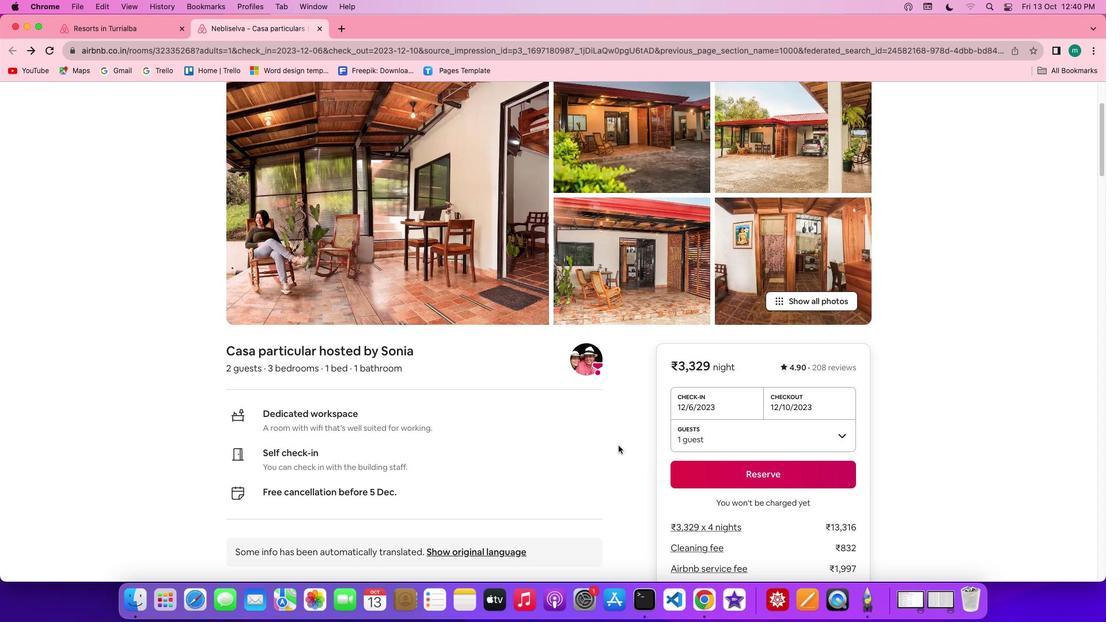 
Action: Mouse scrolled (618, 445) with delta (0, -1)
Screenshot: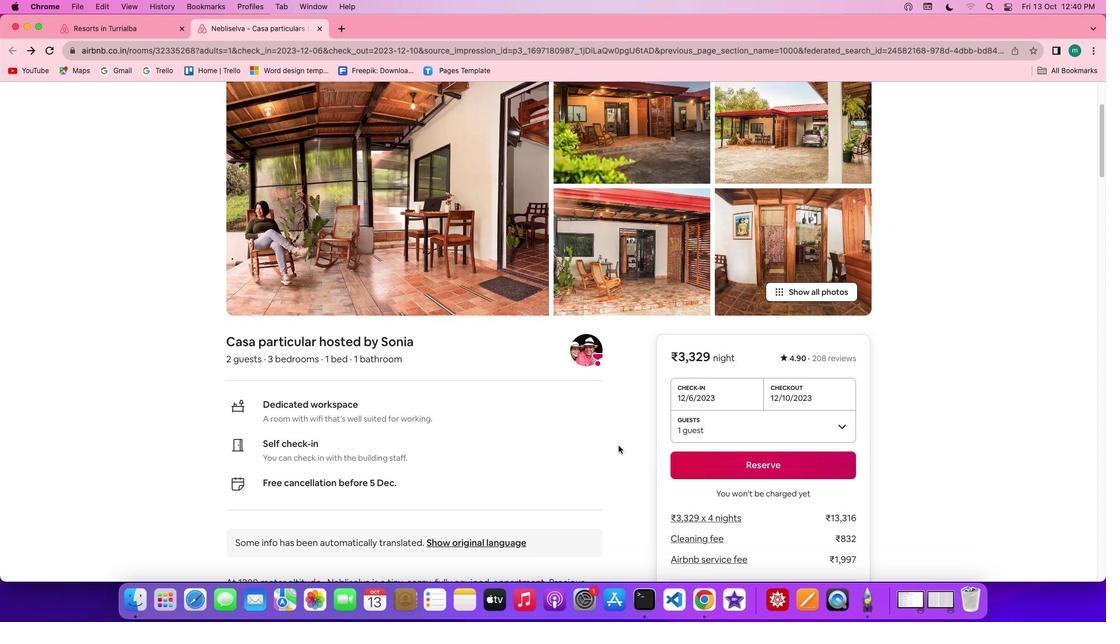 
Action: Mouse scrolled (618, 445) with delta (0, -2)
Screenshot: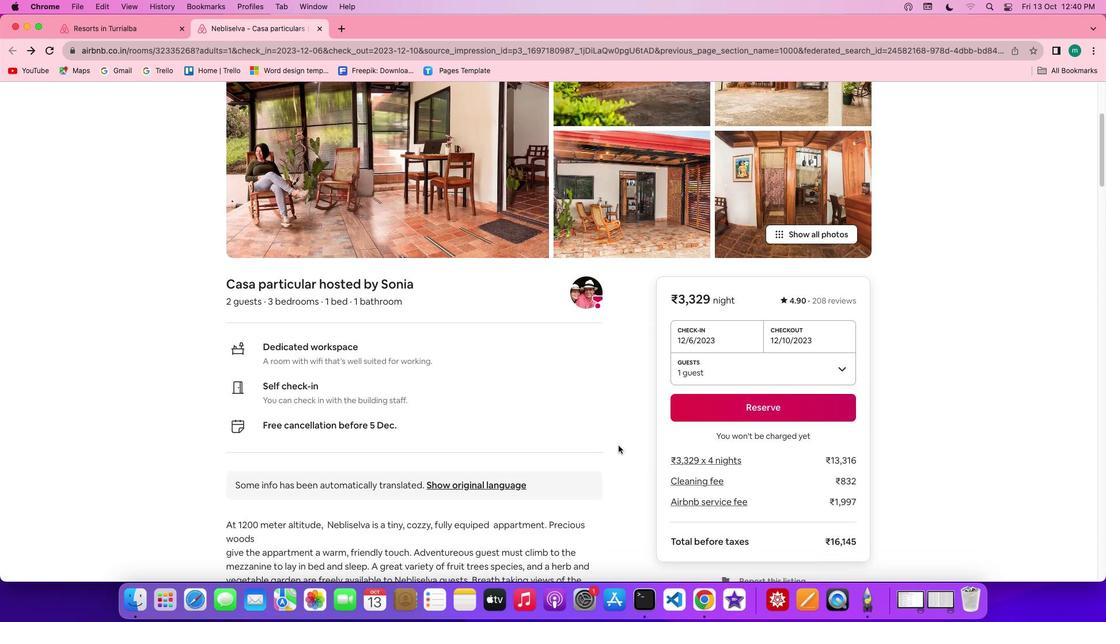 
Action: Mouse scrolled (618, 445) with delta (0, -2)
Screenshot: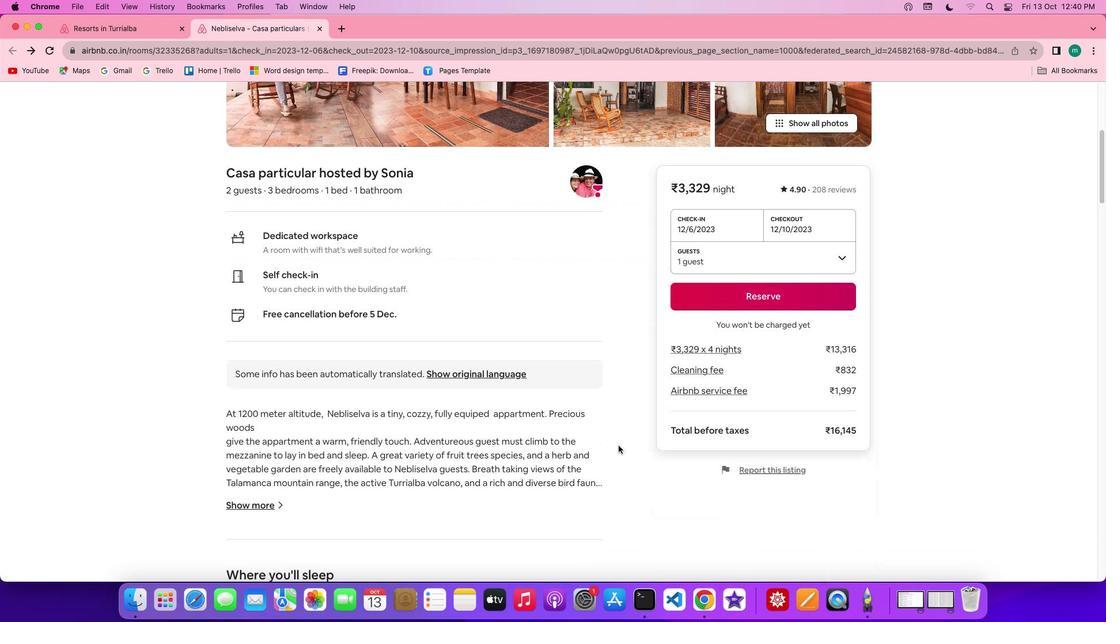 
Action: Mouse moved to (257, 381)
Screenshot: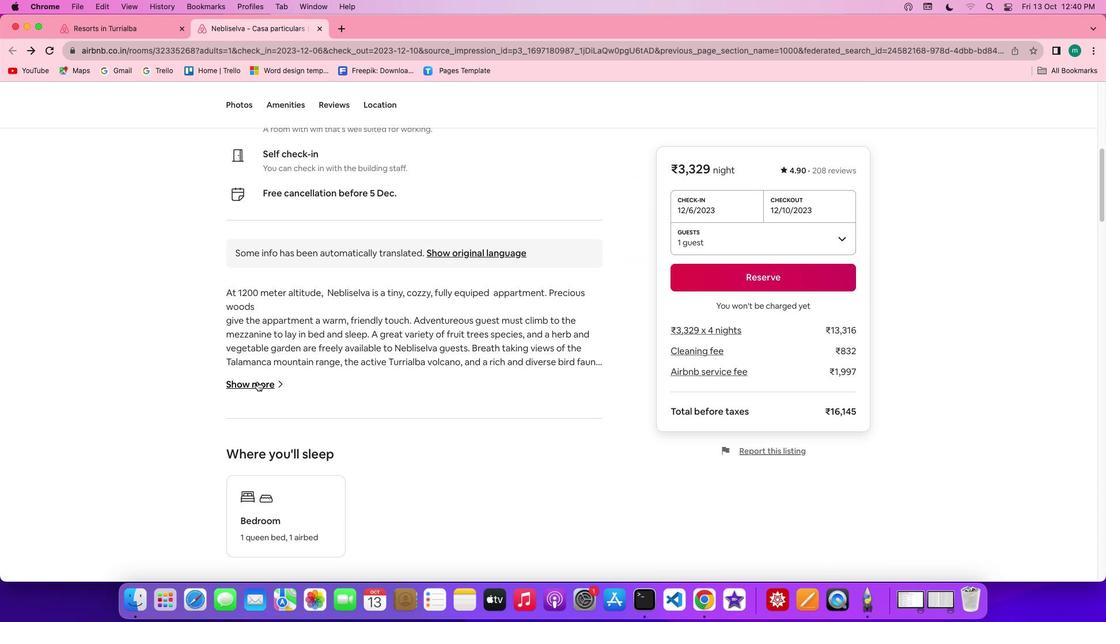 
Action: Mouse pressed left at (257, 381)
Screenshot: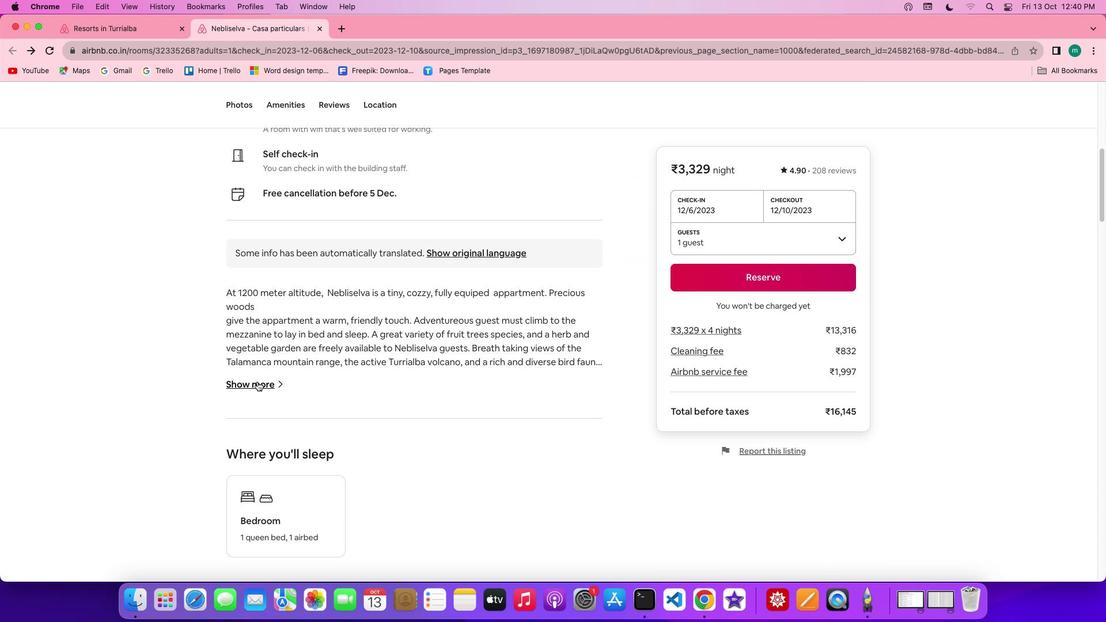 
Action: Mouse moved to (588, 455)
Screenshot: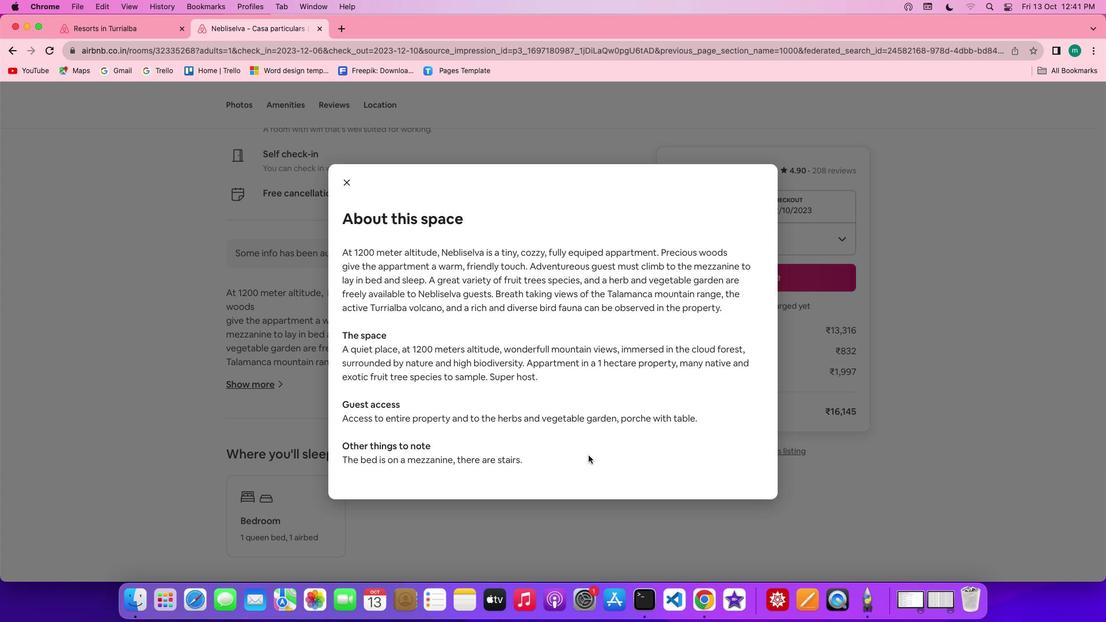 
Action: Mouse scrolled (588, 455) with delta (0, 0)
Screenshot: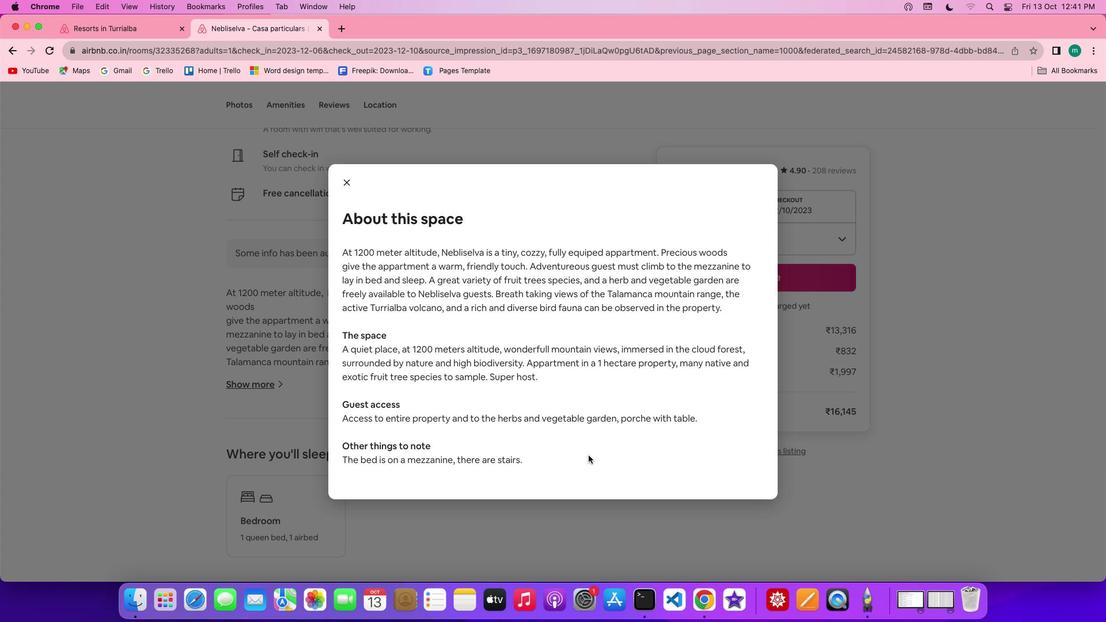 
Action: Mouse scrolled (588, 455) with delta (0, 0)
Screenshot: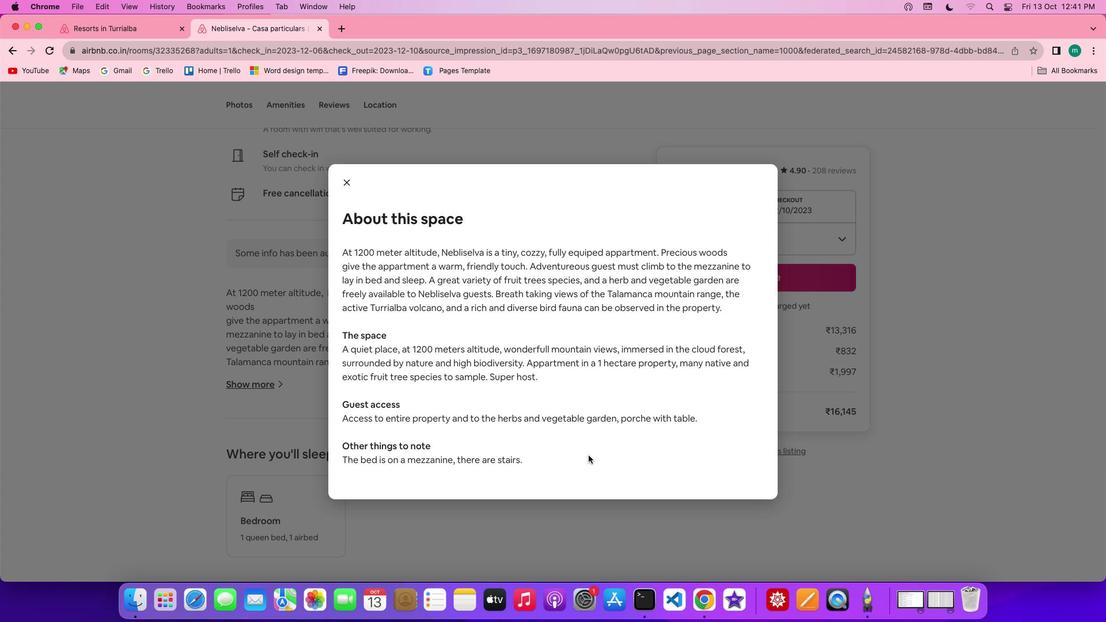 
Action: Mouse scrolled (588, 455) with delta (0, 0)
Screenshot: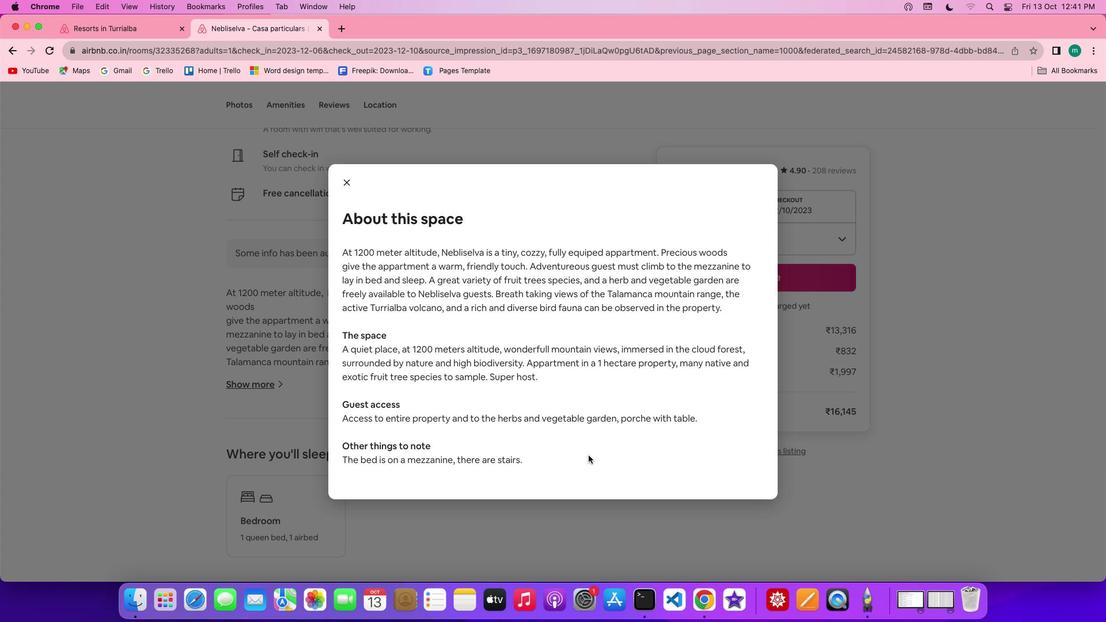 
Action: Mouse scrolled (588, 455) with delta (0, 0)
Screenshot: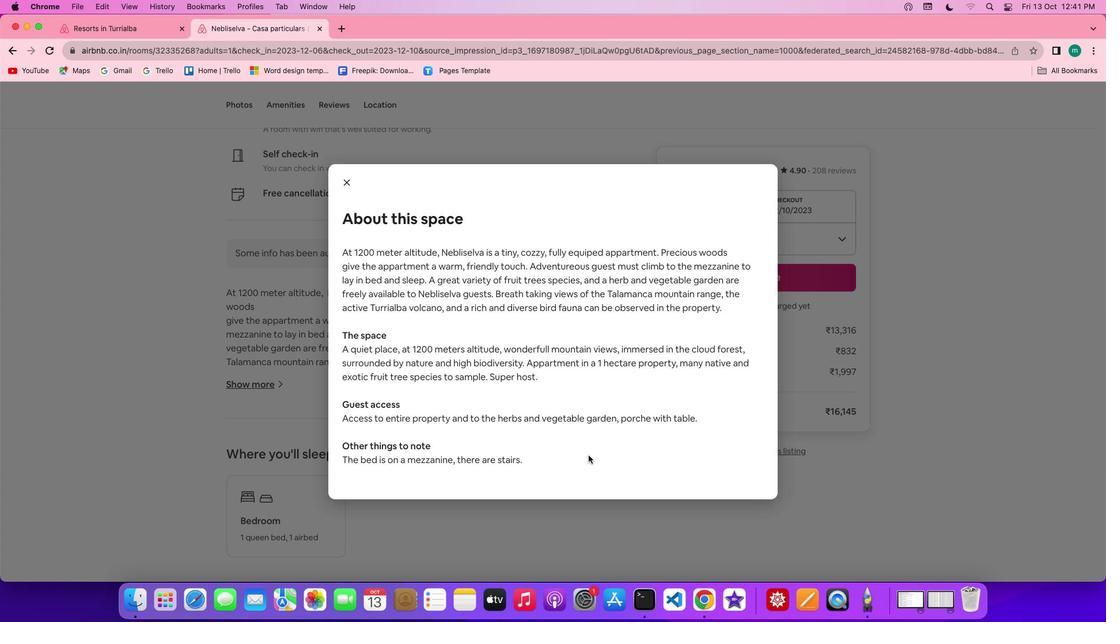
Action: Mouse moved to (343, 183)
Screenshot: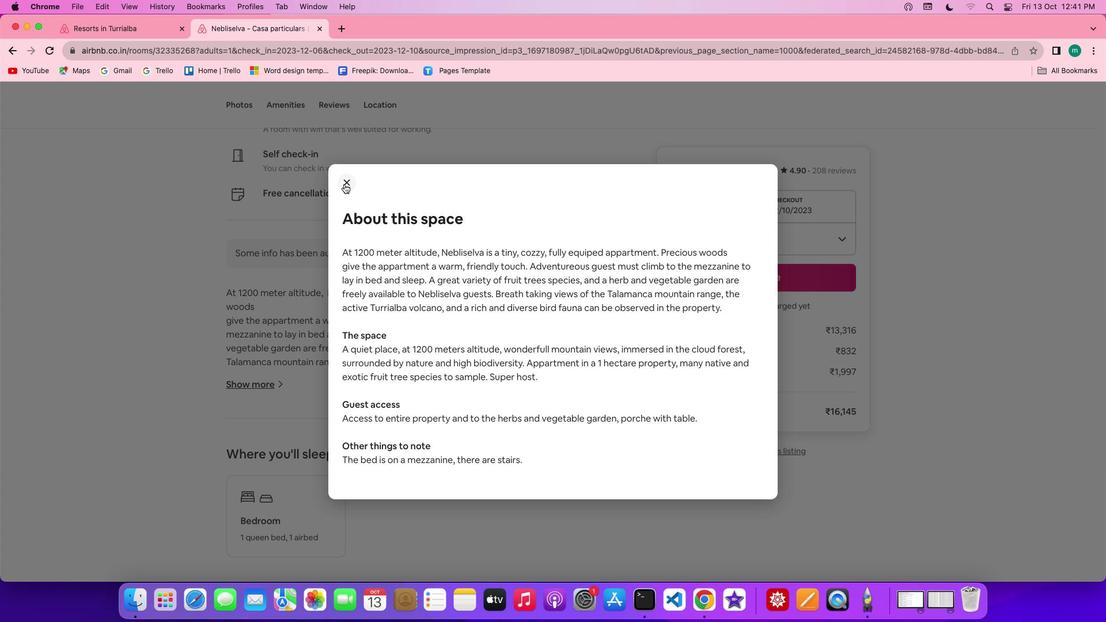 
Action: Mouse pressed left at (343, 183)
Screenshot: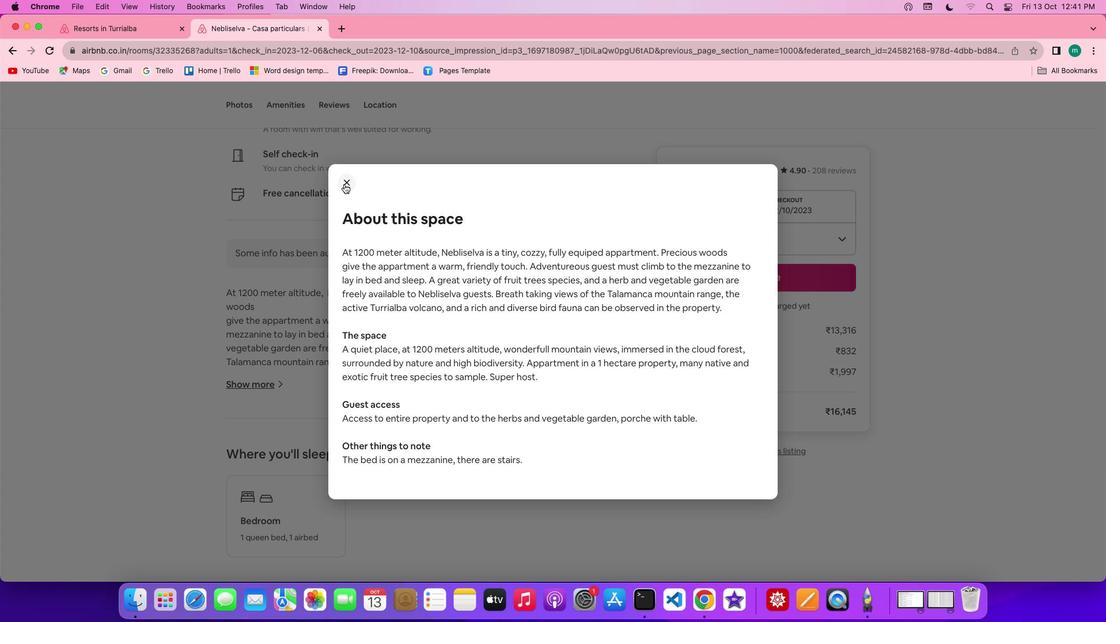 
Action: Mouse moved to (394, 409)
Screenshot: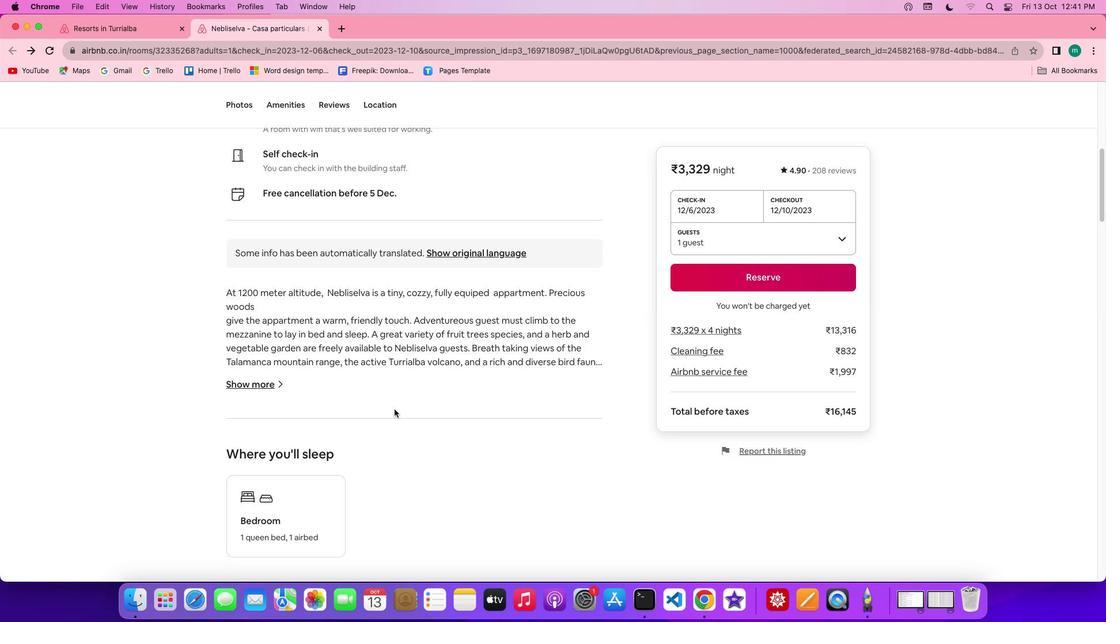 
Action: Mouse scrolled (394, 409) with delta (0, 0)
Screenshot: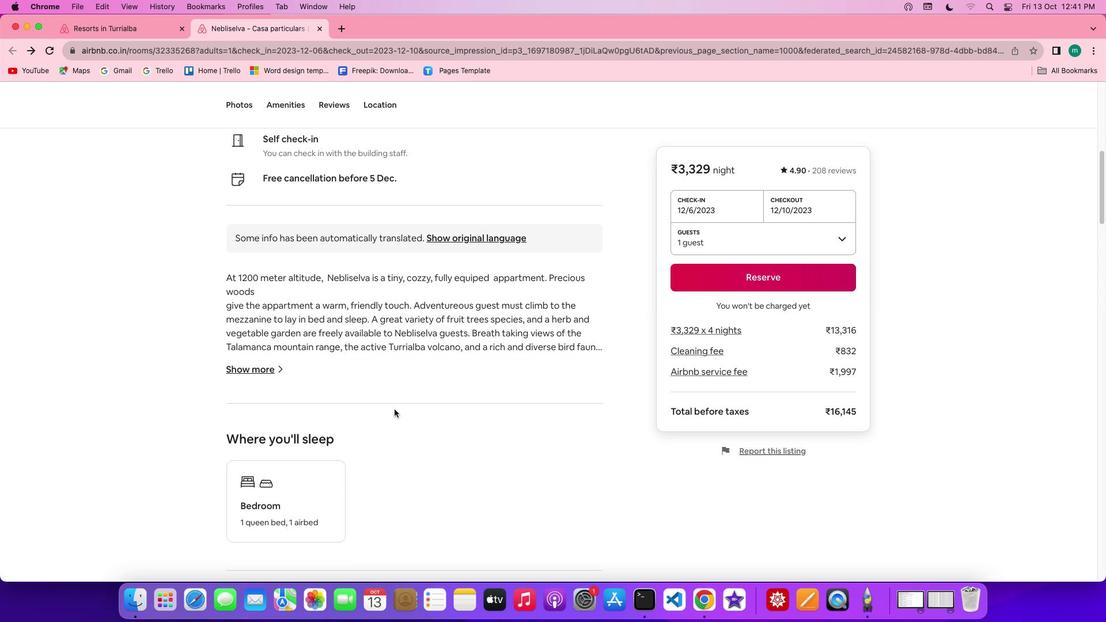 
Action: Mouse scrolled (394, 409) with delta (0, 0)
Screenshot: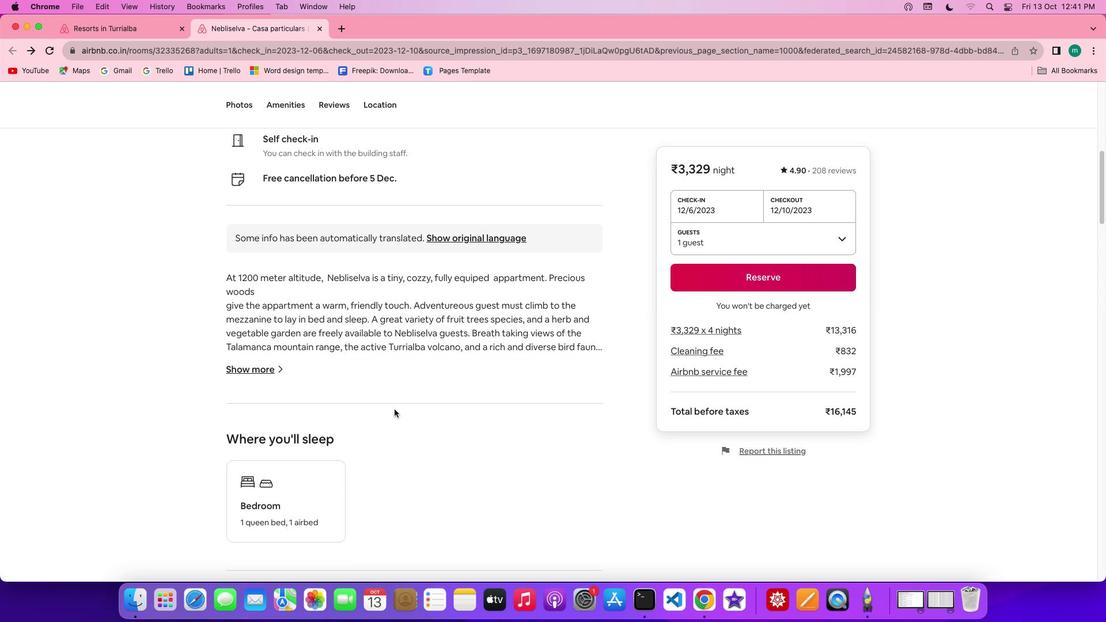 
Action: Mouse scrolled (394, 409) with delta (0, -1)
Screenshot: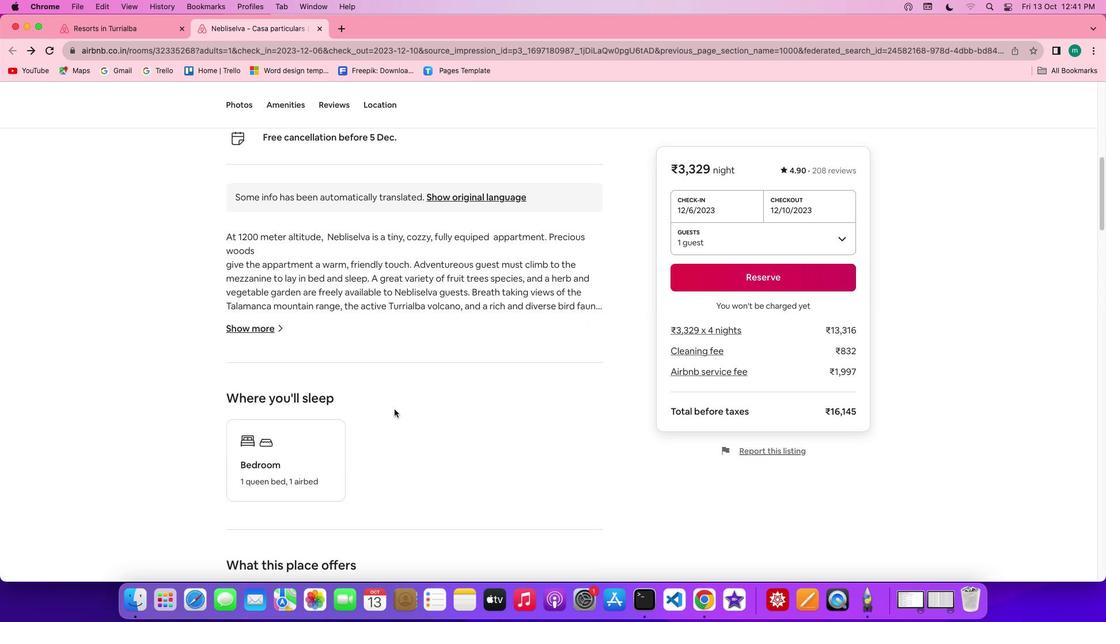 
Action: Mouse scrolled (394, 409) with delta (0, -2)
Screenshot: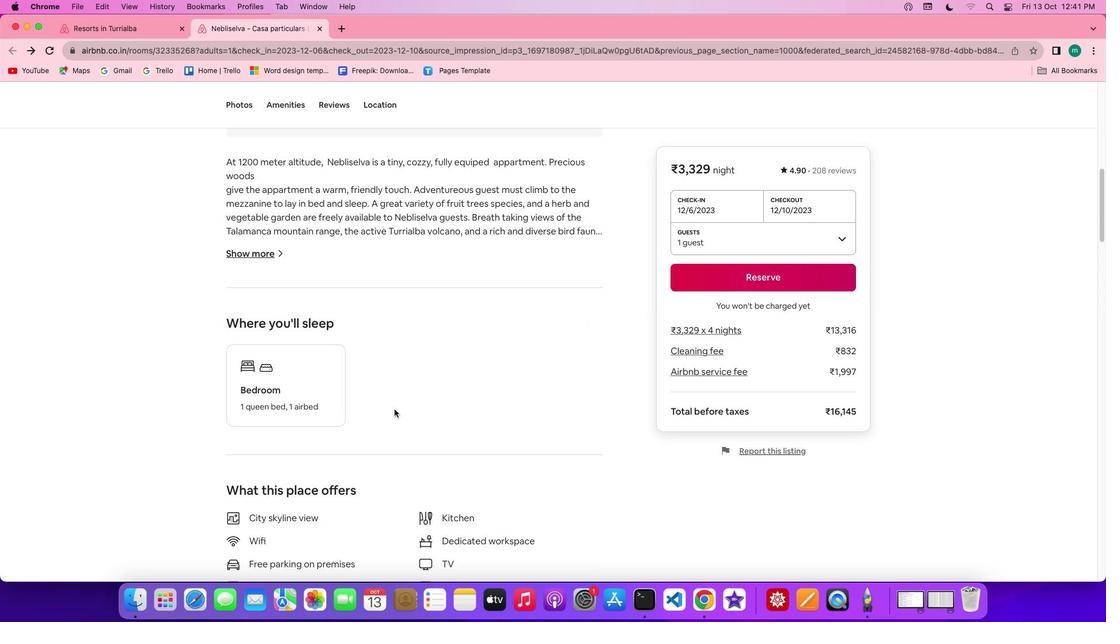 
Action: Mouse scrolled (394, 409) with delta (0, 0)
Screenshot: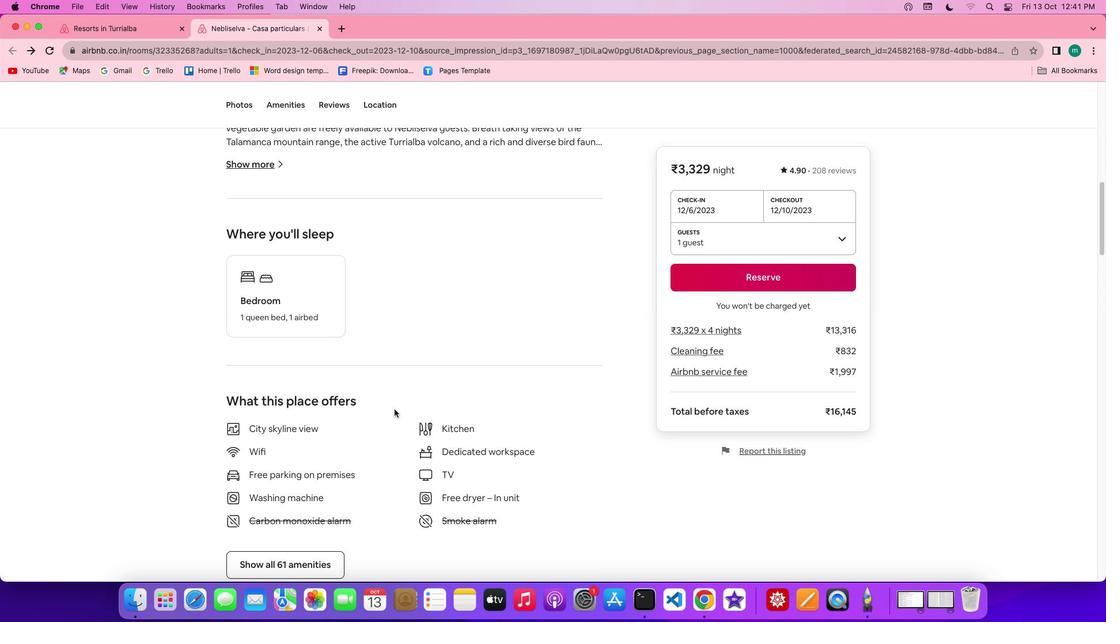 
Action: Mouse scrolled (394, 409) with delta (0, 0)
Screenshot: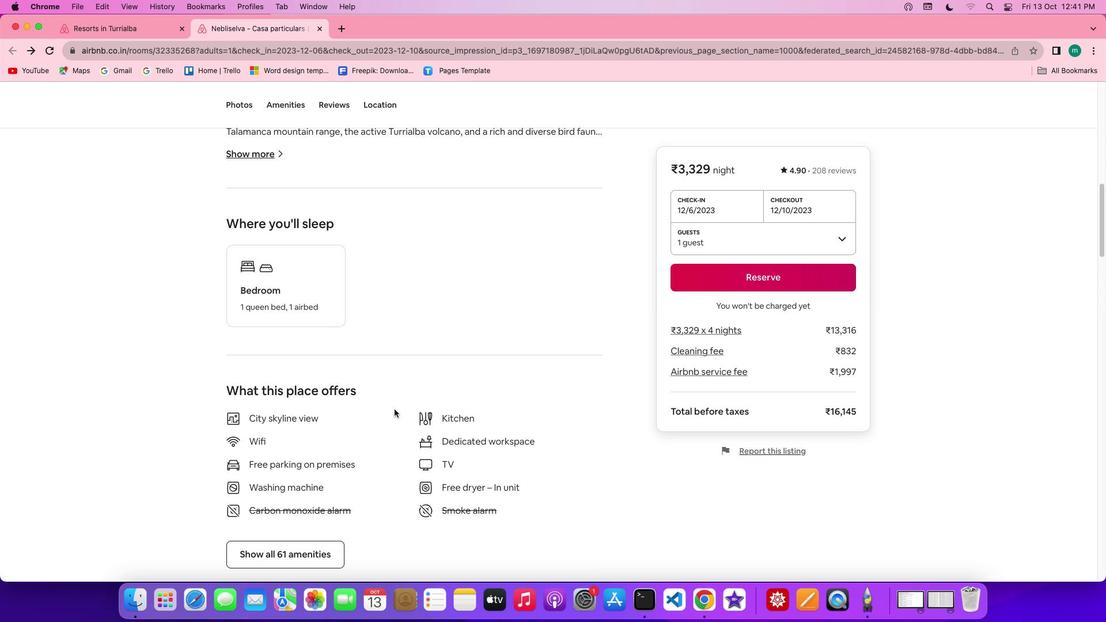 
Action: Mouse scrolled (394, 409) with delta (0, -1)
Screenshot: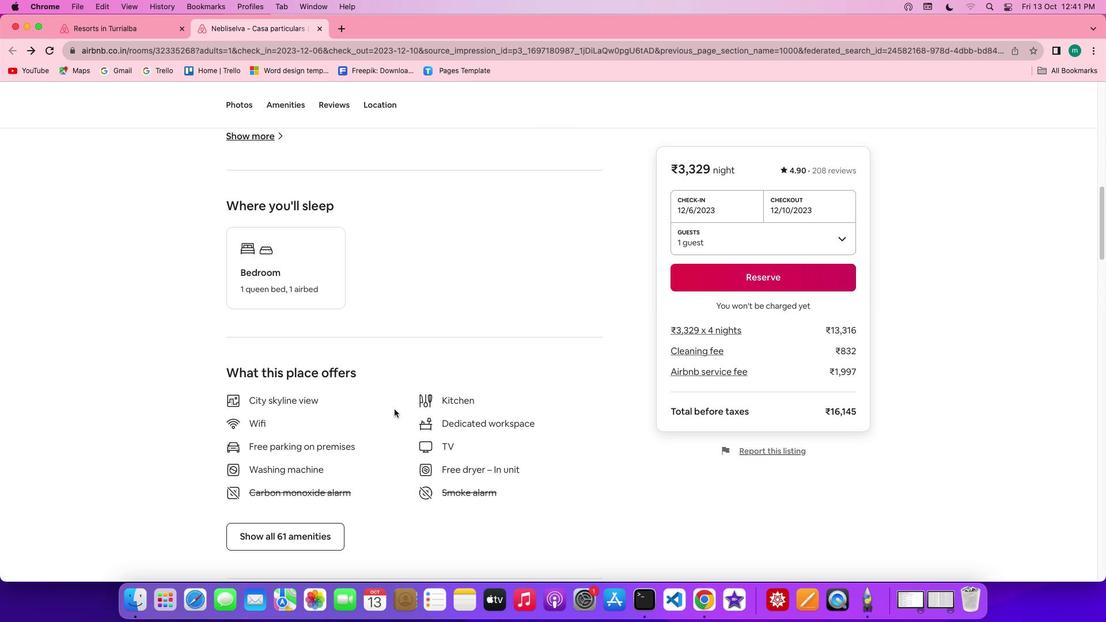 
Action: Mouse scrolled (394, 409) with delta (0, -1)
Screenshot: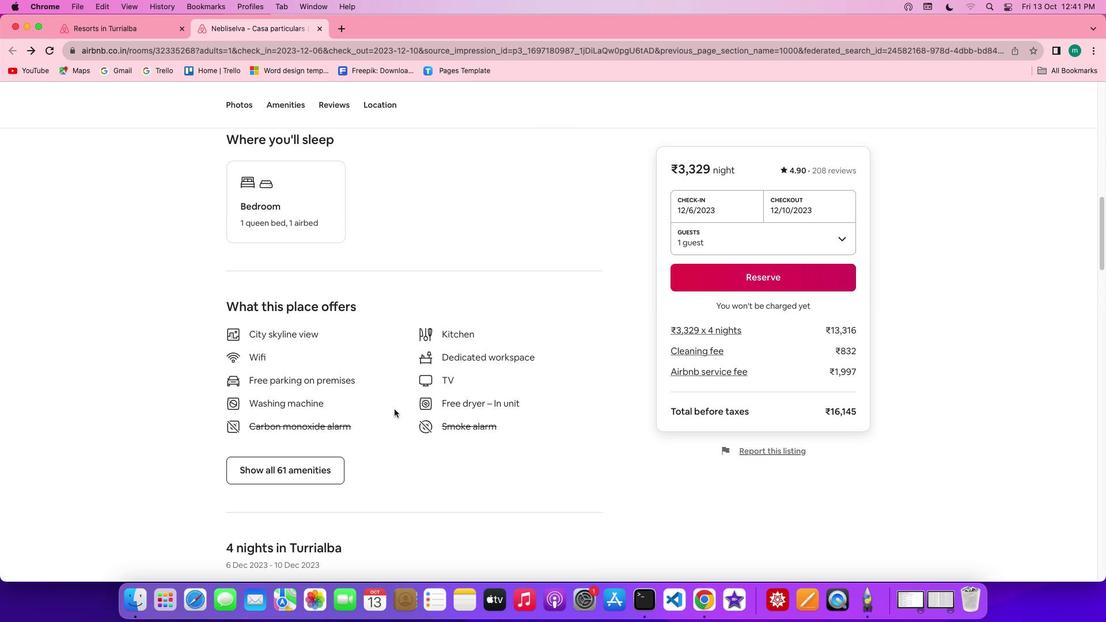 
Action: Mouse moved to (313, 415)
Screenshot: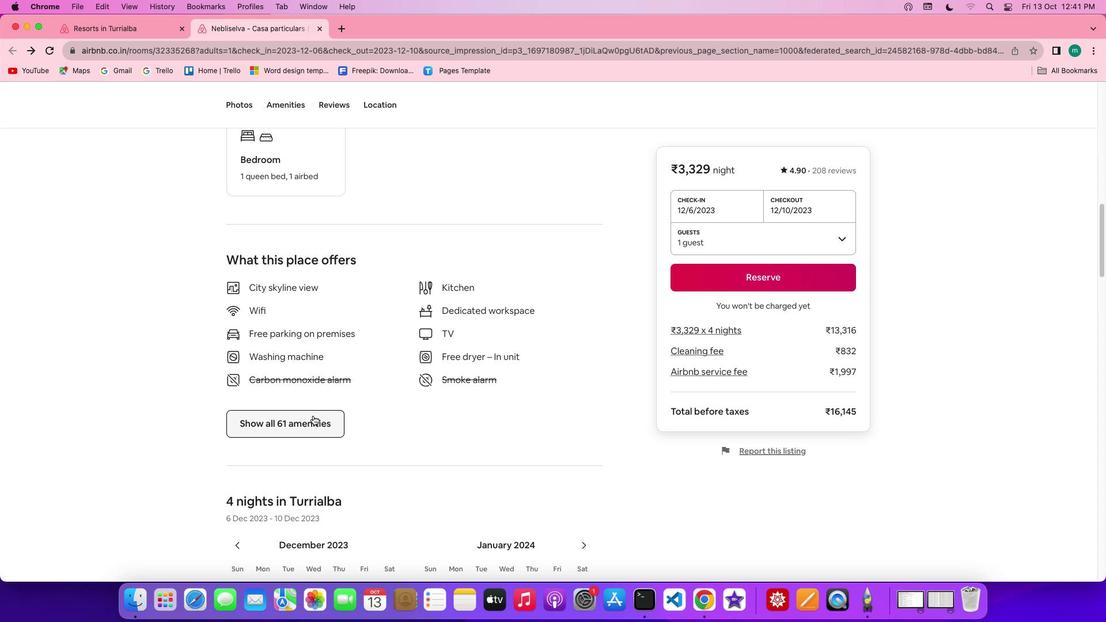 
Action: Mouse pressed left at (313, 415)
Screenshot: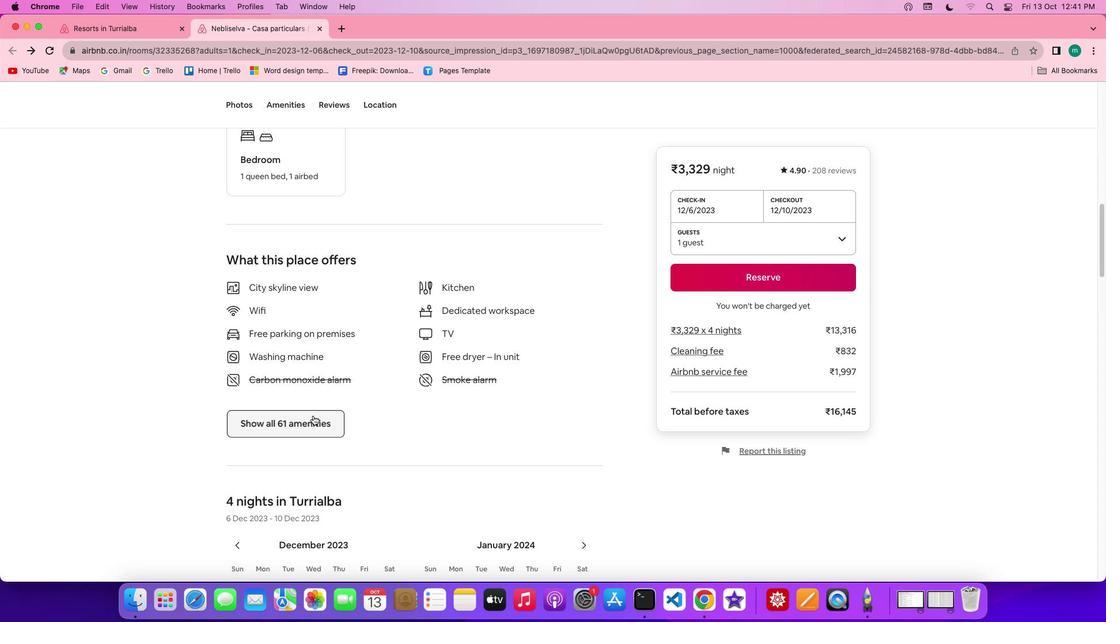 
Action: Mouse moved to (462, 317)
Screenshot: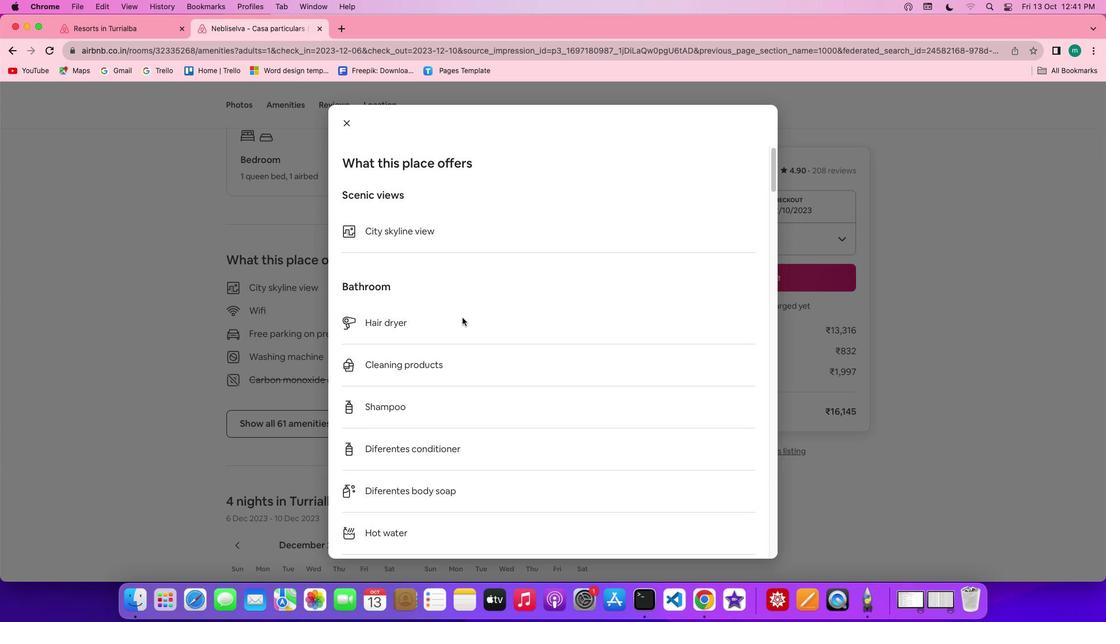 
Action: Mouse scrolled (462, 317) with delta (0, 0)
Screenshot: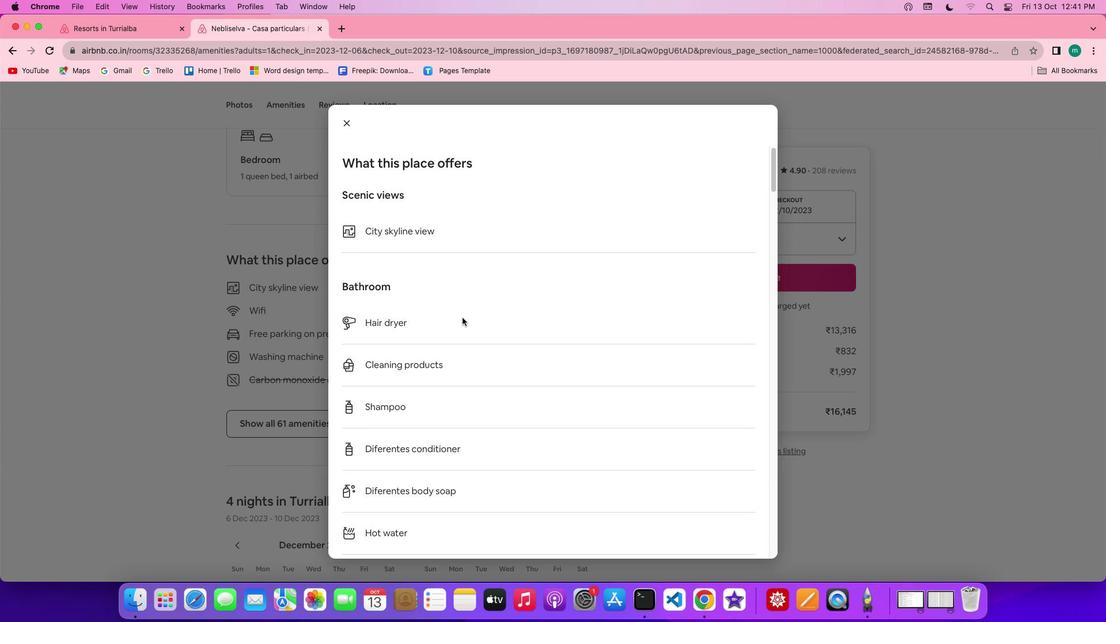 
Action: Mouse scrolled (462, 317) with delta (0, 0)
Screenshot: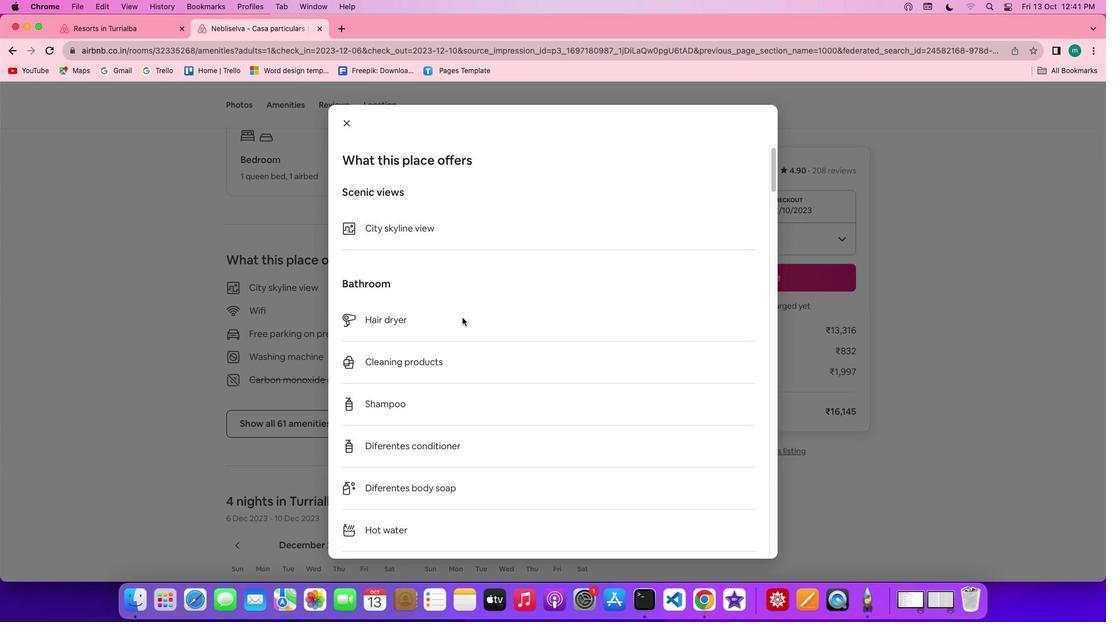 
Action: Mouse scrolled (462, 317) with delta (0, 0)
Screenshot: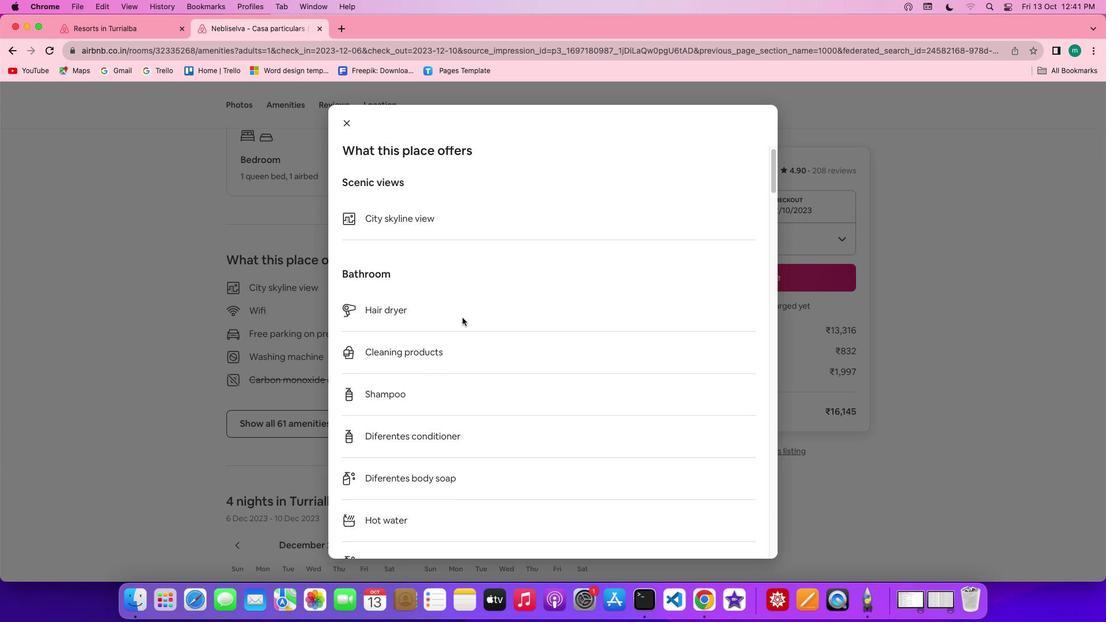 
Action: Mouse scrolled (462, 317) with delta (0, 0)
Screenshot: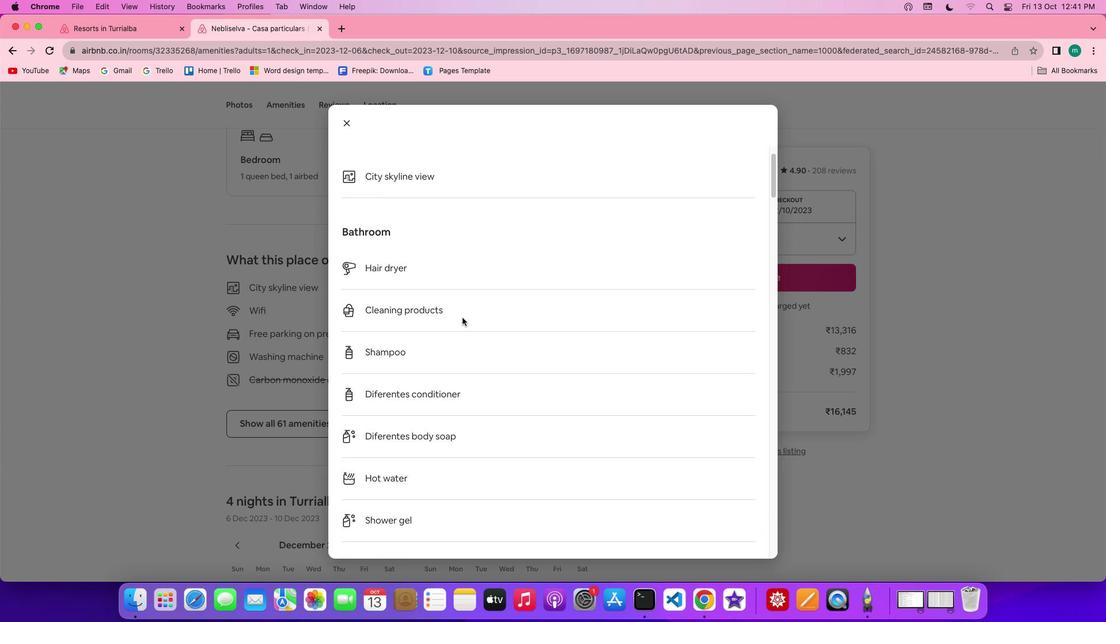 
Action: Mouse moved to (460, 317)
Screenshot: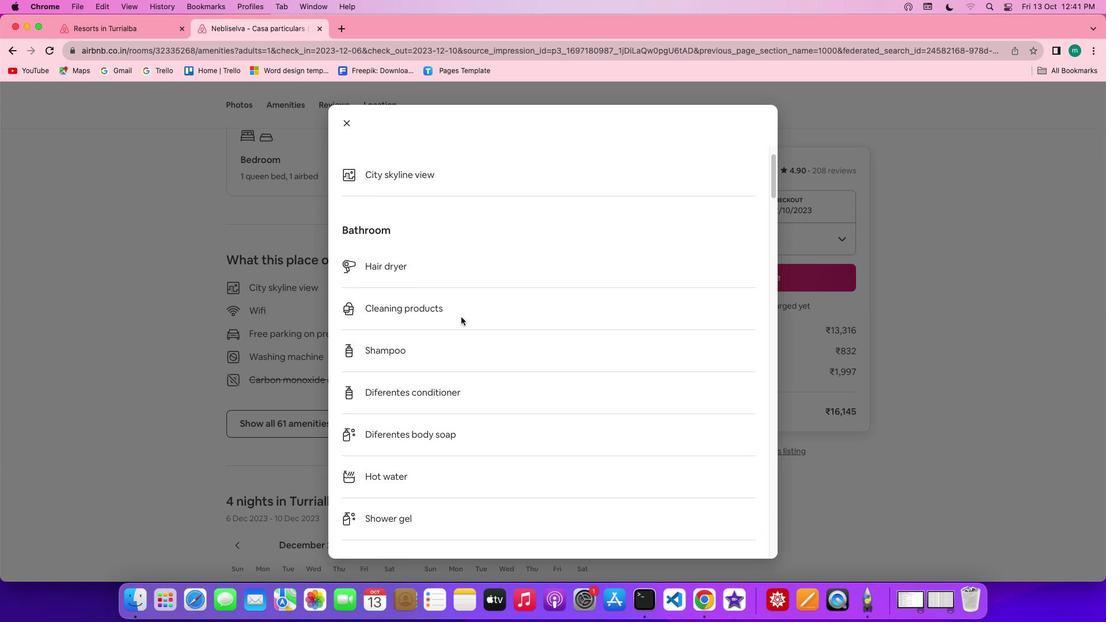 
Action: Mouse scrolled (460, 317) with delta (0, 0)
Screenshot: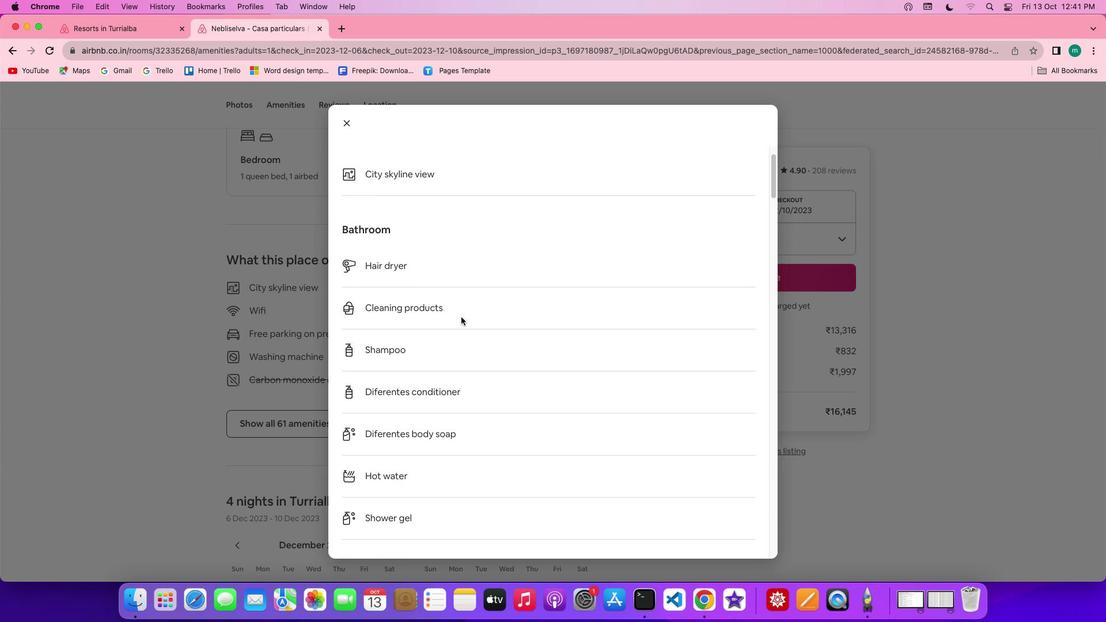 
Action: Mouse scrolled (460, 317) with delta (0, 0)
Screenshot: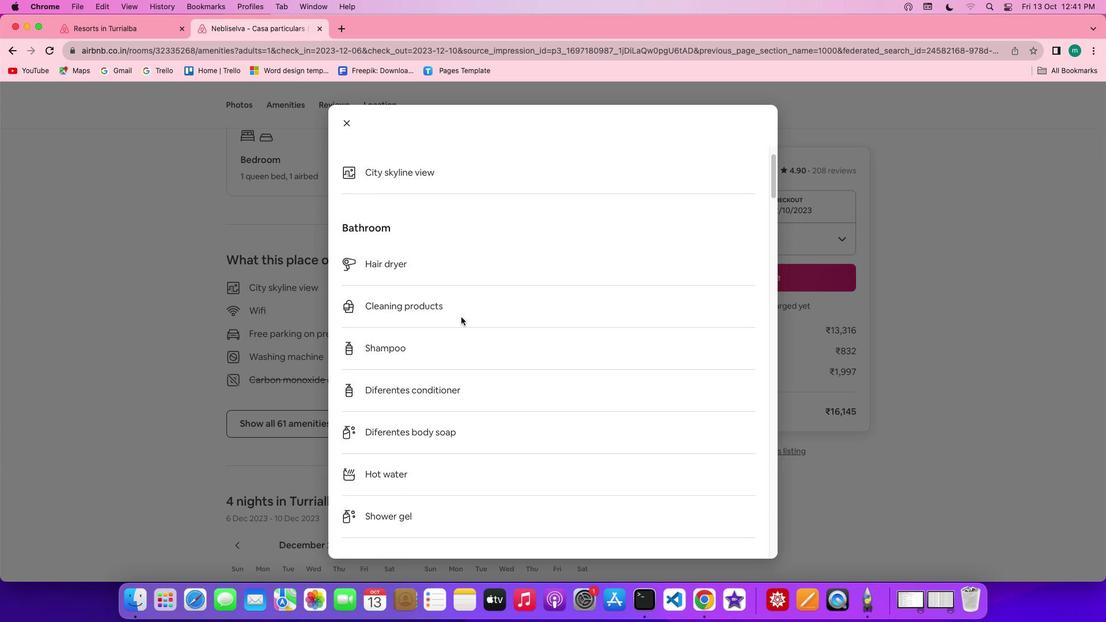 
Action: Mouse scrolled (460, 317) with delta (0, 0)
Screenshot: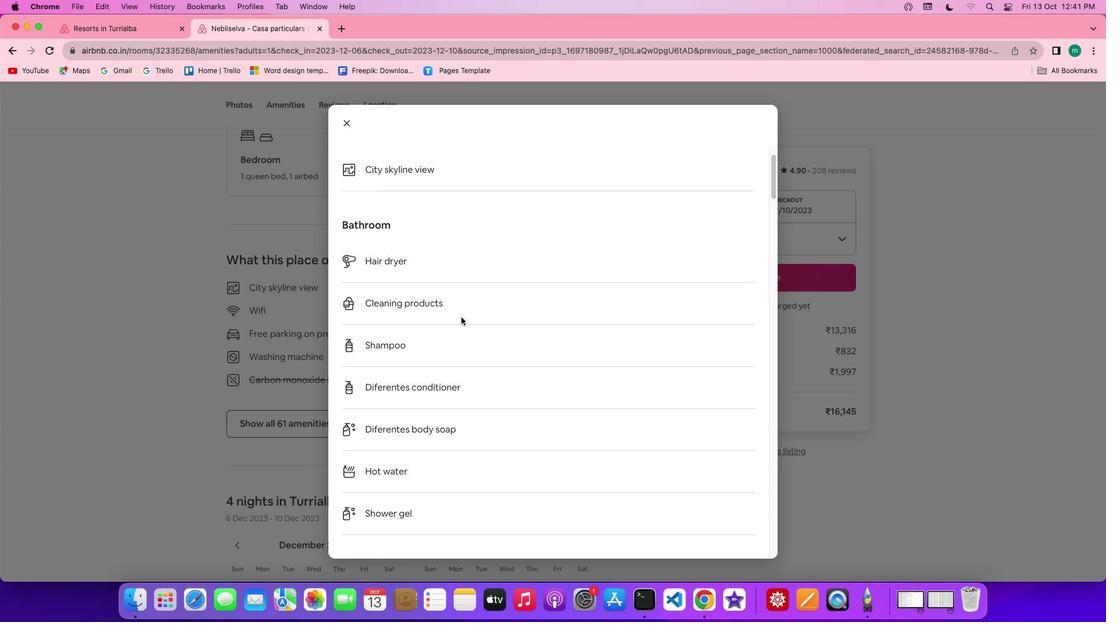 
Action: Mouse moved to (459, 316)
Screenshot: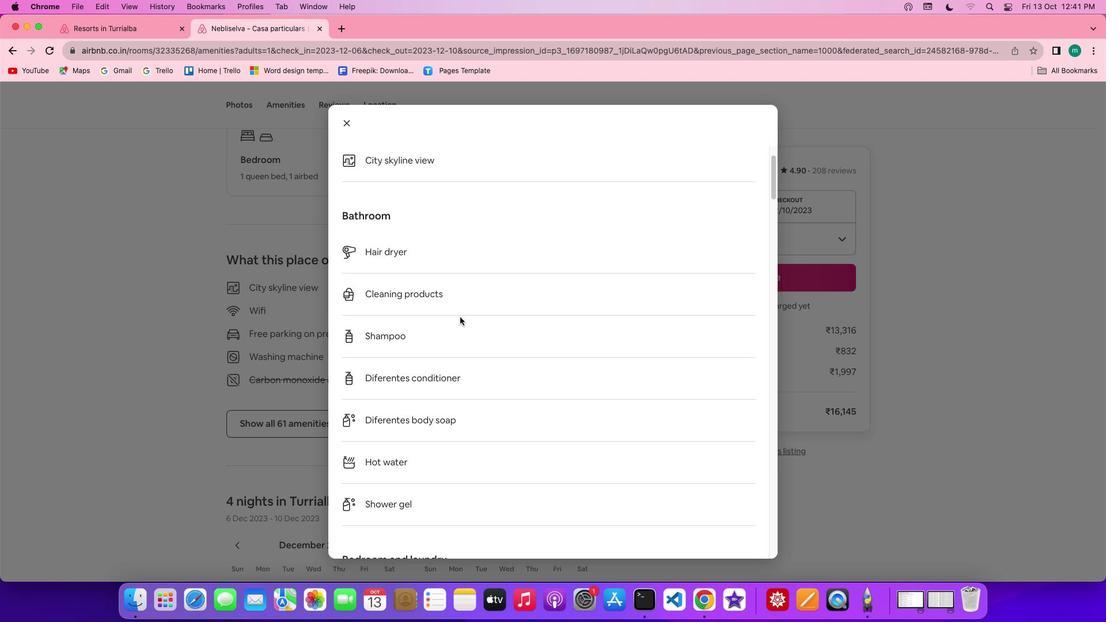 
Action: Mouse scrolled (459, 316) with delta (0, 0)
Screenshot: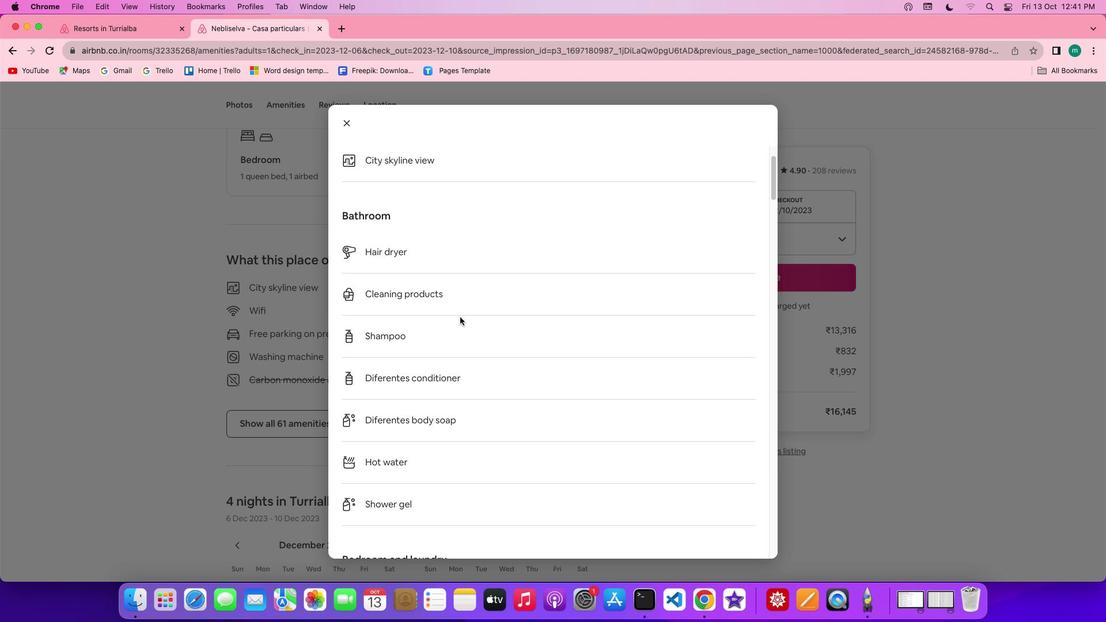 
Action: Mouse scrolled (459, 316) with delta (0, 0)
Screenshot: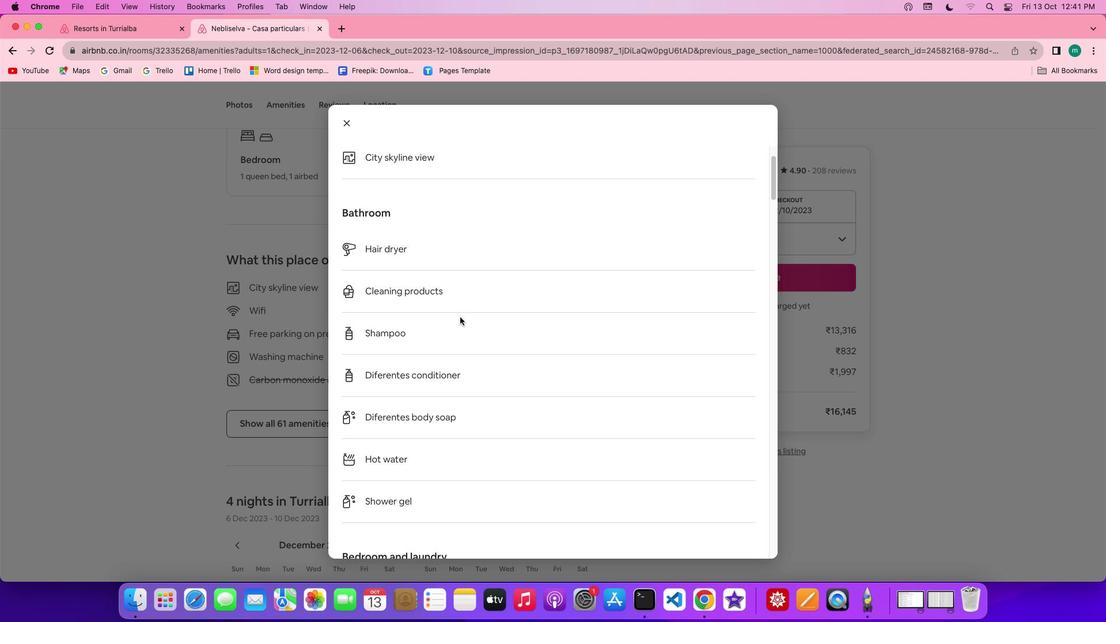 
Action: Mouse scrolled (459, 316) with delta (0, 0)
Screenshot: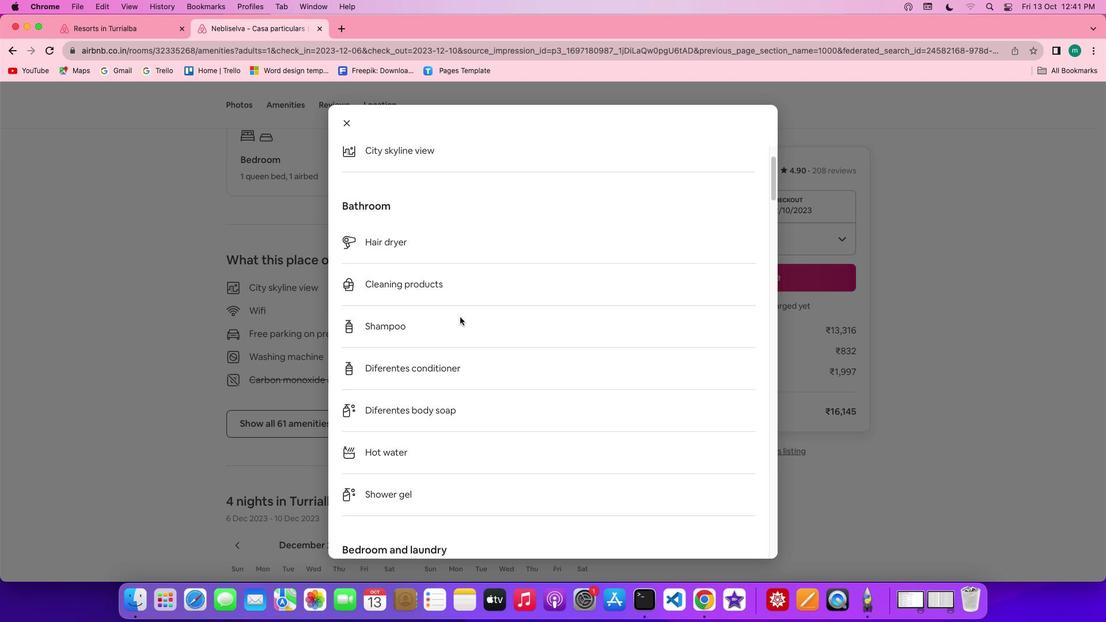 
Action: Mouse scrolled (459, 316) with delta (0, 0)
Screenshot: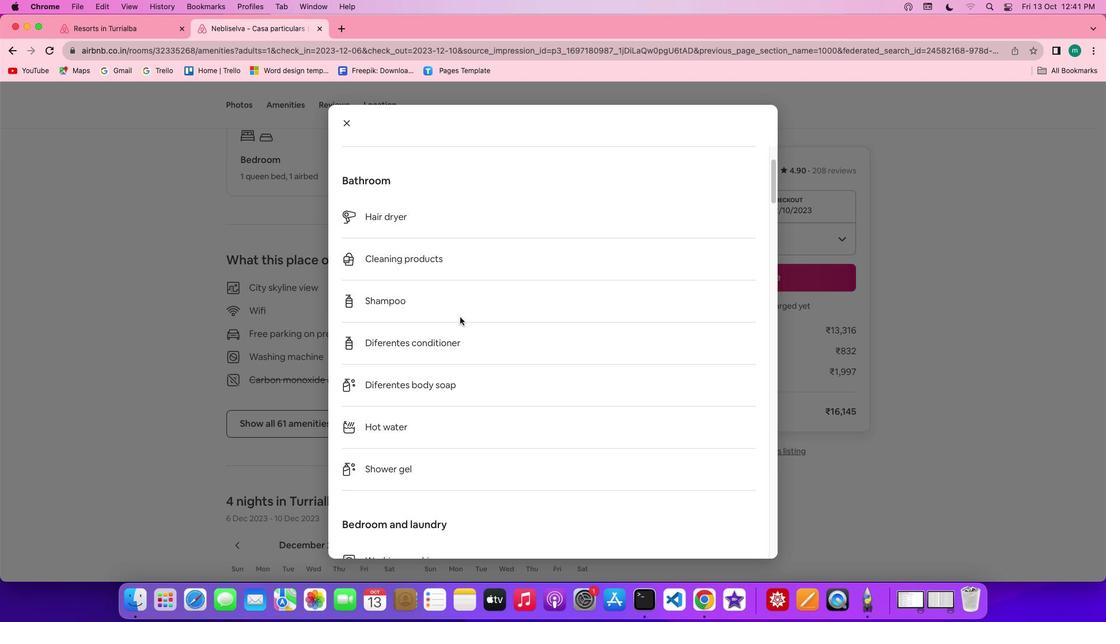 
Action: Mouse scrolled (459, 316) with delta (0, 0)
Screenshot: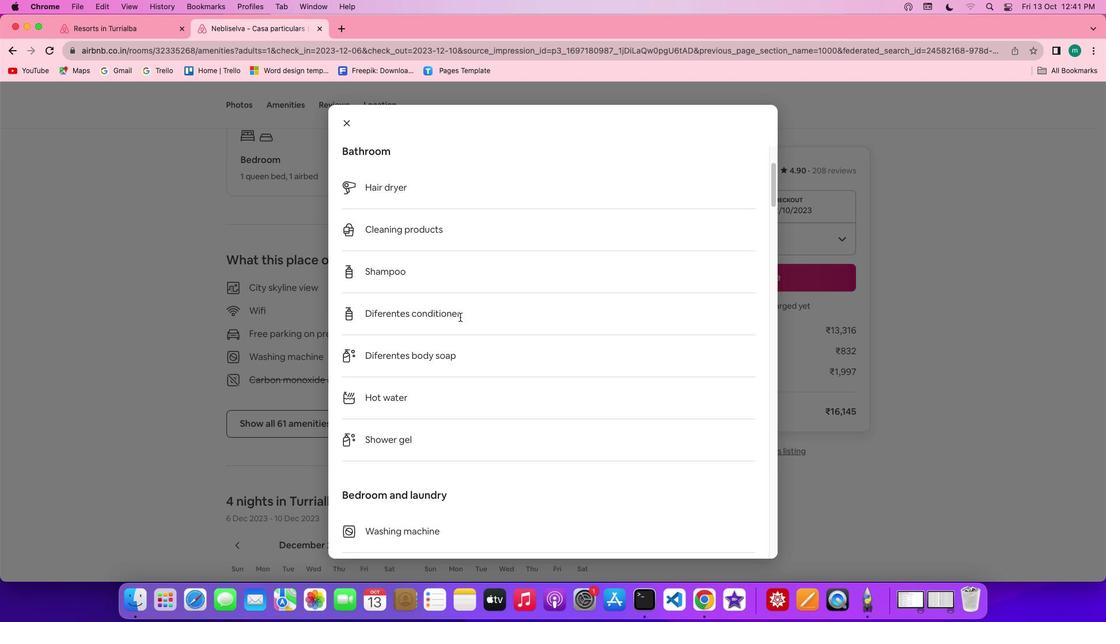 
Action: Mouse scrolled (459, 316) with delta (0, 0)
Screenshot: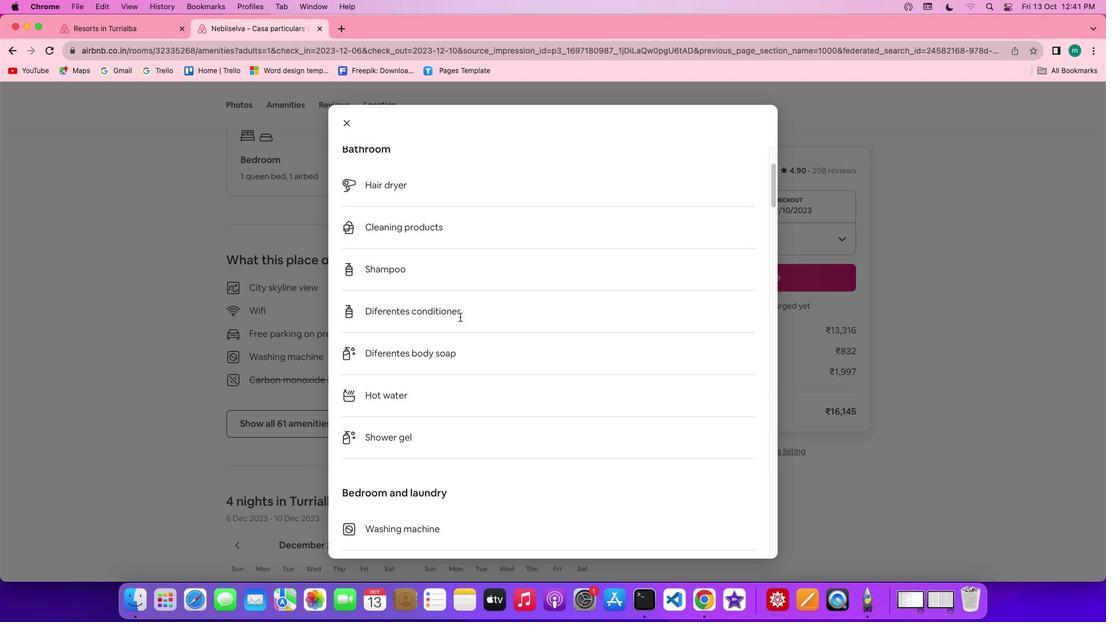 
Action: Mouse scrolled (459, 316) with delta (0, 0)
Screenshot: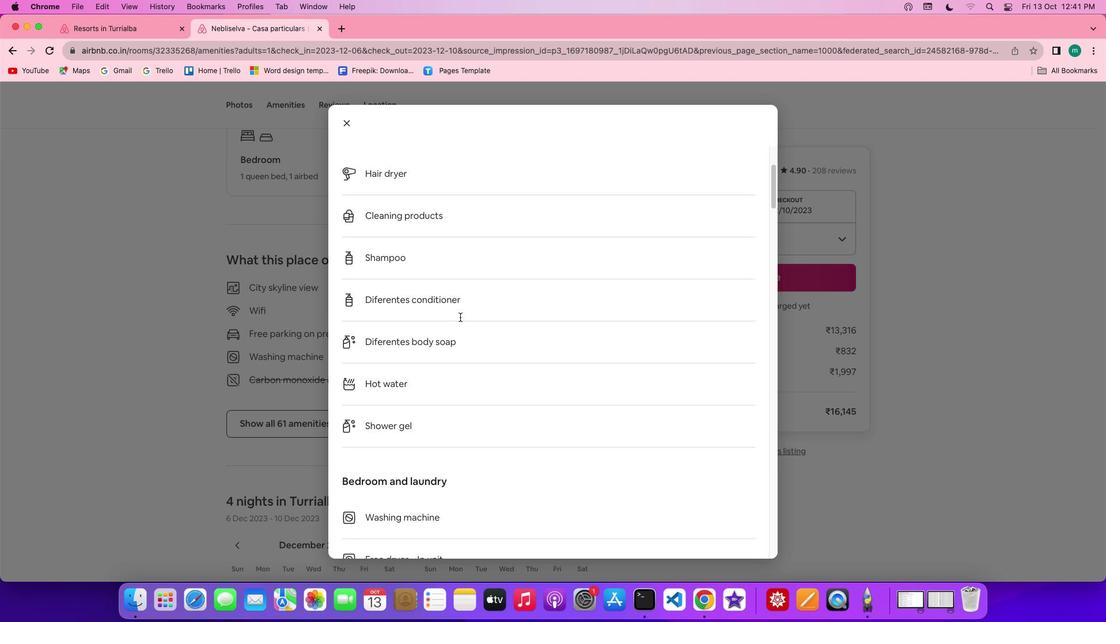 
Action: Mouse scrolled (459, 316) with delta (0, 0)
Screenshot: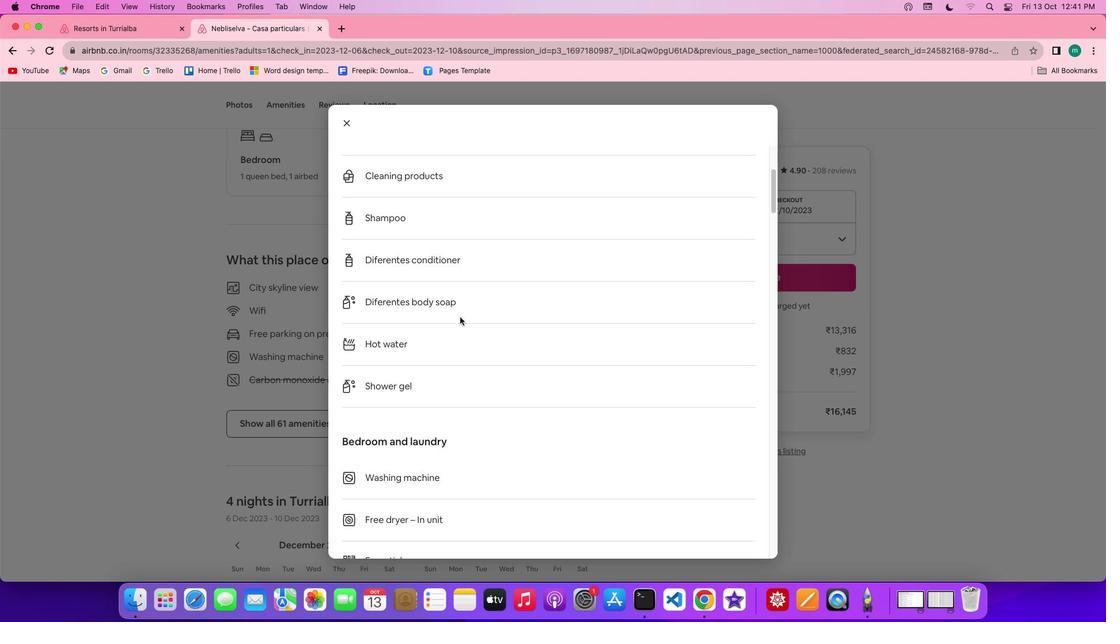 
Action: Mouse scrolled (459, 316) with delta (0, 0)
Screenshot: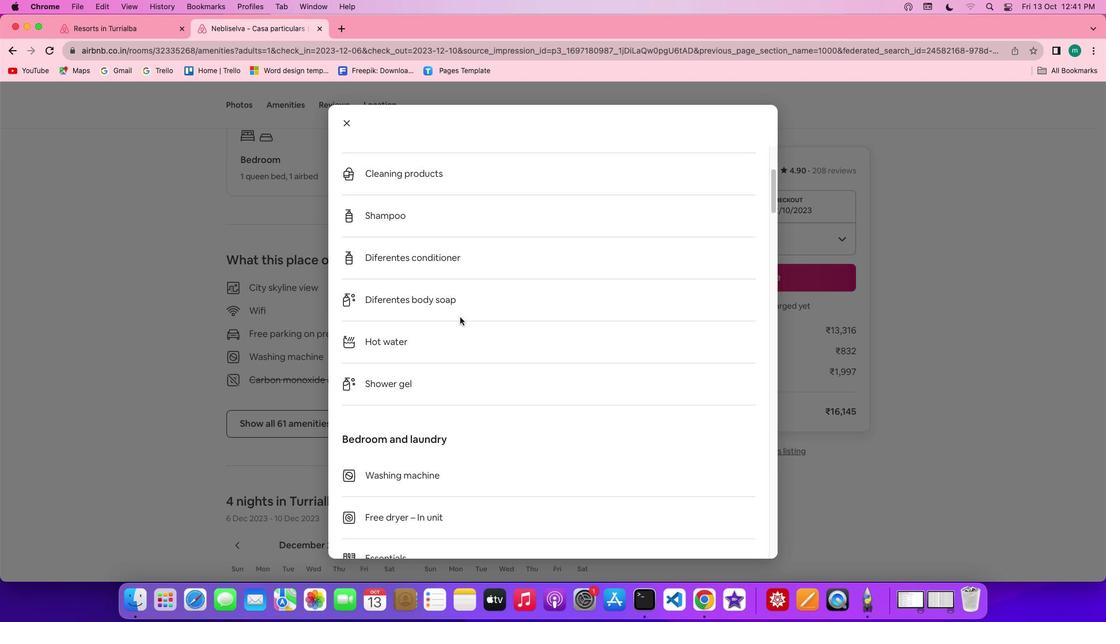 
Action: Mouse scrolled (459, 316) with delta (0, -1)
Screenshot: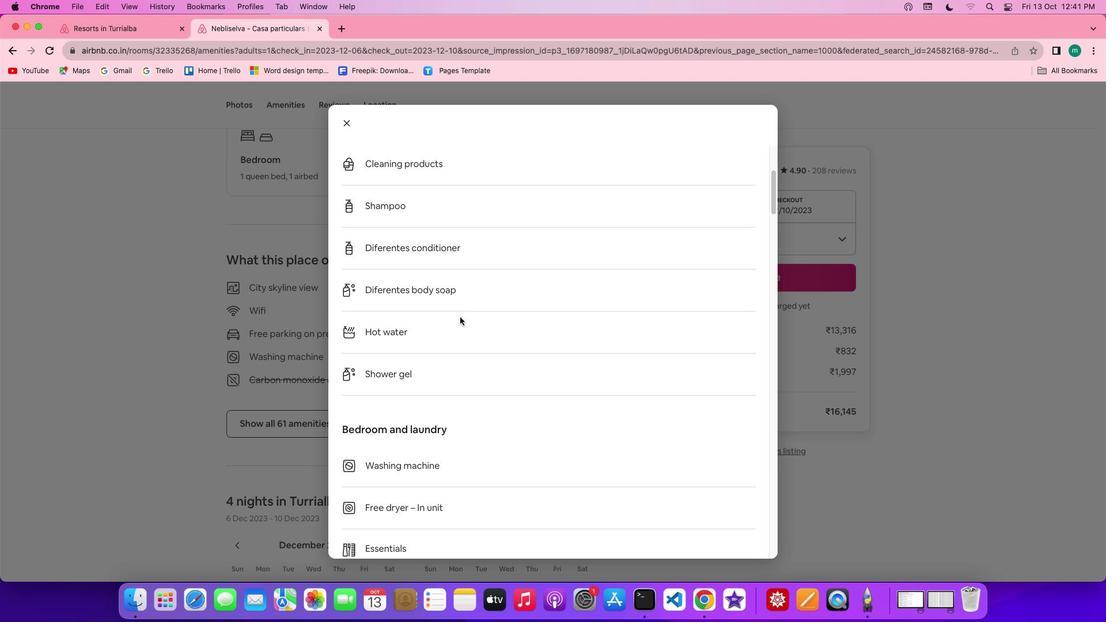 
Action: Mouse scrolled (459, 316) with delta (0, 0)
Screenshot: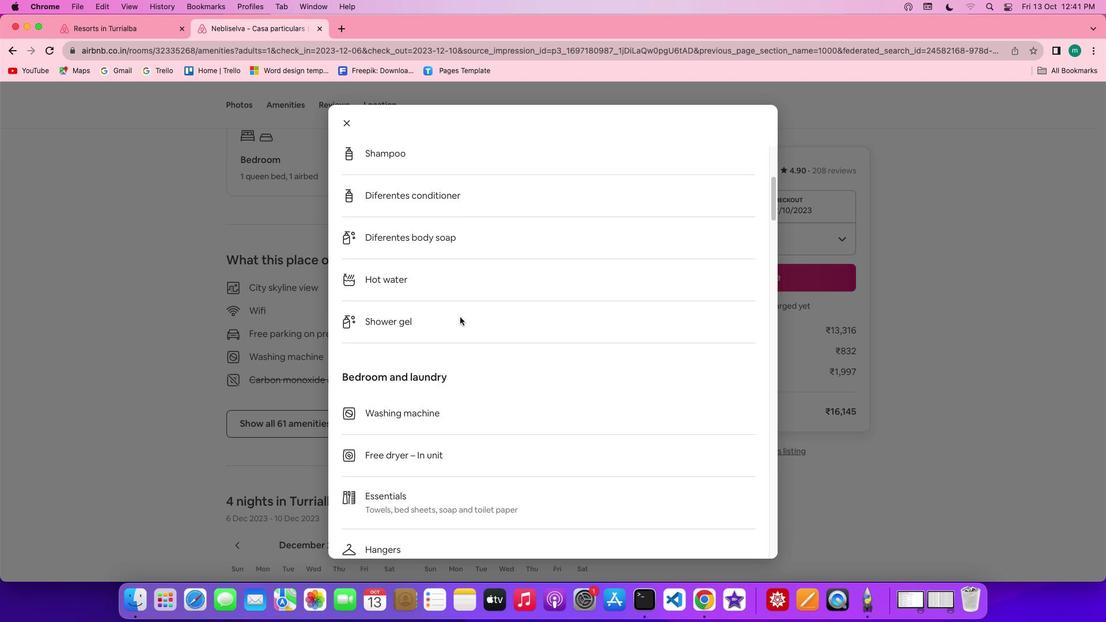 
Action: Mouse scrolled (459, 316) with delta (0, 0)
Screenshot: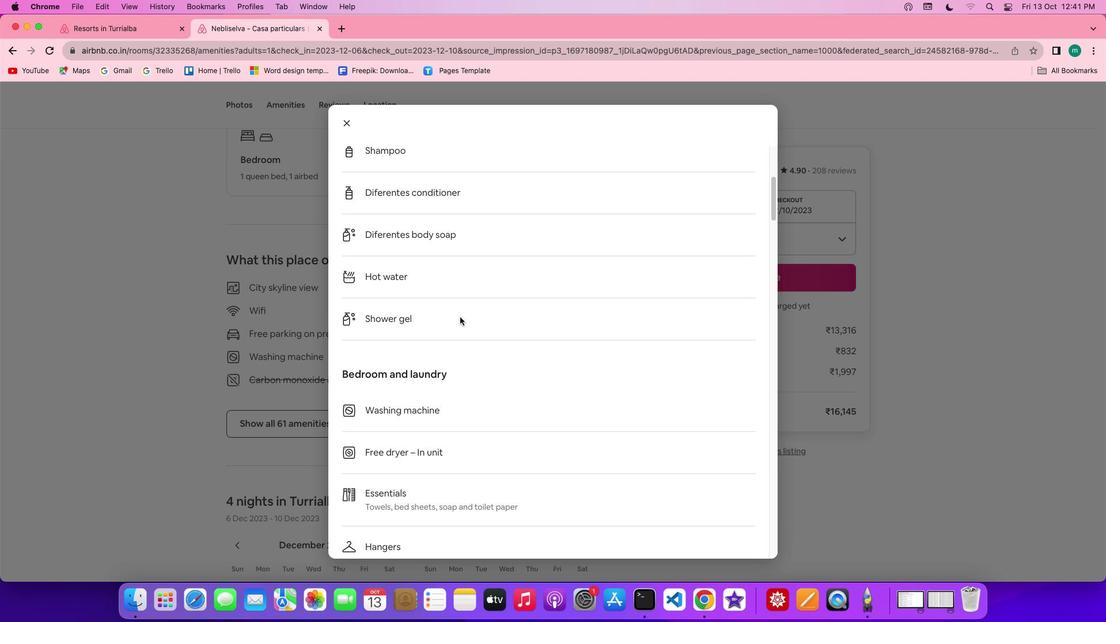
Action: Mouse scrolled (459, 316) with delta (0, -1)
Screenshot: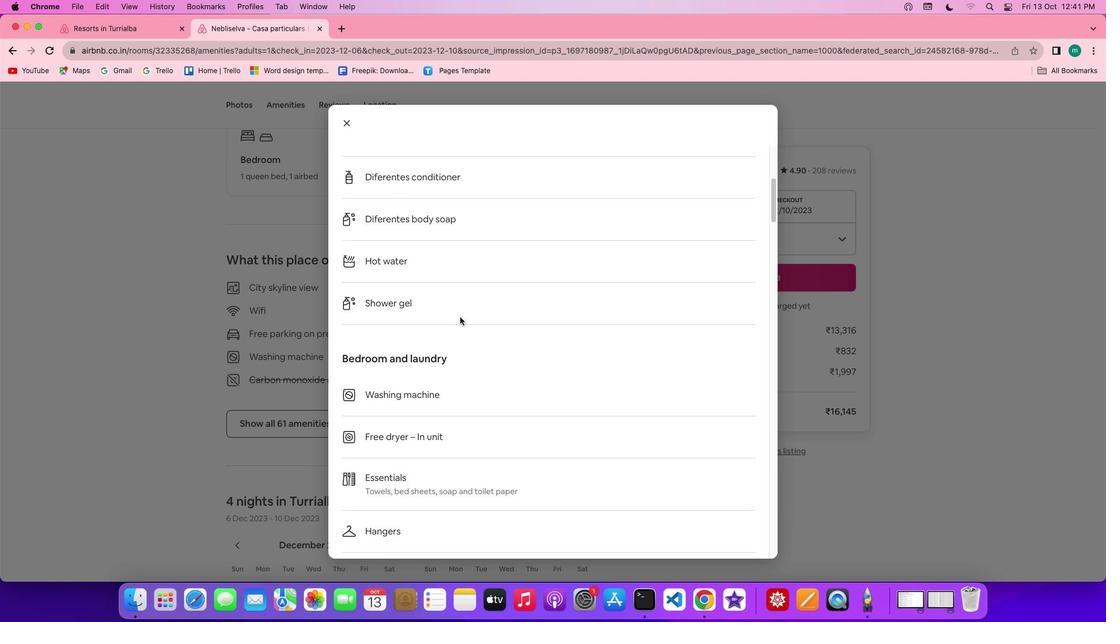 
Action: Mouse scrolled (459, 316) with delta (0, 0)
Screenshot: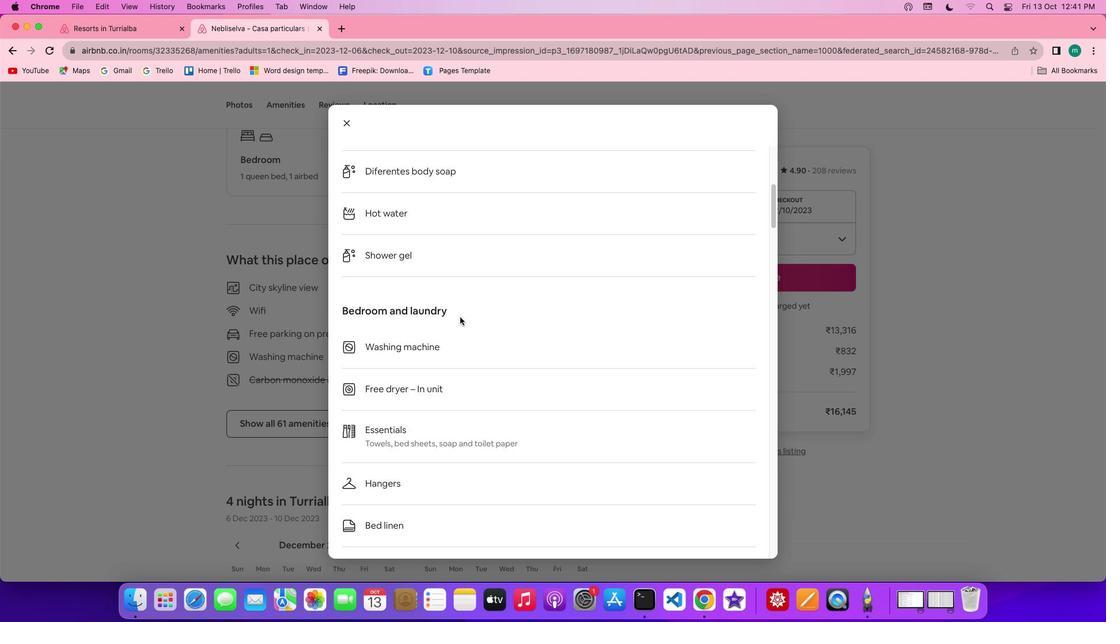 
Action: Mouse scrolled (459, 316) with delta (0, 0)
Screenshot: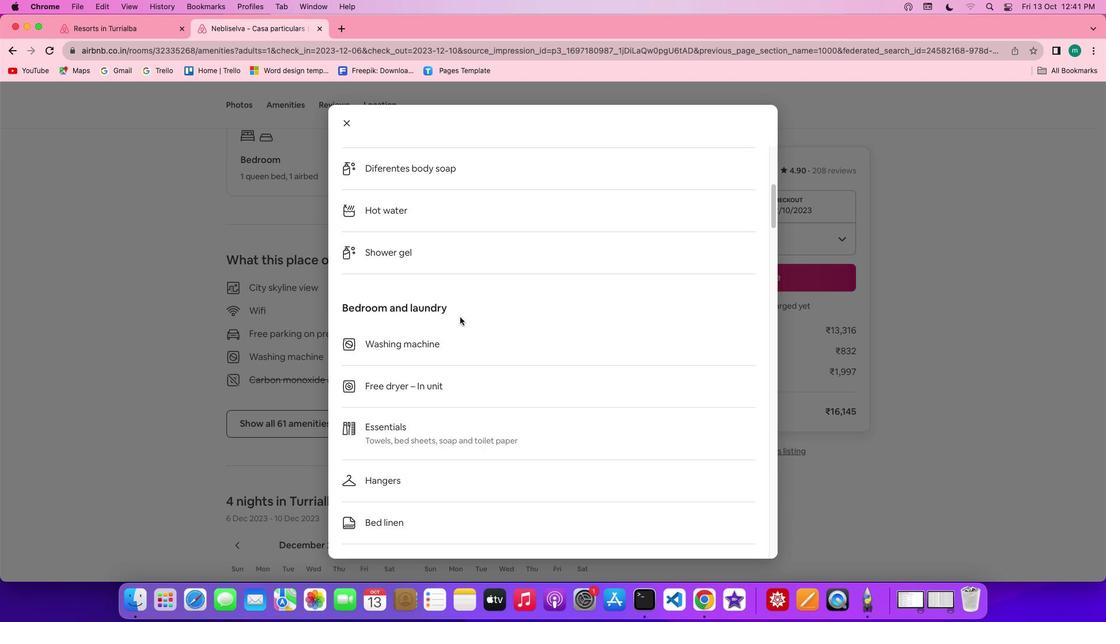 
Action: Mouse scrolled (459, 316) with delta (0, 0)
Screenshot: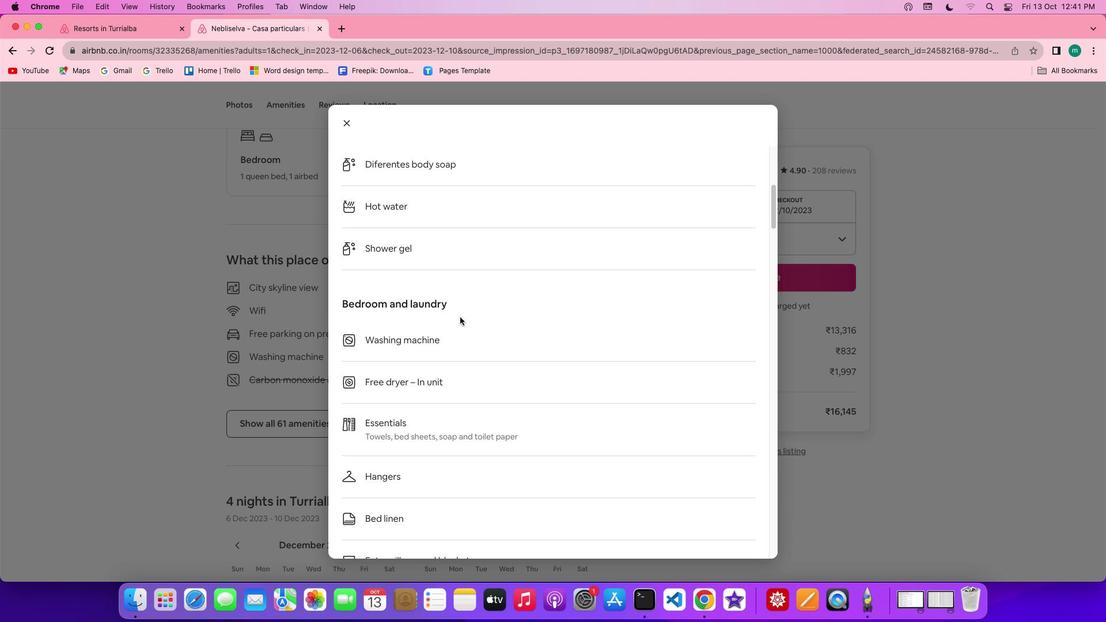 
Action: Mouse scrolled (459, 316) with delta (0, -1)
Screenshot: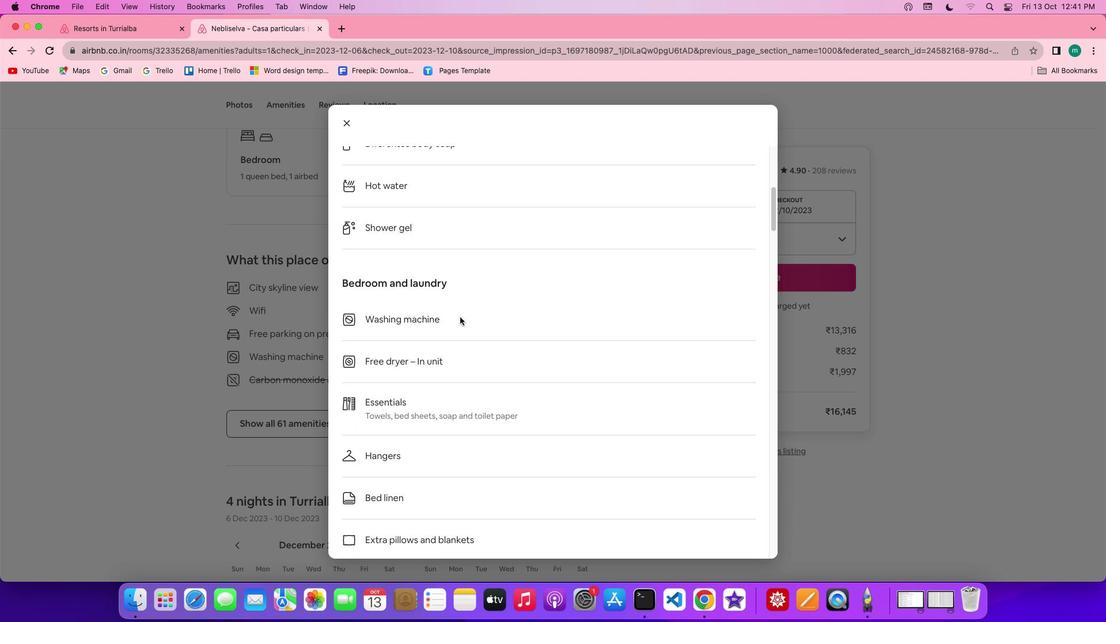 
Action: Mouse scrolled (459, 316) with delta (0, 0)
Screenshot: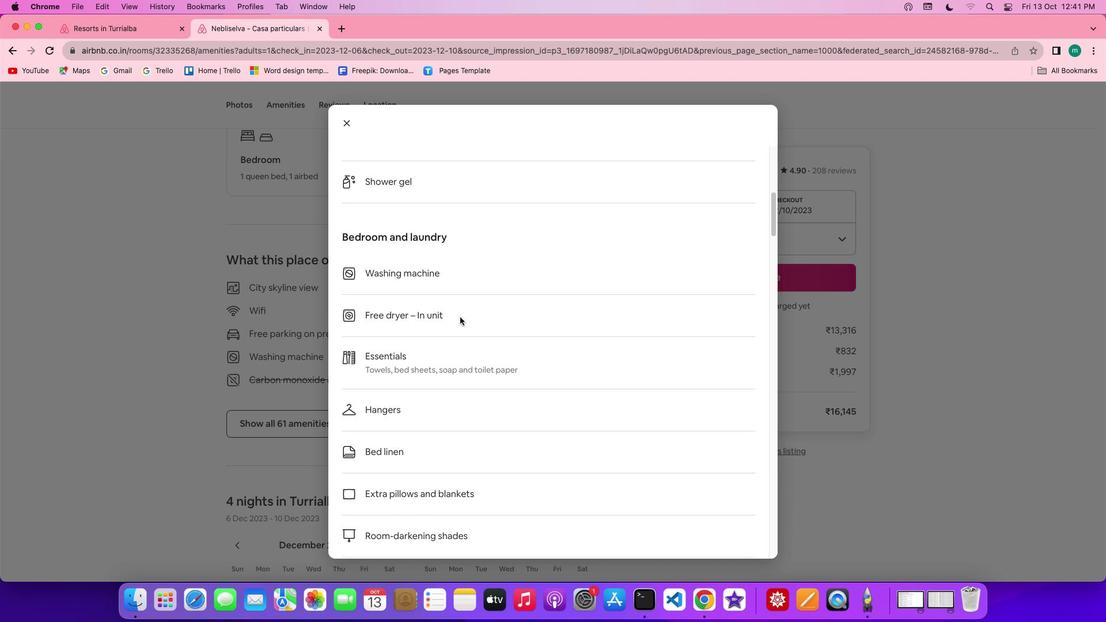 
Action: Mouse scrolled (459, 316) with delta (0, 0)
Screenshot: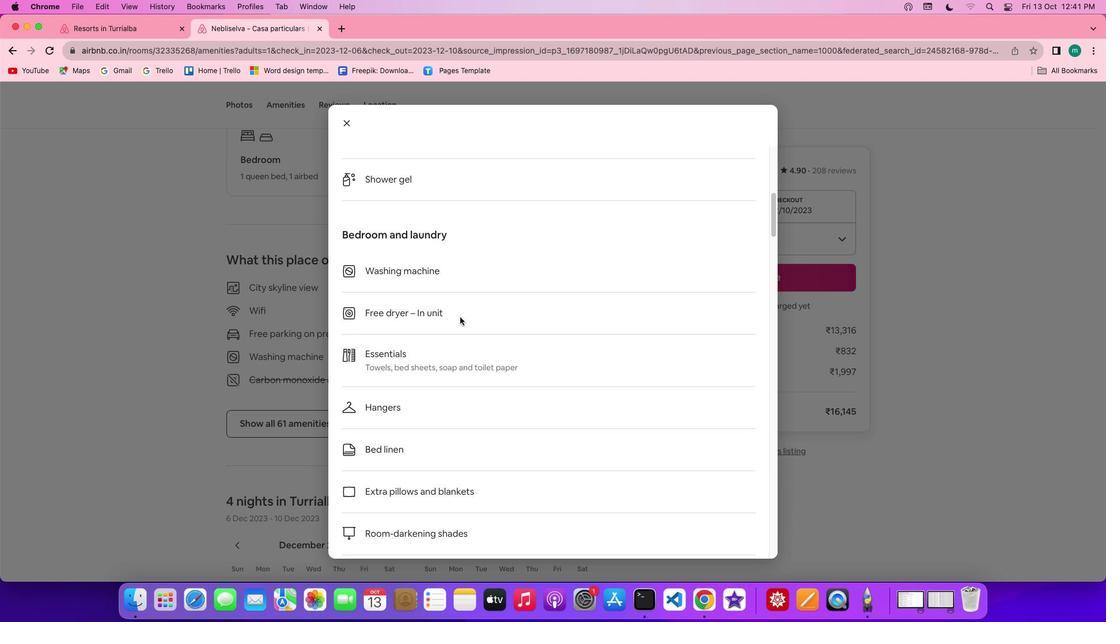 
Action: Mouse scrolled (459, 316) with delta (0, 0)
Screenshot: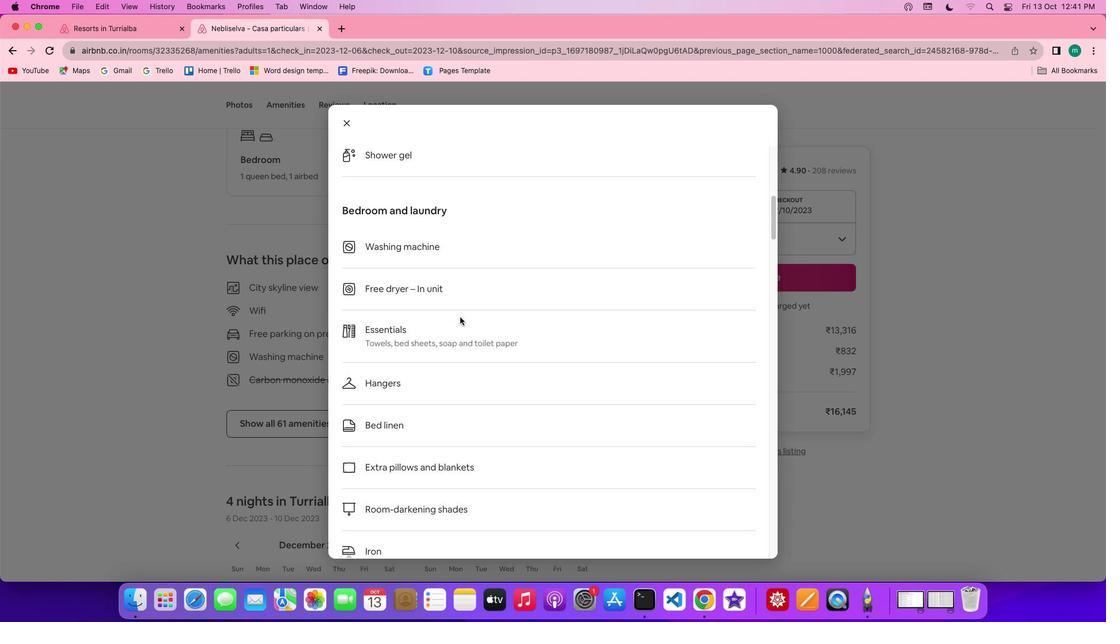 
Action: Mouse scrolled (459, 316) with delta (0, 0)
Screenshot: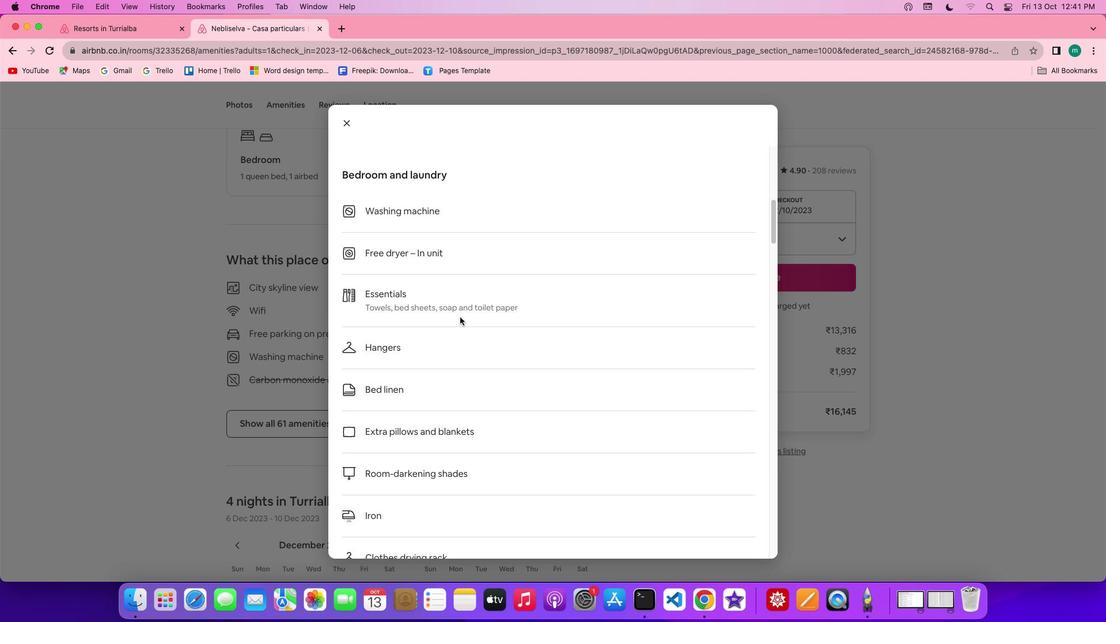 
Action: Mouse scrolled (459, 316) with delta (0, 0)
Screenshot: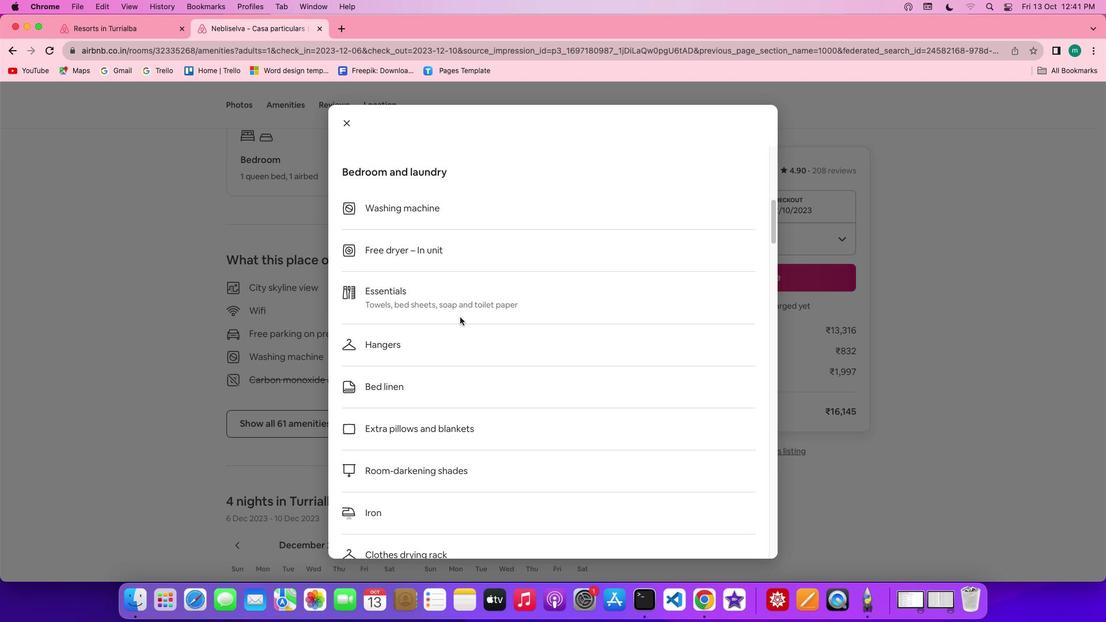 
Action: Mouse scrolled (459, 316) with delta (0, -1)
Screenshot: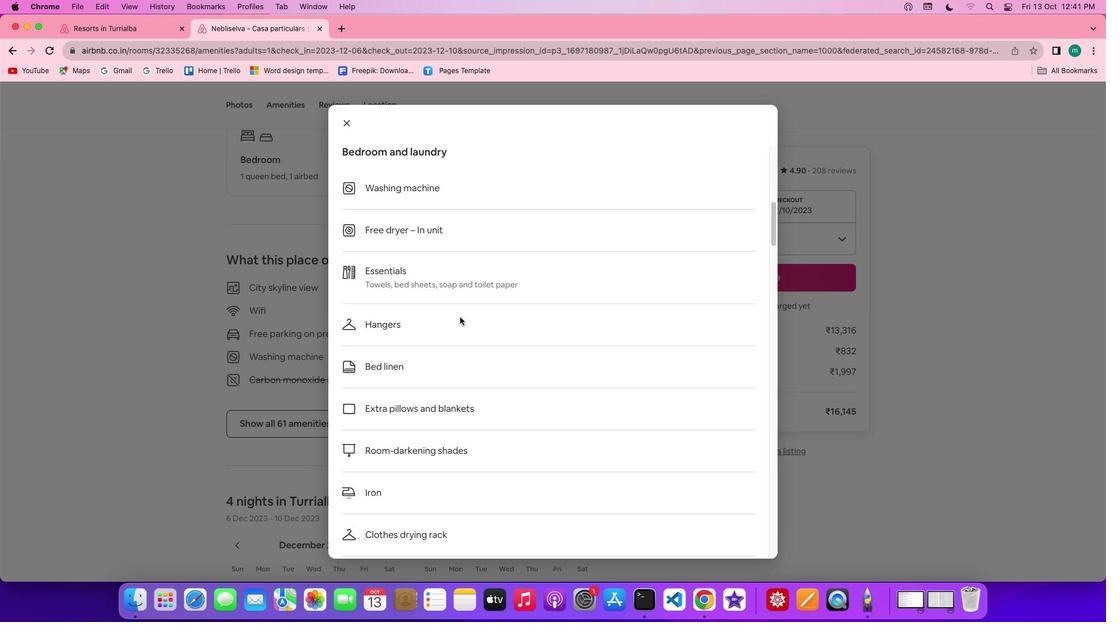 
Action: Mouse scrolled (459, 316) with delta (0, 0)
Screenshot: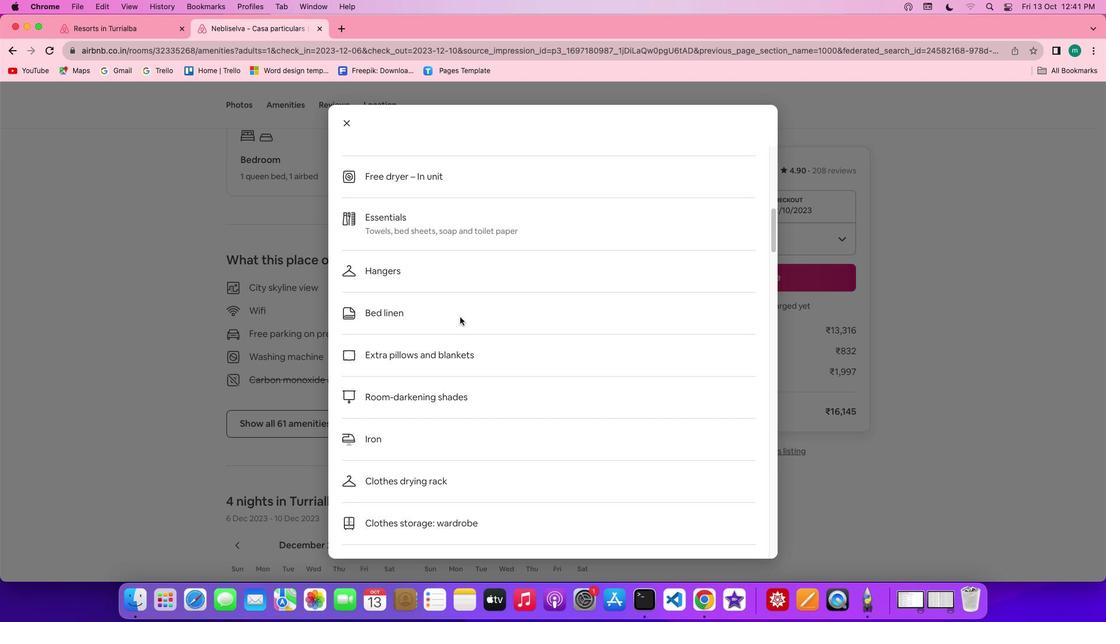 
Action: Mouse scrolled (459, 316) with delta (0, 0)
Screenshot: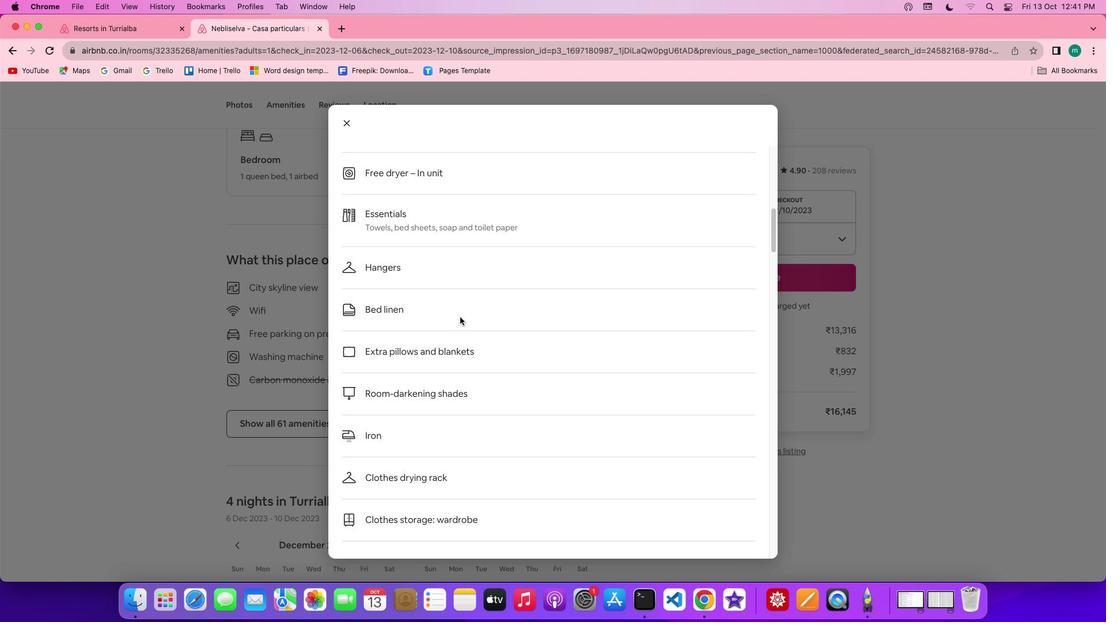 
Action: Mouse scrolled (459, 316) with delta (0, -1)
Screenshot: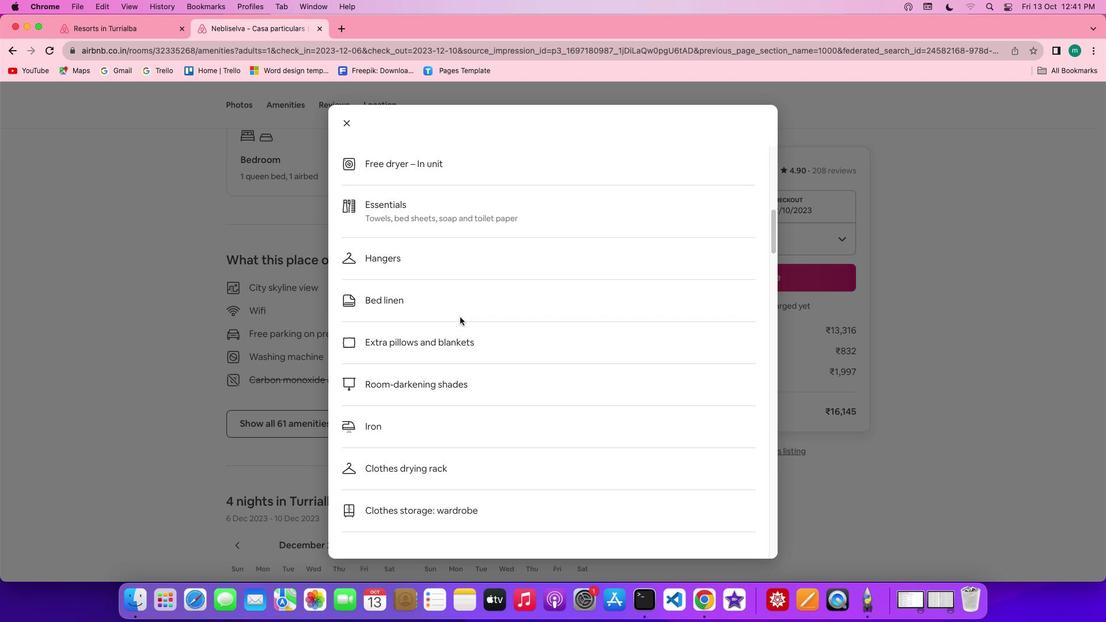 
Action: Mouse scrolled (459, 316) with delta (0, 0)
Screenshot: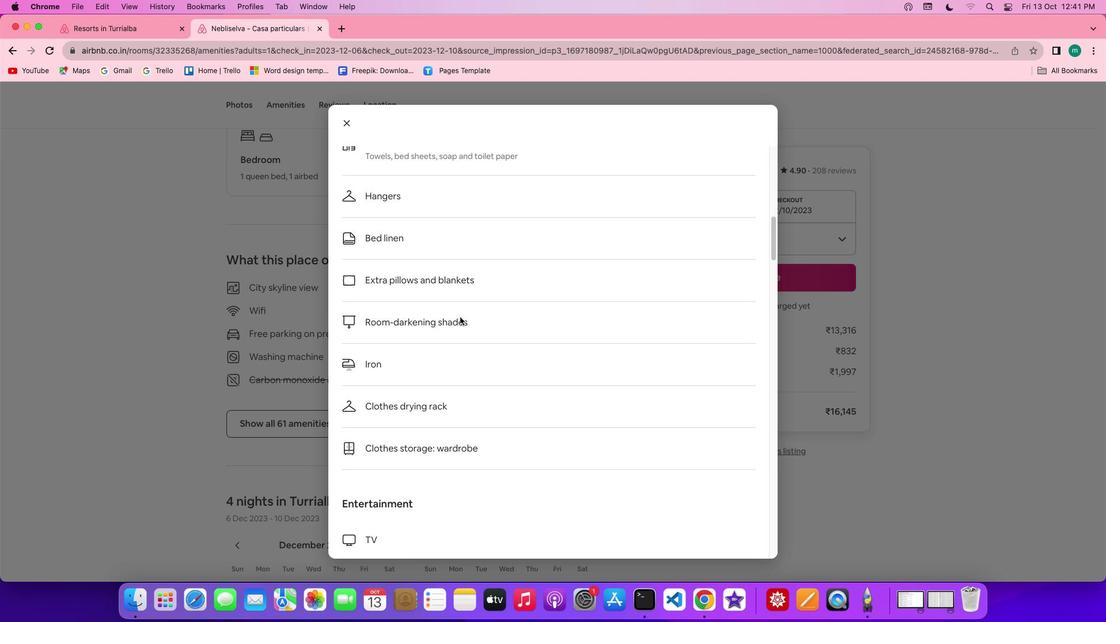 
Action: Mouse scrolled (459, 316) with delta (0, 0)
